 Task: Play online Dominion games in medium mode.
Action: Mouse moved to (671, 526)
Screenshot: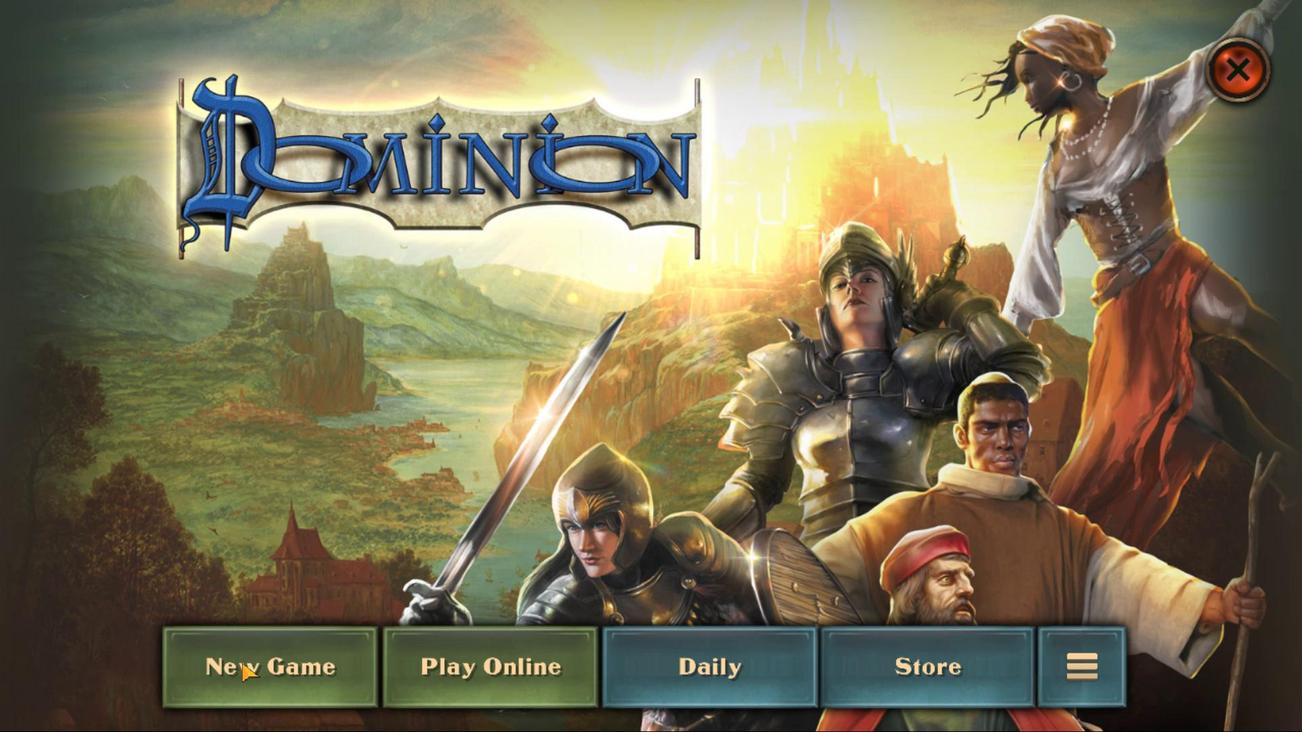 
Action: Mouse pressed left at (671, 526)
Screenshot: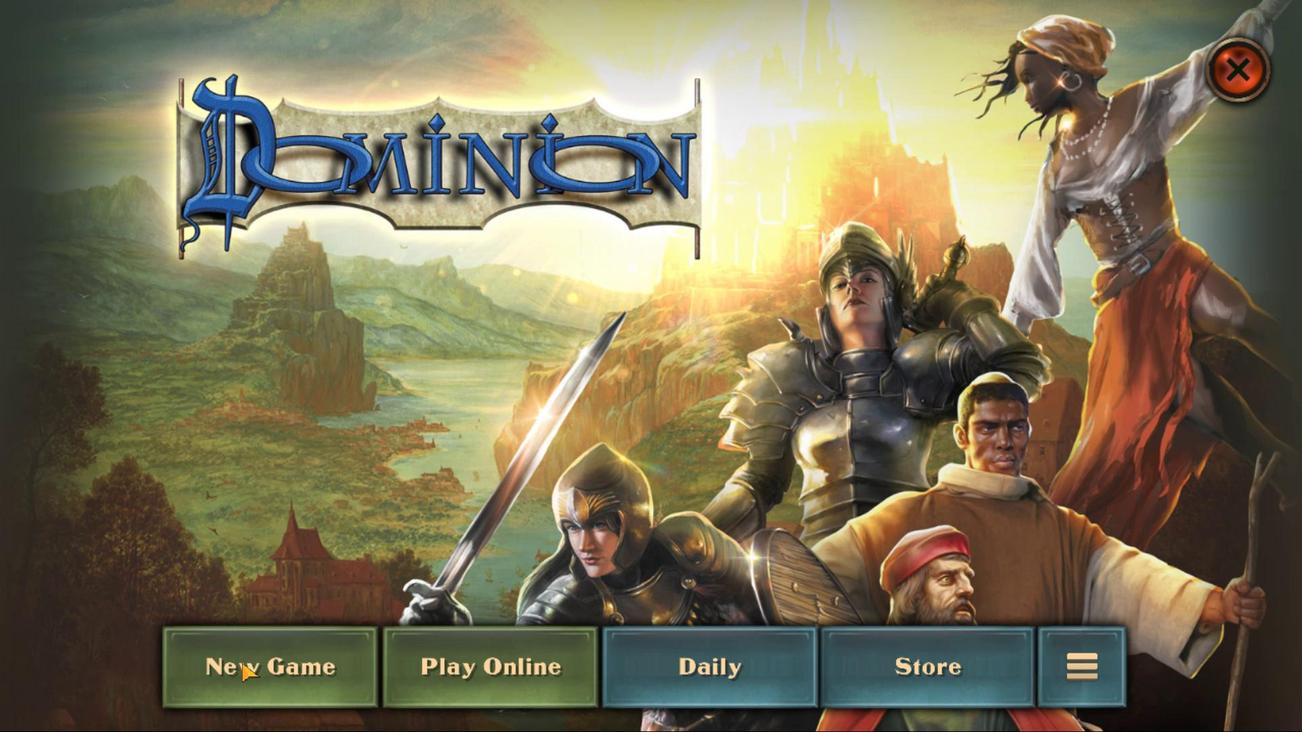 
Action: Mouse moved to (908, 504)
Screenshot: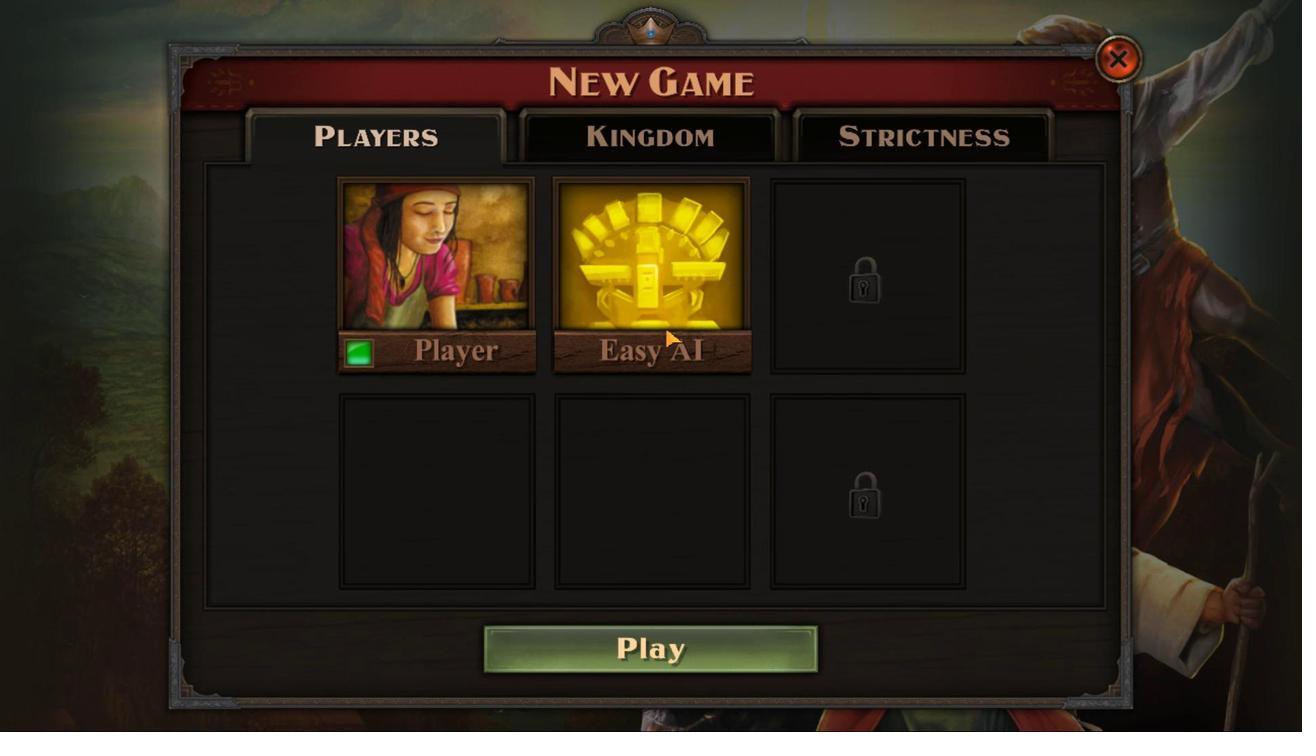 
Action: Mouse pressed left at (908, 504)
Screenshot: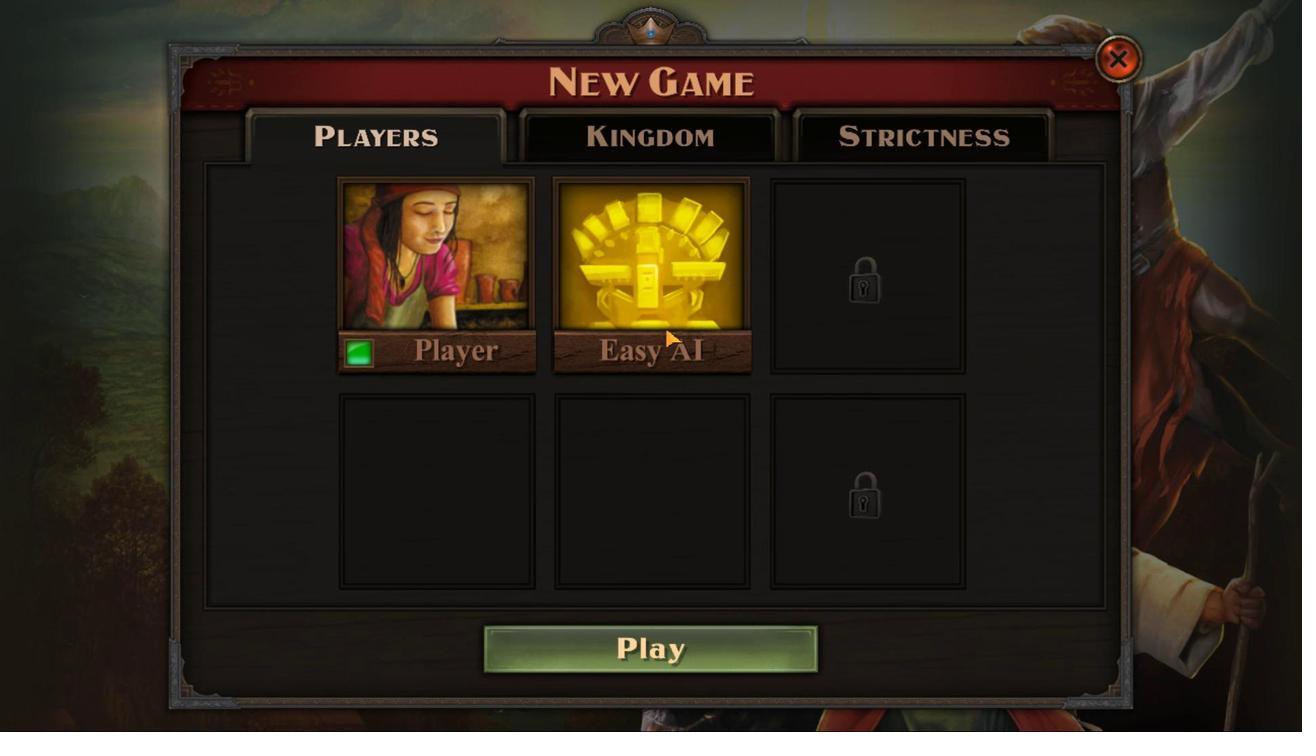
Action: Mouse moved to (791, 517)
Screenshot: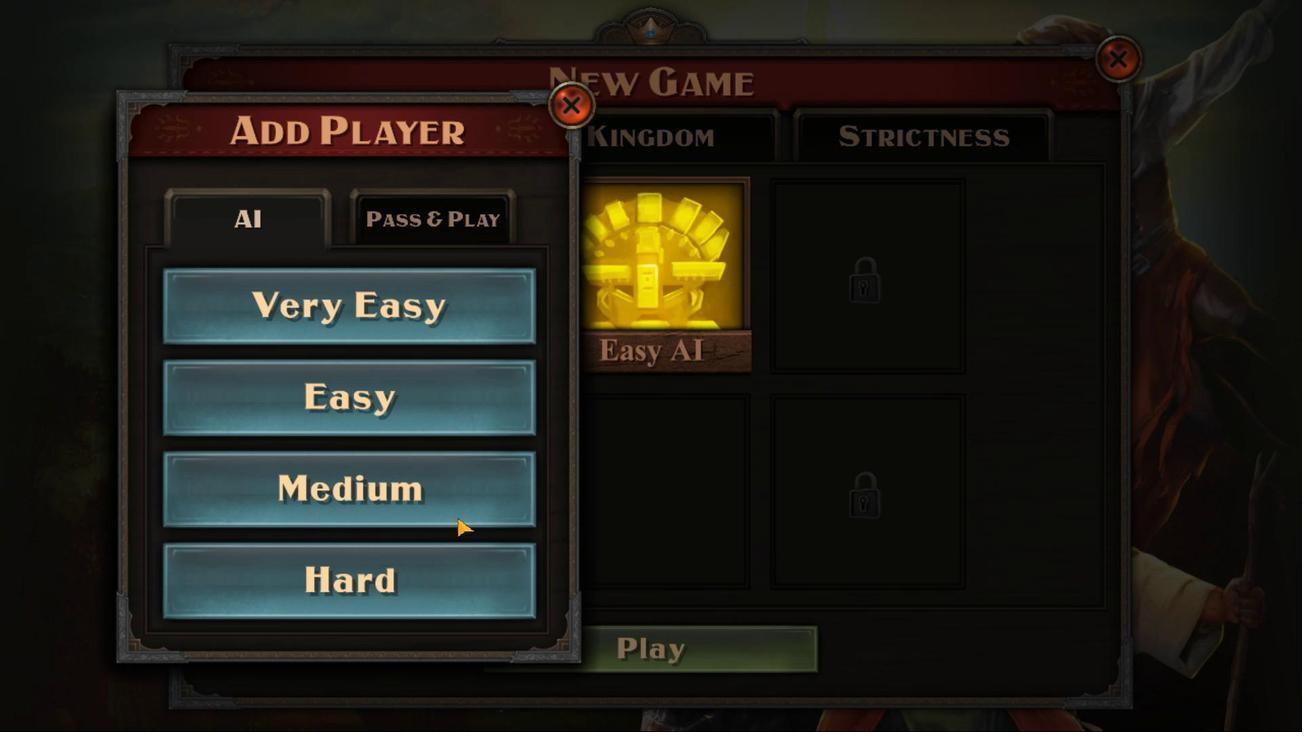 
Action: Mouse pressed left at (791, 517)
Screenshot: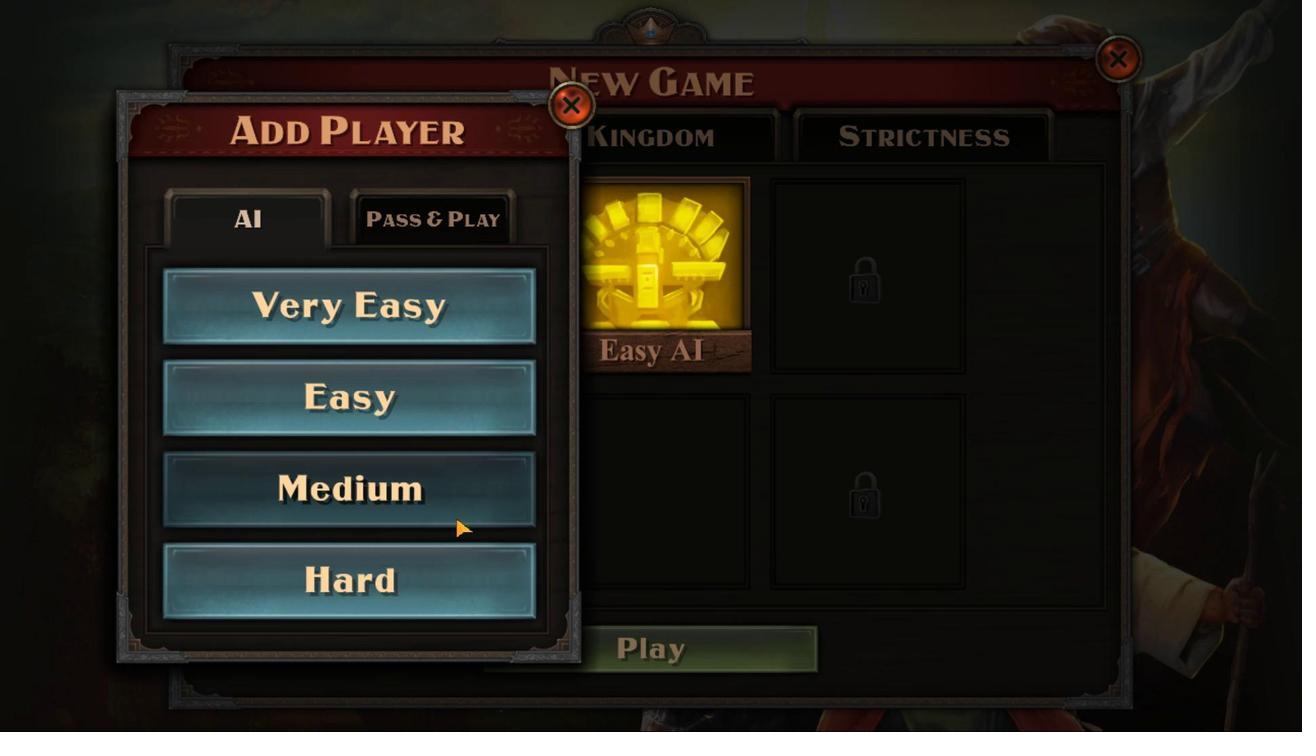 
Action: Mouse moved to (889, 525)
Screenshot: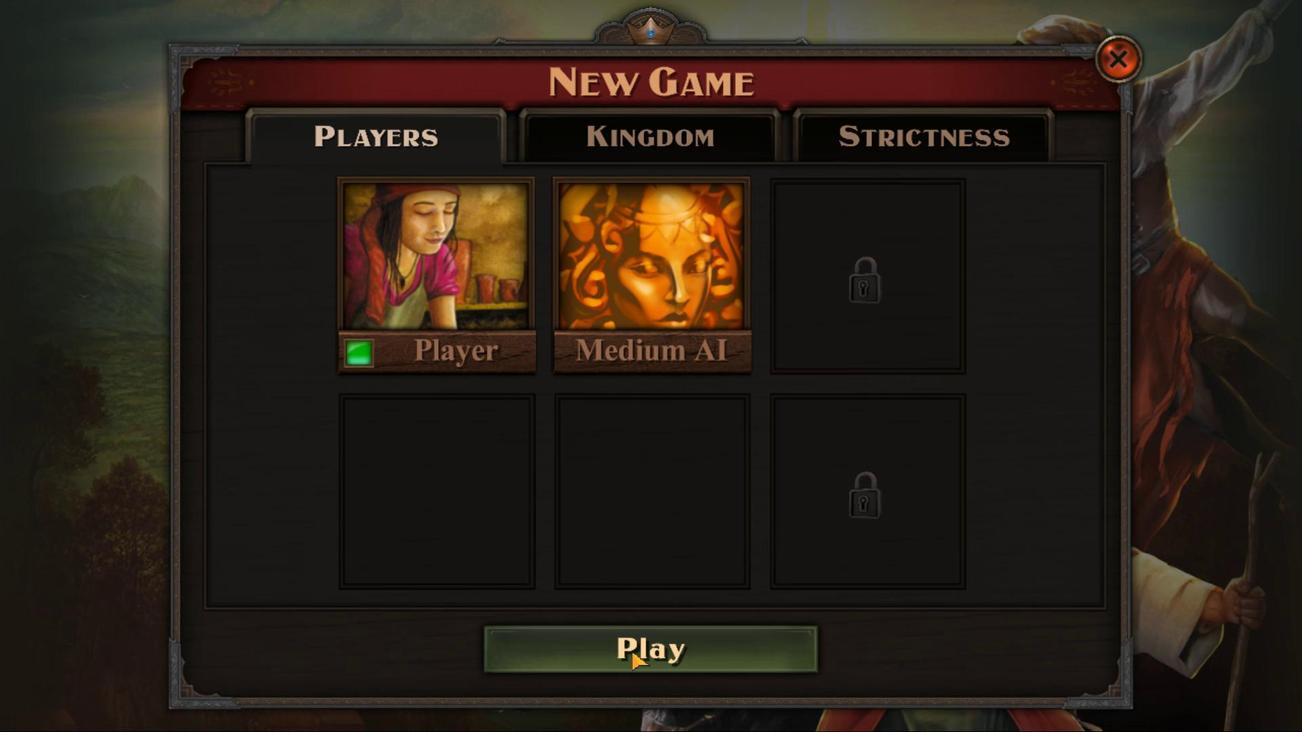 
Action: Mouse pressed left at (889, 525)
Screenshot: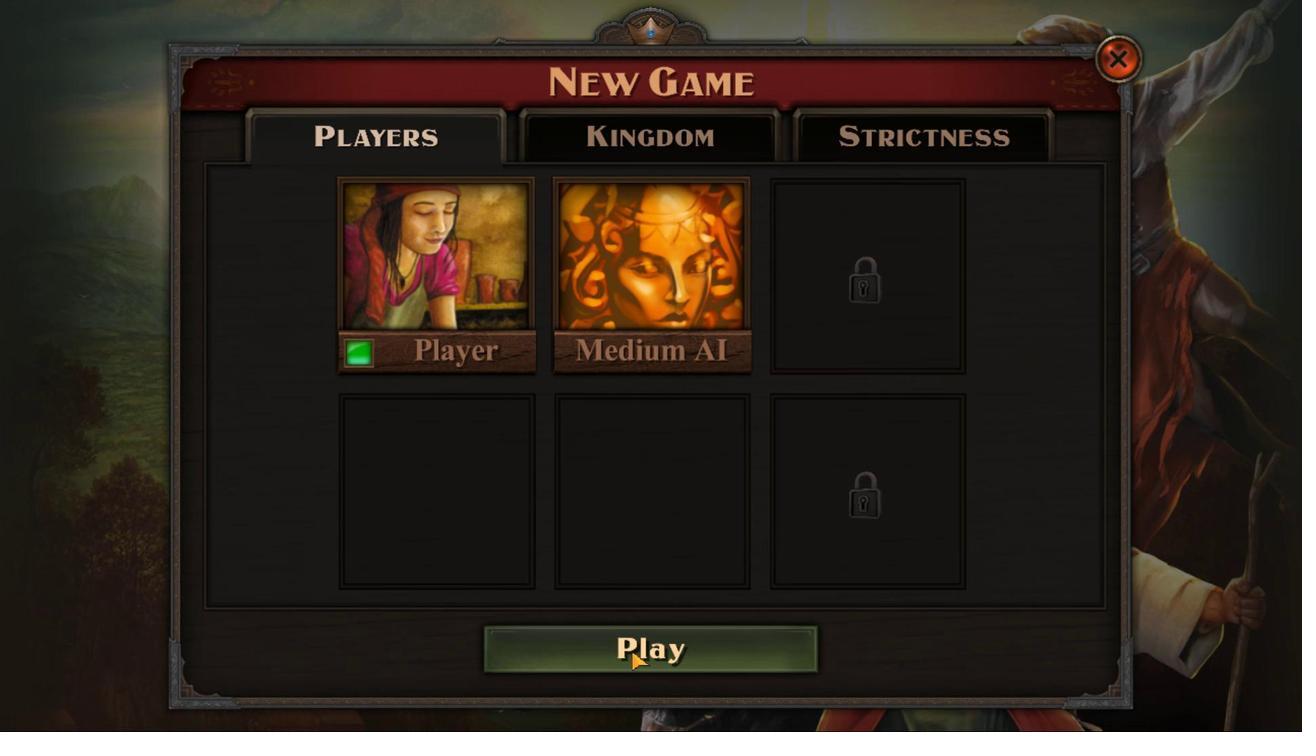 
Action: Mouse moved to (907, 528)
Screenshot: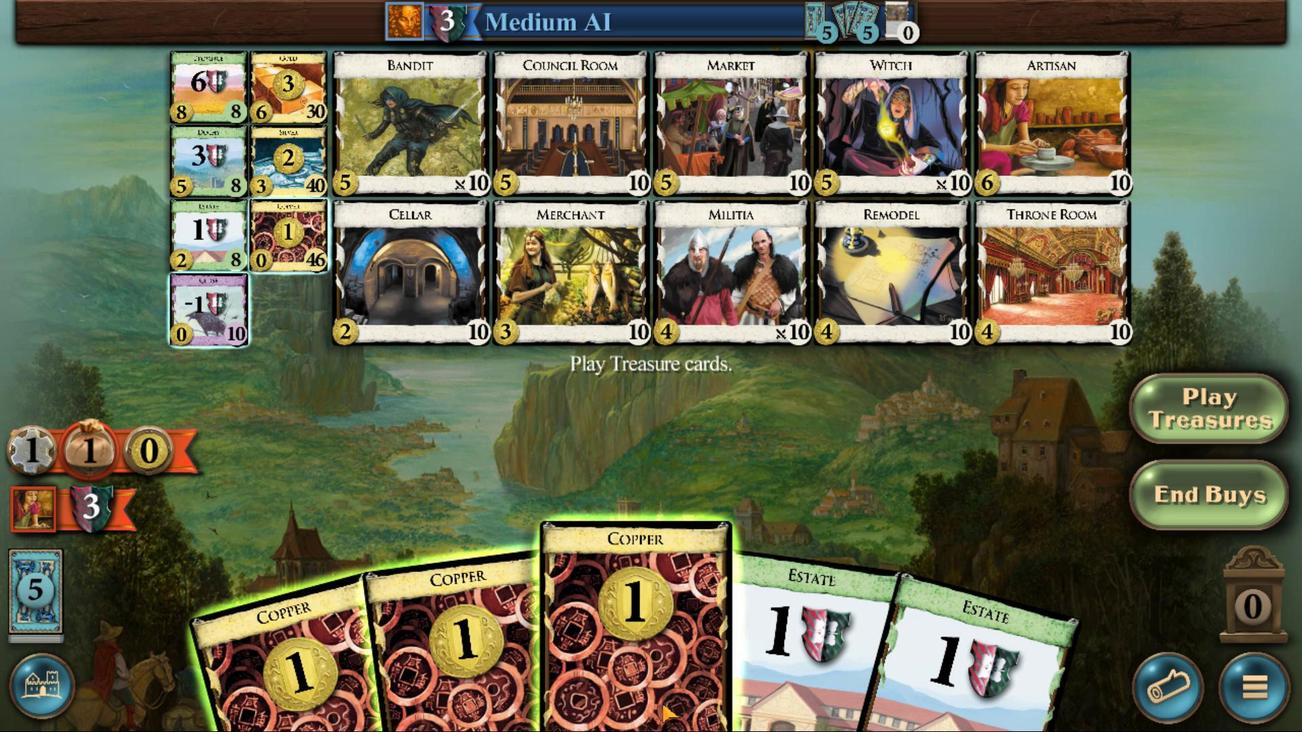 
Action: Mouse scrolled (907, 528) with delta (0, 0)
Screenshot: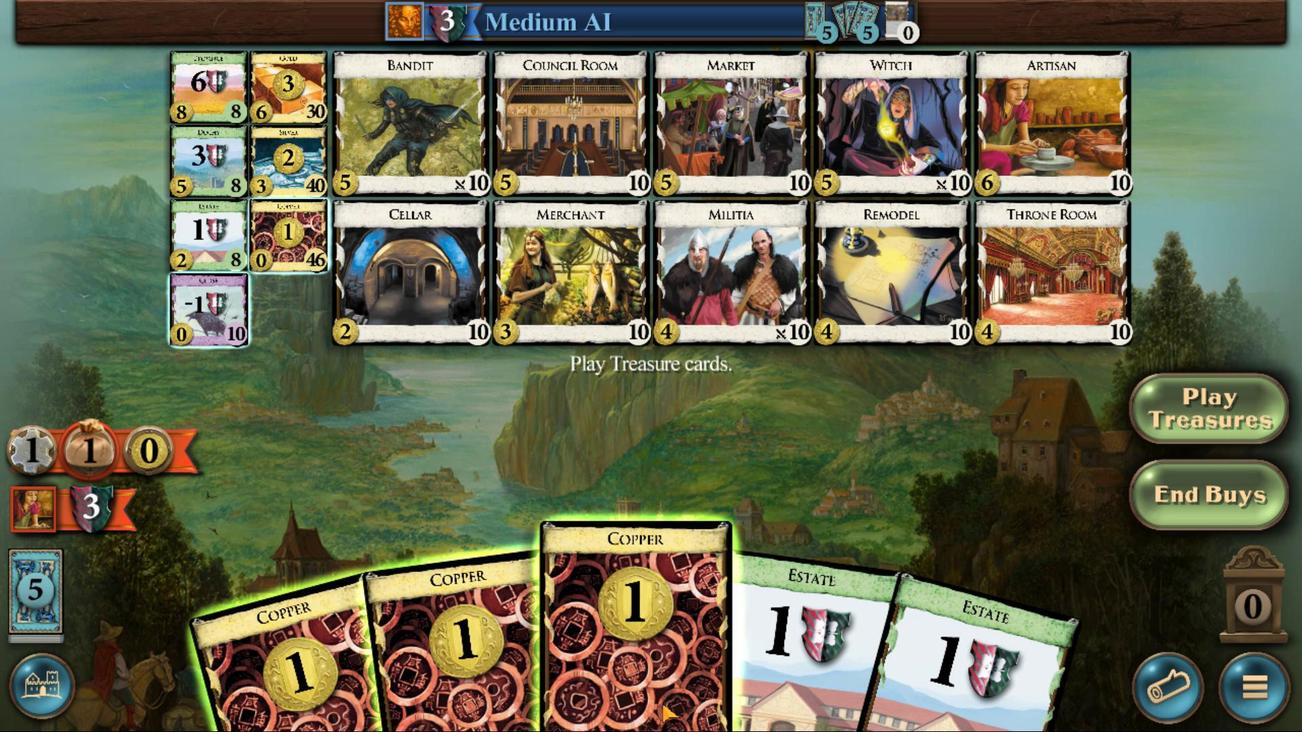 
Action: Mouse scrolled (907, 528) with delta (0, 0)
Screenshot: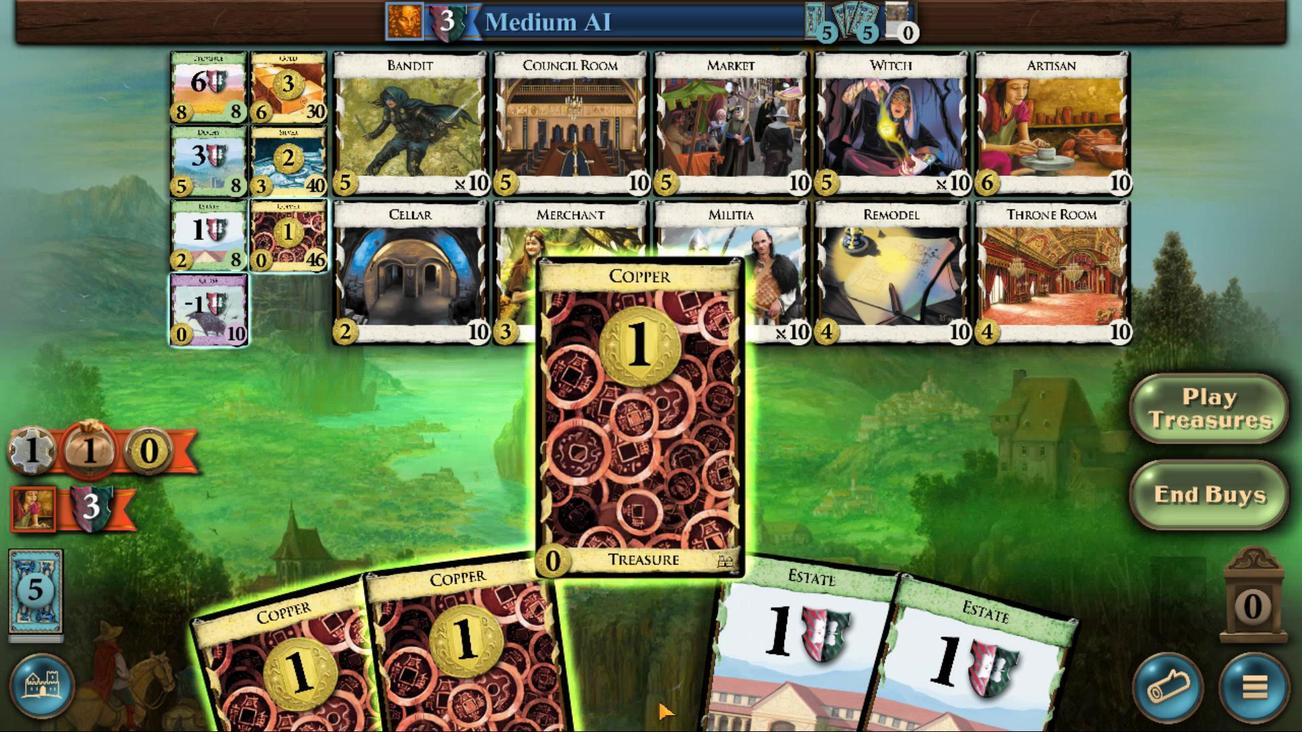 
Action: Mouse scrolled (907, 528) with delta (0, 0)
Screenshot: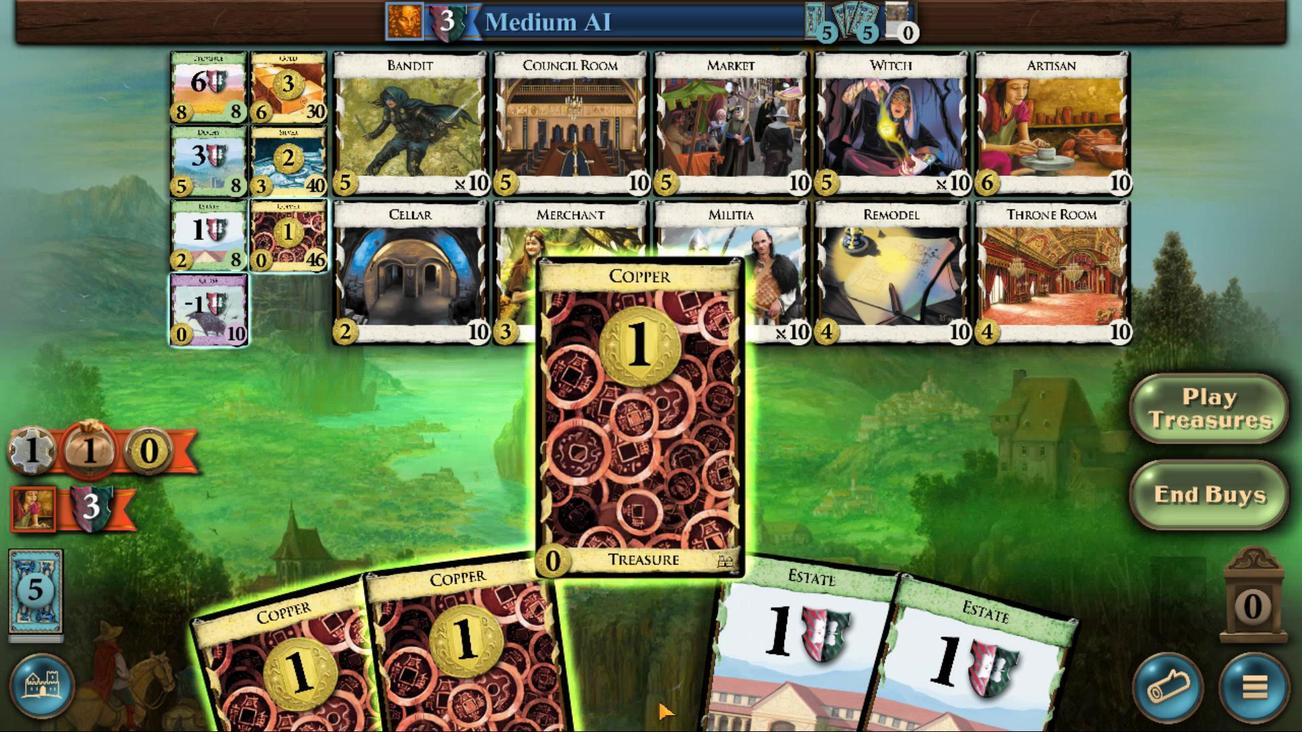 
Action: Mouse scrolled (907, 528) with delta (0, 0)
Screenshot: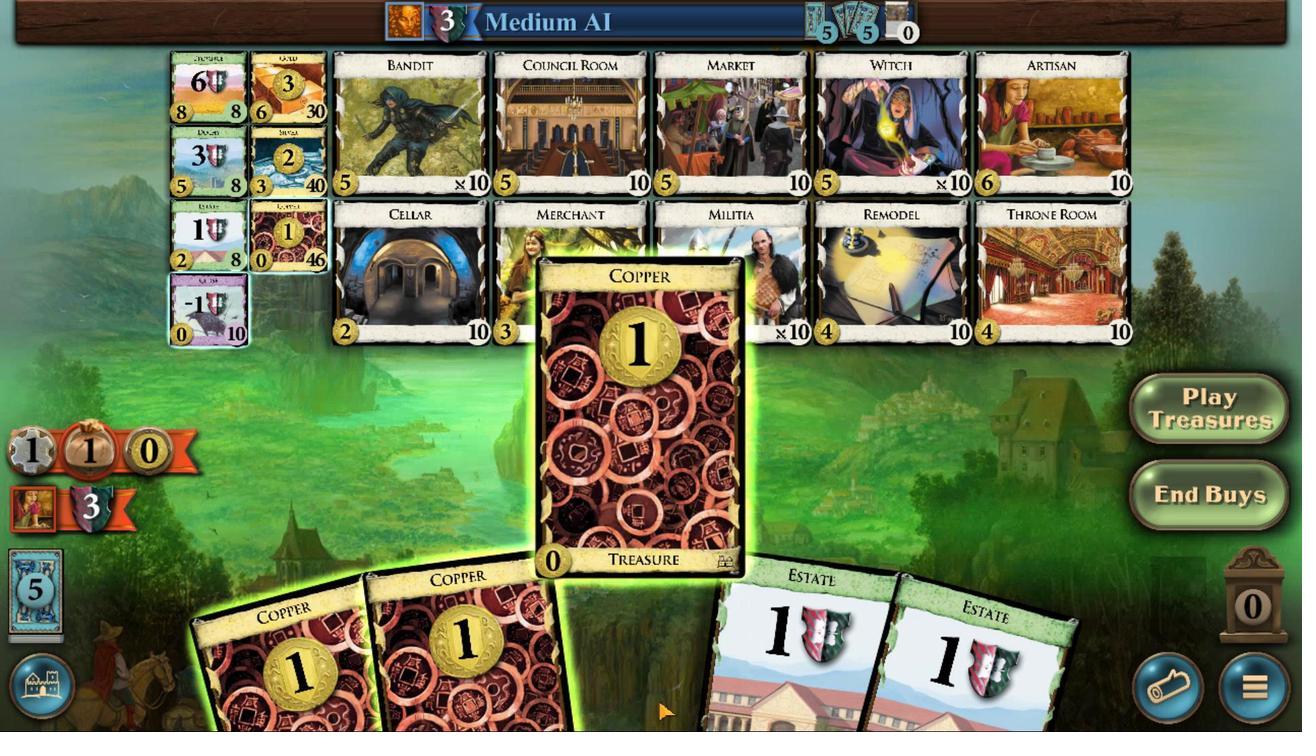 
Action: Mouse moved to (906, 528)
Screenshot: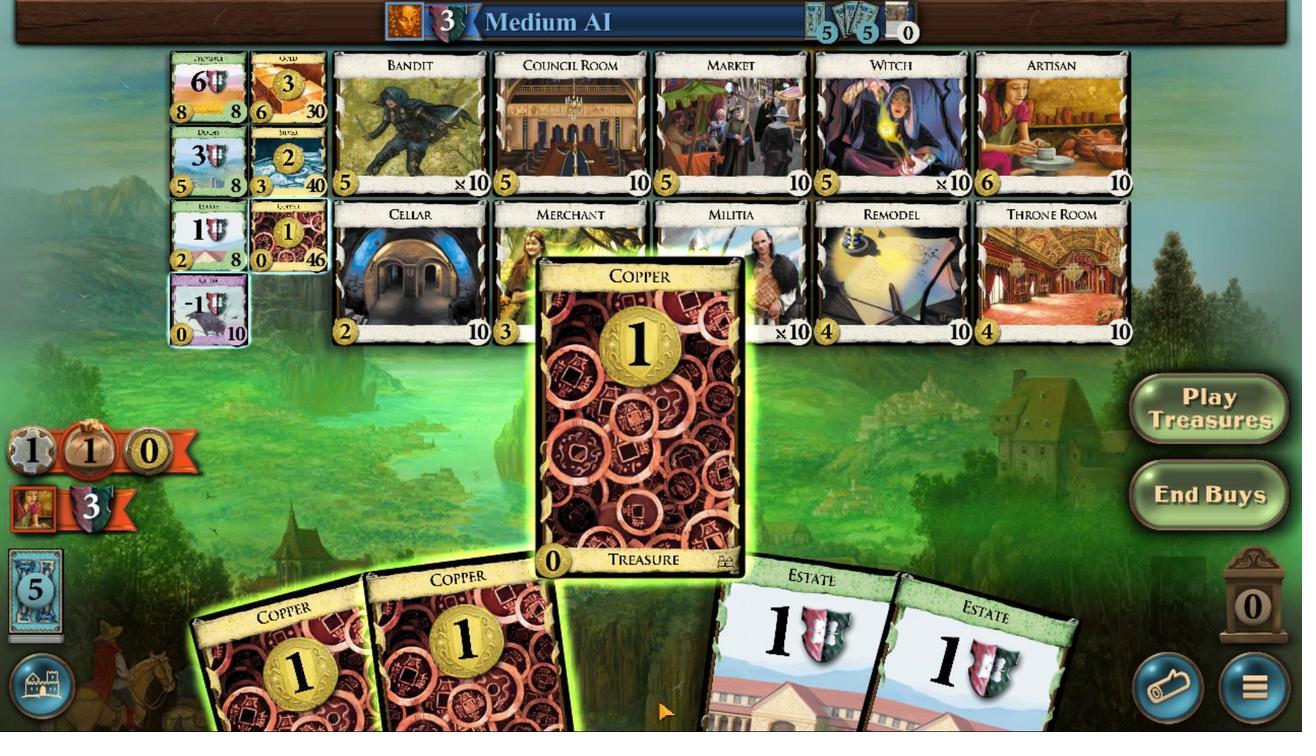 
Action: Mouse scrolled (906, 528) with delta (0, 0)
Screenshot: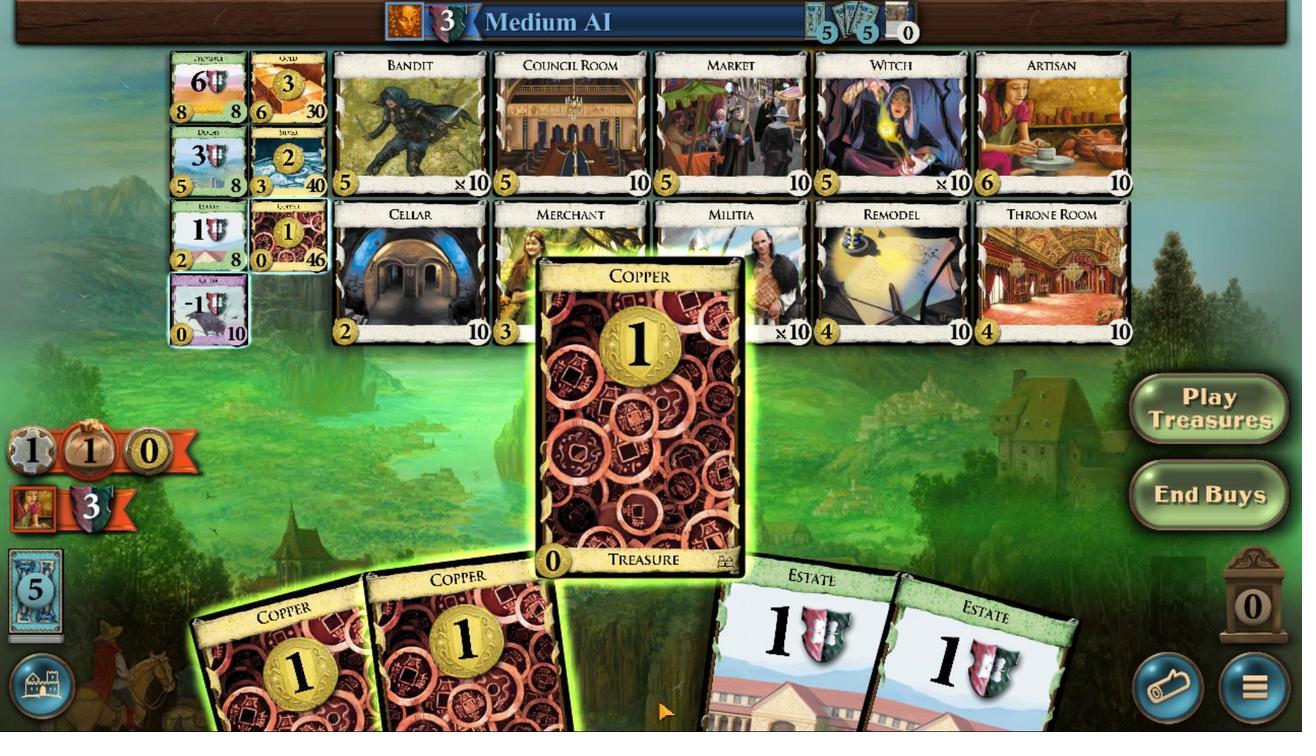 
Action: Mouse scrolled (906, 528) with delta (0, 0)
Screenshot: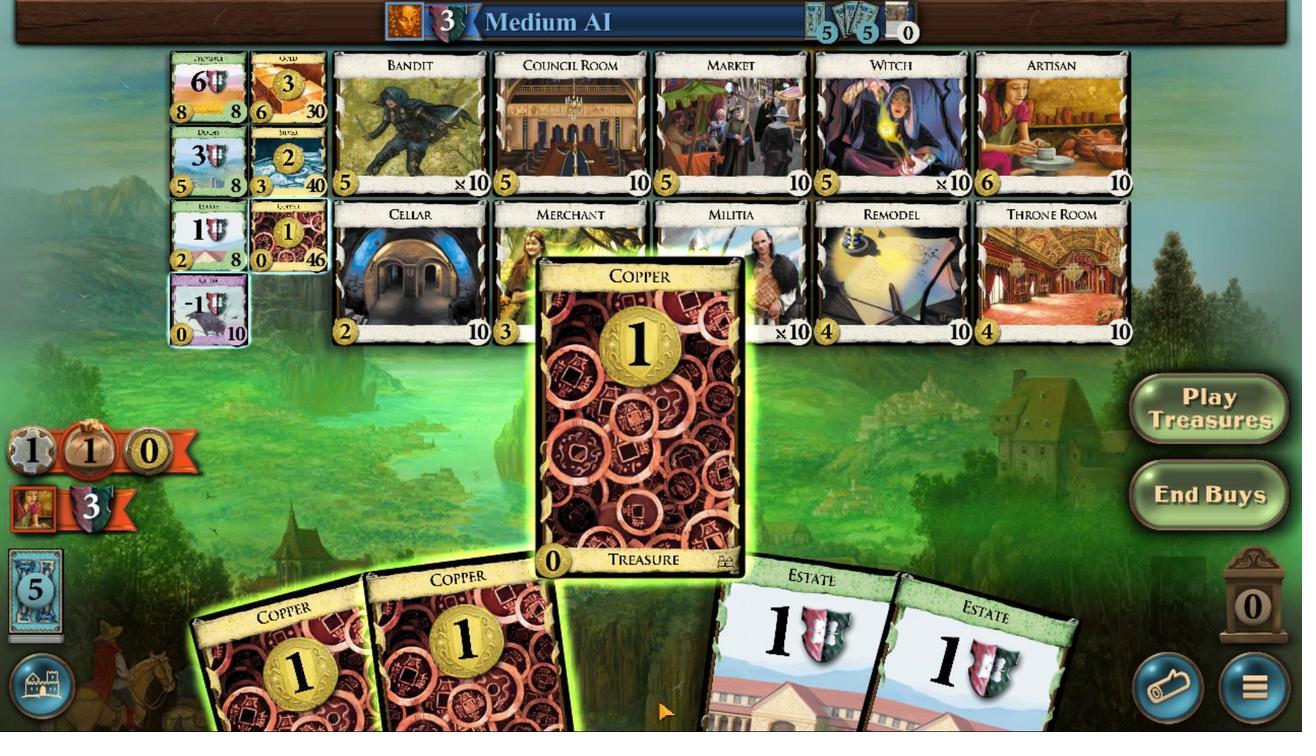 
Action: Mouse moved to (853, 525)
Screenshot: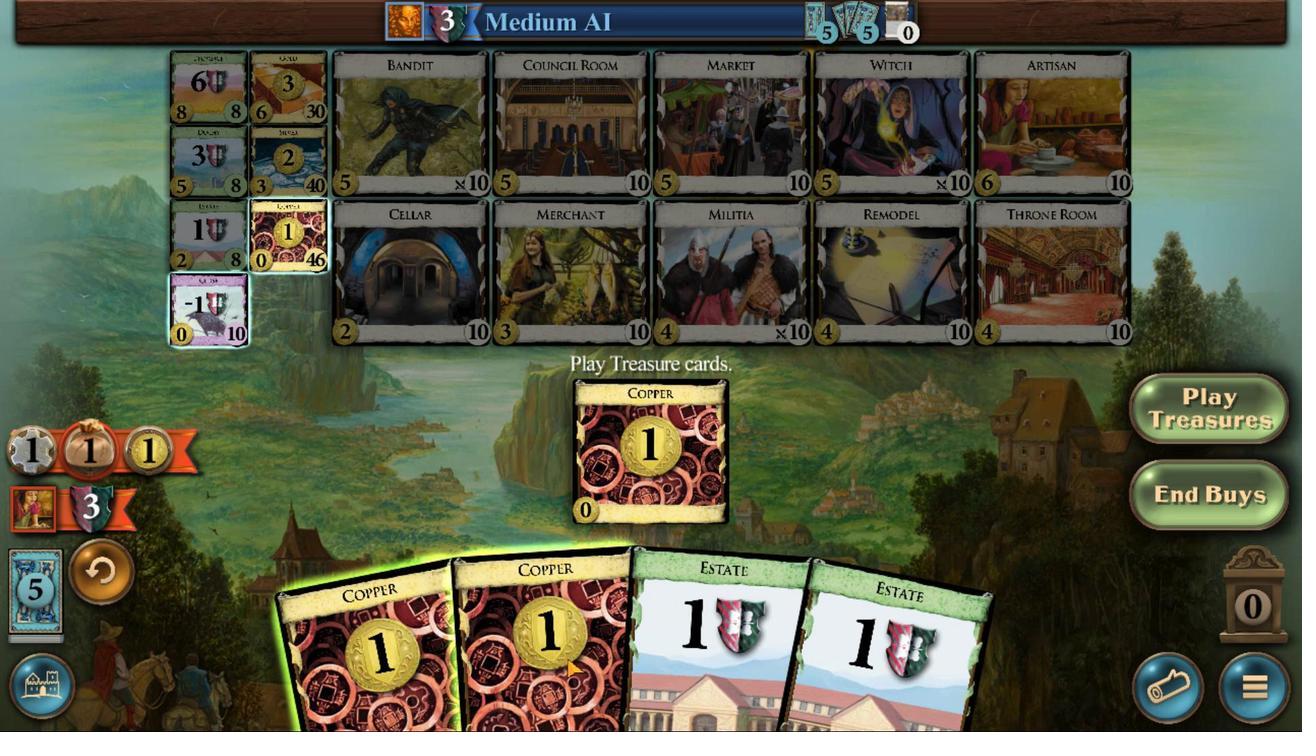 
Action: Mouse scrolled (853, 525) with delta (0, 0)
Screenshot: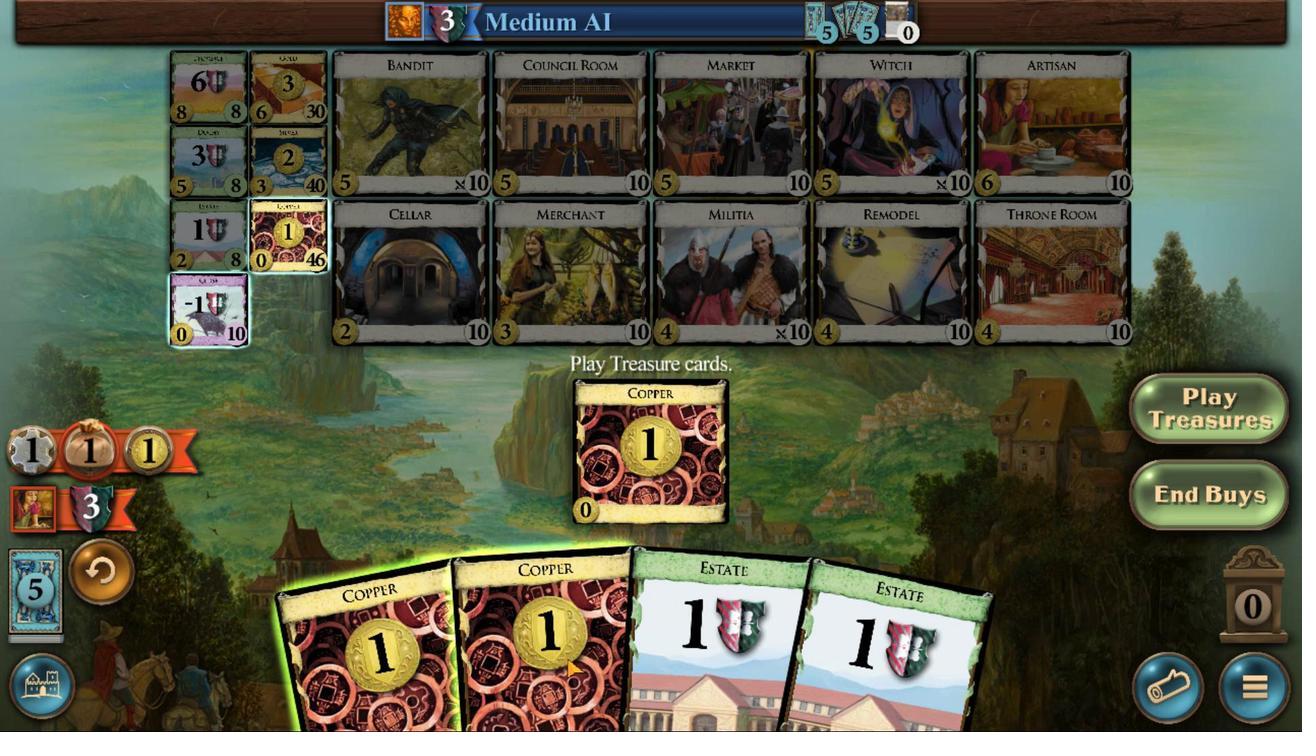 
Action: Mouse scrolled (853, 525) with delta (0, 0)
Screenshot: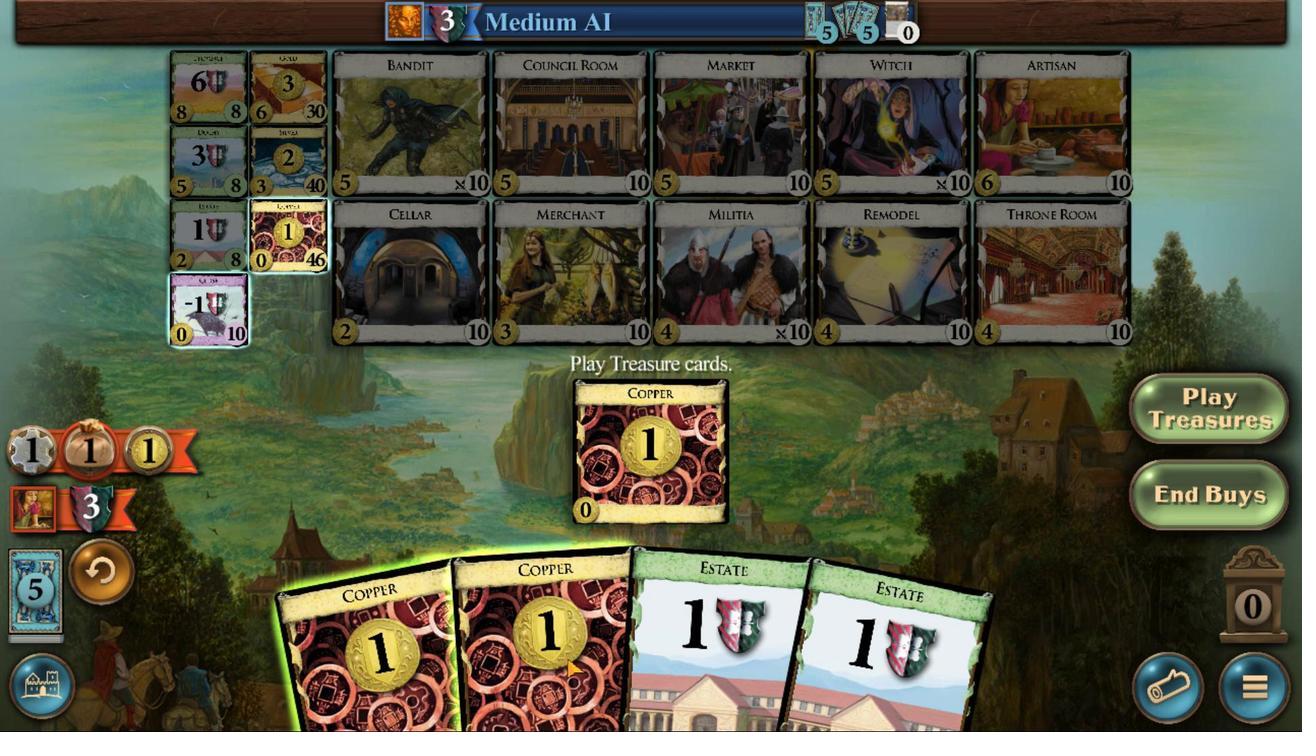 
Action: Mouse scrolled (853, 525) with delta (0, 0)
Screenshot: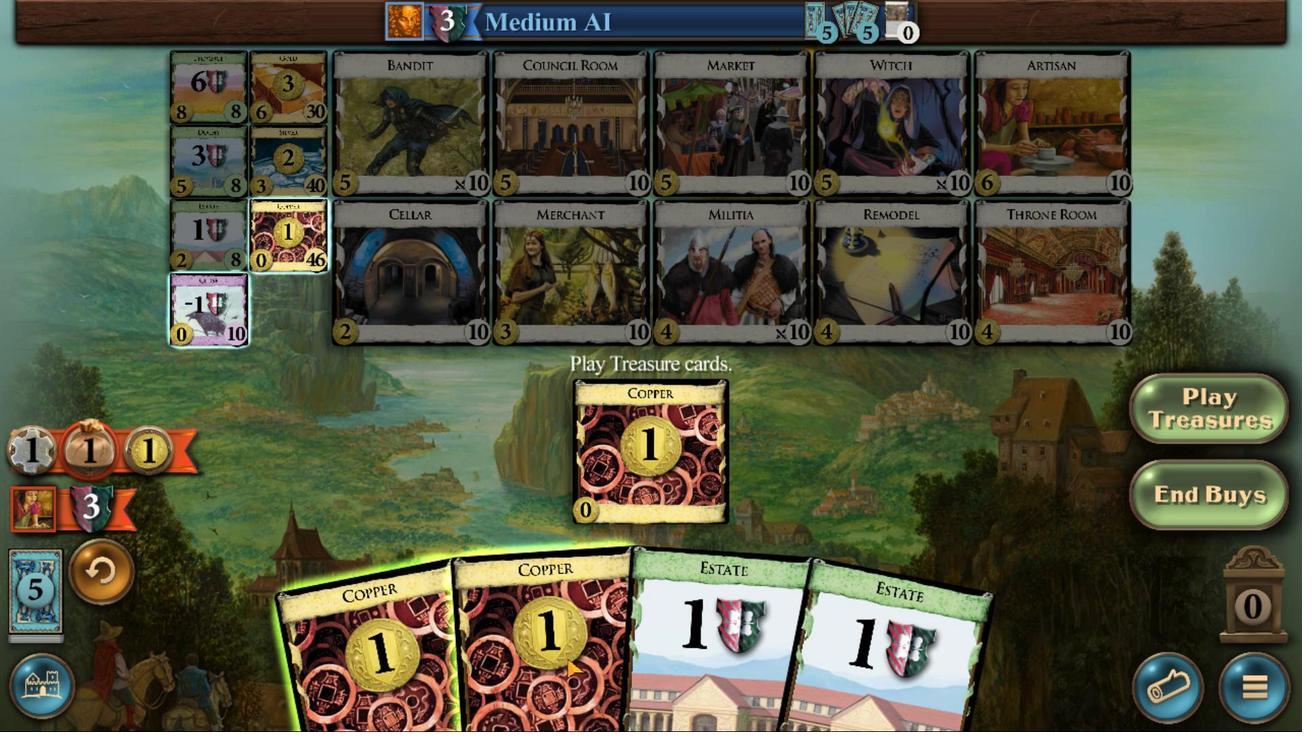 
Action: Mouse scrolled (853, 525) with delta (0, 0)
Screenshot: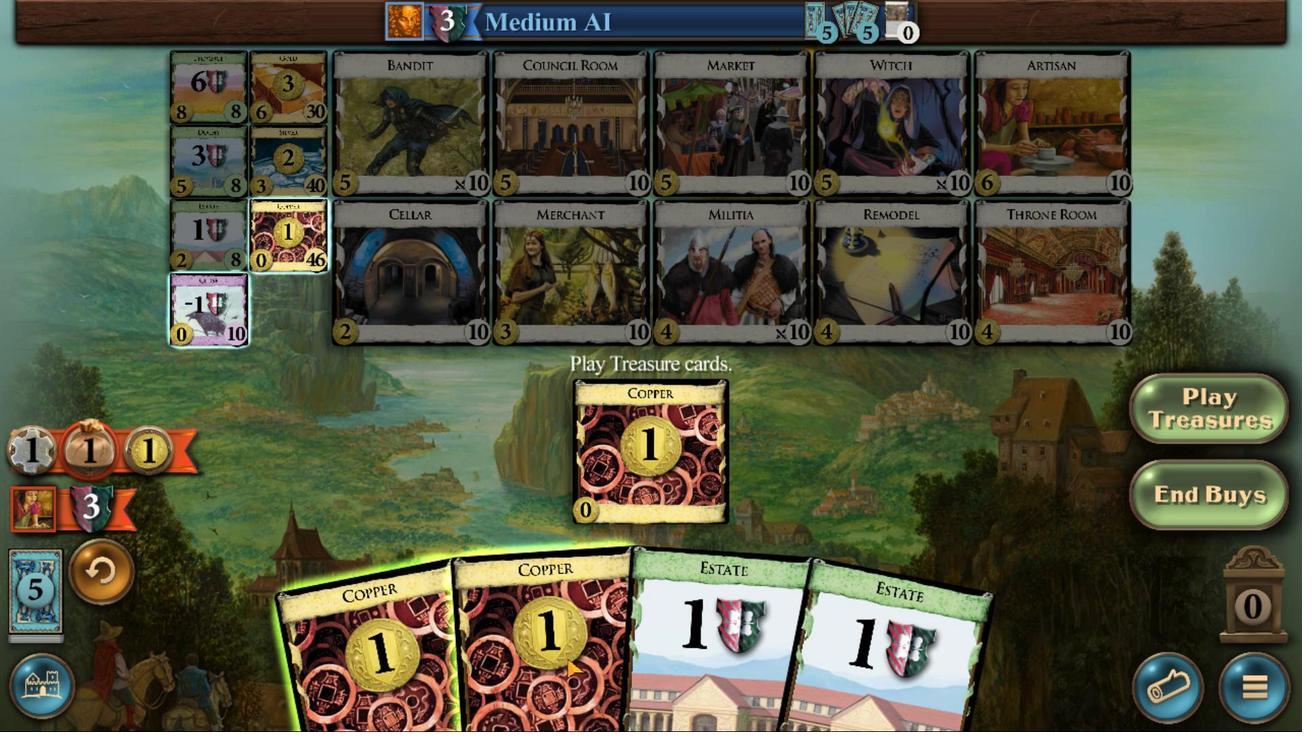 
Action: Mouse scrolled (853, 525) with delta (0, 0)
Screenshot: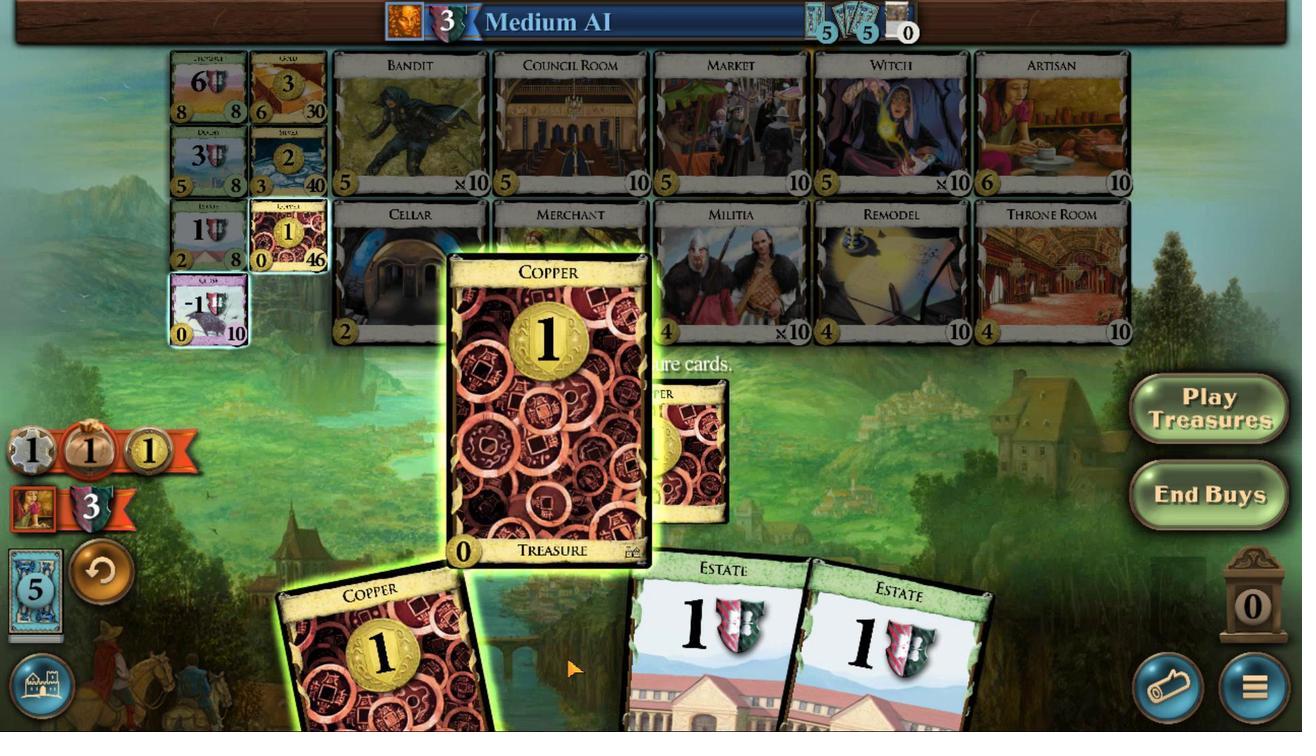 
Action: Mouse scrolled (853, 525) with delta (0, 0)
Screenshot: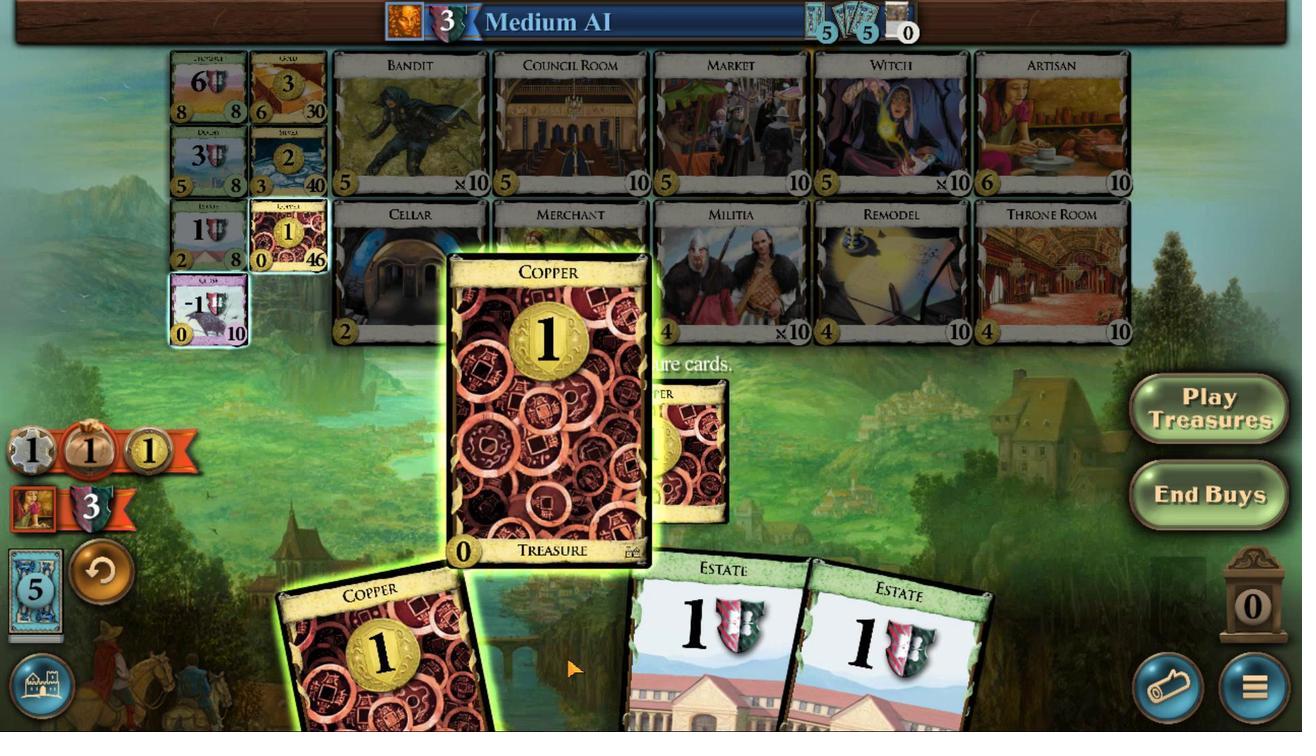 
Action: Mouse moved to (820, 526)
Screenshot: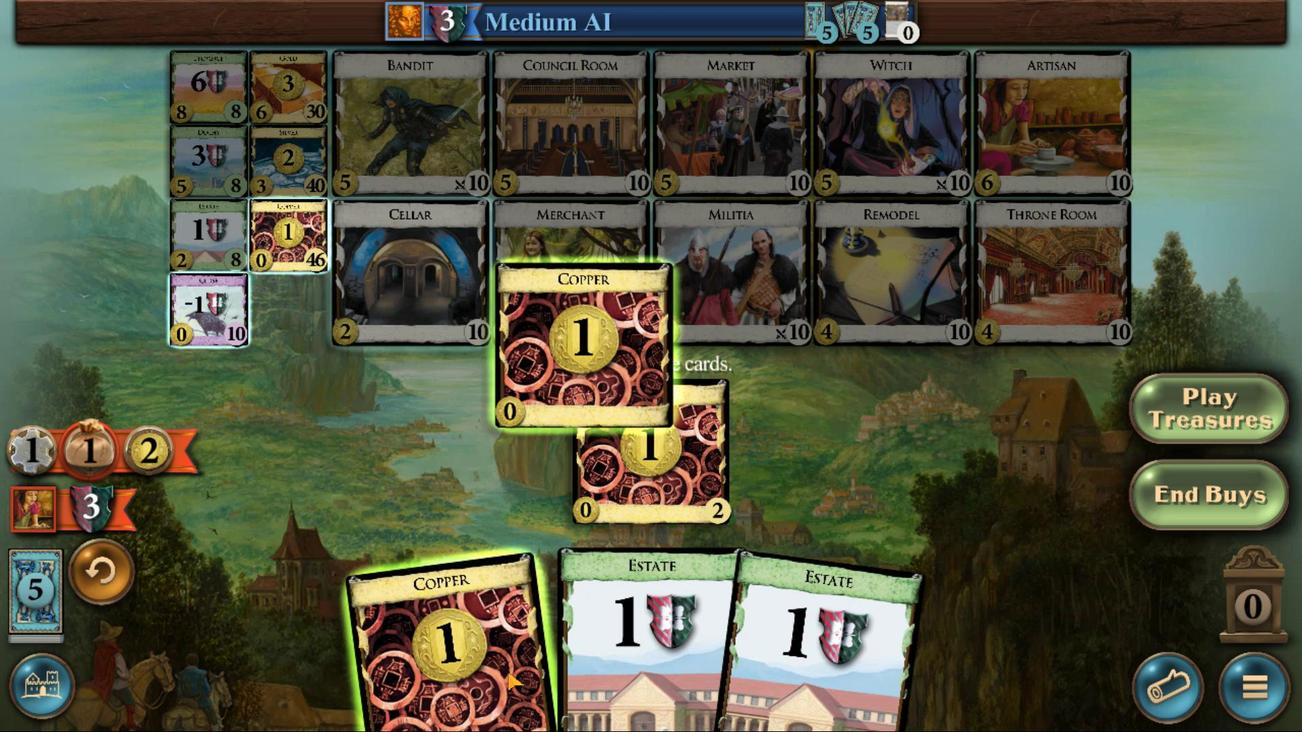 
Action: Mouse scrolled (820, 526) with delta (0, 0)
Screenshot: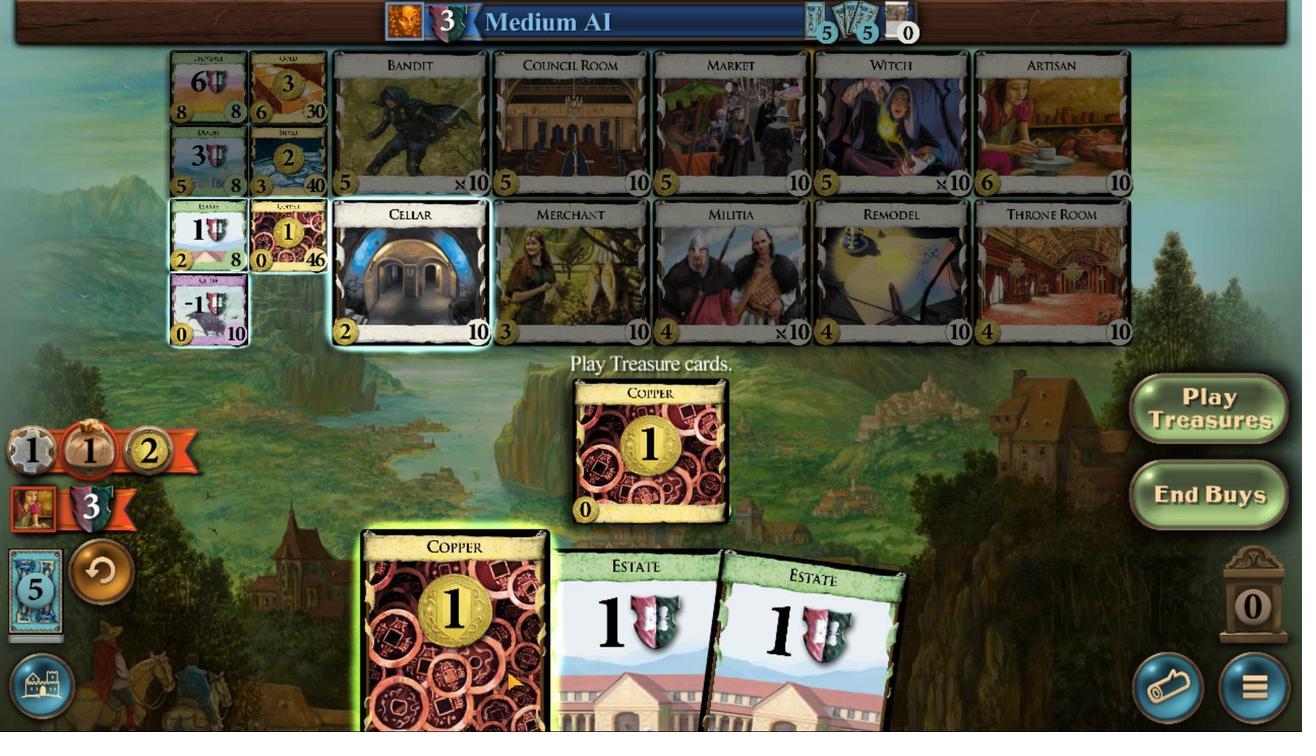 
Action: Mouse scrolled (820, 526) with delta (0, 0)
Screenshot: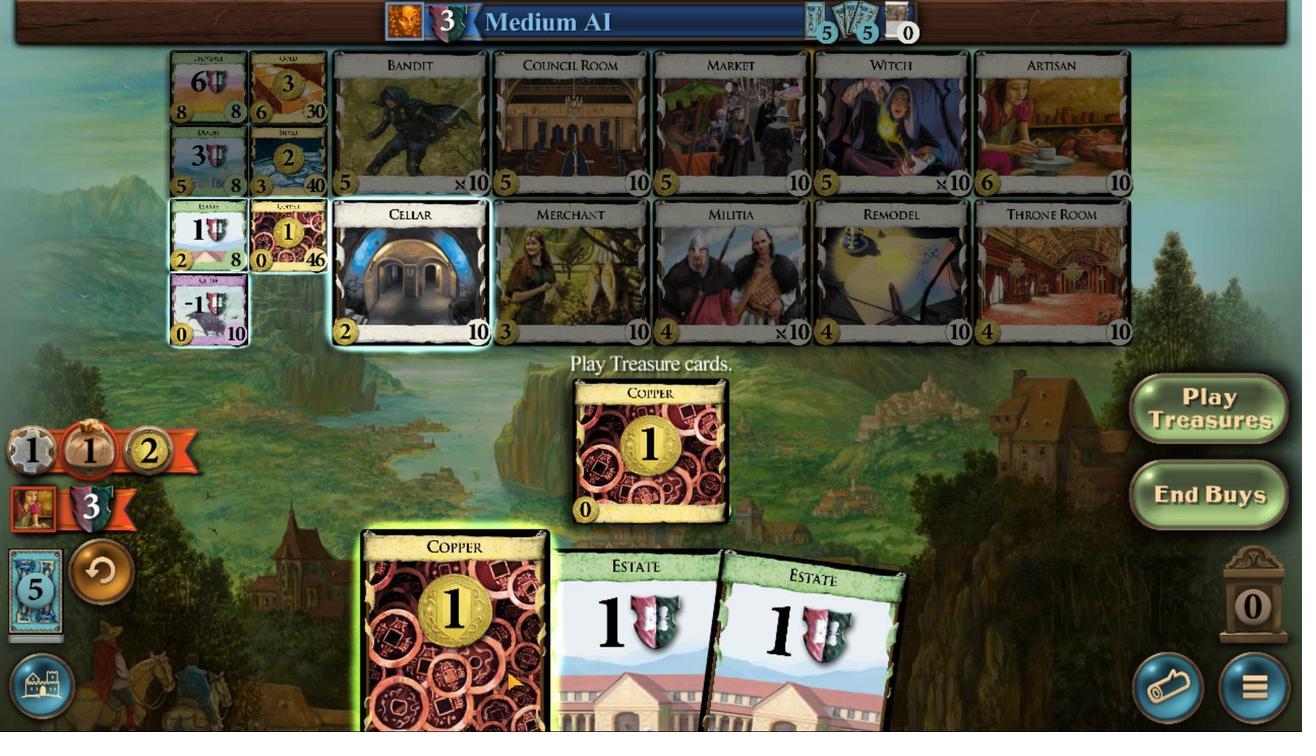 
Action: Mouse scrolled (820, 526) with delta (0, 0)
Screenshot: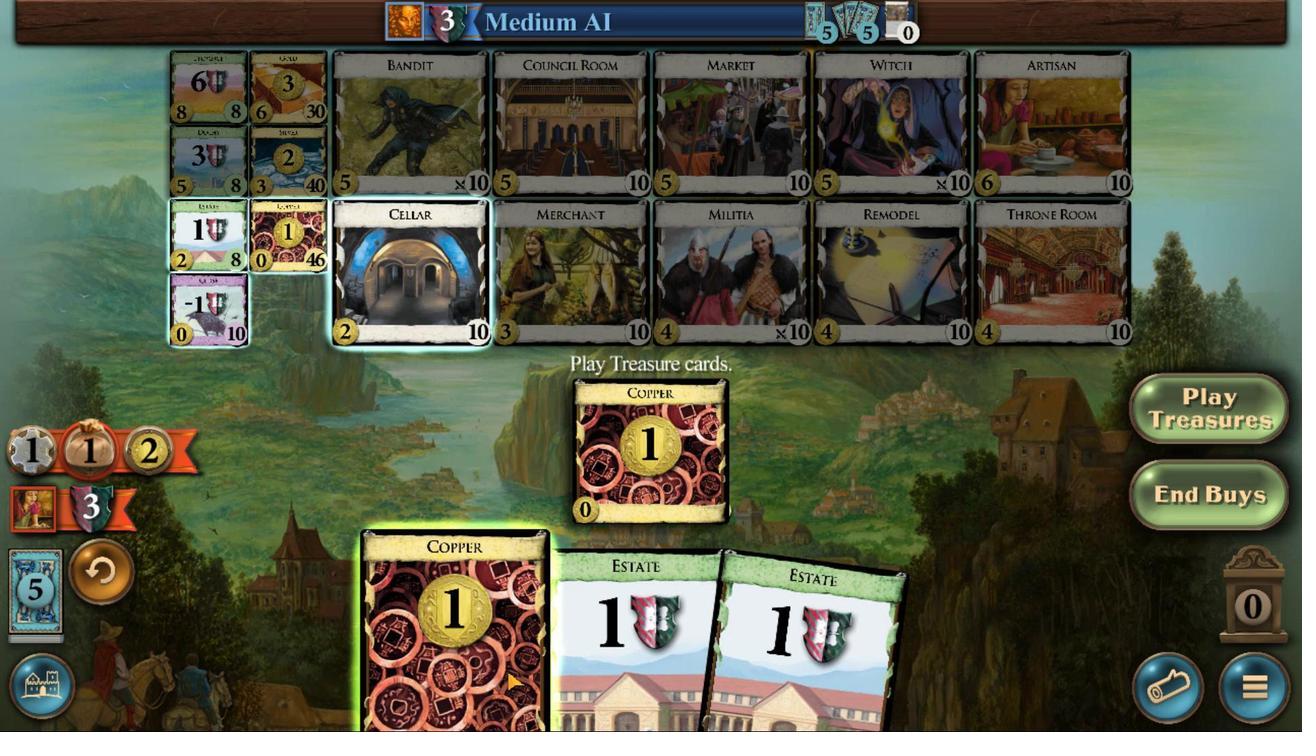 
Action: Mouse scrolled (820, 526) with delta (0, 0)
Screenshot: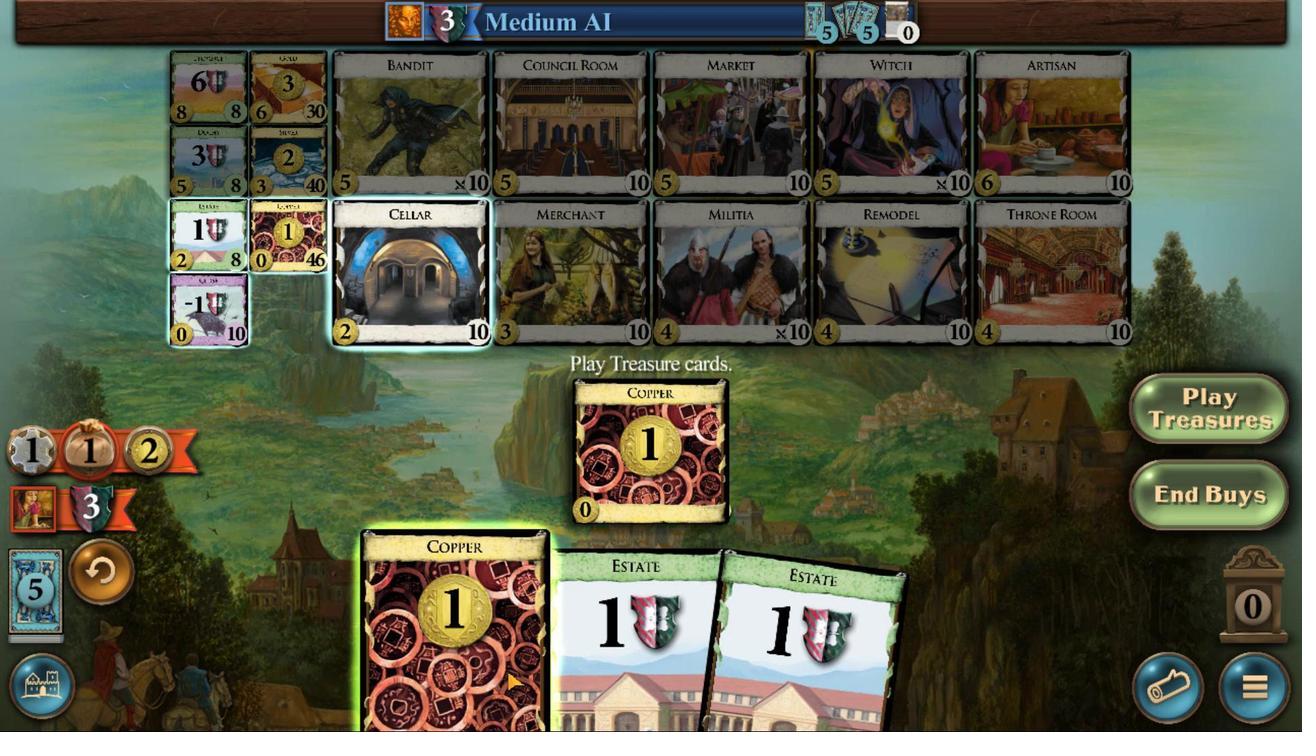 
Action: Mouse scrolled (820, 526) with delta (0, 0)
Screenshot: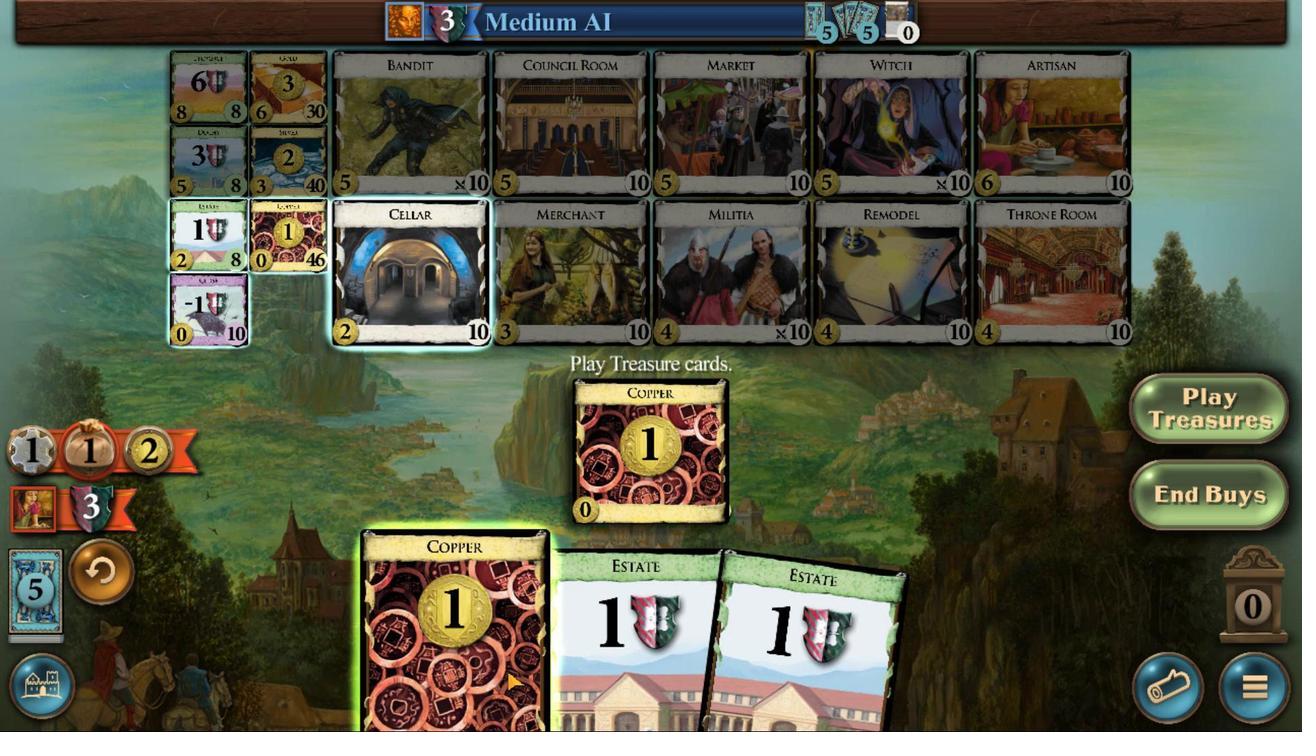 
Action: Mouse scrolled (820, 526) with delta (0, 0)
Screenshot: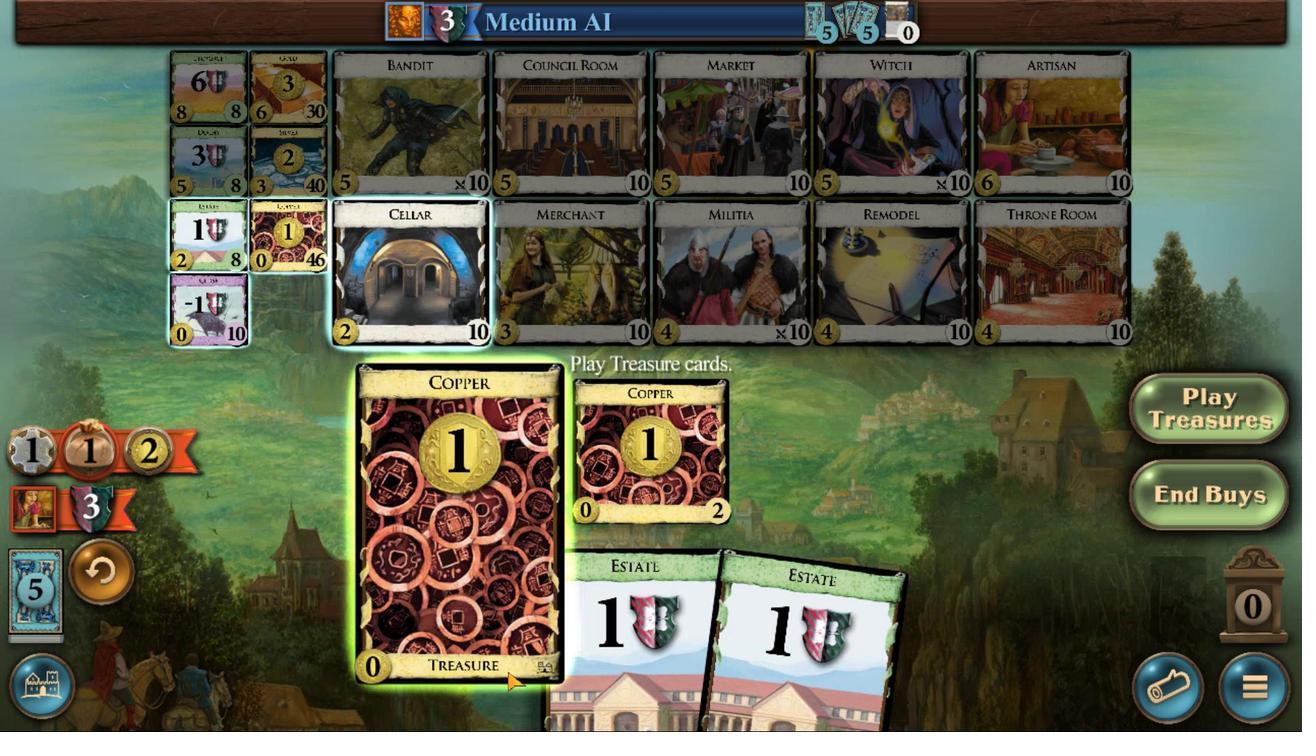 
Action: Mouse moved to (677, 493)
Screenshot: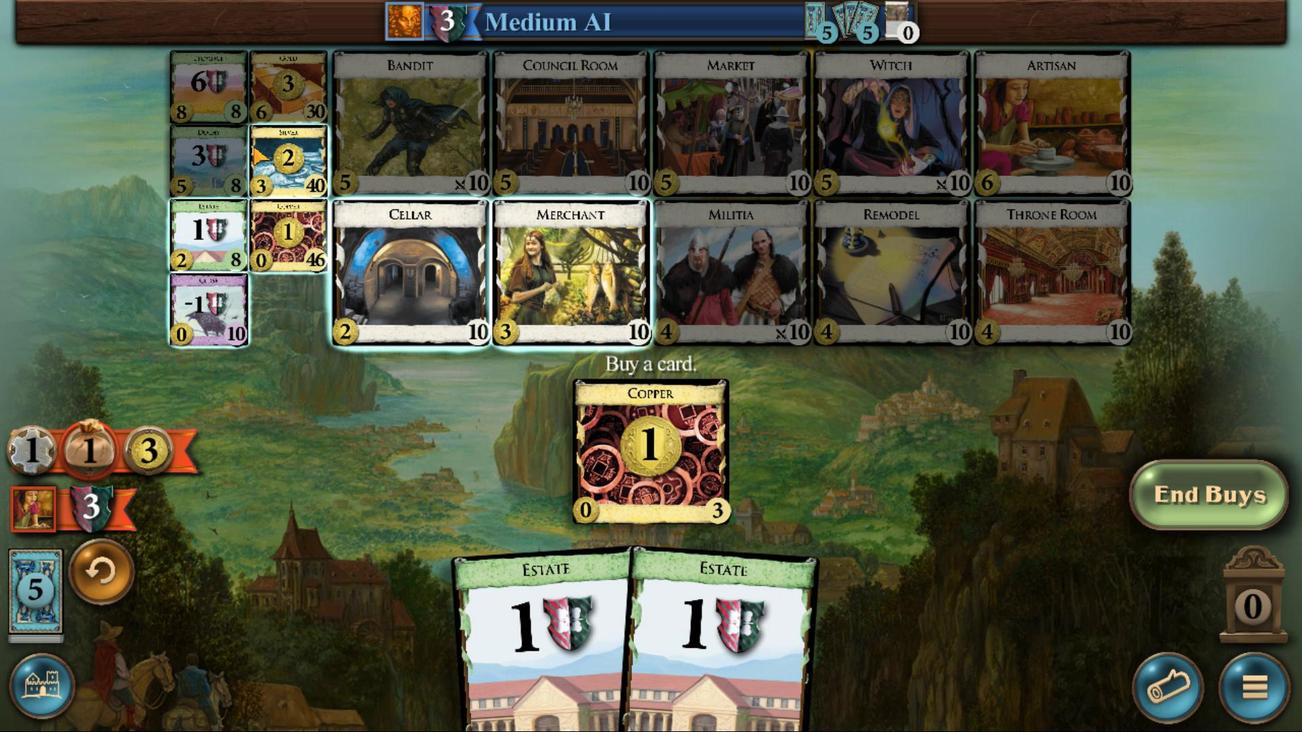 
Action: Mouse pressed left at (677, 493)
Screenshot: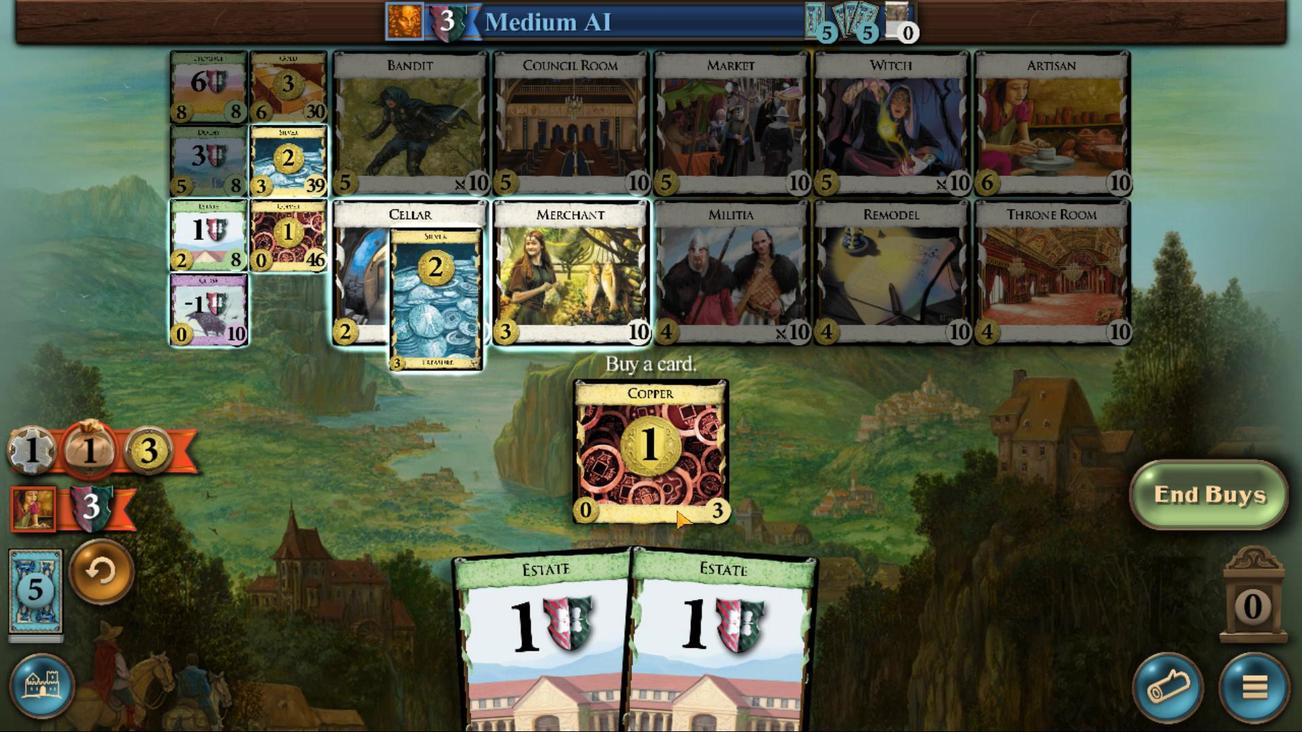 
Action: Mouse moved to (956, 525)
Screenshot: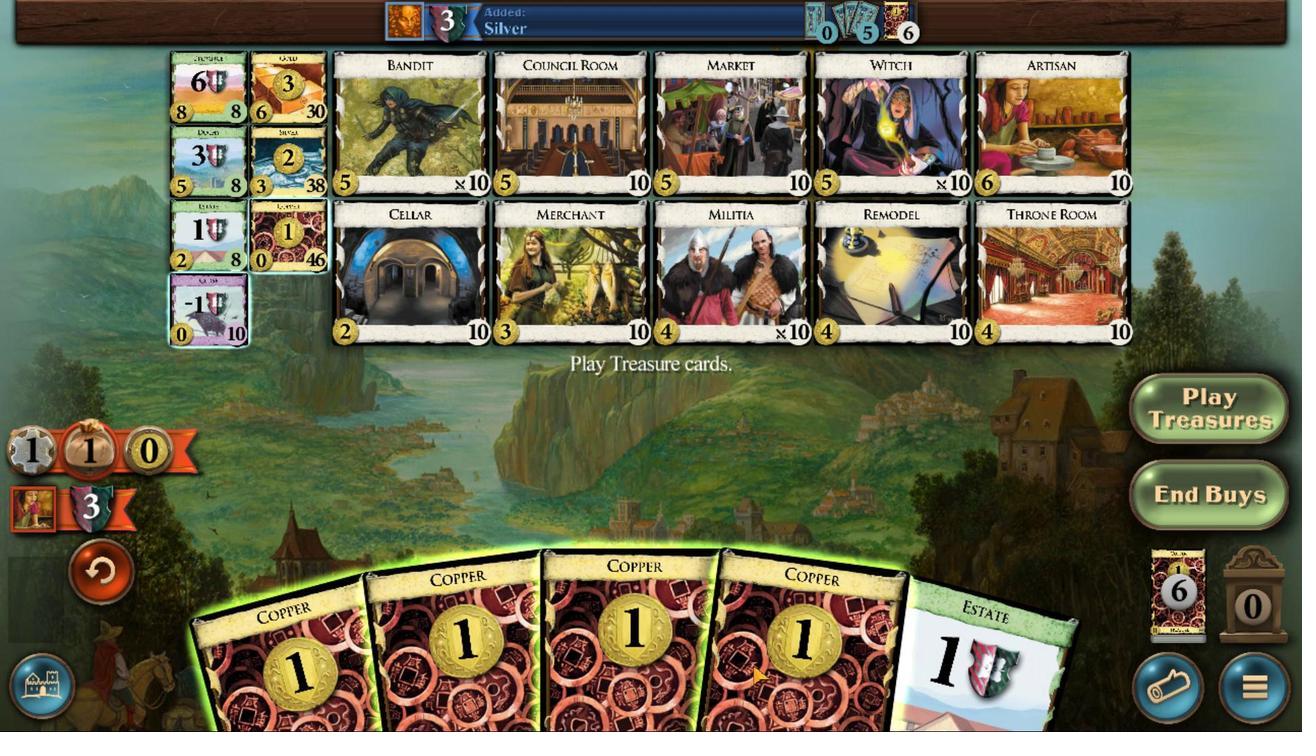 
Action: Mouse scrolled (956, 525) with delta (0, 0)
Screenshot: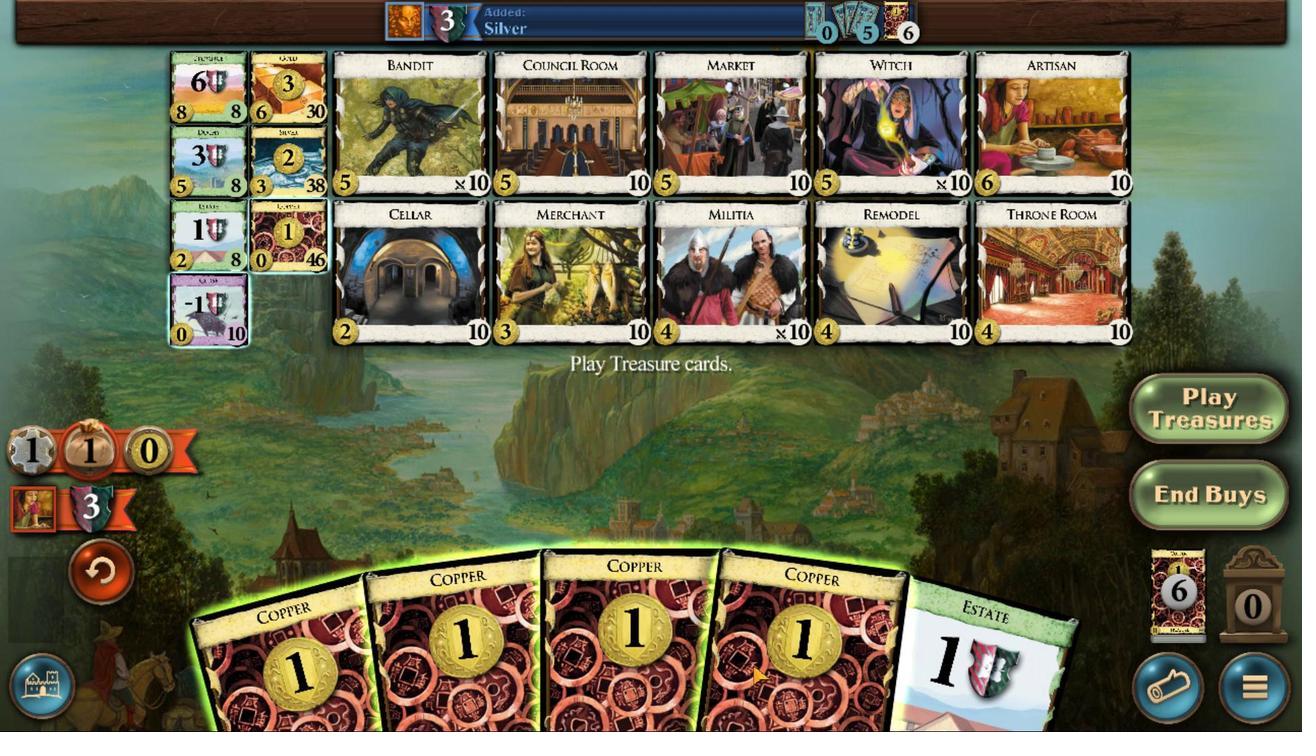 
Action: Mouse moved to (956, 526)
Screenshot: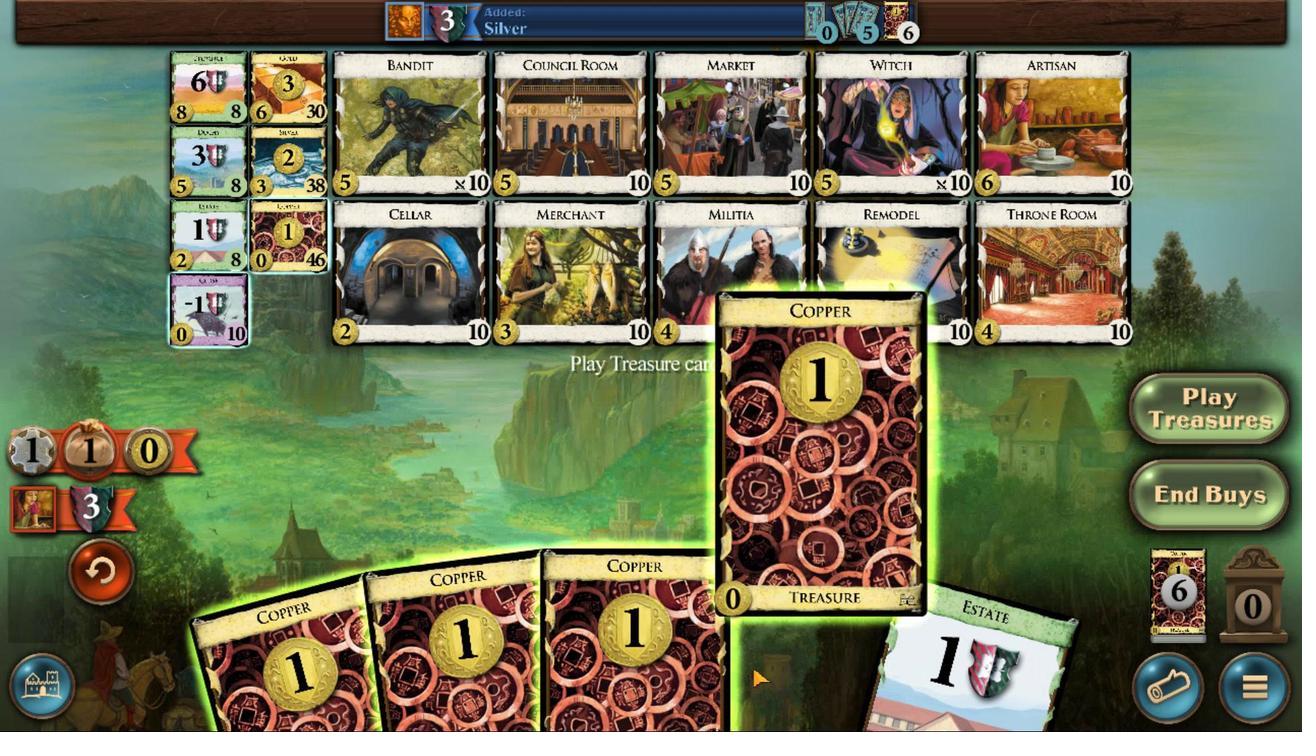 
Action: Mouse scrolled (956, 526) with delta (0, 0)
Screenshot: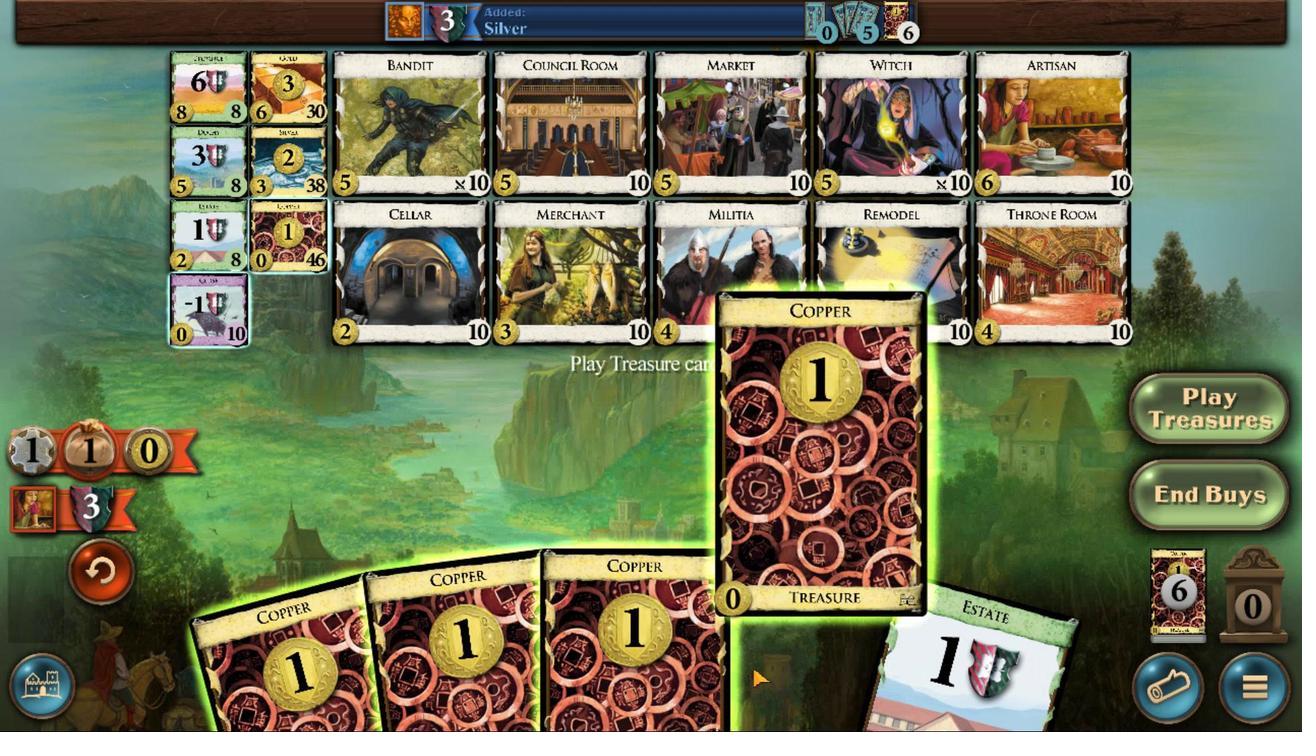 
Action: Mouse moved to (957, 526)
Screenshot: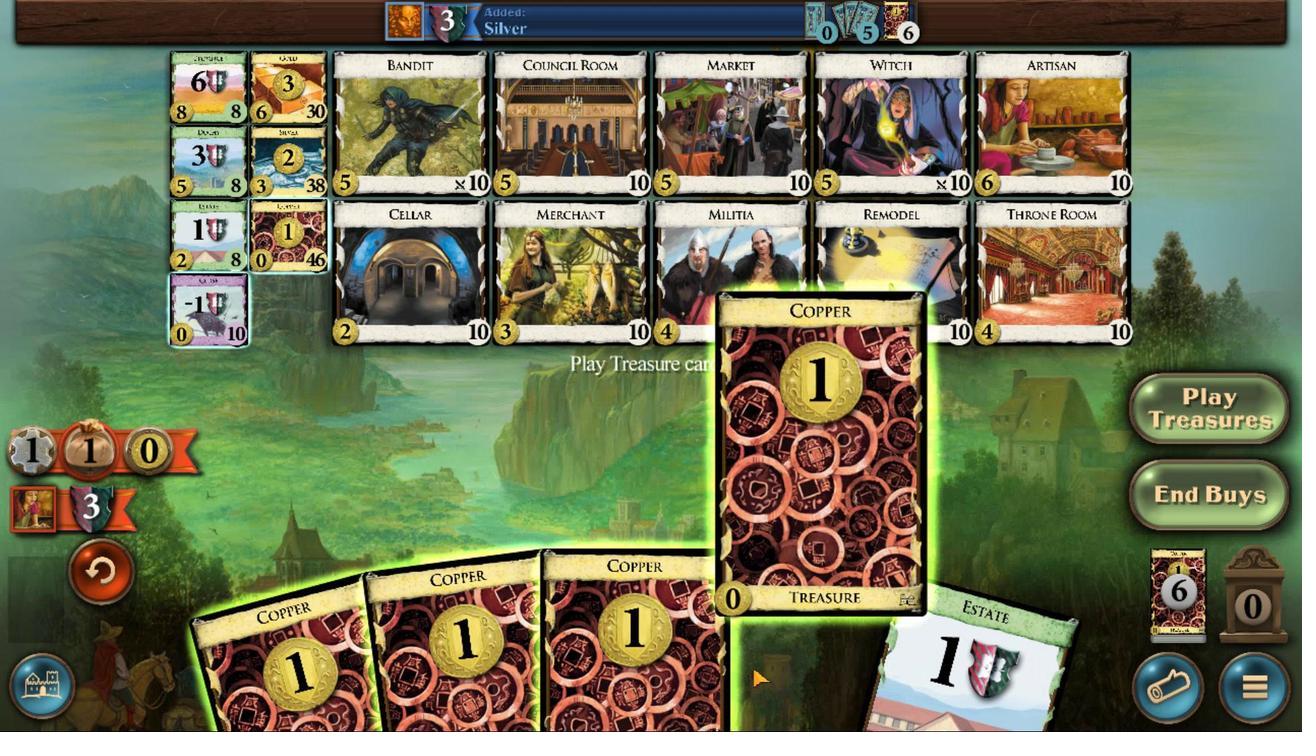 
Action: Mouse scrolled (957, 526) with delta (0, 0)
Screenshot: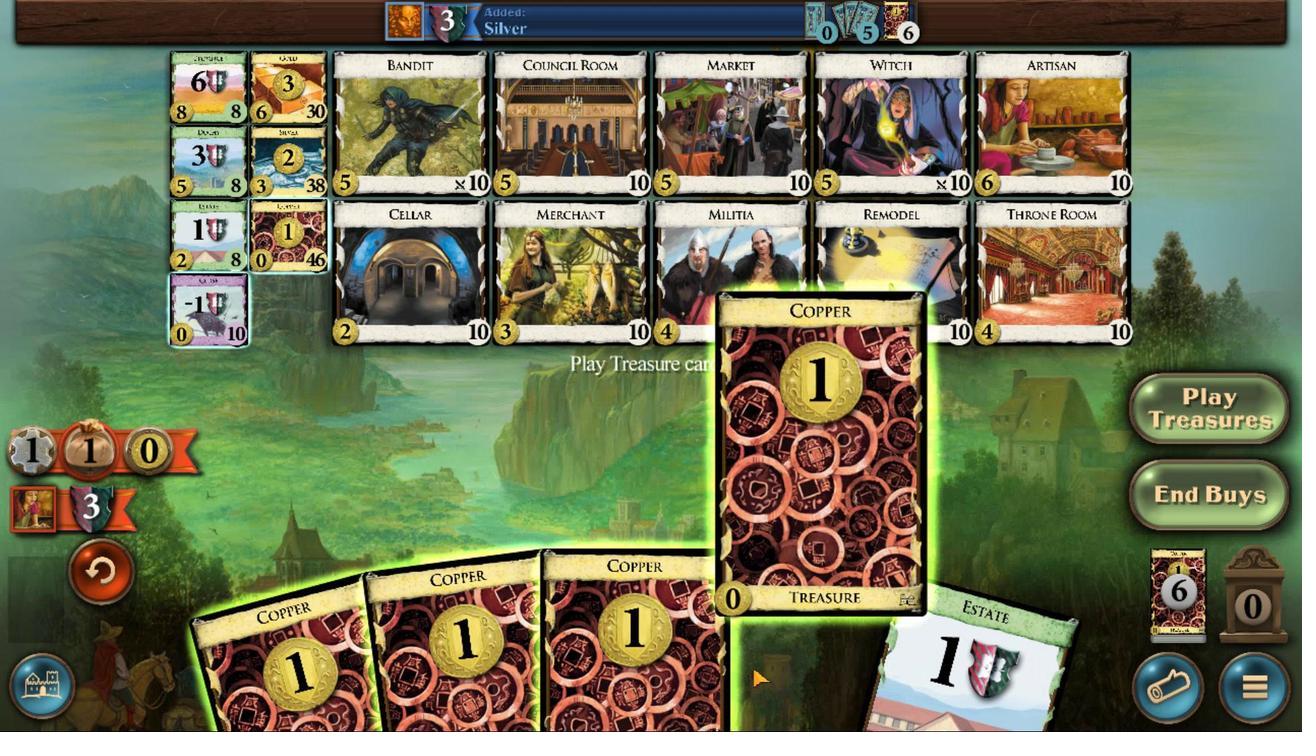 
Action: Mouse scrolled (957, 526) with delta (0, 0)
Screenshot: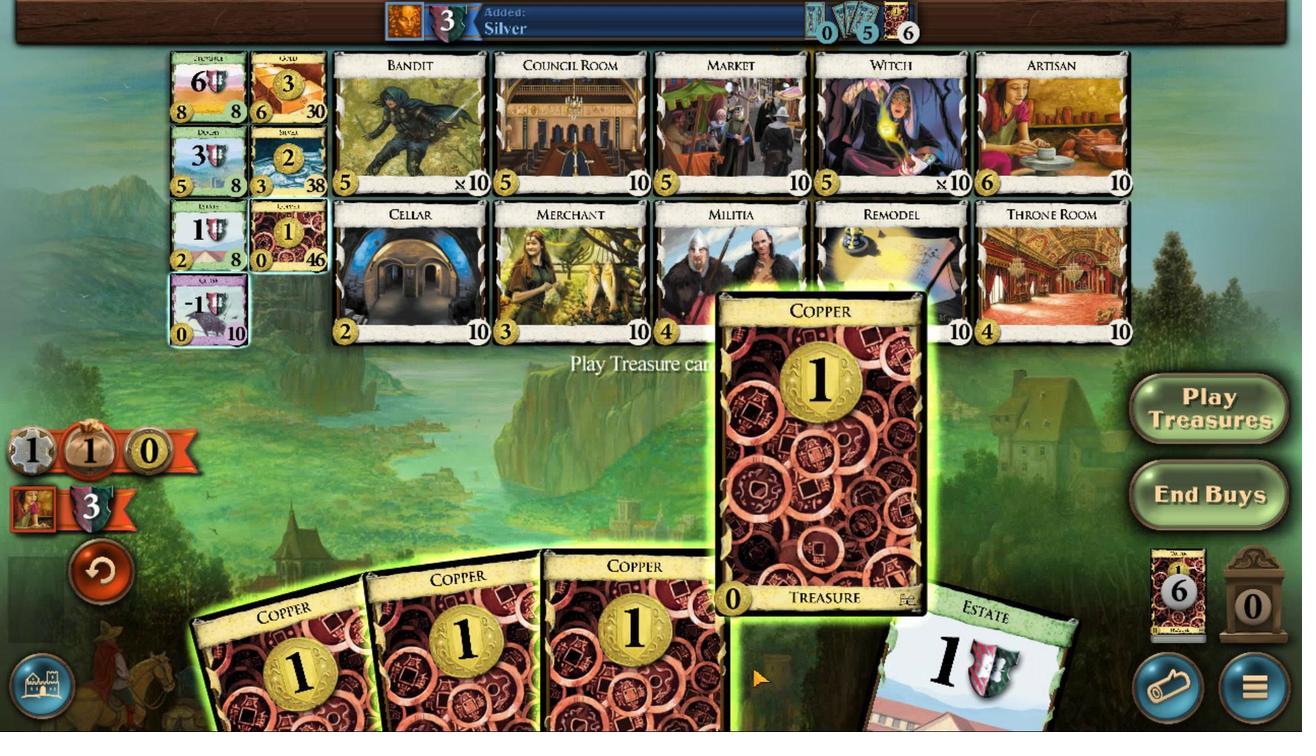 
Action: Mouse scrolled (957, 526) with delta (0, 0)
Screenshot: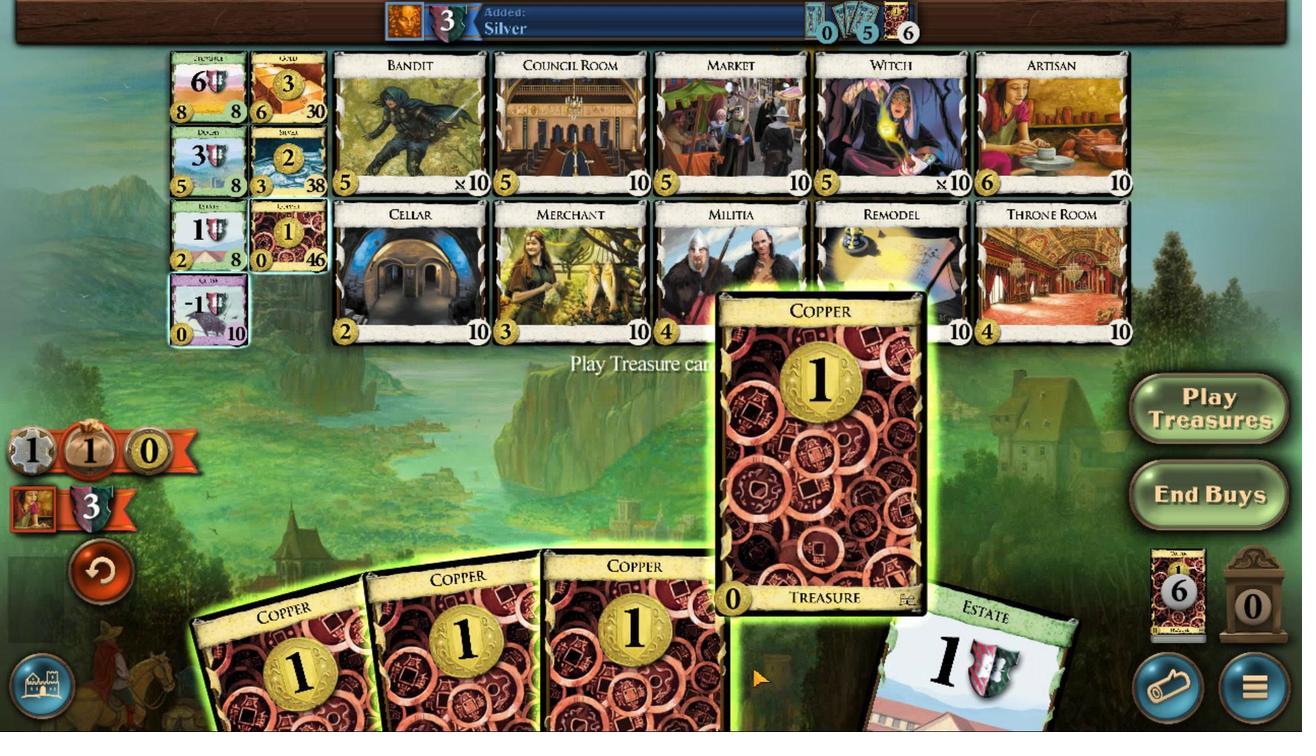 
Action: Mouse moved to (926, 526)
Screenshot: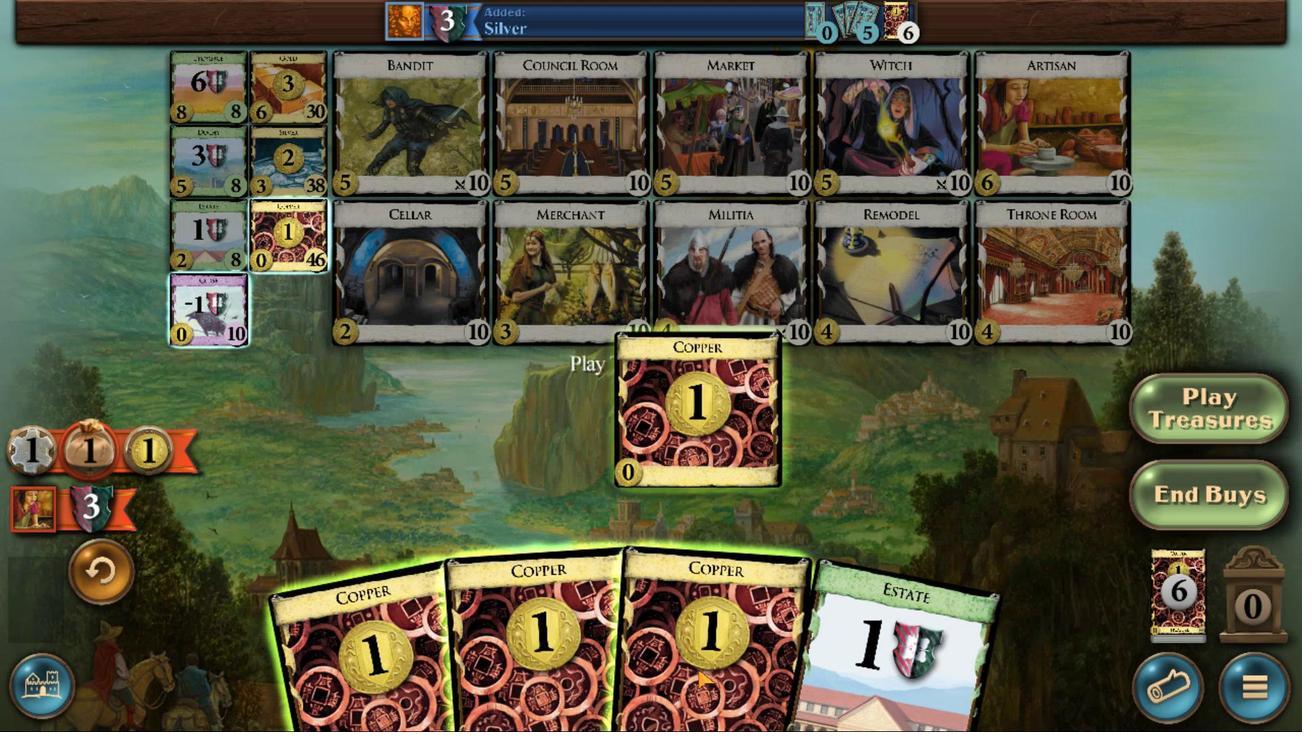 
Action: Mouse scrolled (926, 526) with delta (0, 0)
Screenshot: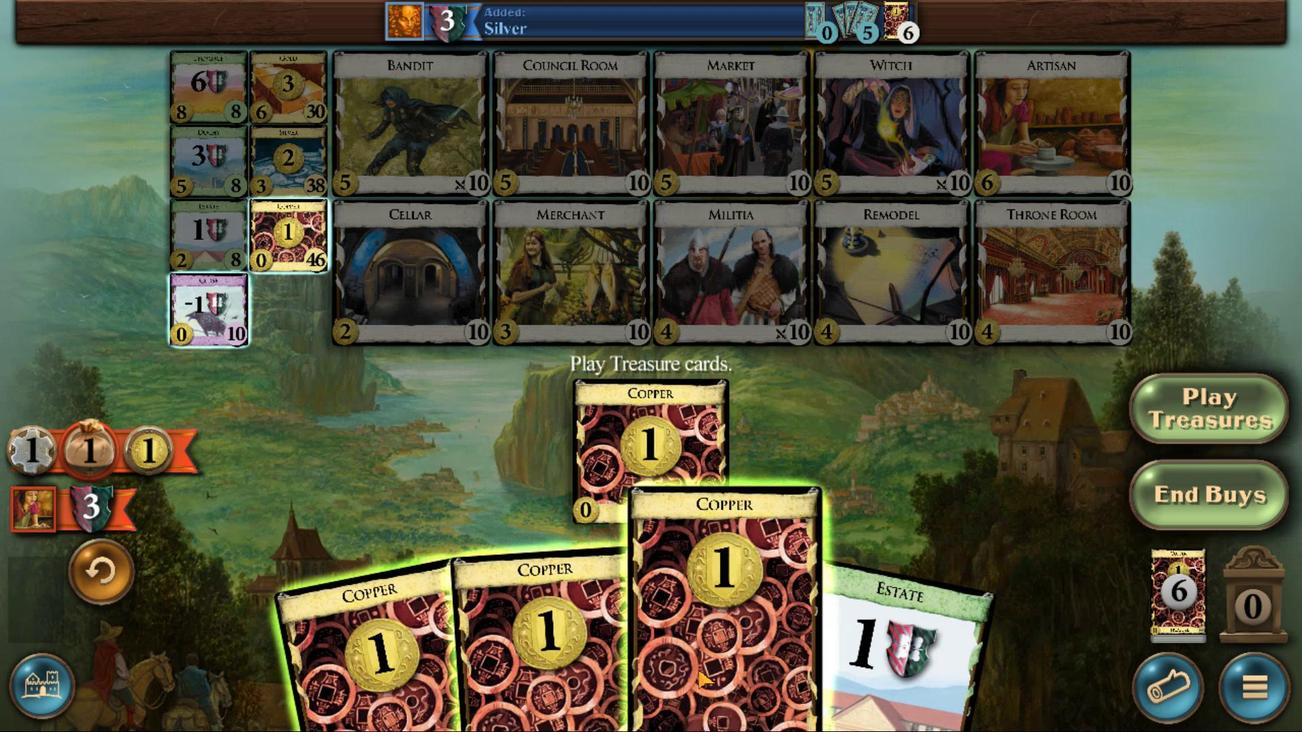 
Action: Mouse scrolled (926, 526) with delta (0, 0)
Screenshot: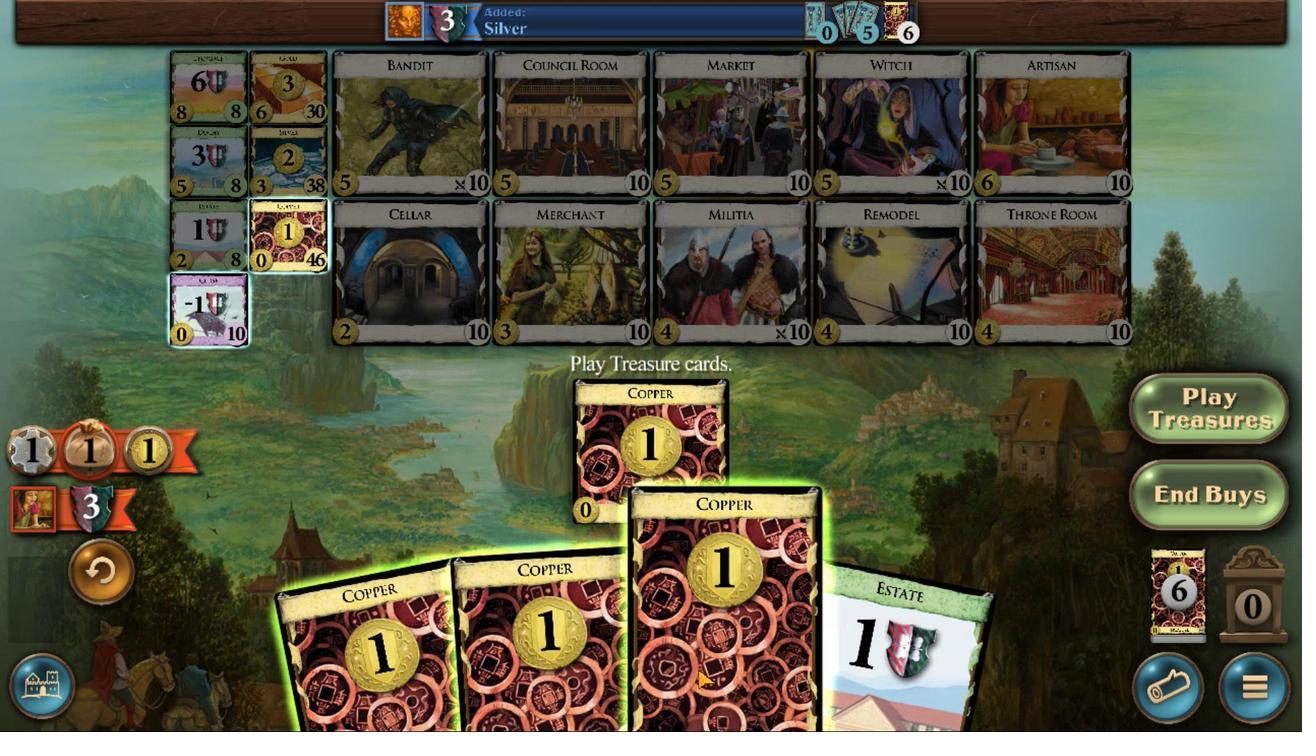 
Action: Mouse scrolled (926, 526) with delta (0, 0)
Screenshot: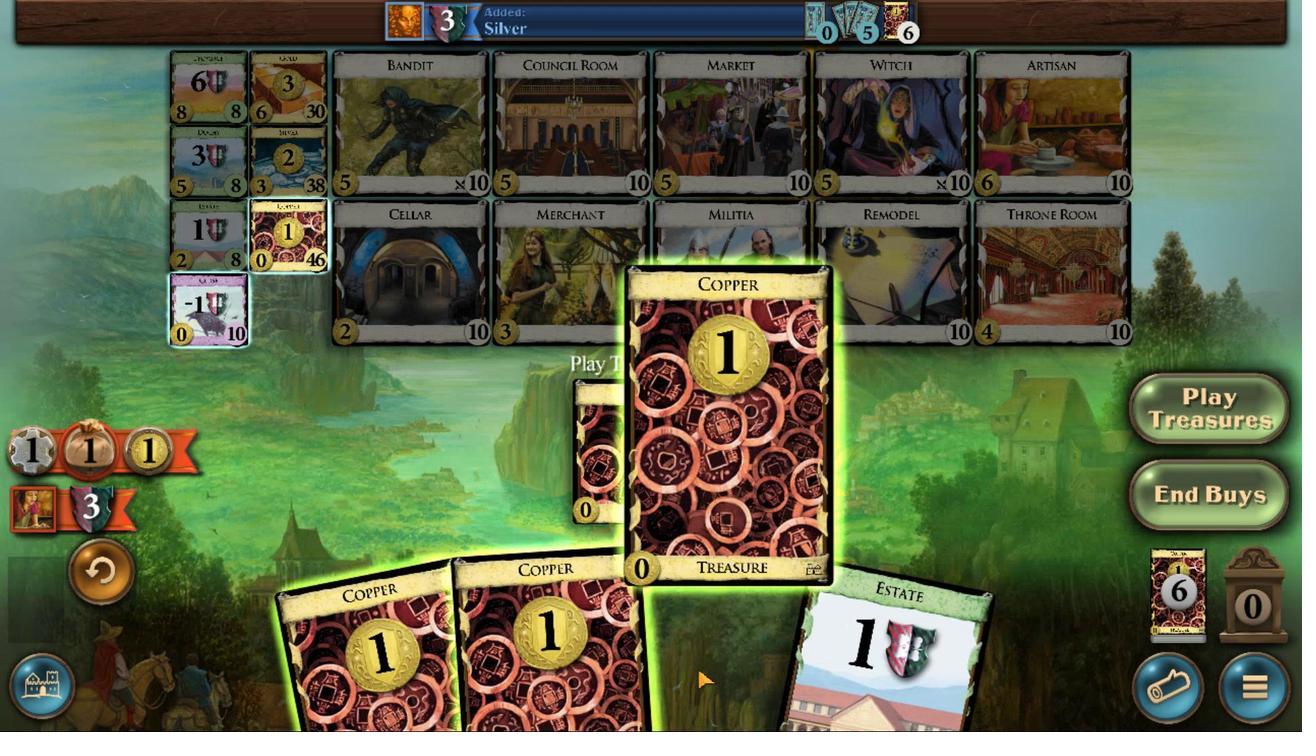 
Action: Mouse scrolled (926, 526) with delta (0, 0)
Screenshot: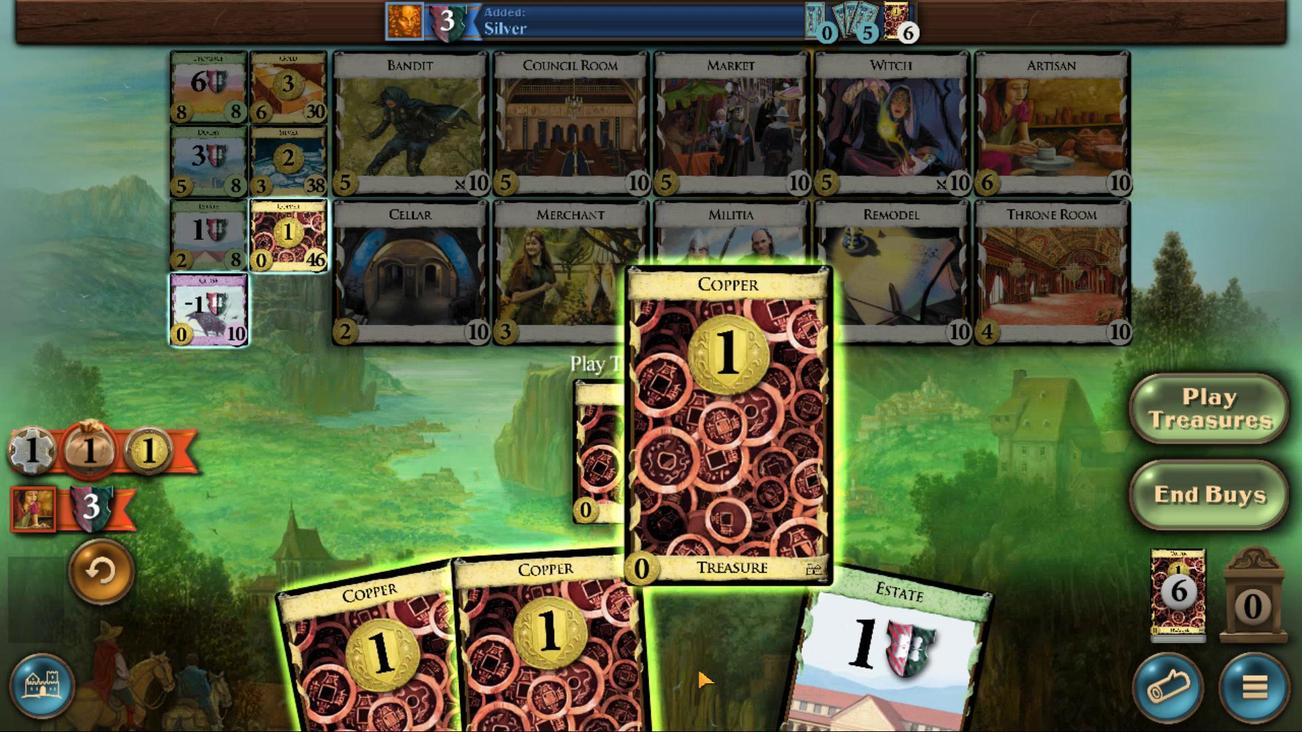 
Action: Mouse scrolled (926, 526) with delta (0, 0)
Screenshot: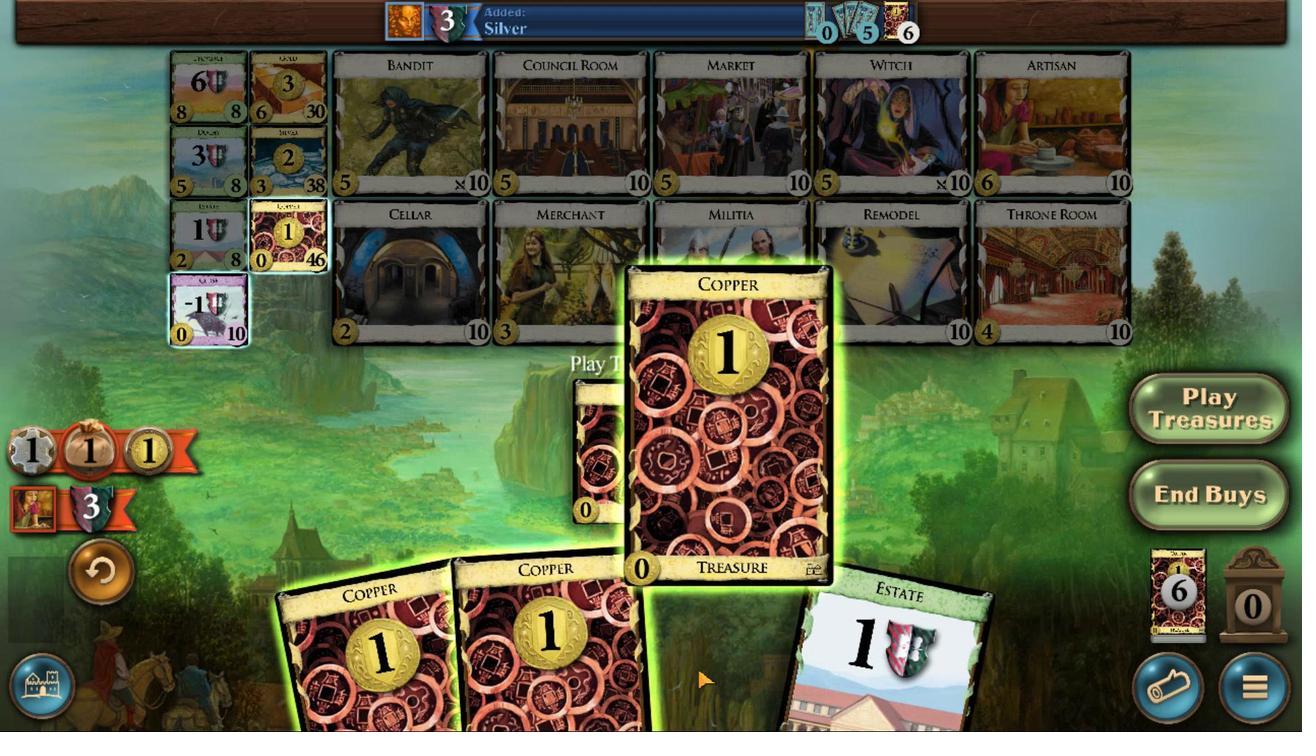 
Action: Mouse scrolled (926, 526) with delta (0, 0)
Screenshot: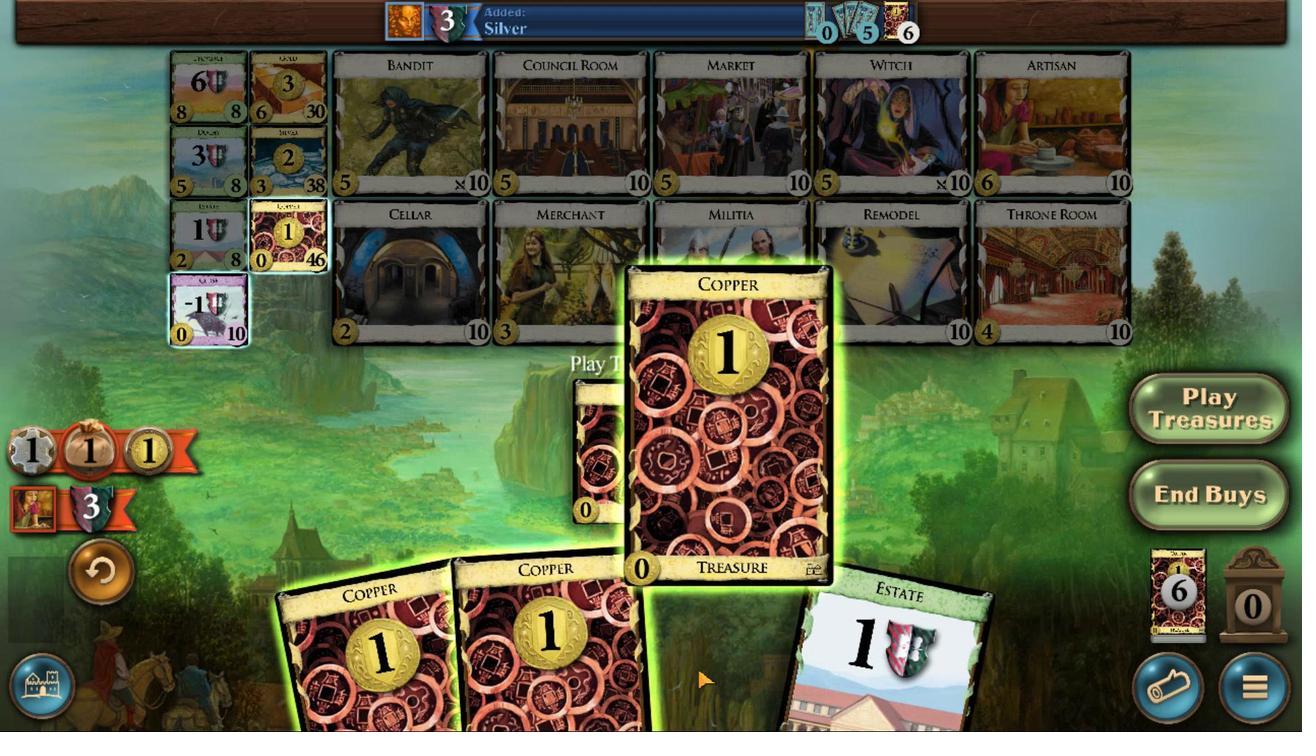 
Action: Mouse scrolled (926, 526) with delta (0, 0)
Screenshot: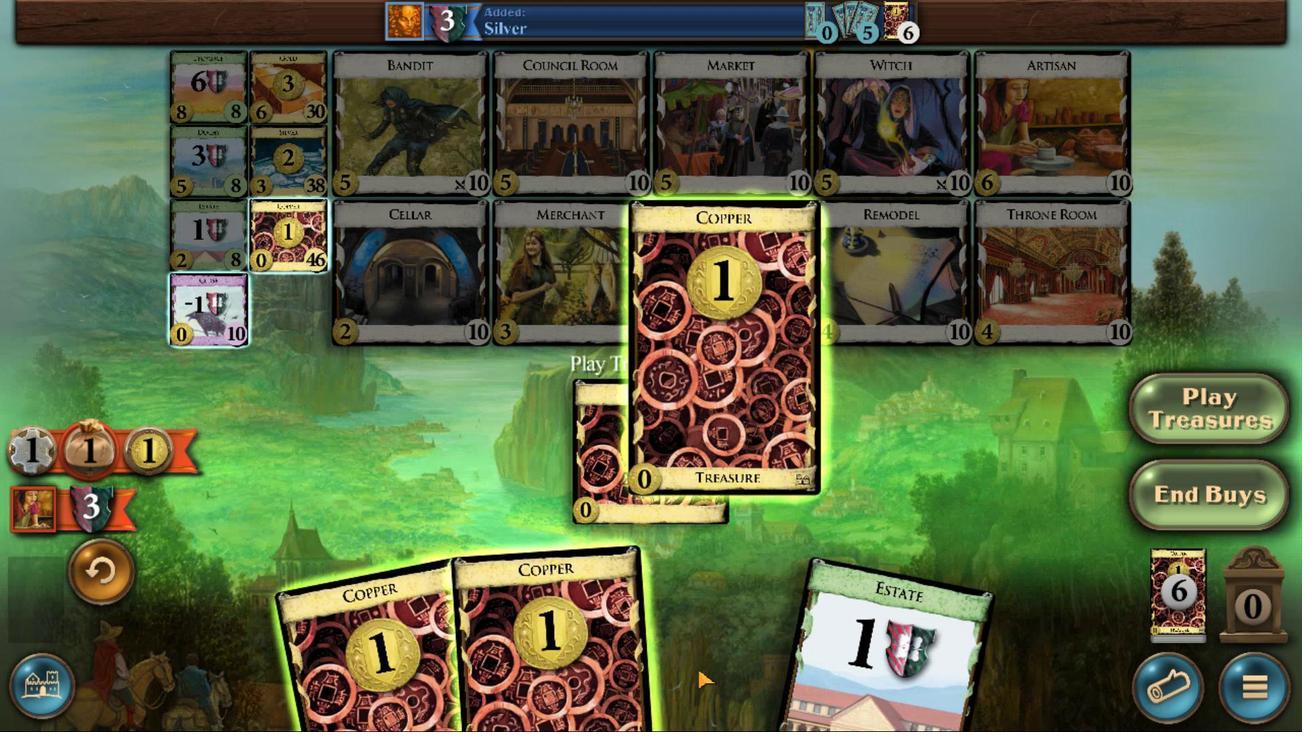 
Action: Mouse moved to (871, 527)
Screenshot: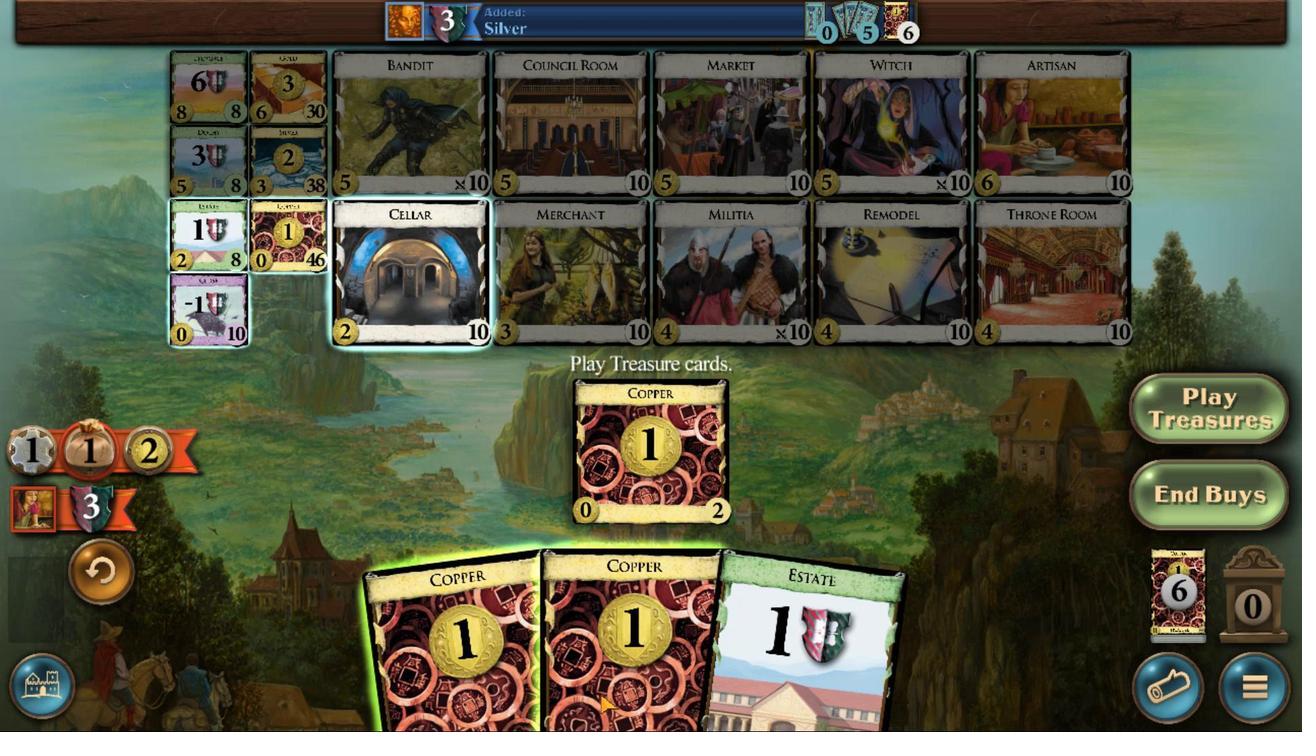 
Action: Mouse scrolled (871, 527) with delta (0, 0)
Screenshot: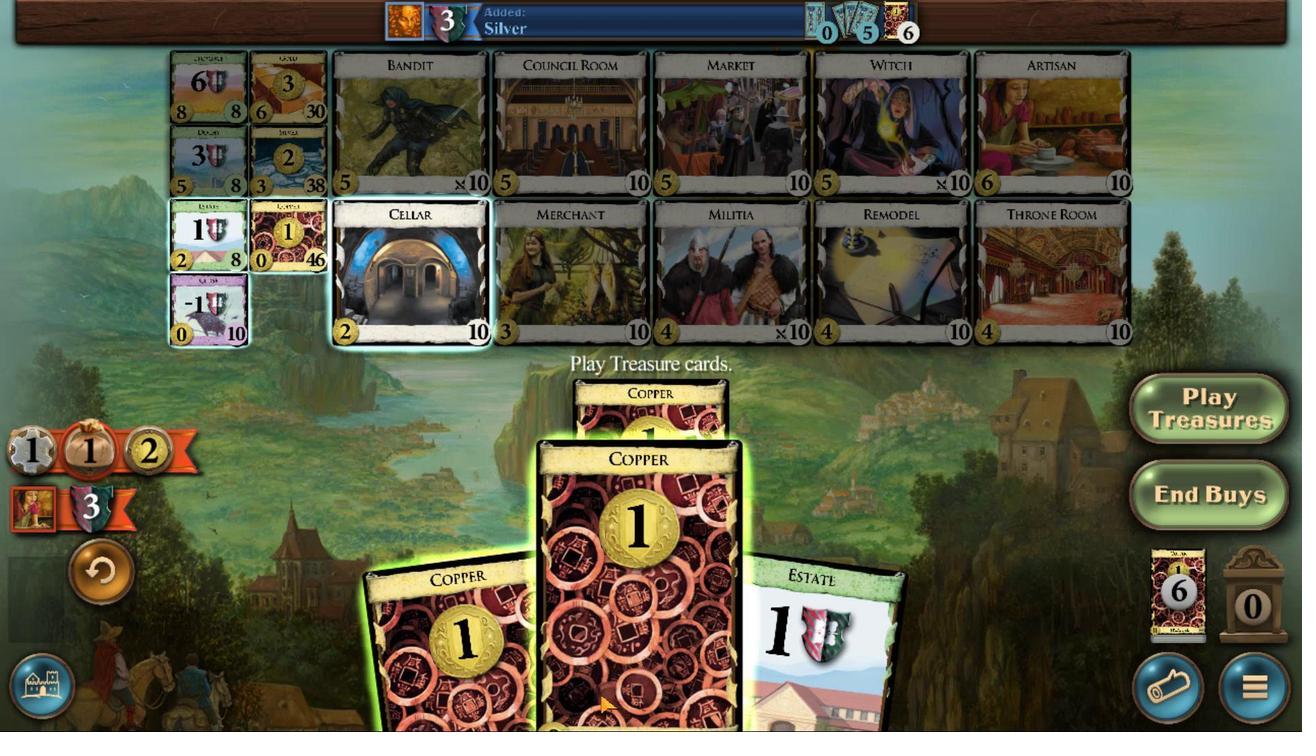 
Action: Mouse scrolled (871, 527) with delta (0, 0)
Screenshot: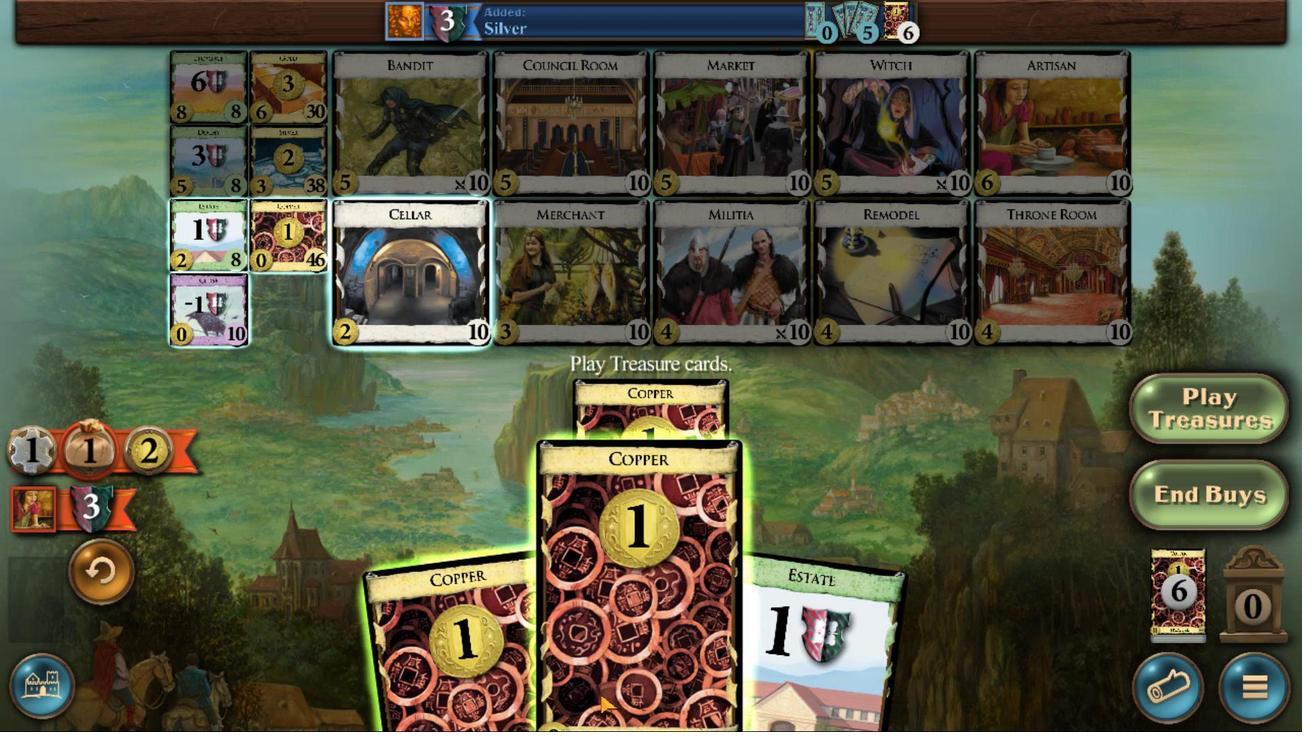 
Action: Mouse scrolled (871, 527) with delta (0, 0)
Screenshot: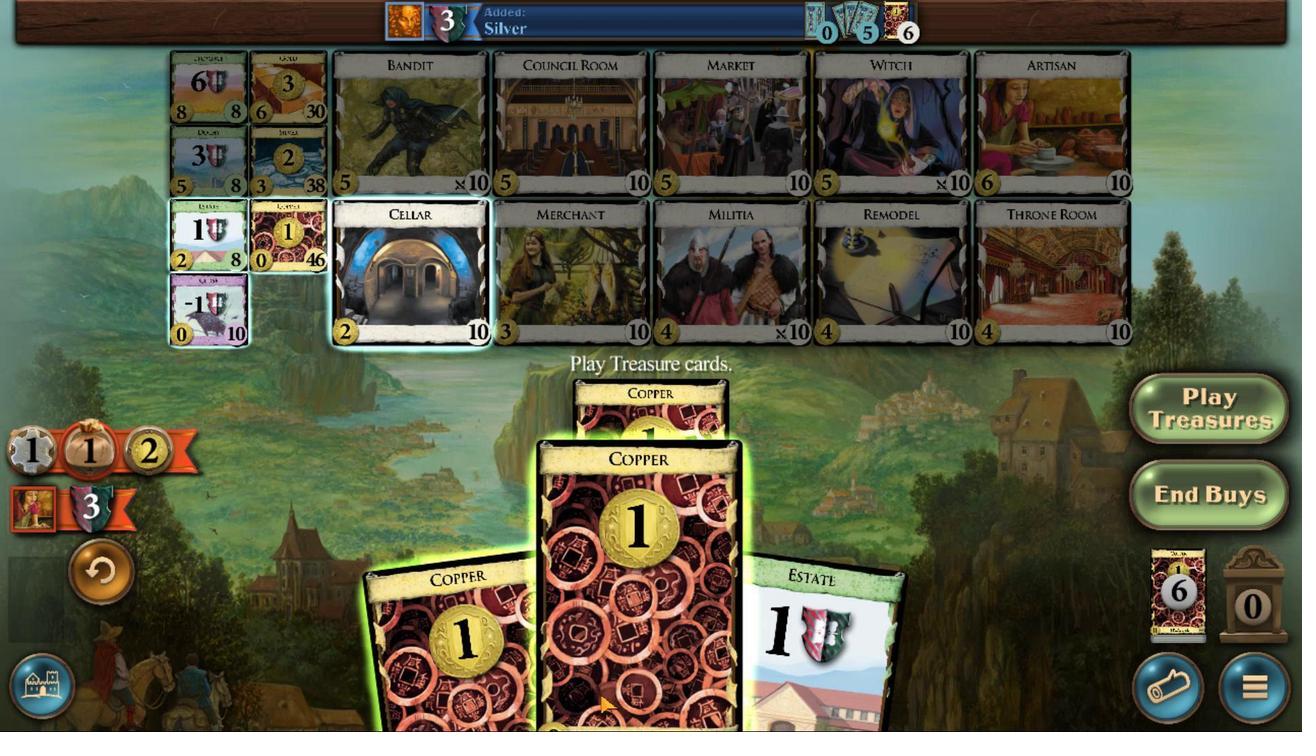 
Action: Mouse scrolled (871, 528) with delta (0, 0)
Screenshot: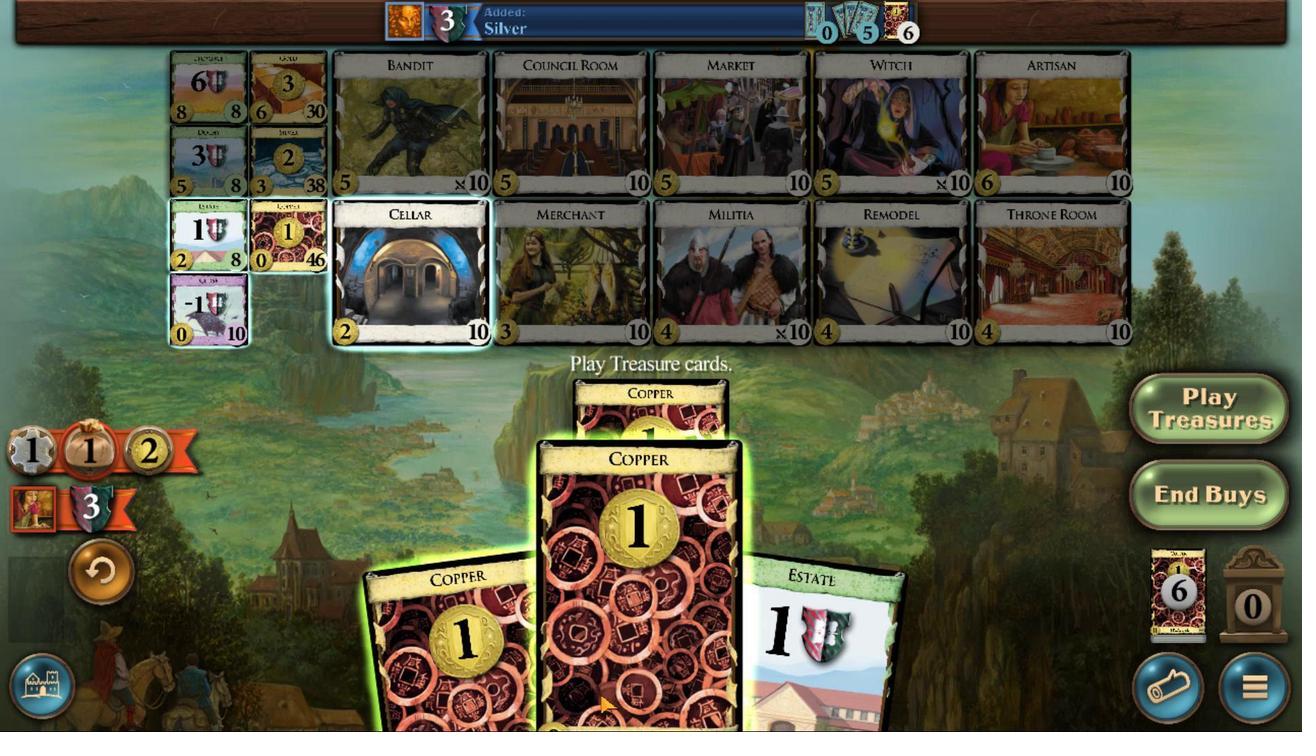 
Action: Mouse scrolled (871, 527) with delta (0, 0)
Screenshot: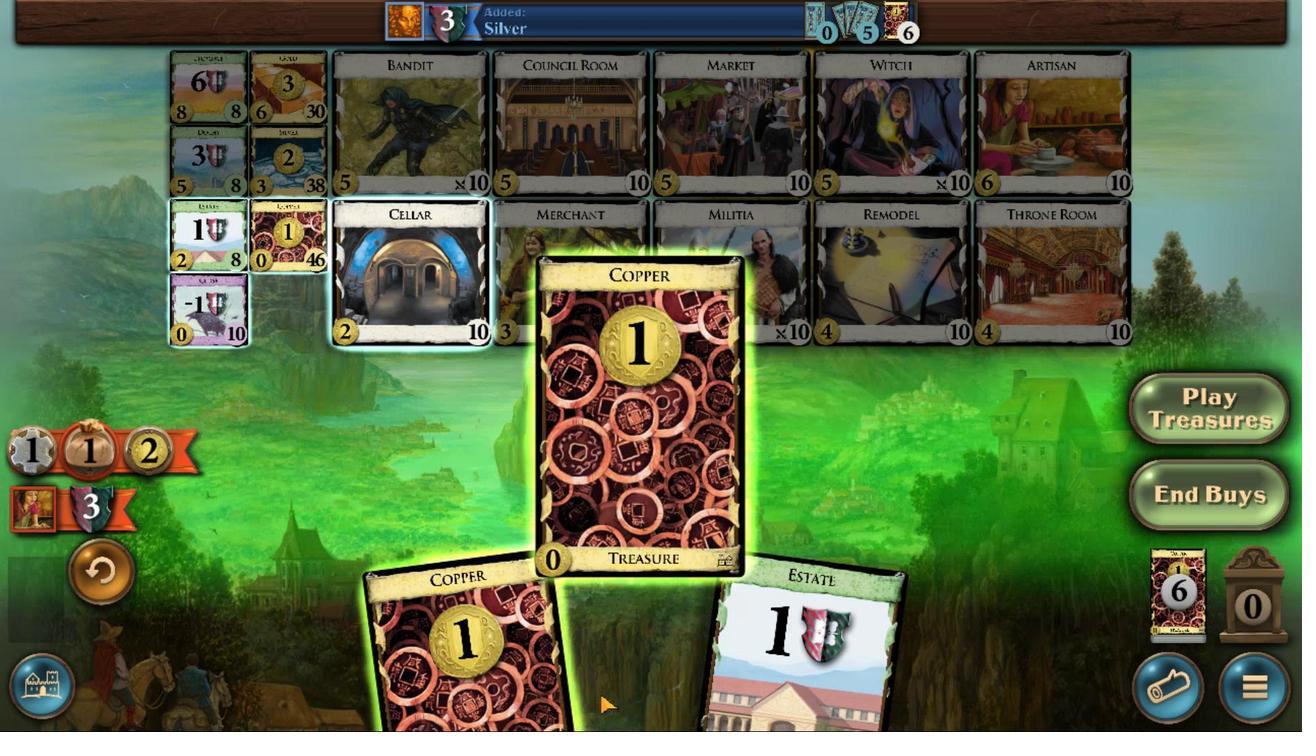 
Action: Mouse scrolled (871, 527) with delta (0, 0)
Screenshot: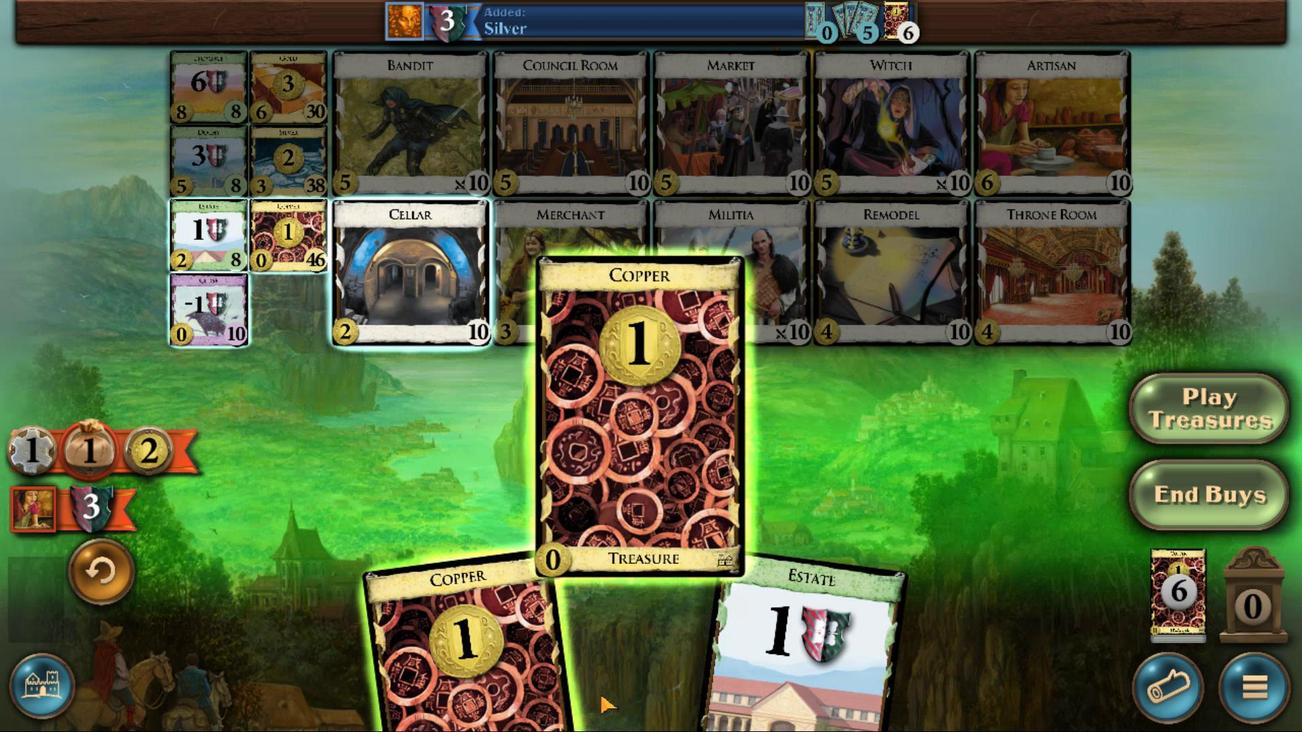 
Action: Mouse scrolled (871, 527) with delta (0, 0)
Screenshot: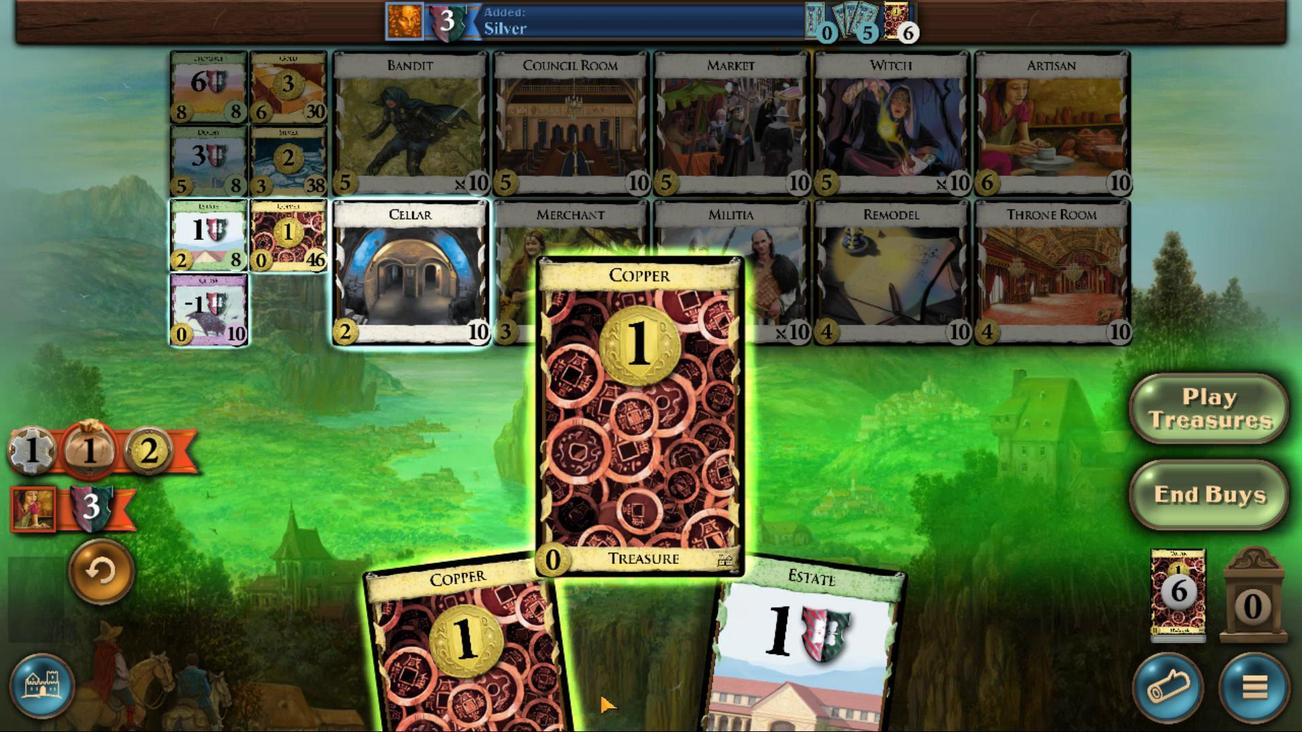 
Action: Mouse moved to (695, 493)
Screenshot: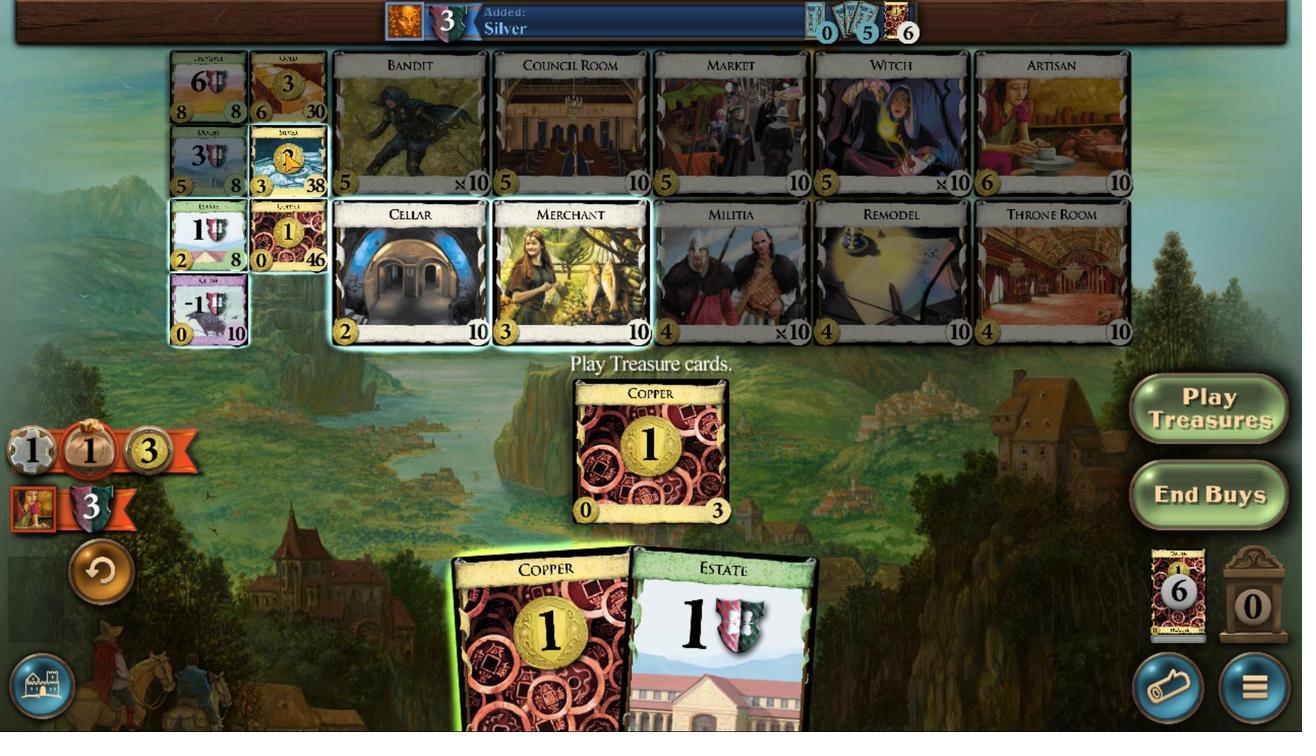 
Action: Mouse pressed left at (695, 493)
Screenshot: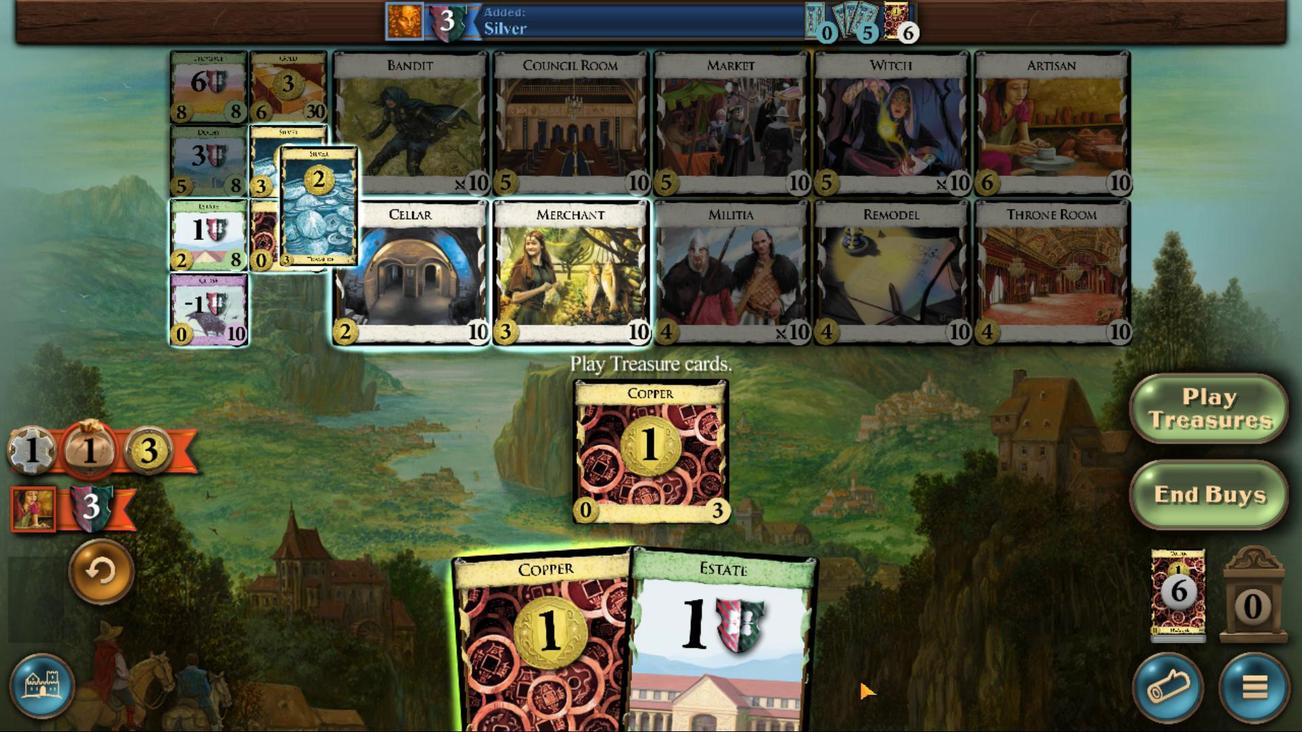 
Action: Mouse moved to (1028, 526)
Screenshot: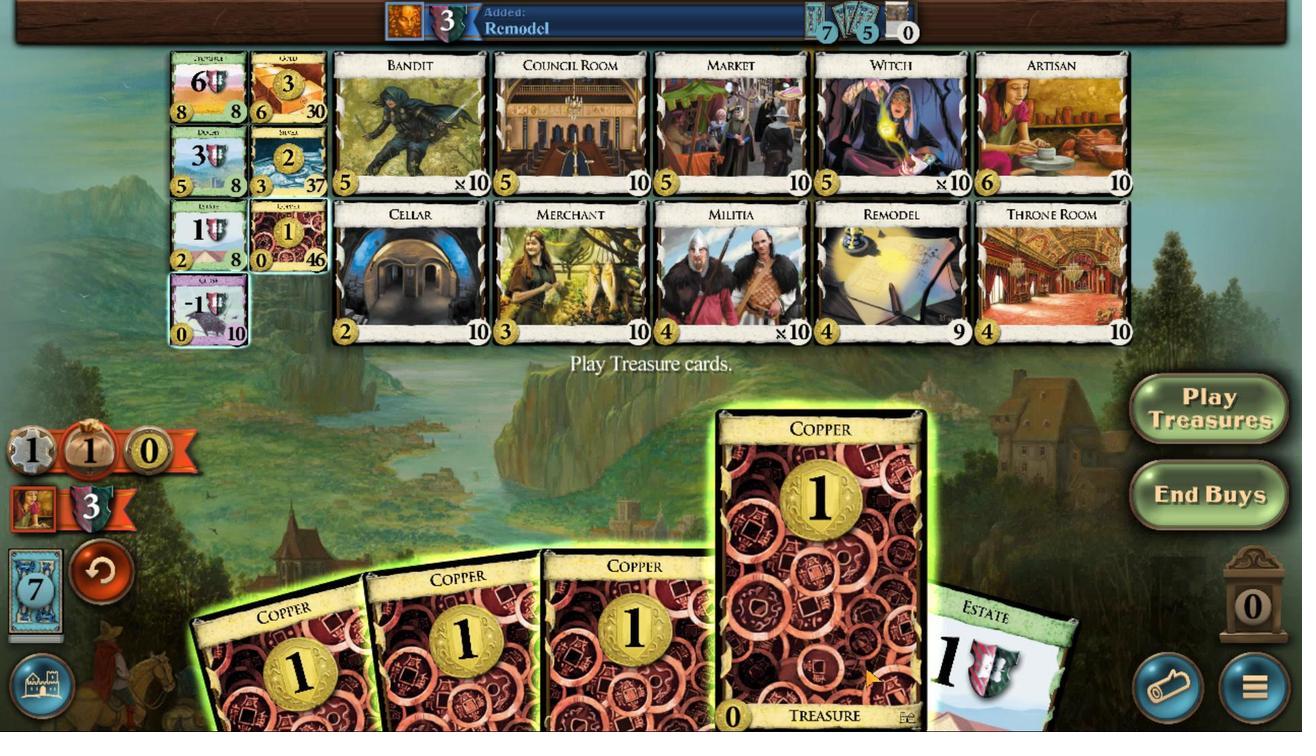 
Action: Mouse scrolled (1028, 526) with delta (0, 0)
Screenshot: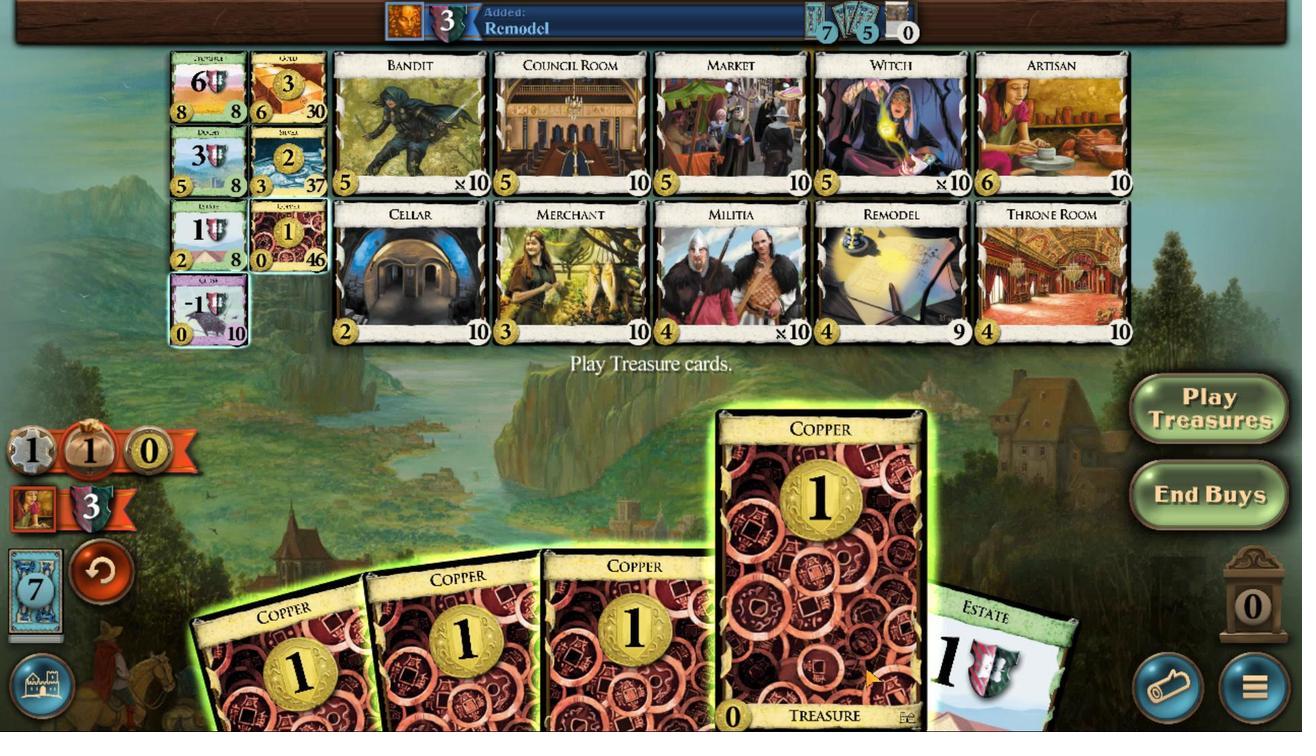 
Action: Mouse moved to (1028, 526)
Screenshot: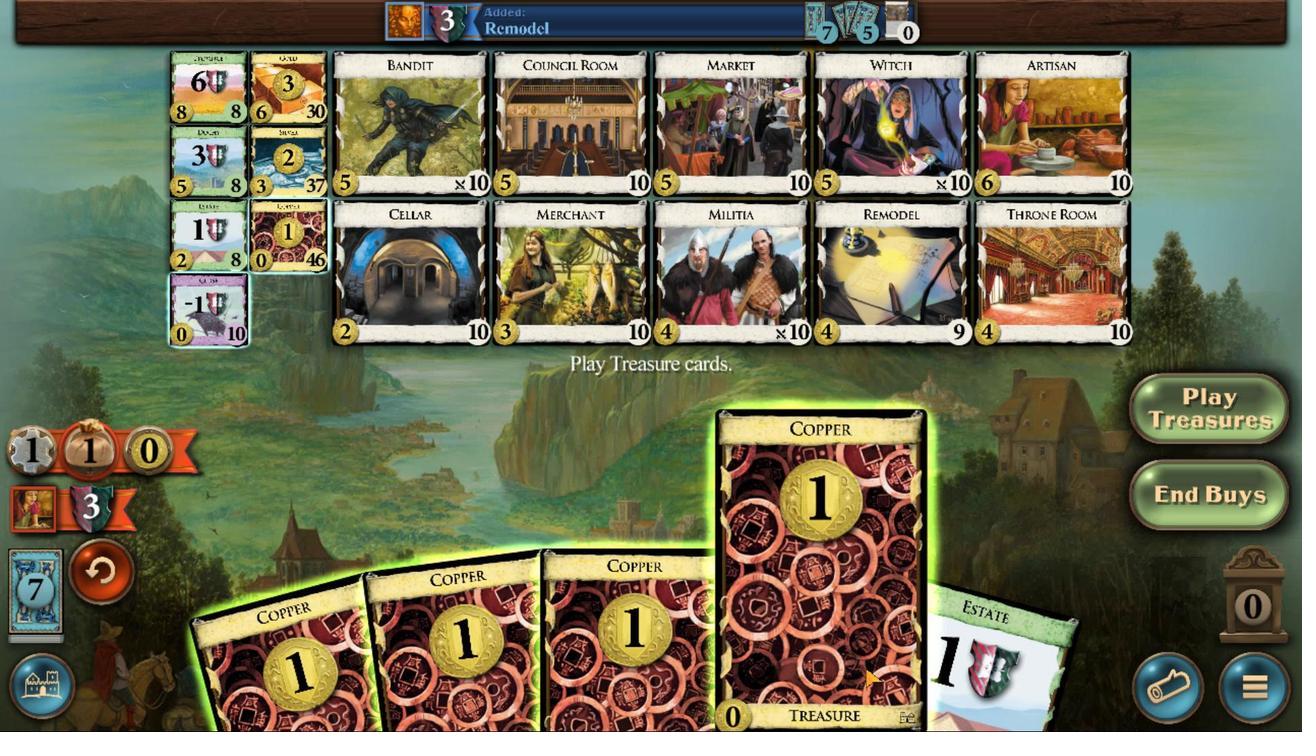 
Action: Mouse scrolled (1028, 526) with delta (0, 0)
Screenshot: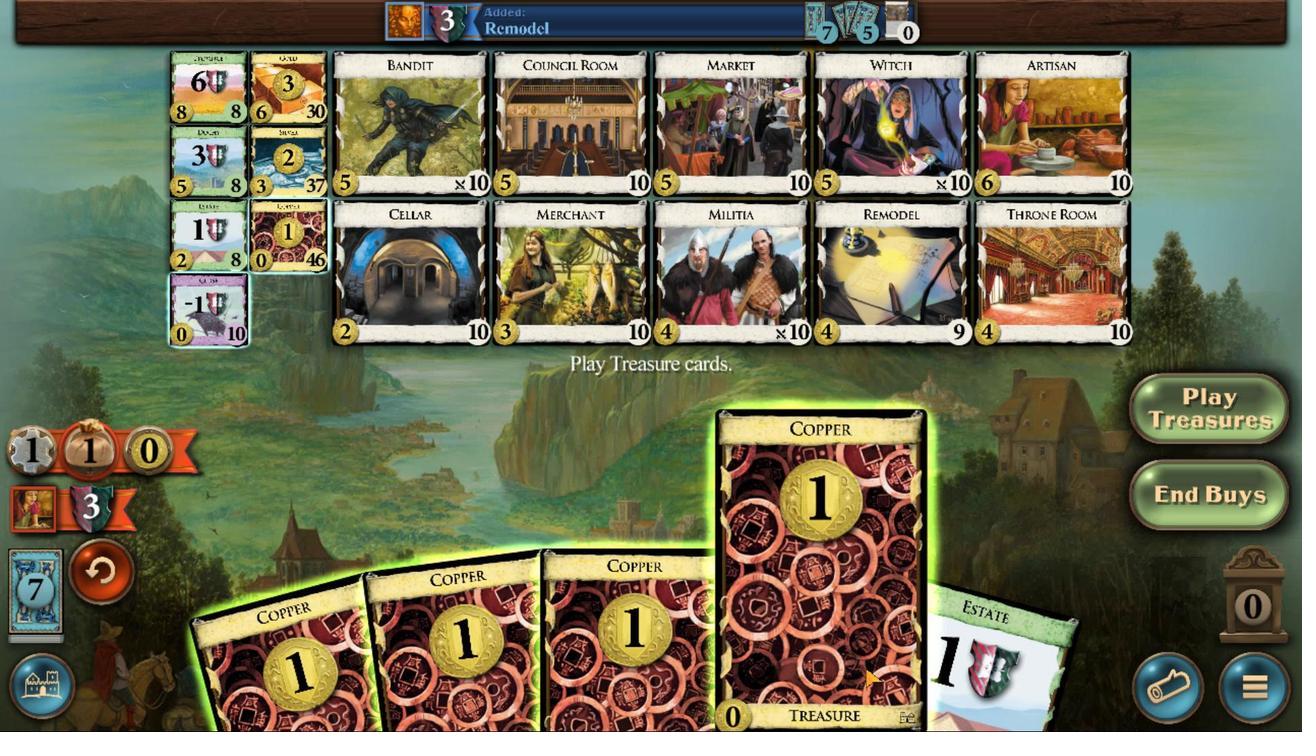 
Action: Mouse moved to (1028, 526)
Screenshot: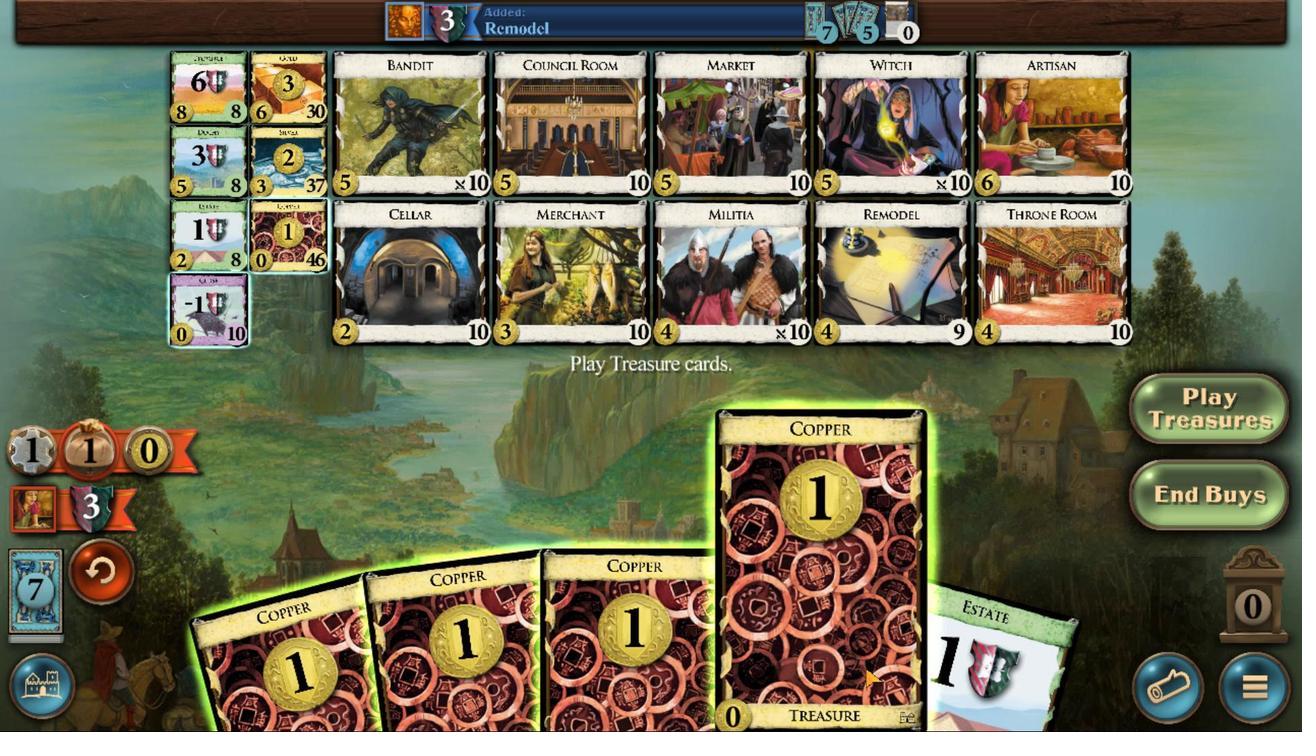 
Action: Mouse scrolled (1028, 526) with delta (0, 0)
Screenshot: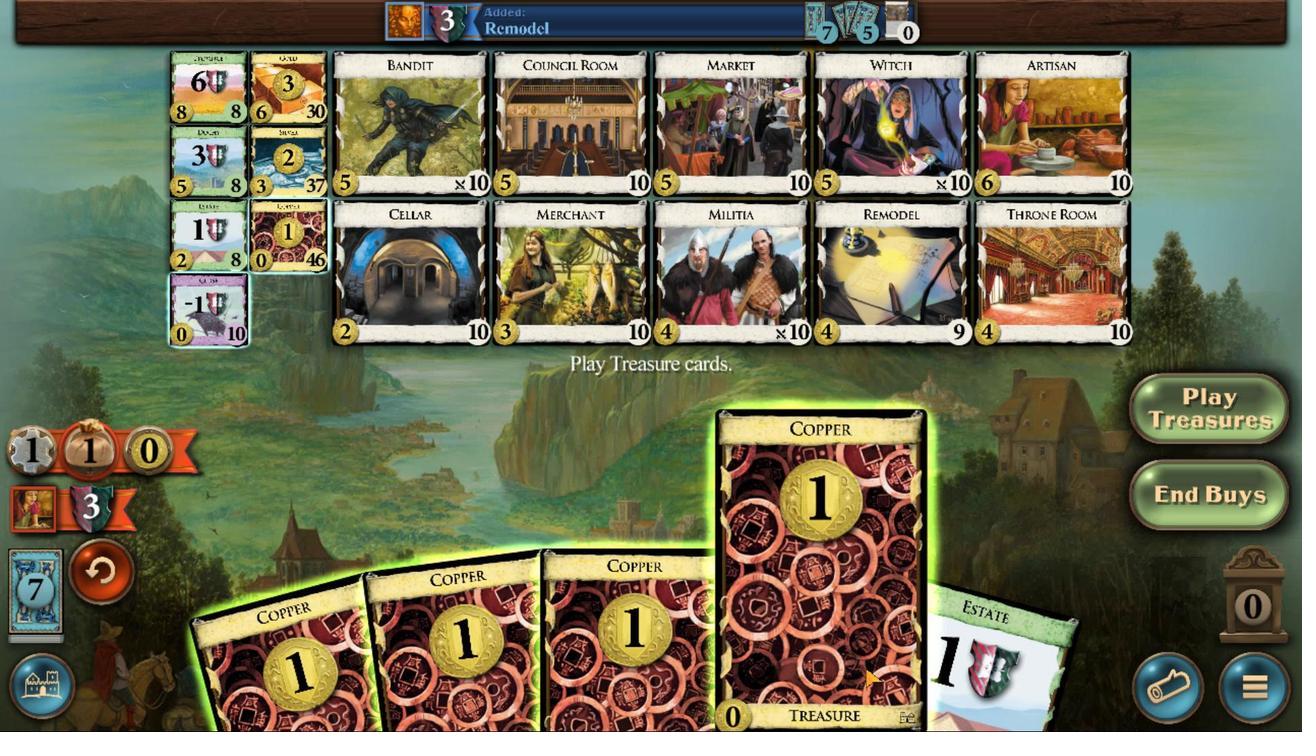 
Action: Mouse scrolled (1028, 526) with delta (0, 0)
Screenshot: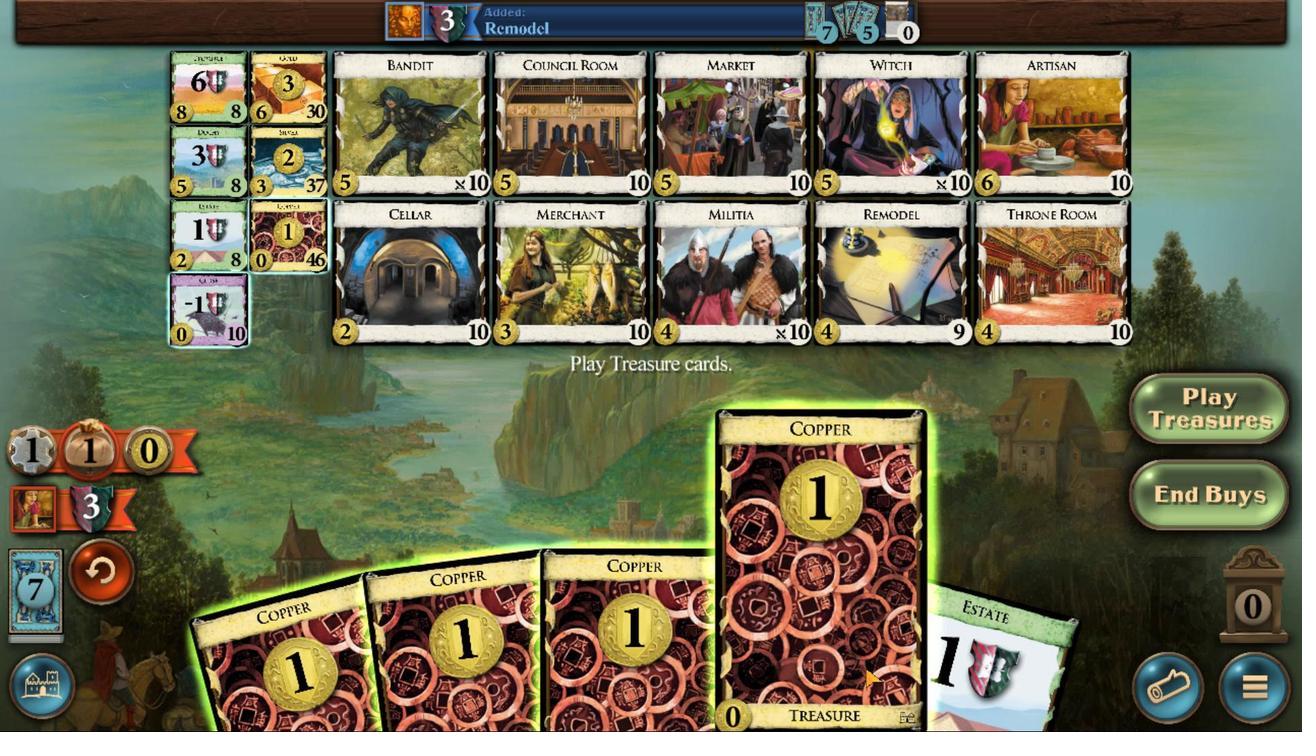 
Action: Mouse moved to (1028, 526)
Screenshot: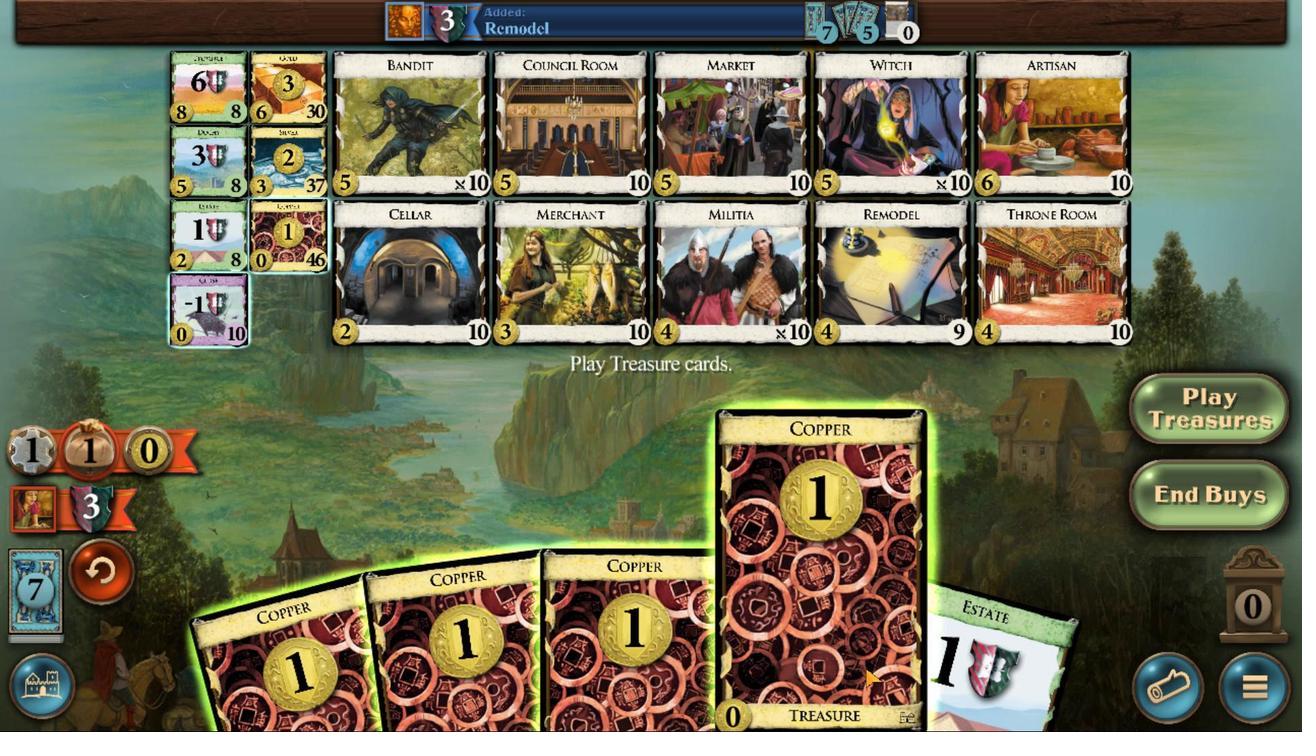 
Action: Mouse scrolled (1028, 526) with delta (0, 0)
Screenshot: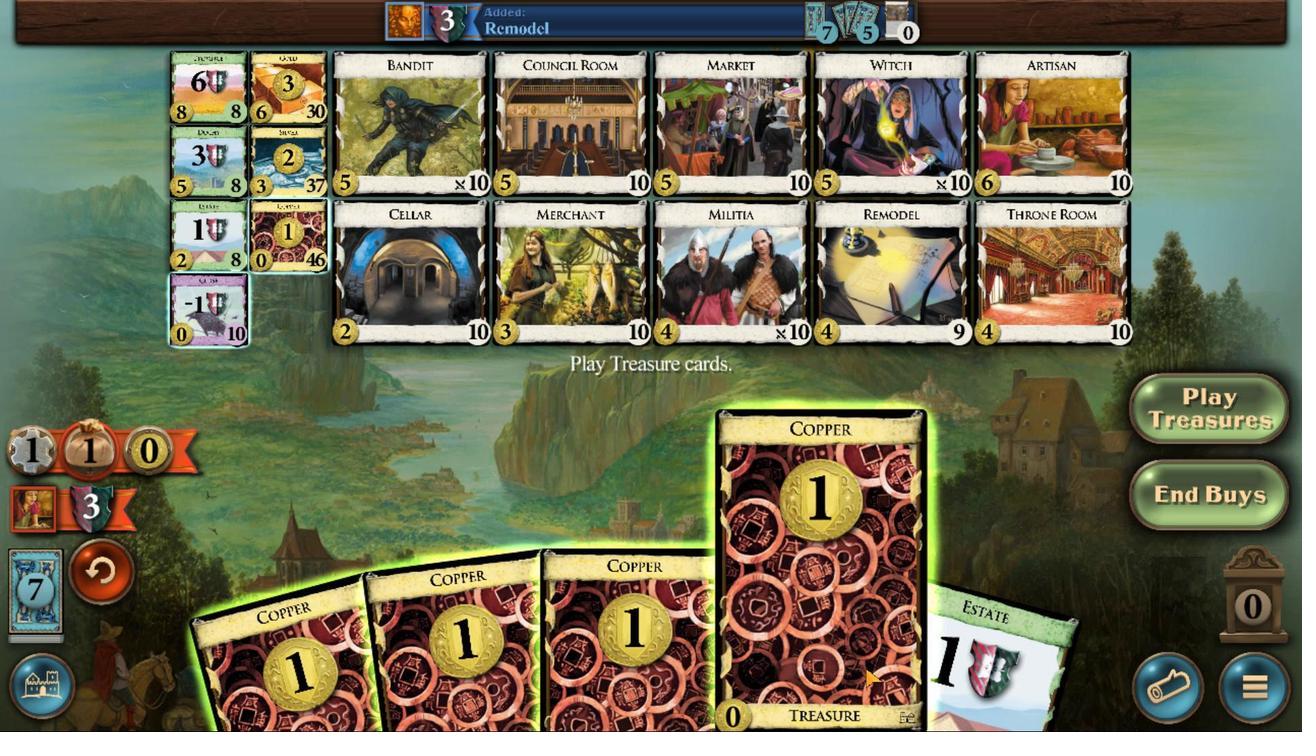 
Action: Mouse scrolled (1028, 526) with delta (0, 0)
Screenshot: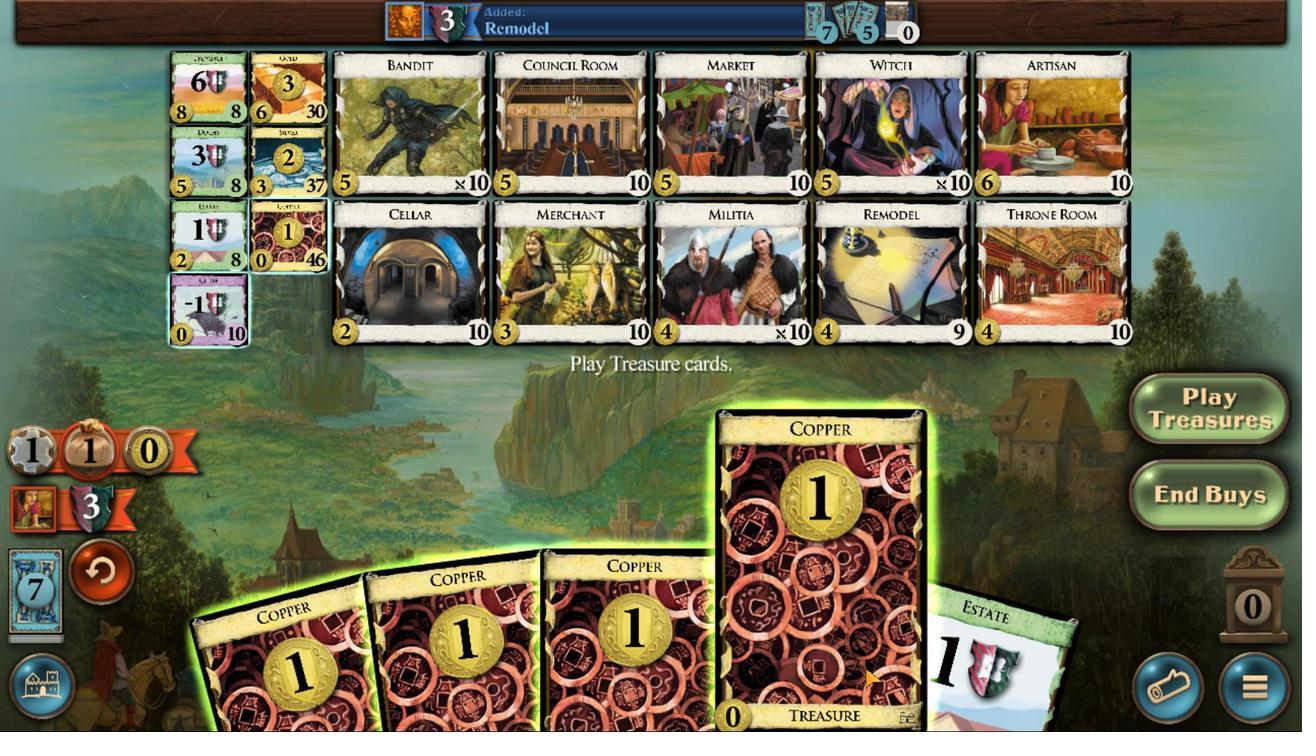 
Action: Mouse moved to (1027, 526)
Screenshot: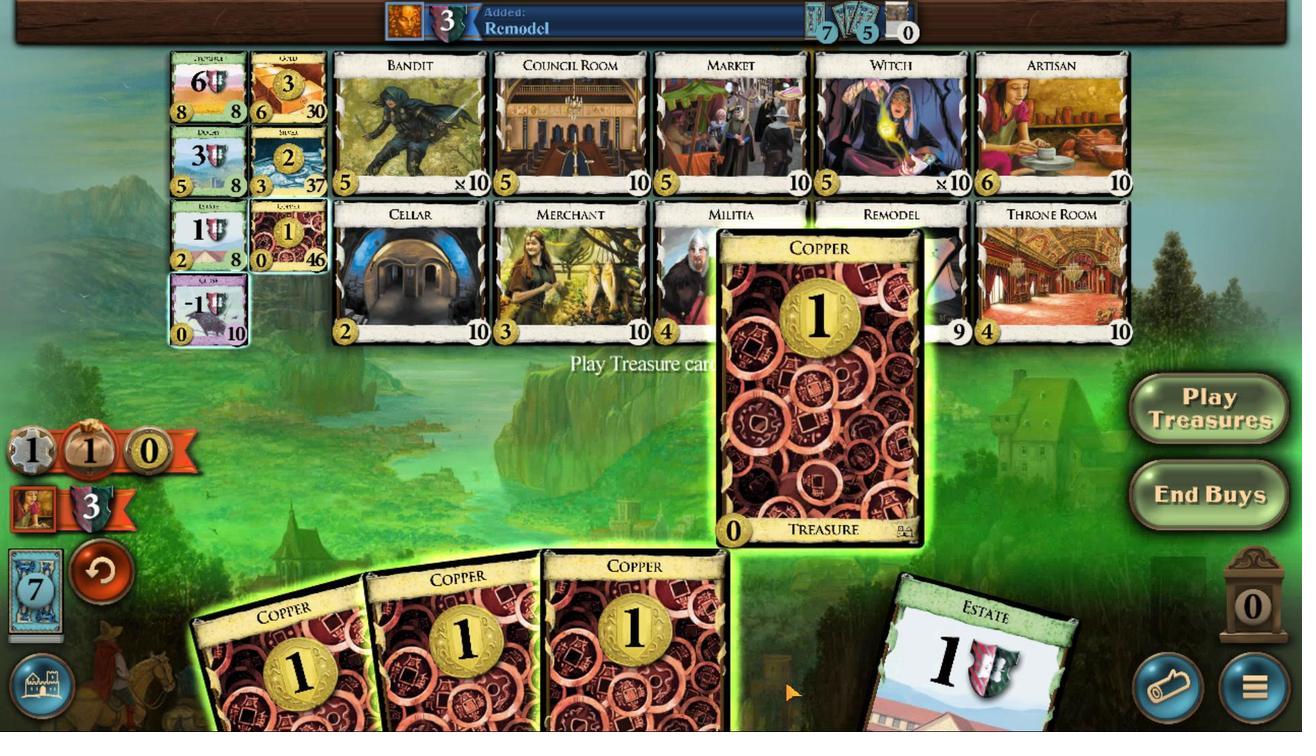 
Action: Mouse scrolled (1027, 526) with delta (0, 0)
Screenshot: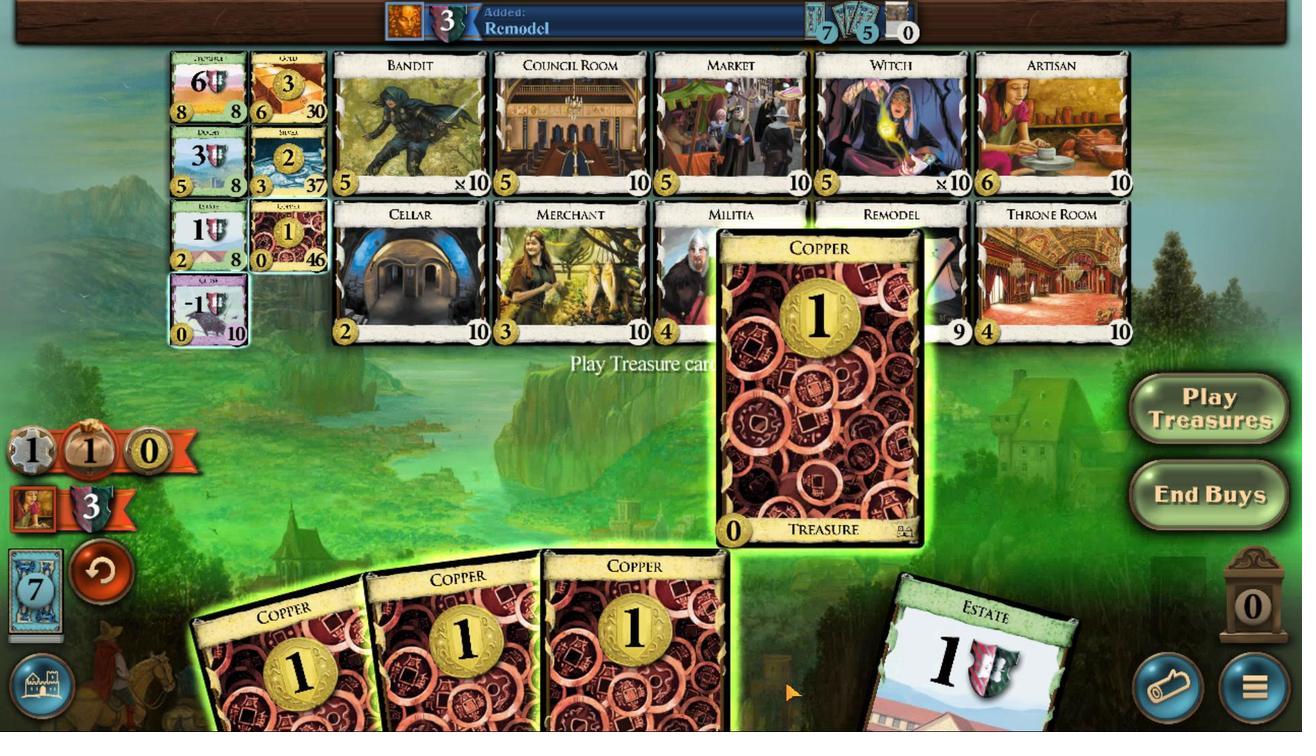 
Action: Mouse moved to (948, 527)
Screenshot: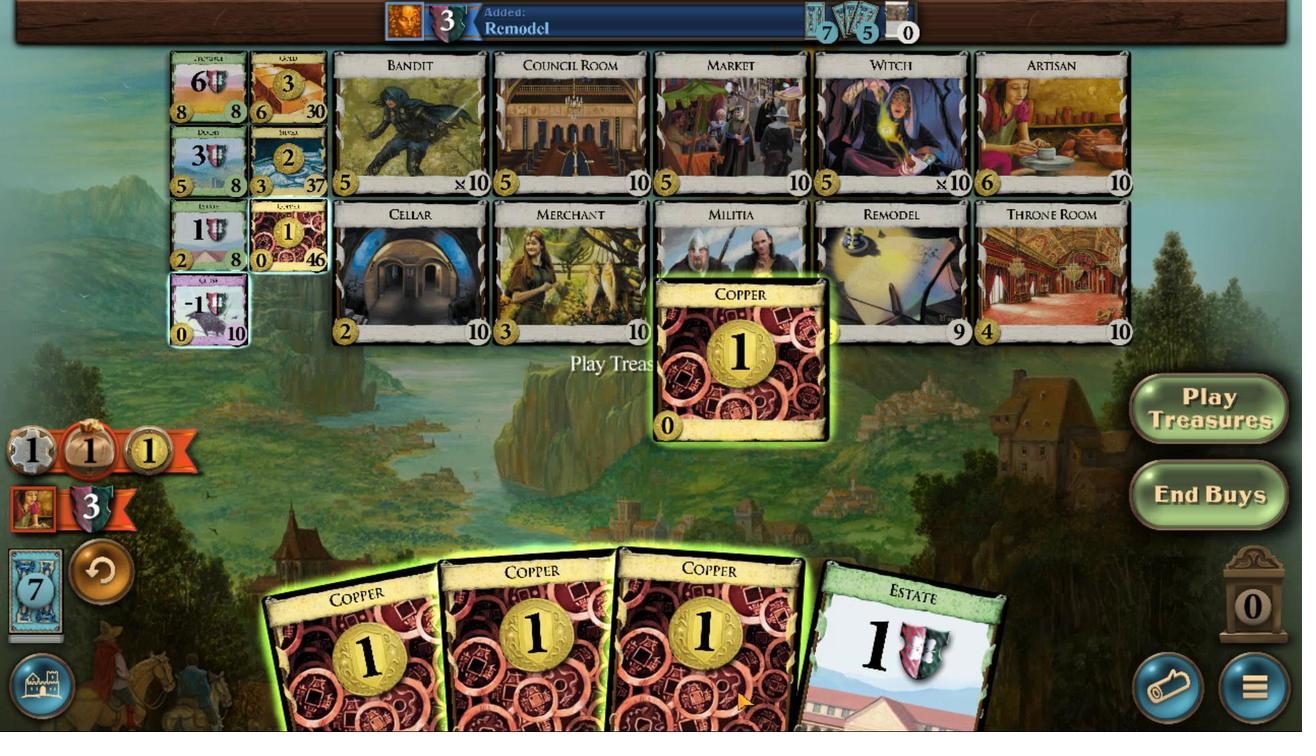 
Action: Mouse scrolled (948, 527) with delta (0, 0)
Screenshot: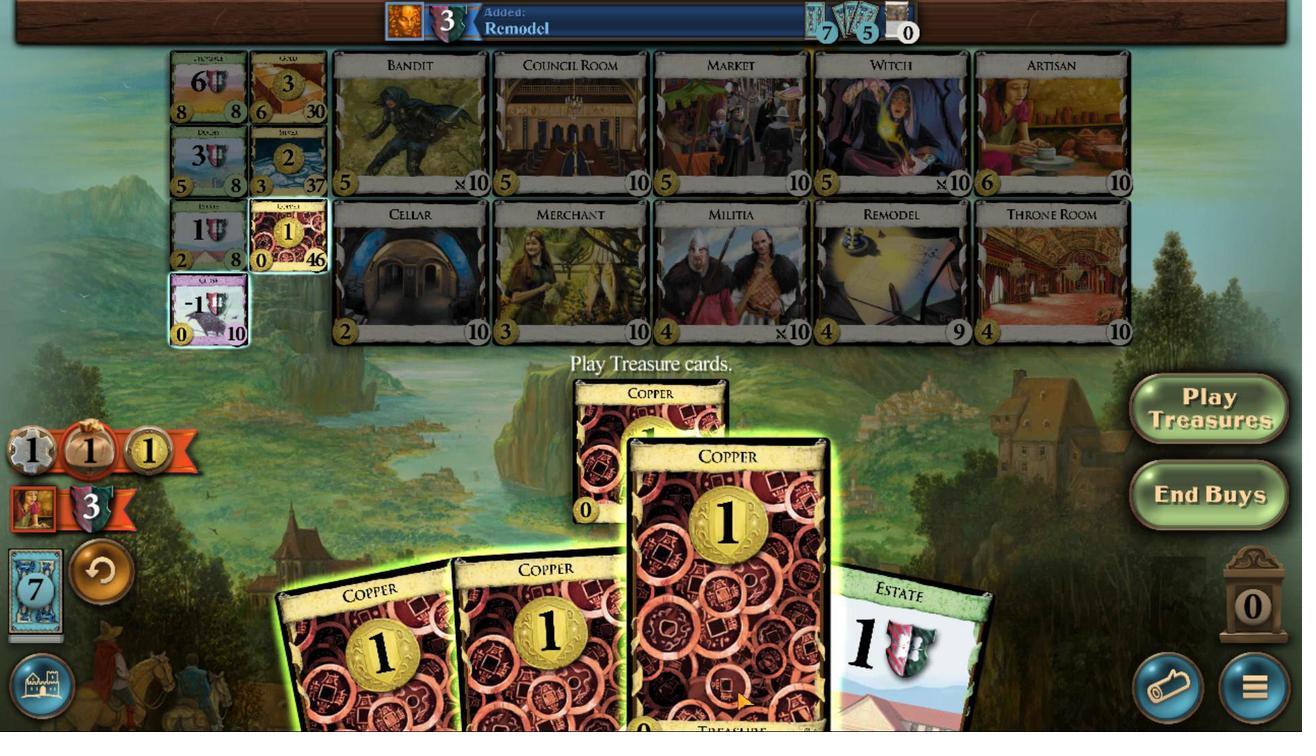 
Action: Mouse scrolled (948, 527) with delta (0, 0)
Screenshot: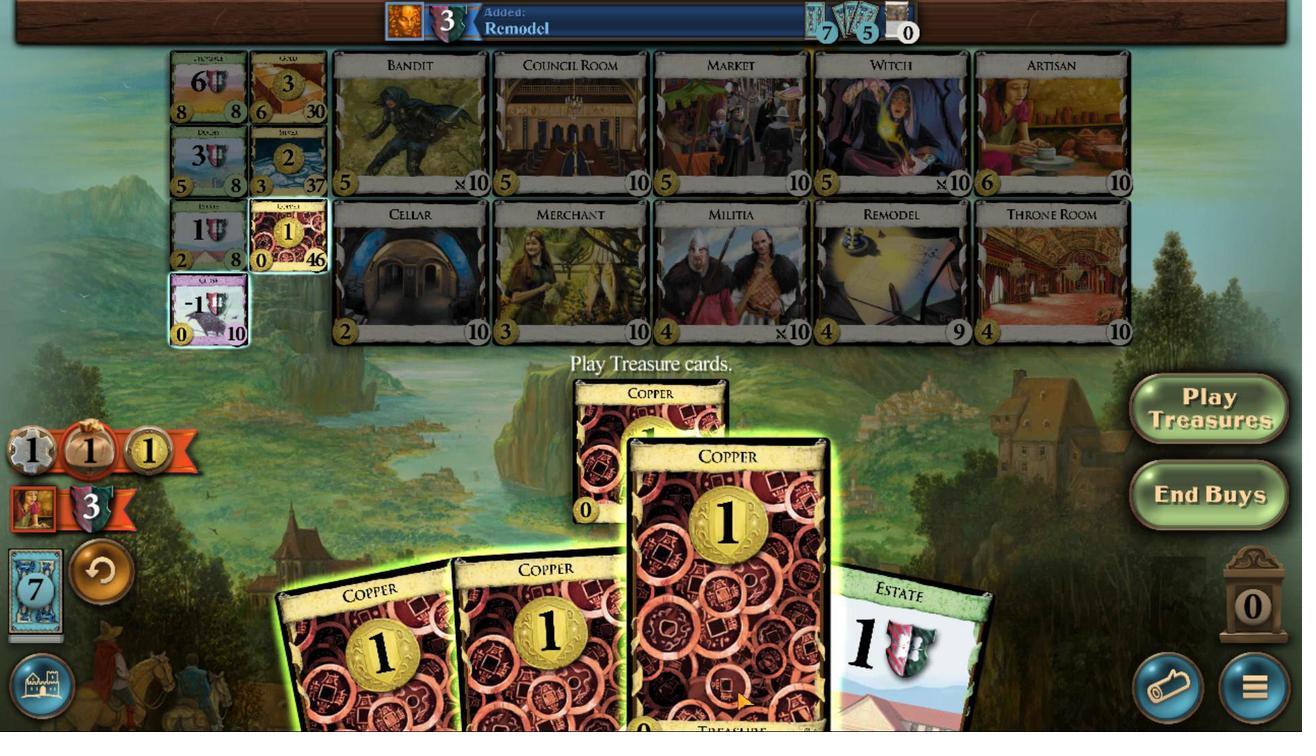 
Action: Mouse scrolled (948, 527) with delta (0, 0)
Screenshot: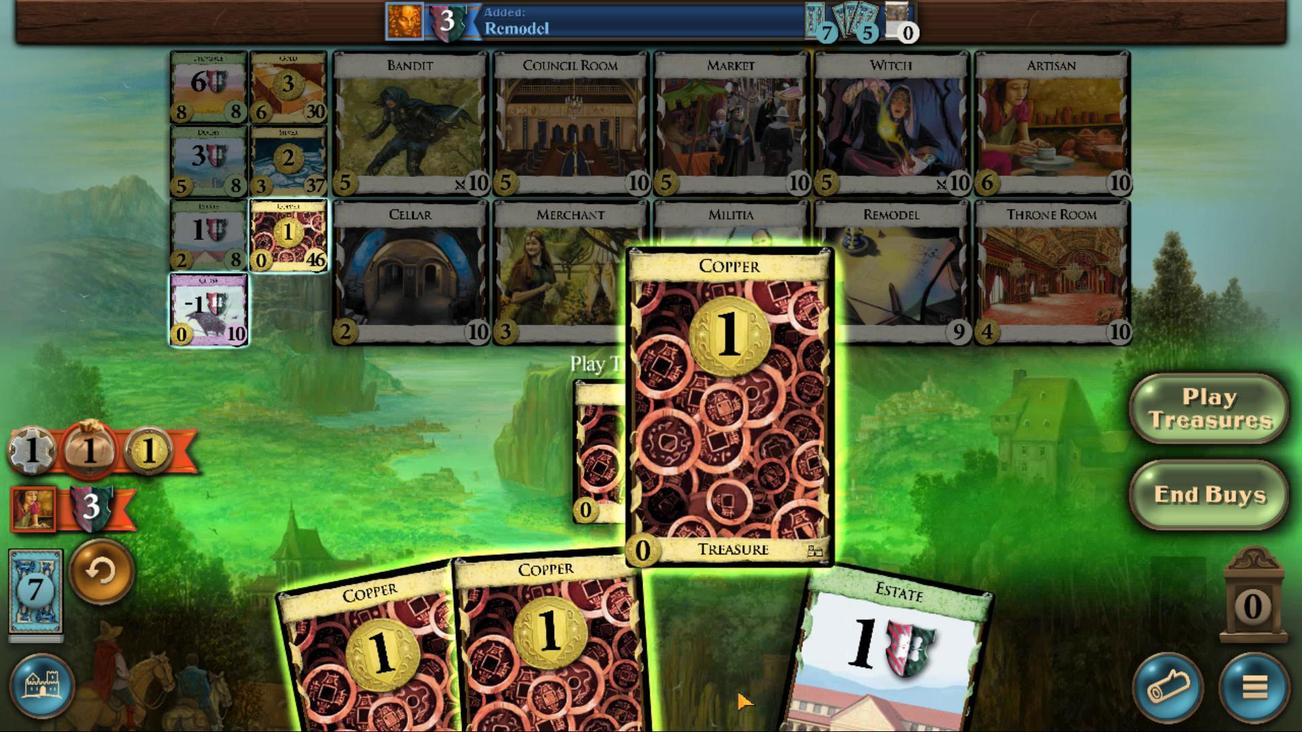 
Action: Mouse scrolled (948, 527) with delta (0, 0)
Screenshot: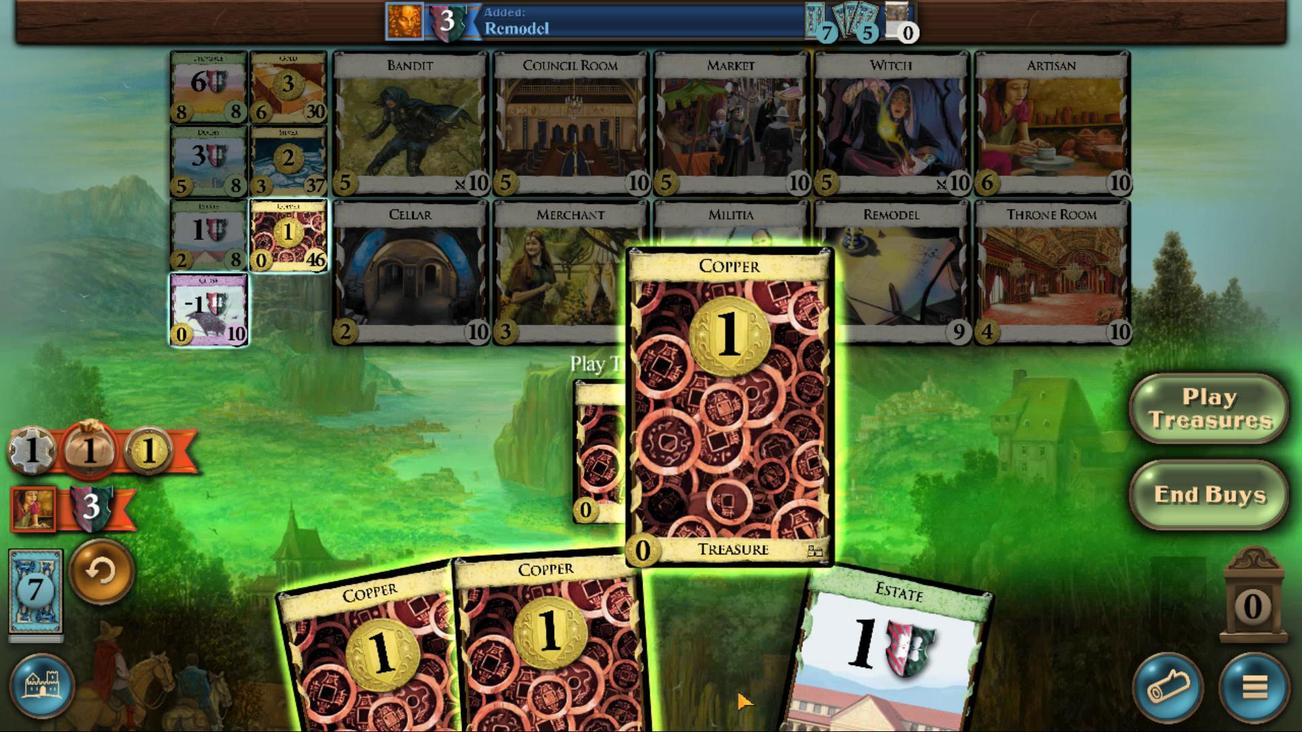 
Action: Mouse scrolled (948, 527) with delta (0, 0)
Screenshot: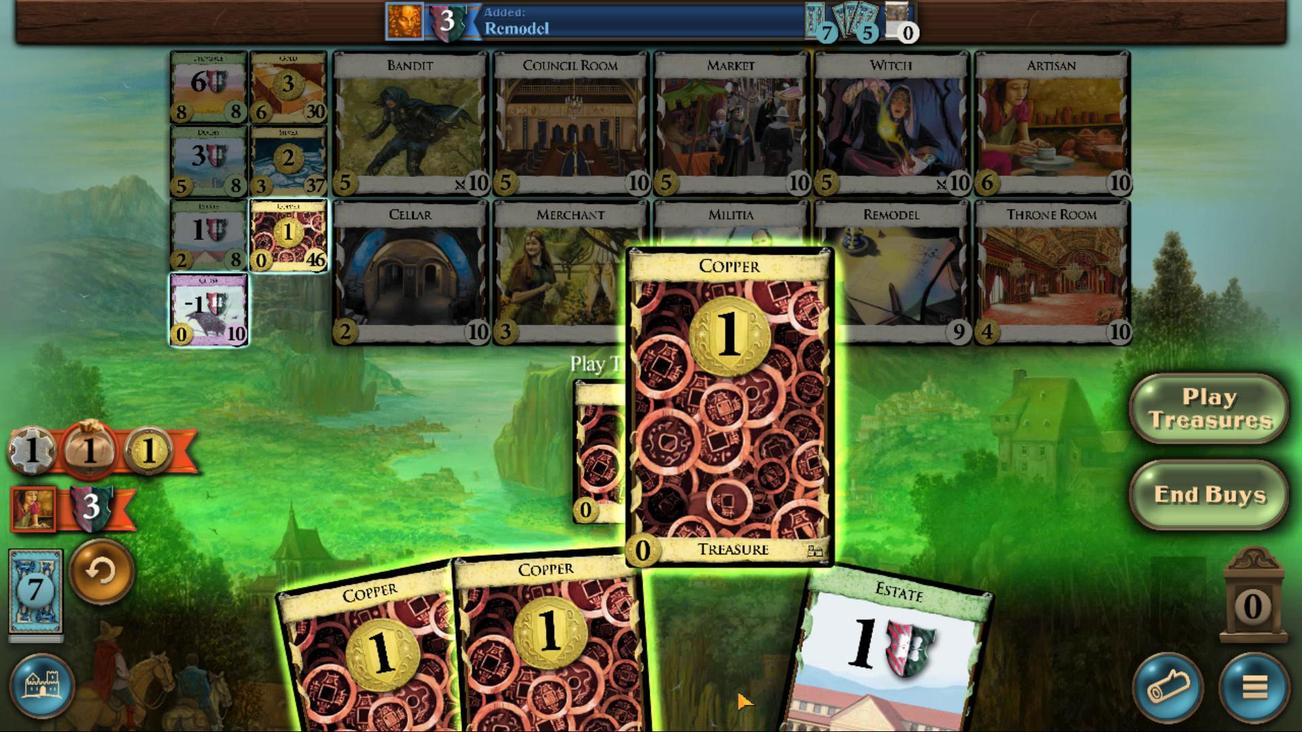 
Action: Mouse scrolled (948, 527) with delta (0, 0)
Screenshot: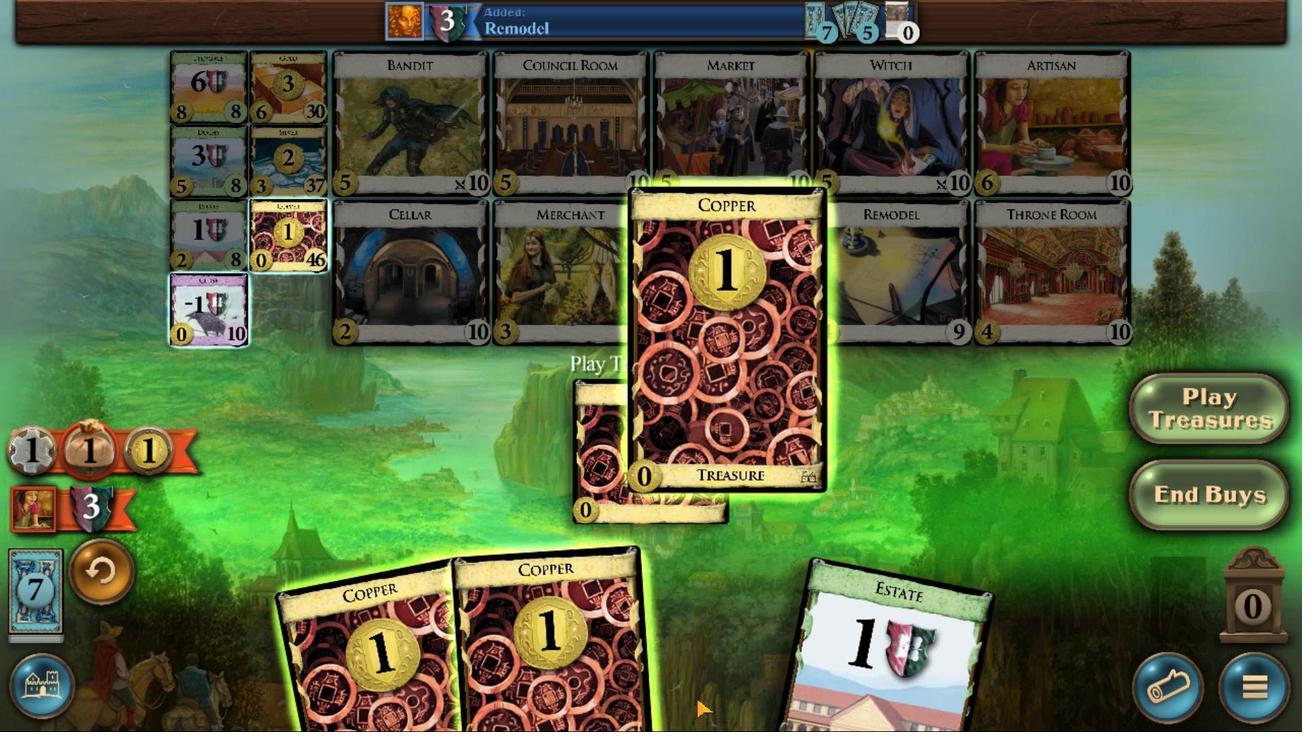 
Action: Mouse moved to (907, 528)
Screenshot: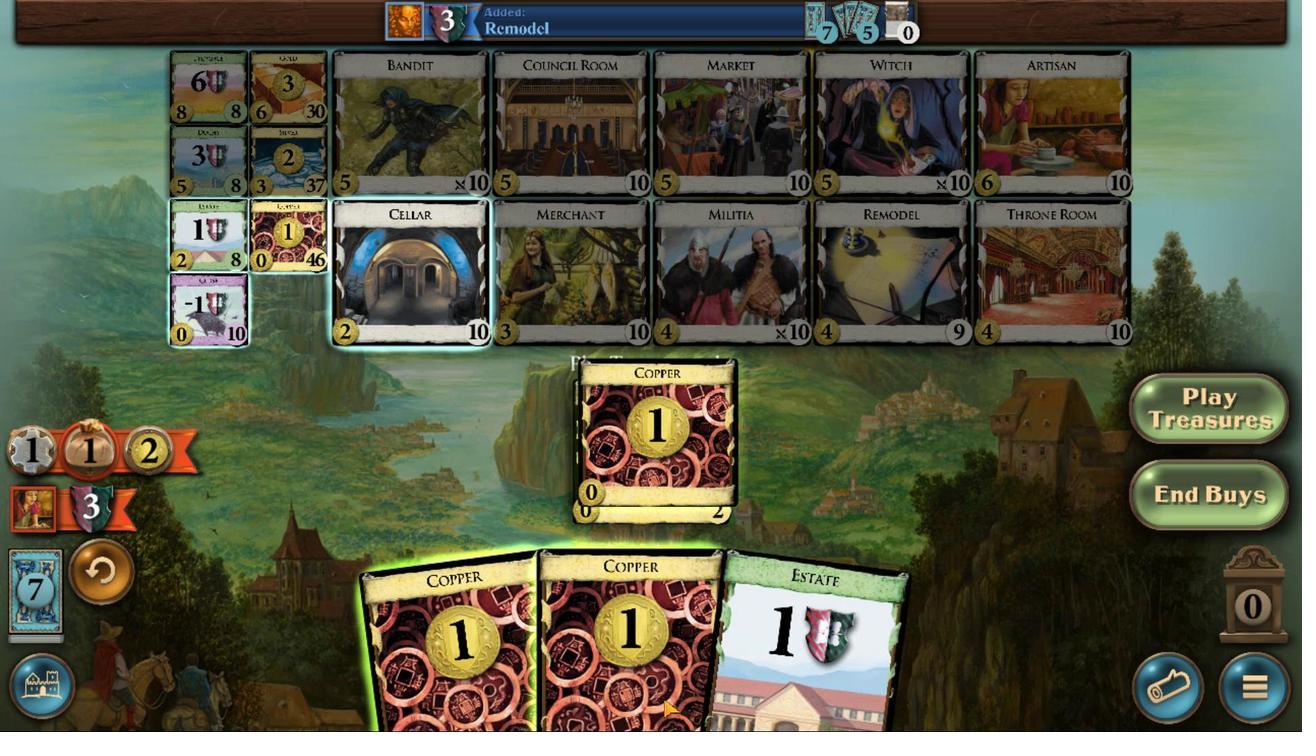 
Action: Mouse scrolled (907, 528) with delta (0, 0)
Screenshot: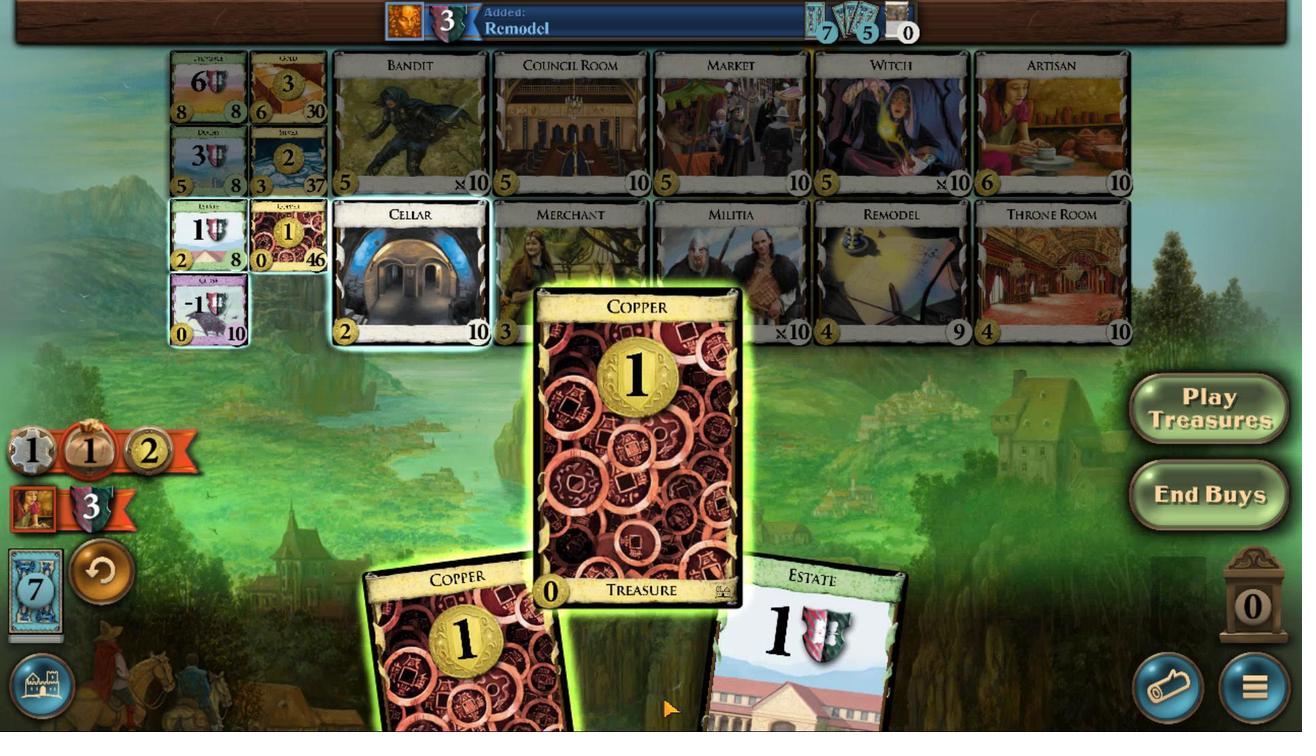 
Action: Mouse scrolled (907, 528) with delta (0, 0)
Screenshot: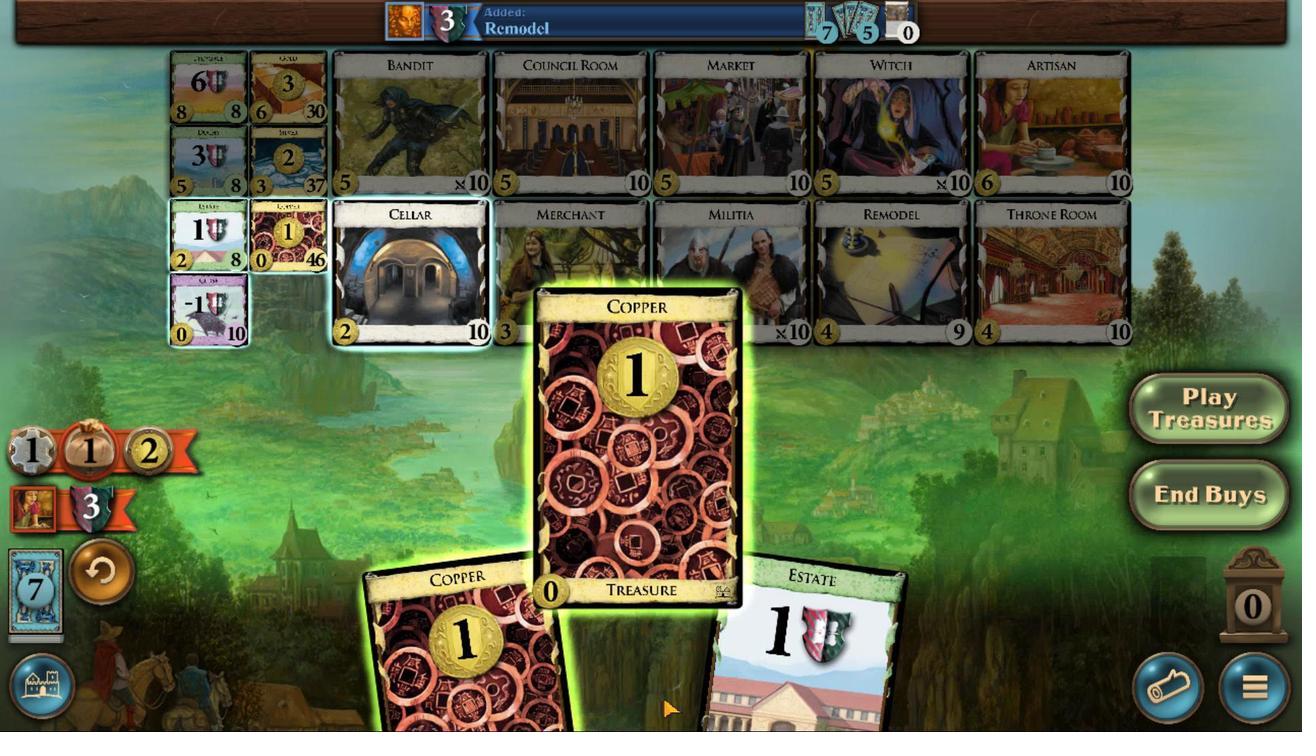 
Action: Mouse scrolled (907, 528) with delta (0, 0)
Screenshot: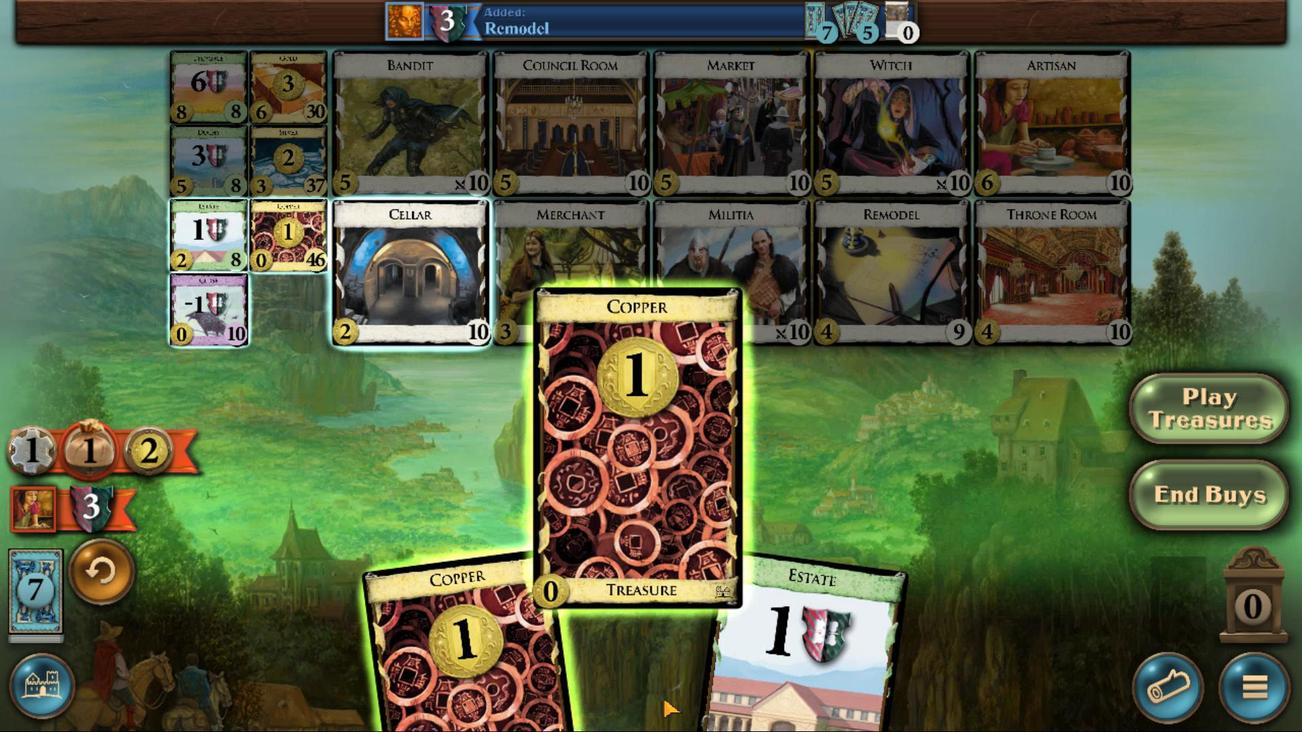 
Action: Mouse scrolled (907, 528) with delta (0, 0)
Screenshot: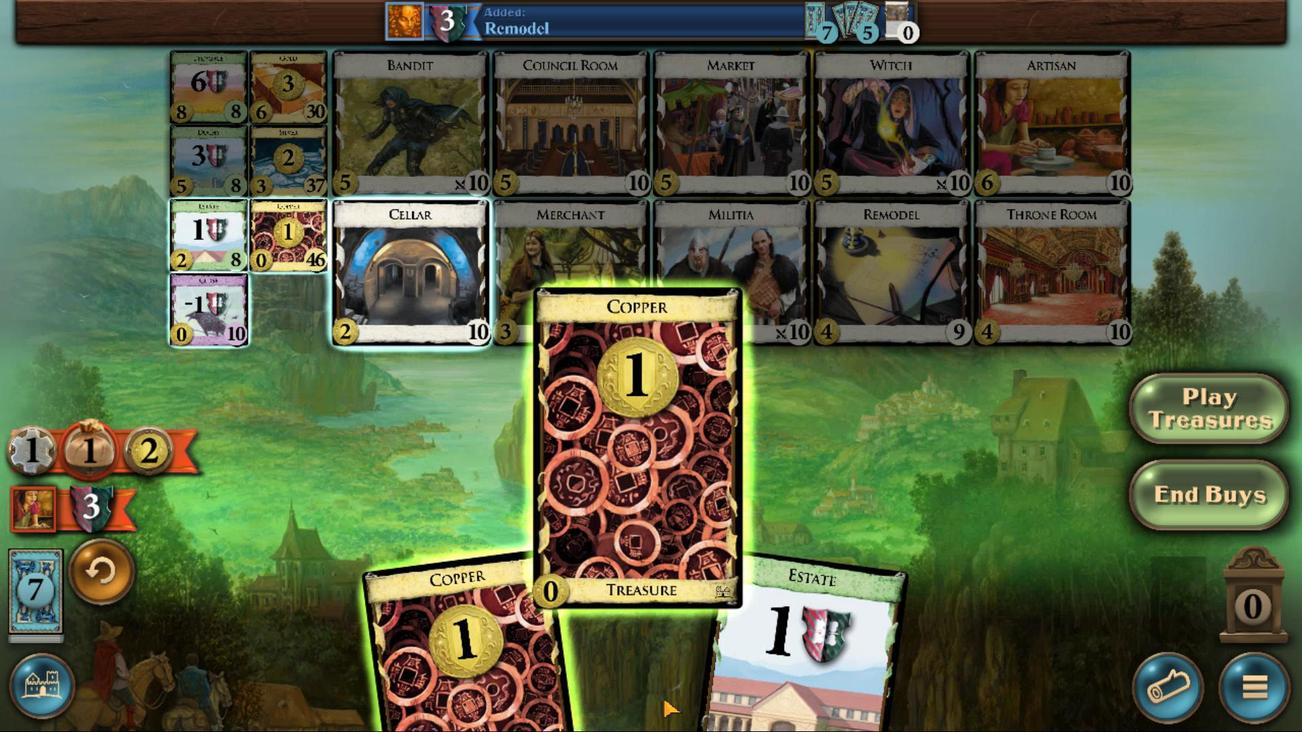 
Action: Mouse scrolled (907, 528) with delta (0, 0)
Screenshot: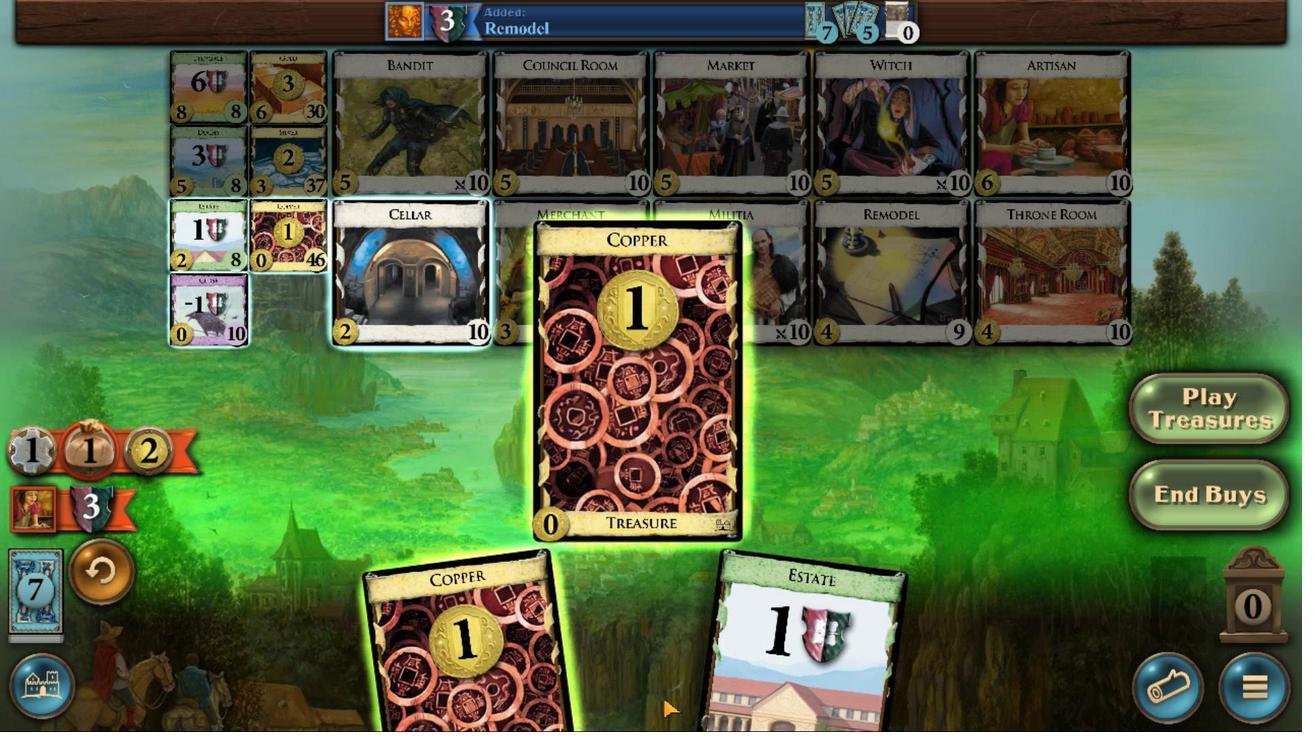 
Action: Mouse scrolled (907, 528) with delta (0, 0)
Screenshot: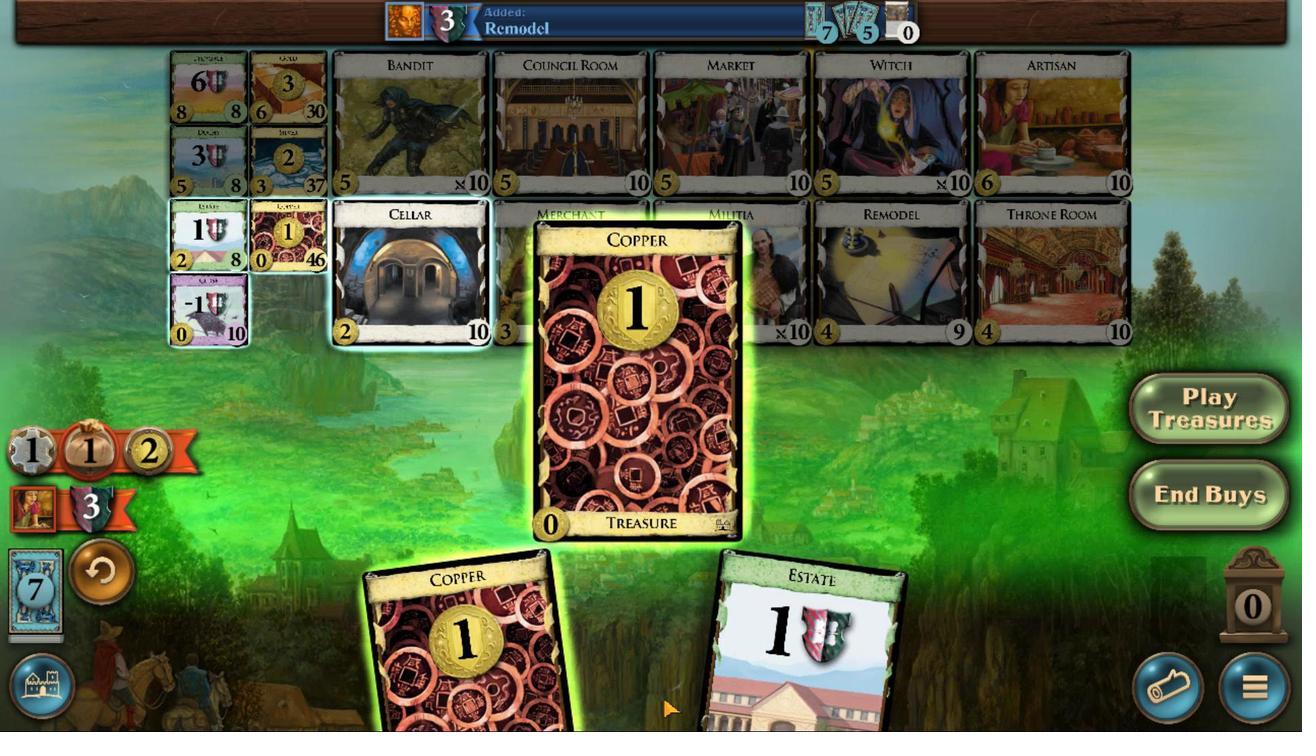 
Action: Mouse scrolled (907, 528) with delta (0, 0)
Screenshot: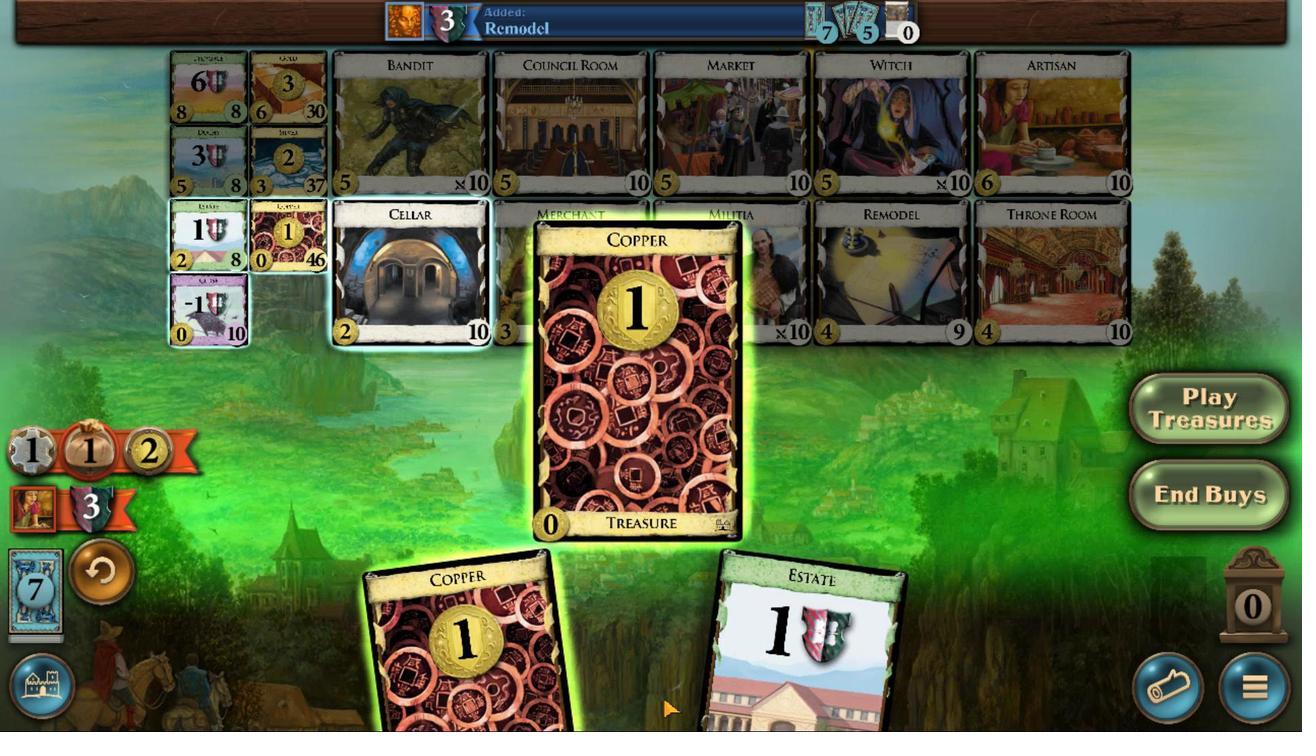 
Action: Mouse moved to (879, 527)
Screenshot: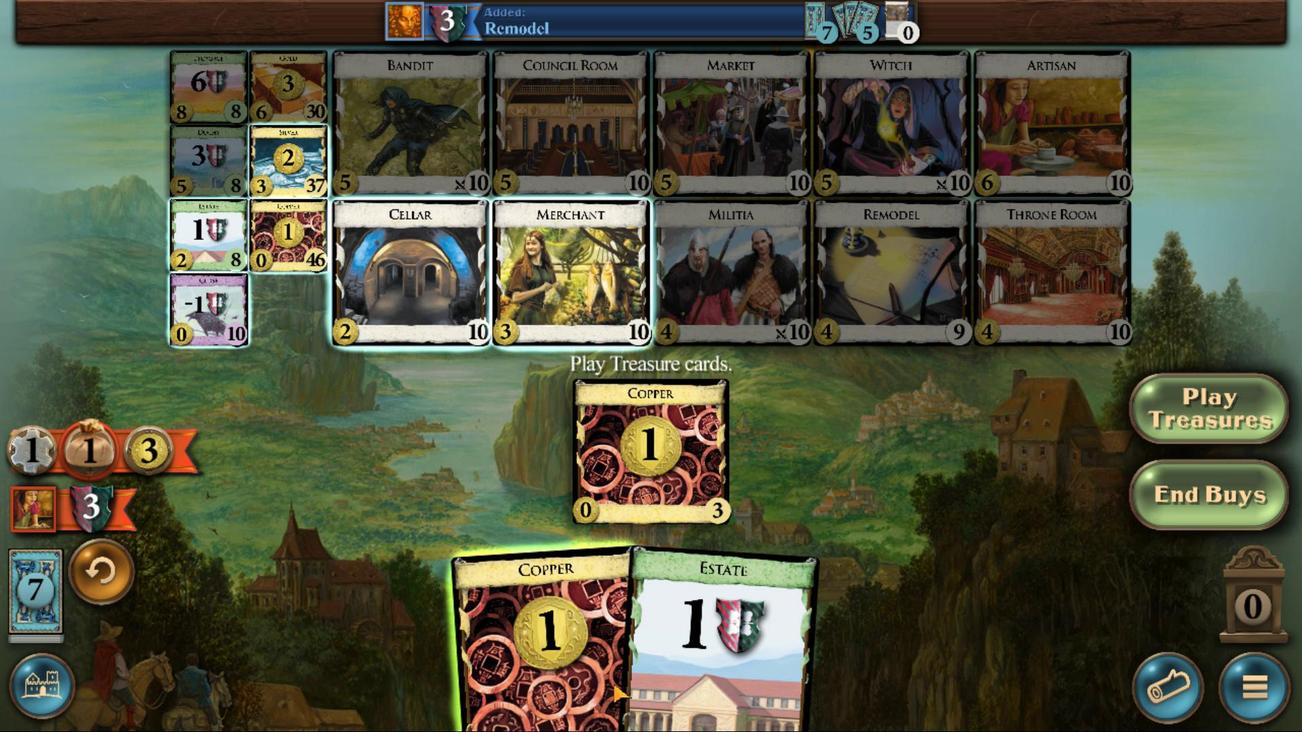 
Action: Mouse scrolled (879, 527) with delta (0, 0)
Screenshot: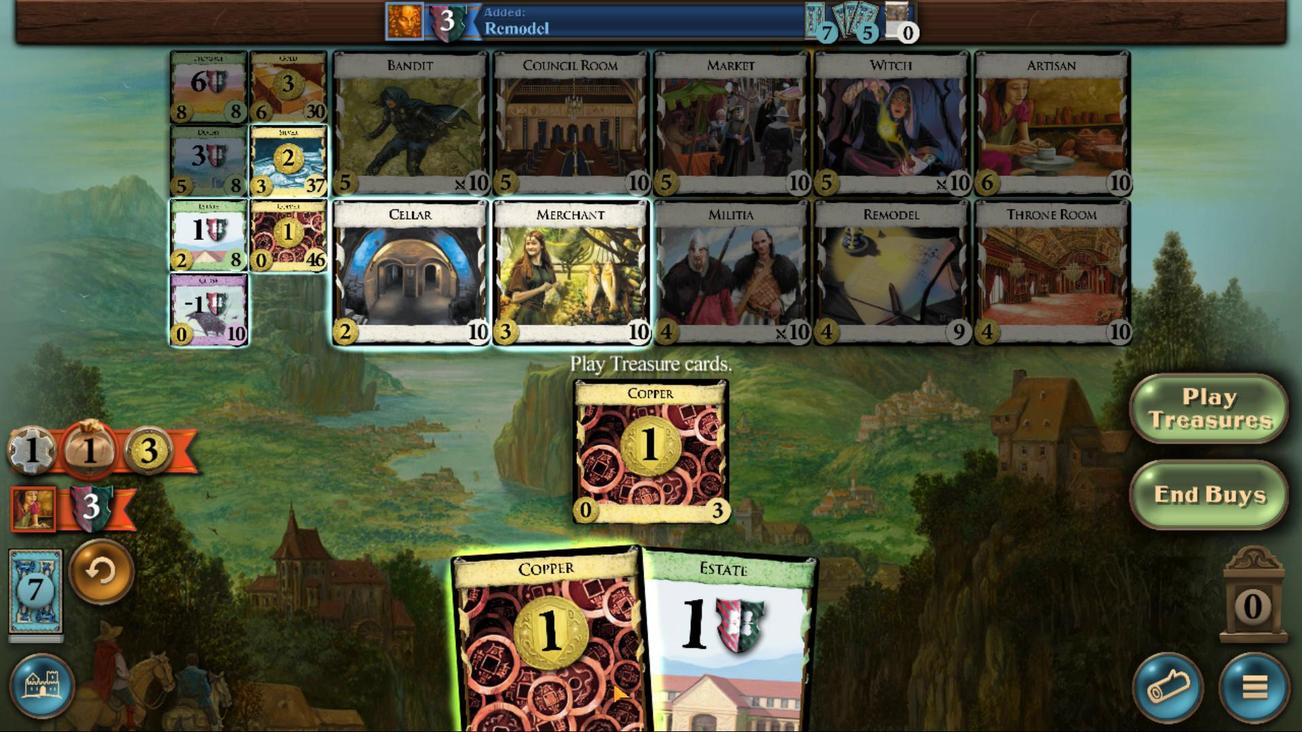 
Action: Mouse scrolled (879, 527) with delta (0, 0)
Screenshot: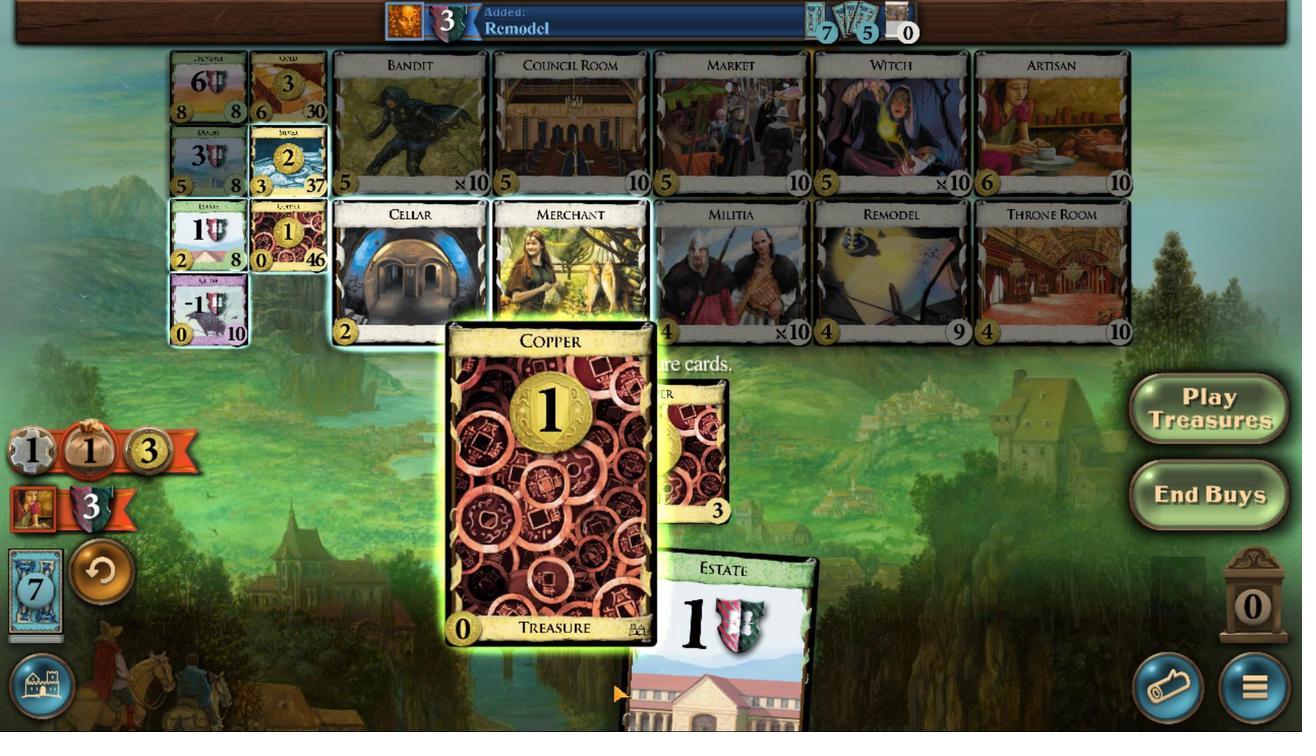 
Action: Mouse scrolled (879, 527) with delta (0, 0)
Screenshot: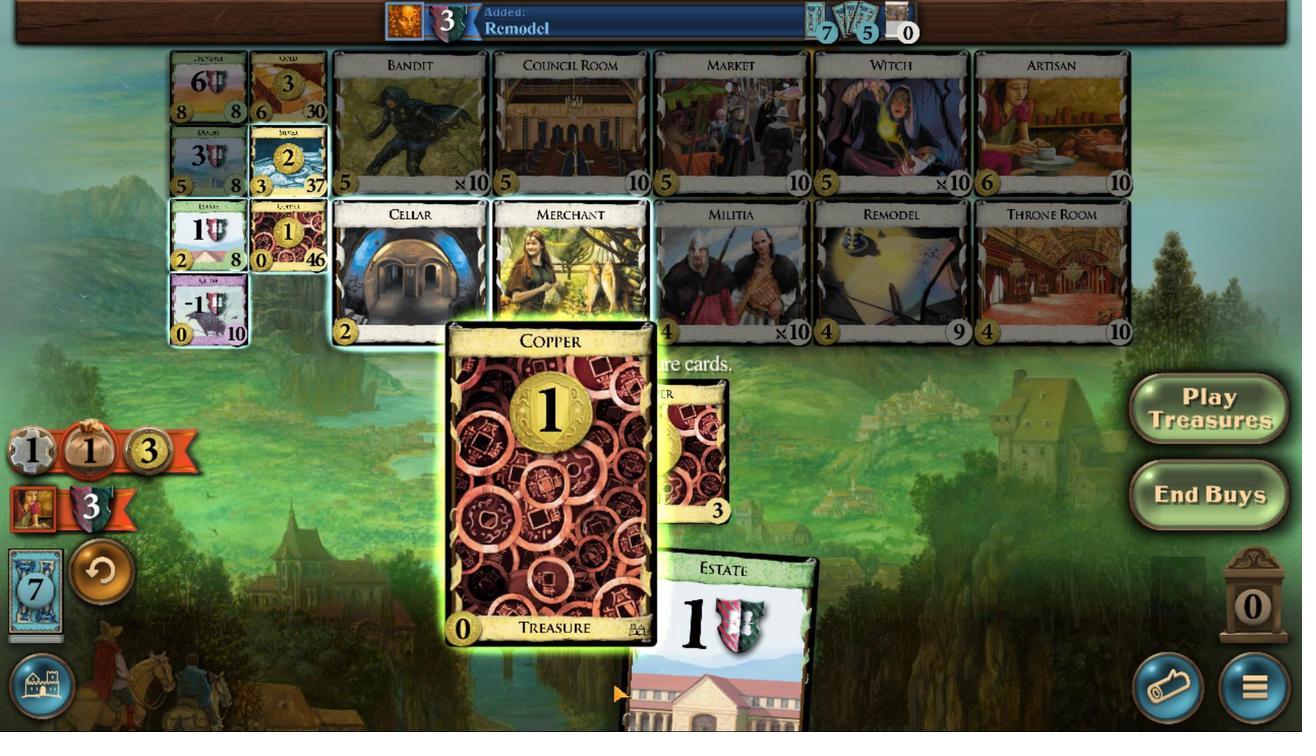 
Action: Mouse scrolled (879, 527) with delta (0, 0)
Screenshot: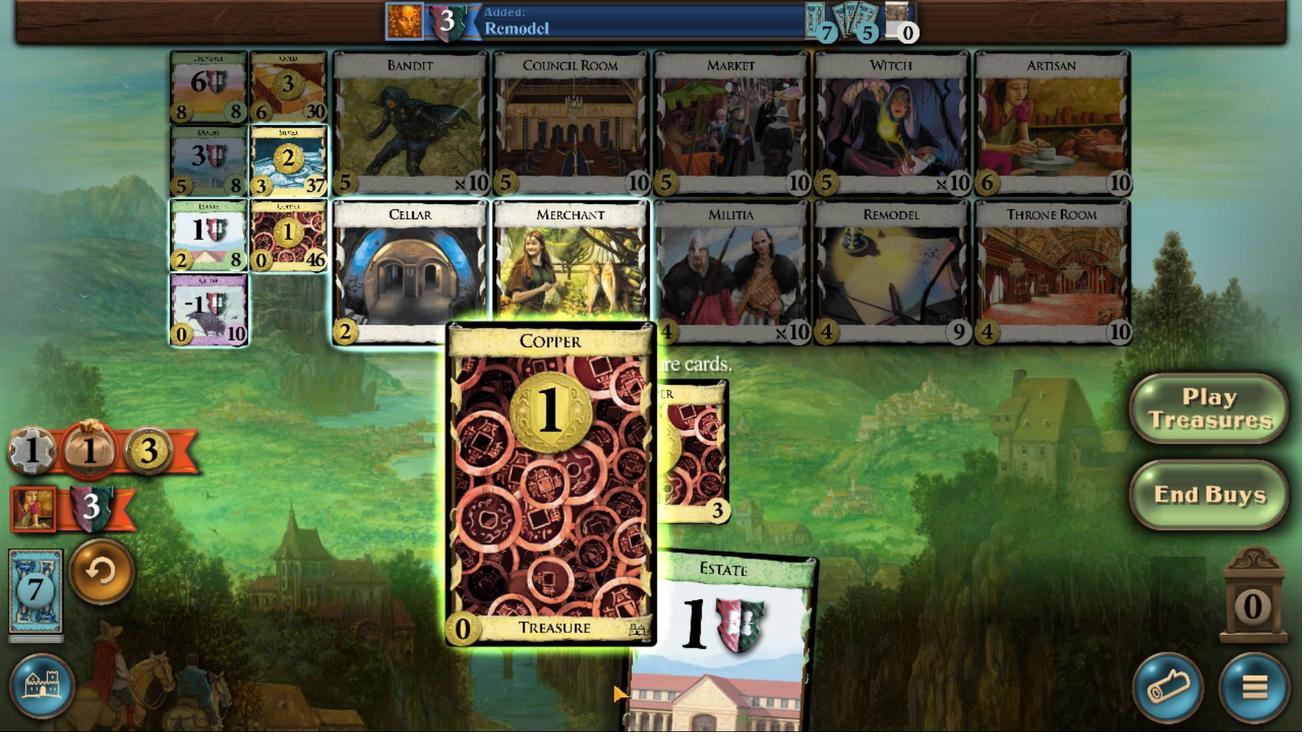 
Action: Mouse scrolled (879, 527) with delta (0, 0)
Screenshot: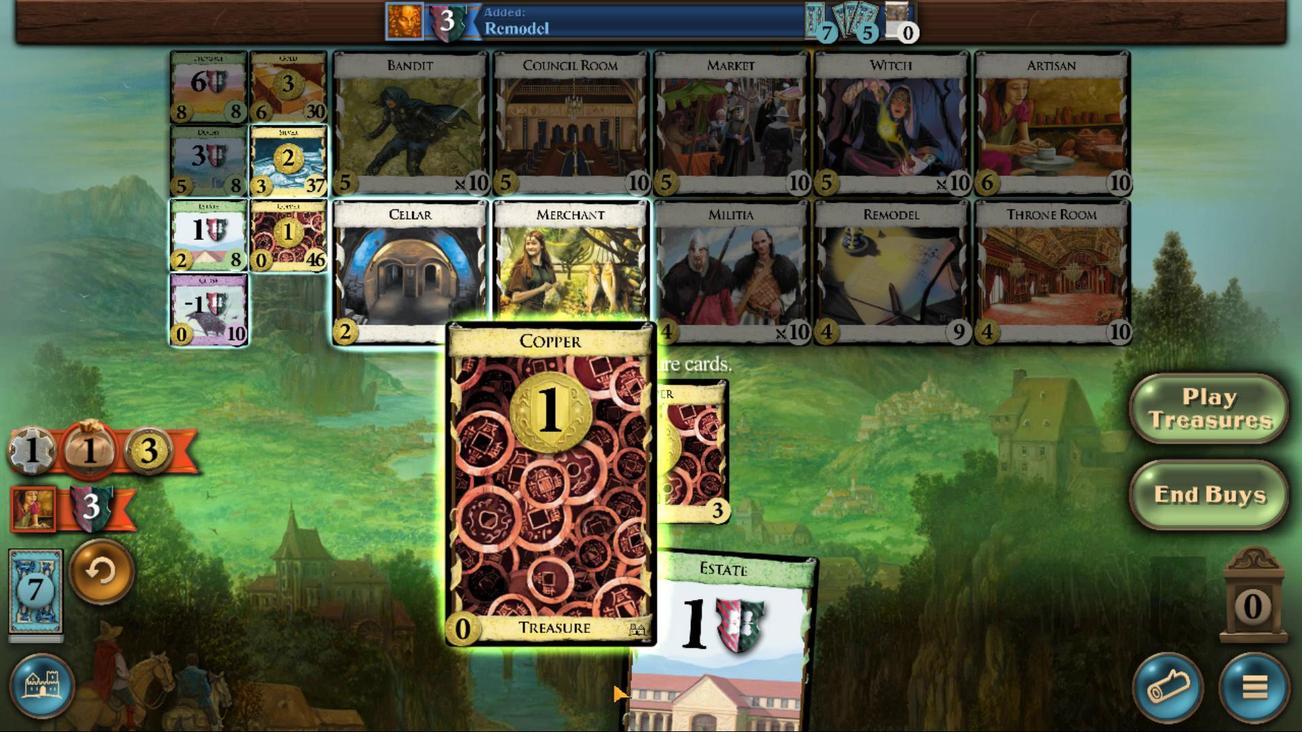 
Action: Mouse scrolled (879, 527) with delta (0, 0)
Screenshot: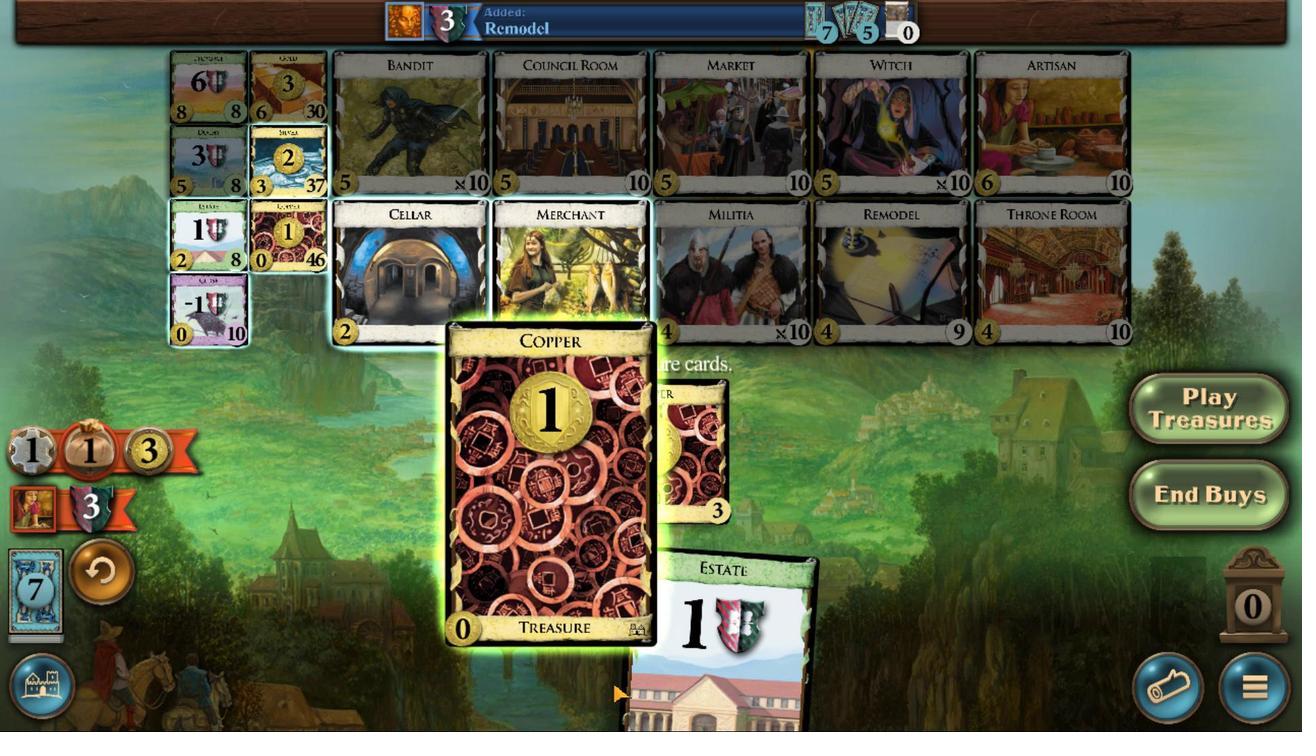 
Action: Mouse moved to (693, 495)
Screenshot: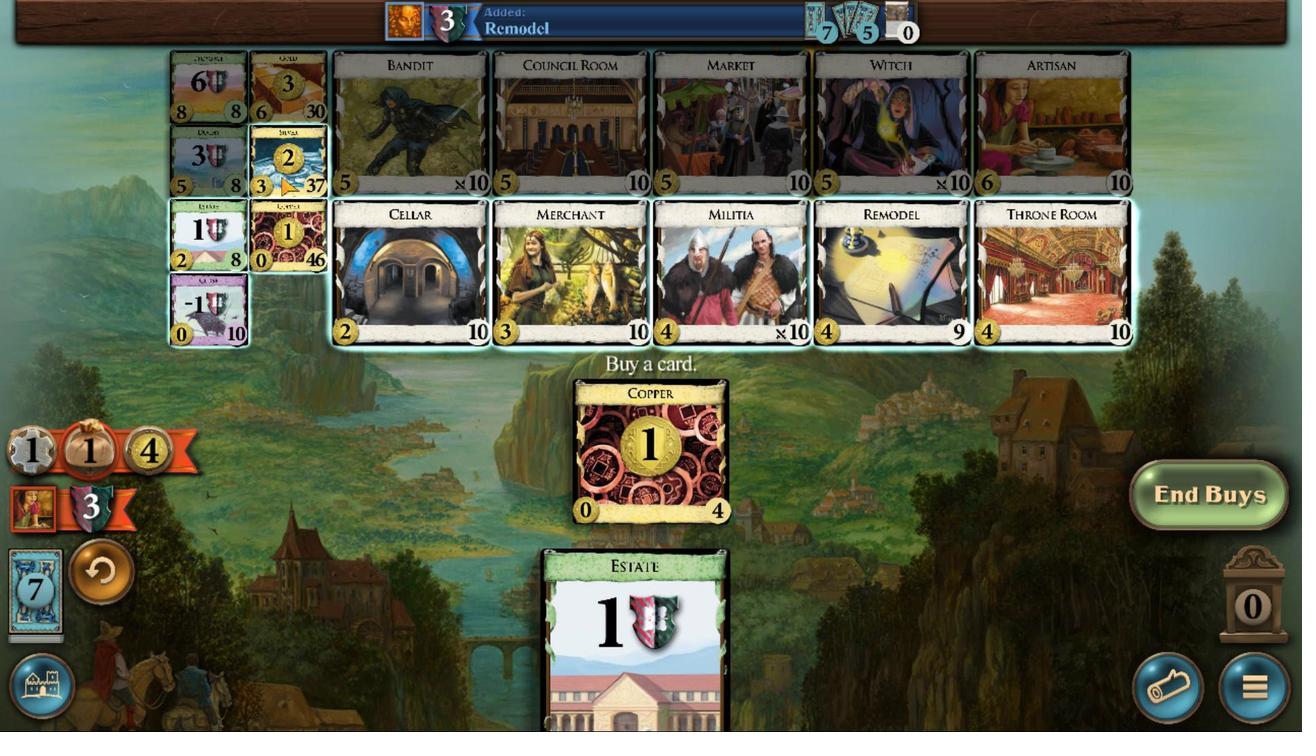 
Action: Mouse pressed left at (693, 495)
Screenshot: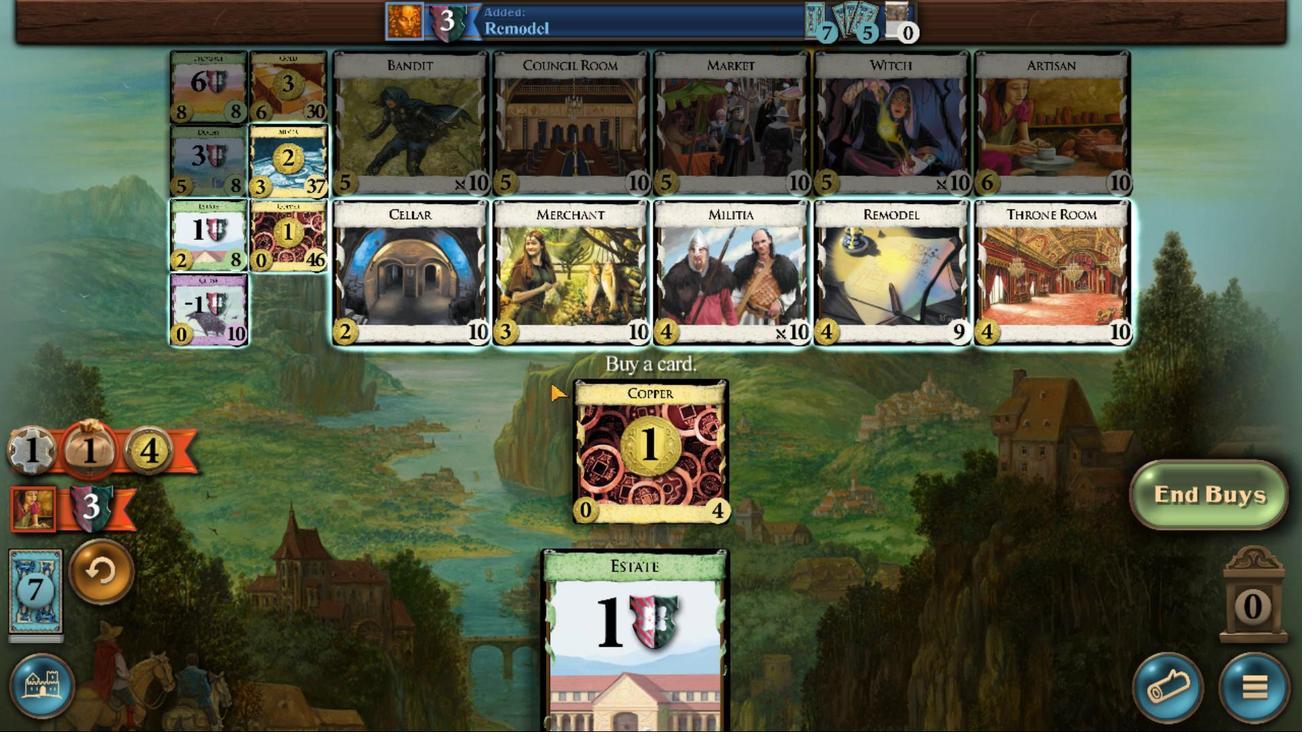 
Action: Mouse moved to (922, 529)
Screenshot: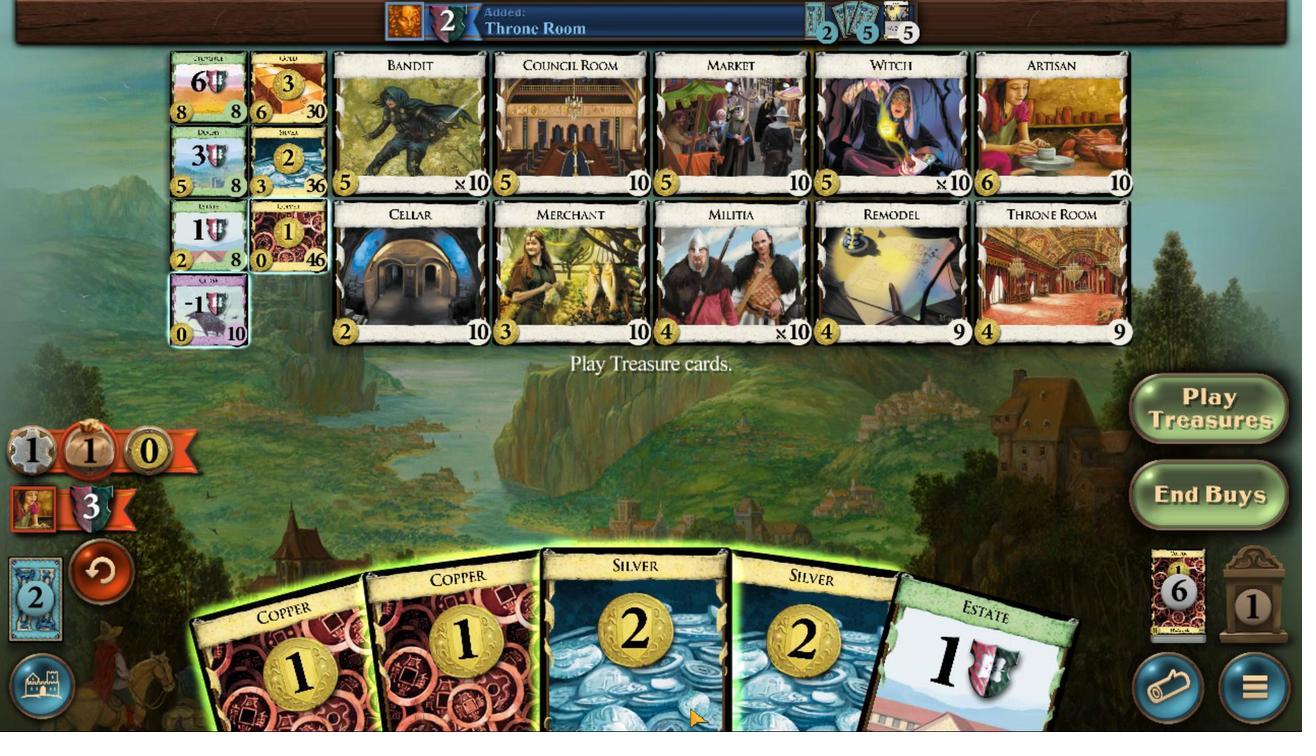 
Action: Mouse scrolled (922, 529) with delta (0, 0)
Screenshot: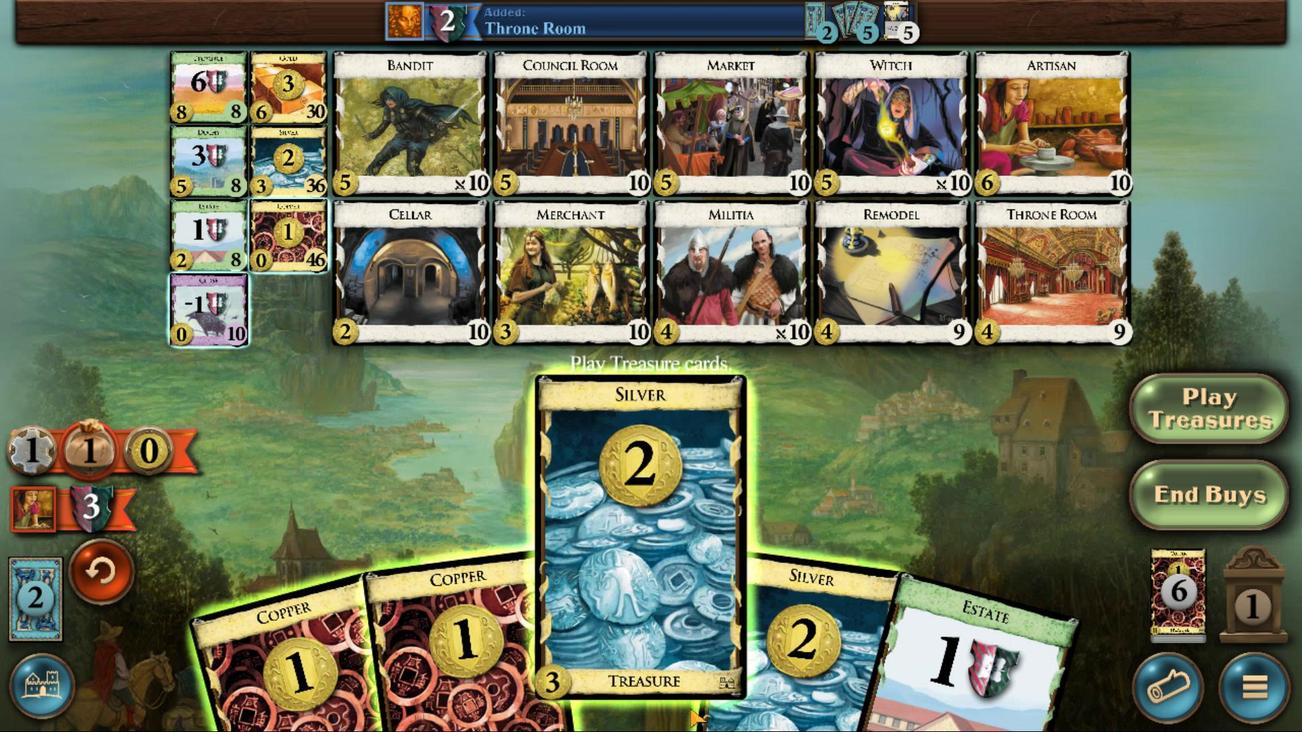 
Action: Mouse scrolled (922, 529) with delta (0, 0)
Screenshot: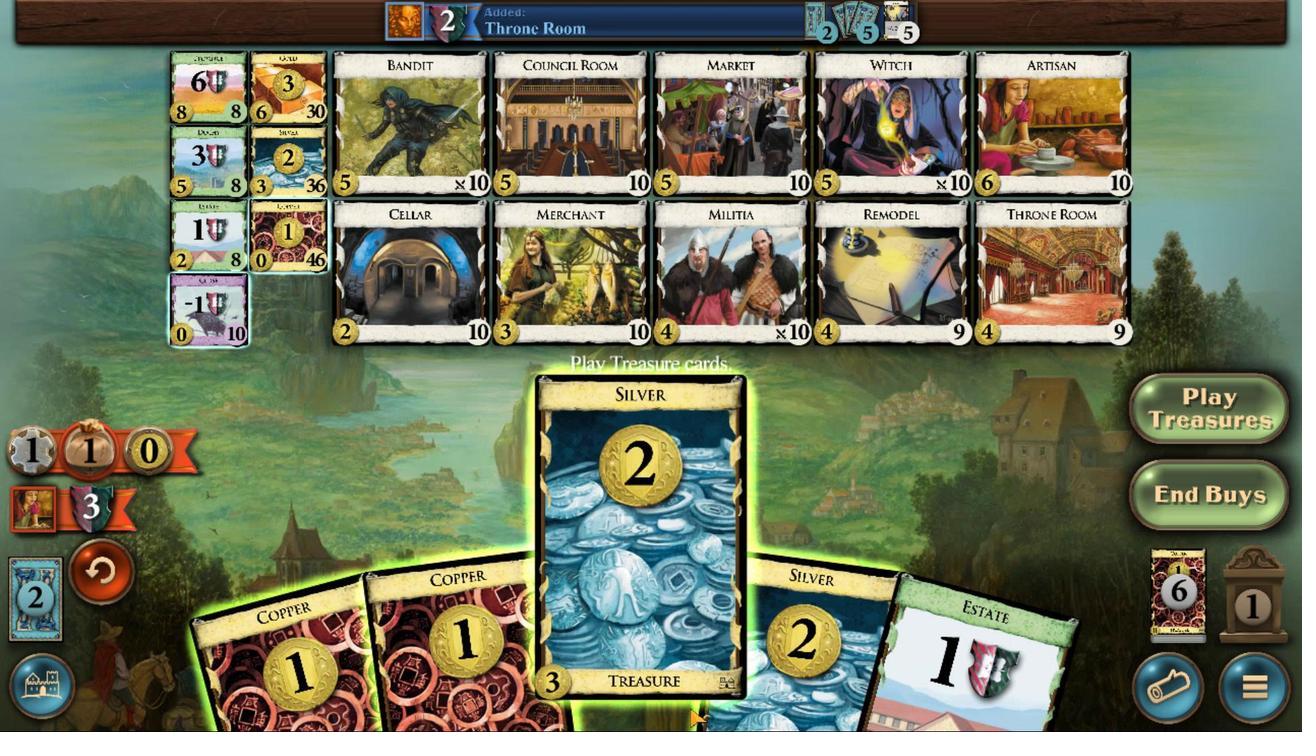 
Action: Mouse scrolled (922, 529) with delta (0, 0)
Screenshot: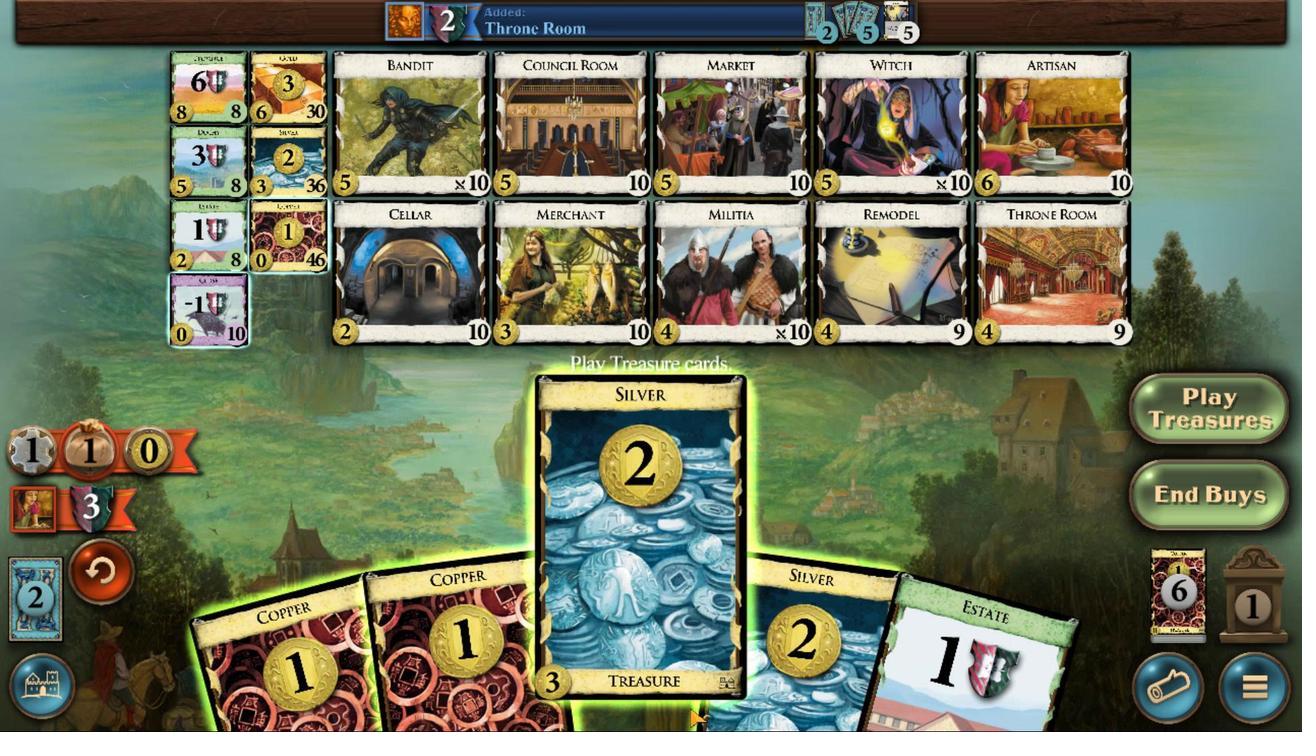 
Action: Mouse scrolled (922, 529) with delta (0, 0)
Screenshot: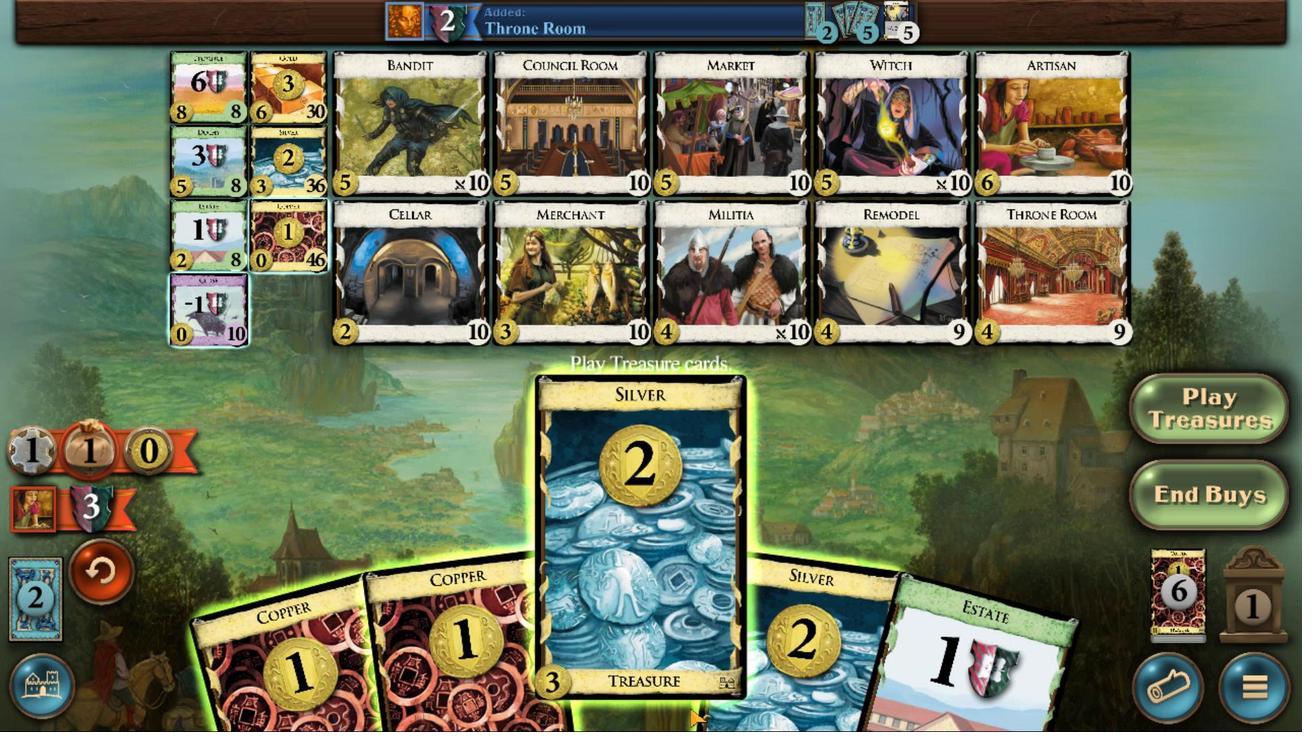 
Action: Mouse scrolled (922, 529) with delta (0, 0)
Screenshot: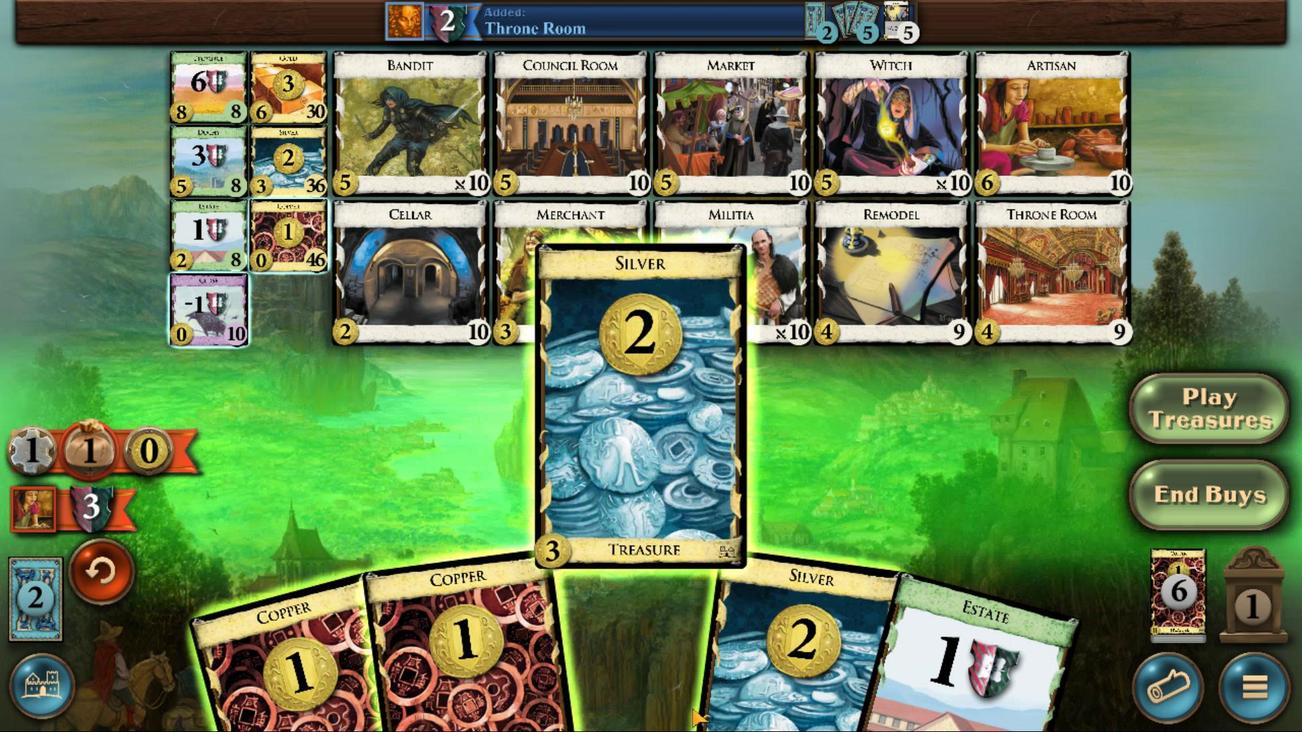 
Action: Mouse moved to (960, 526)
Screenshot: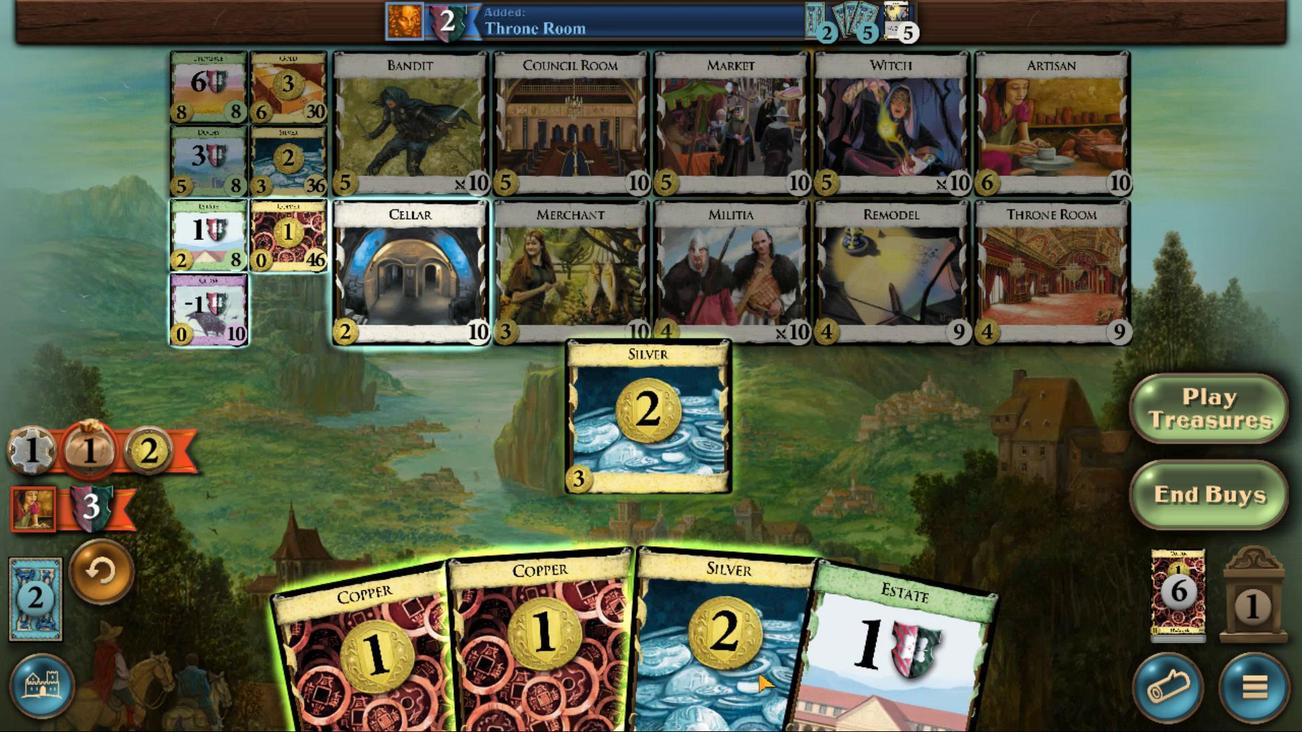 
Action: Mouse scrolled (960, 526) with delta (0, 0)
Screenshot: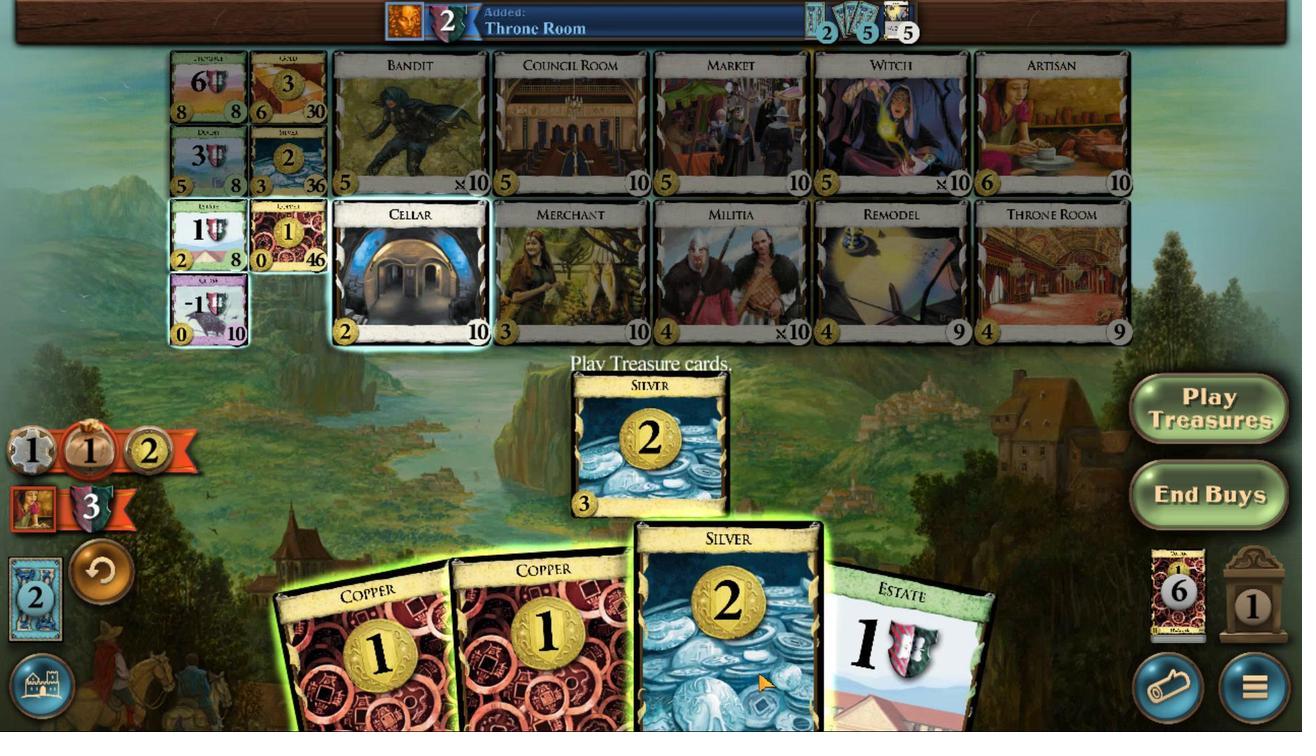 
Action: Mouse scrolled (960, 526) with delta (0, 0)
Screenshot: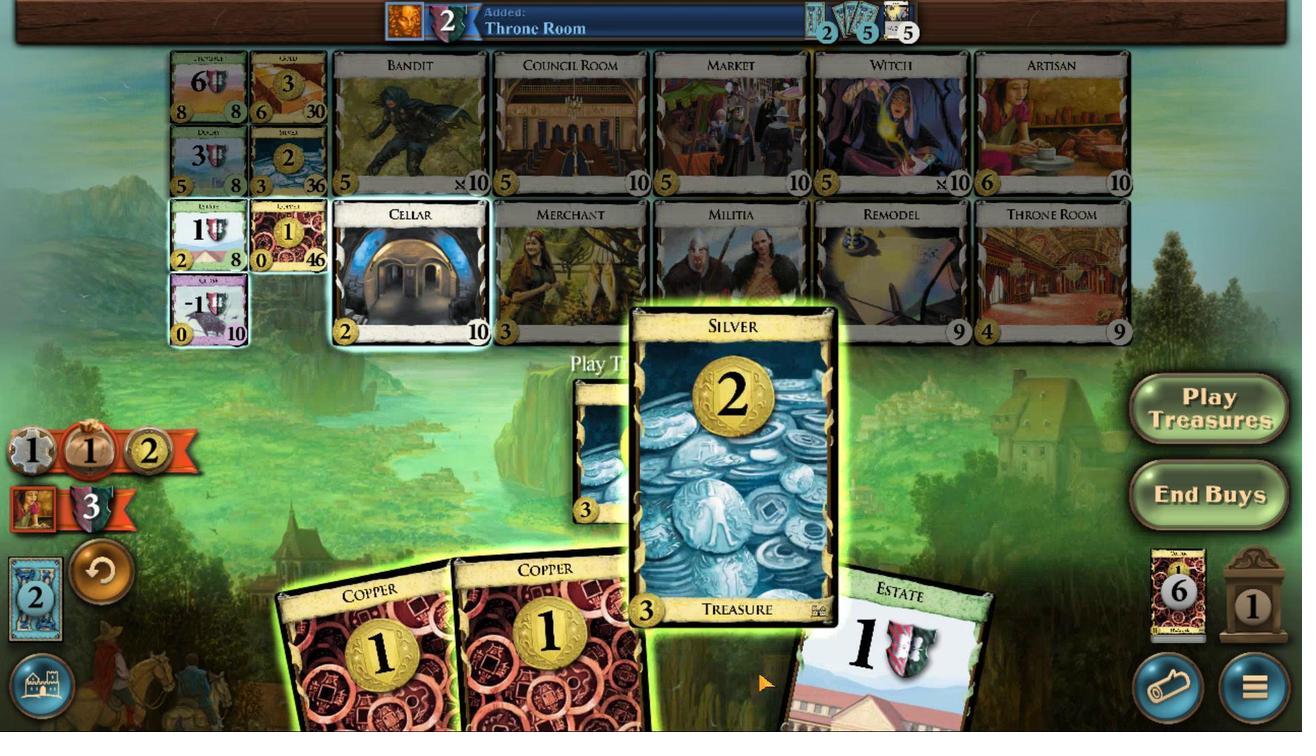
Action: Mouse moved to (873, 523)
Screenshot: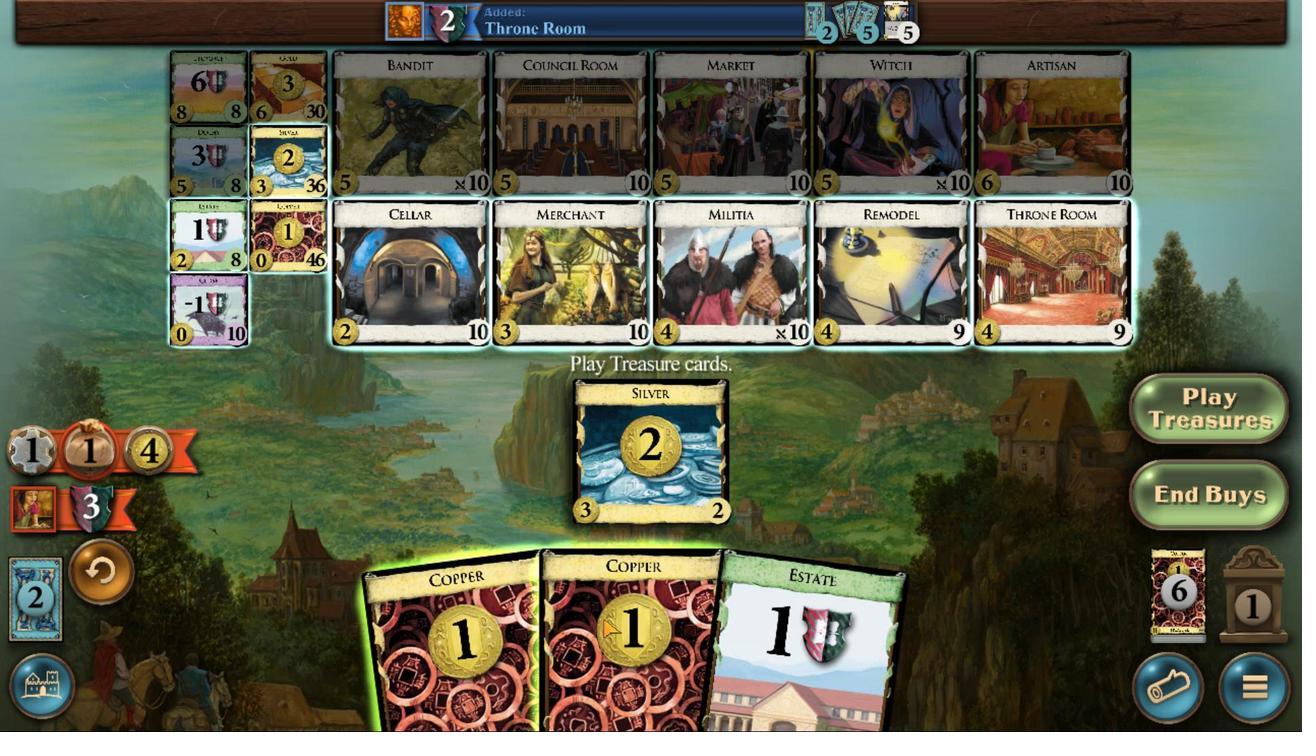 
Action: Mouse scrolled (873, 523) with delta (0, 0)
Screenshot: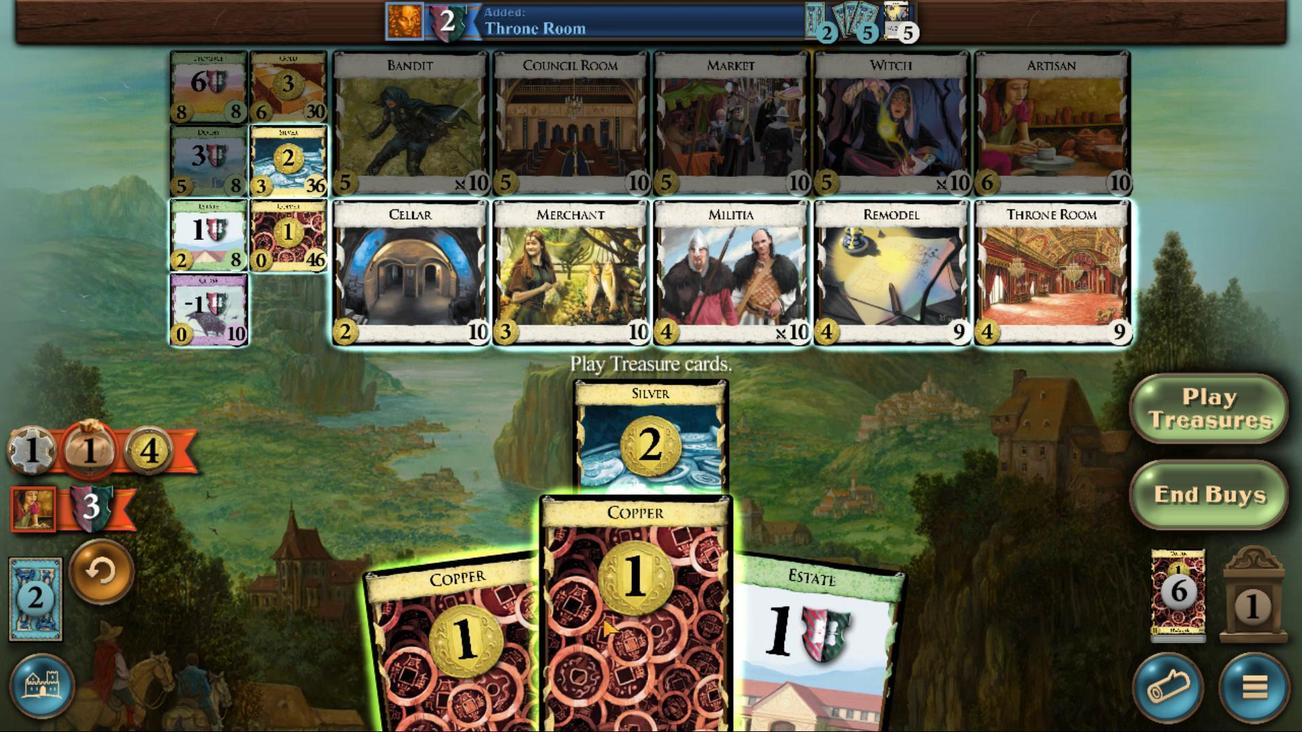 
Action: Mouse scrolled (873, 523) with delta (0, 0)
Screenshot: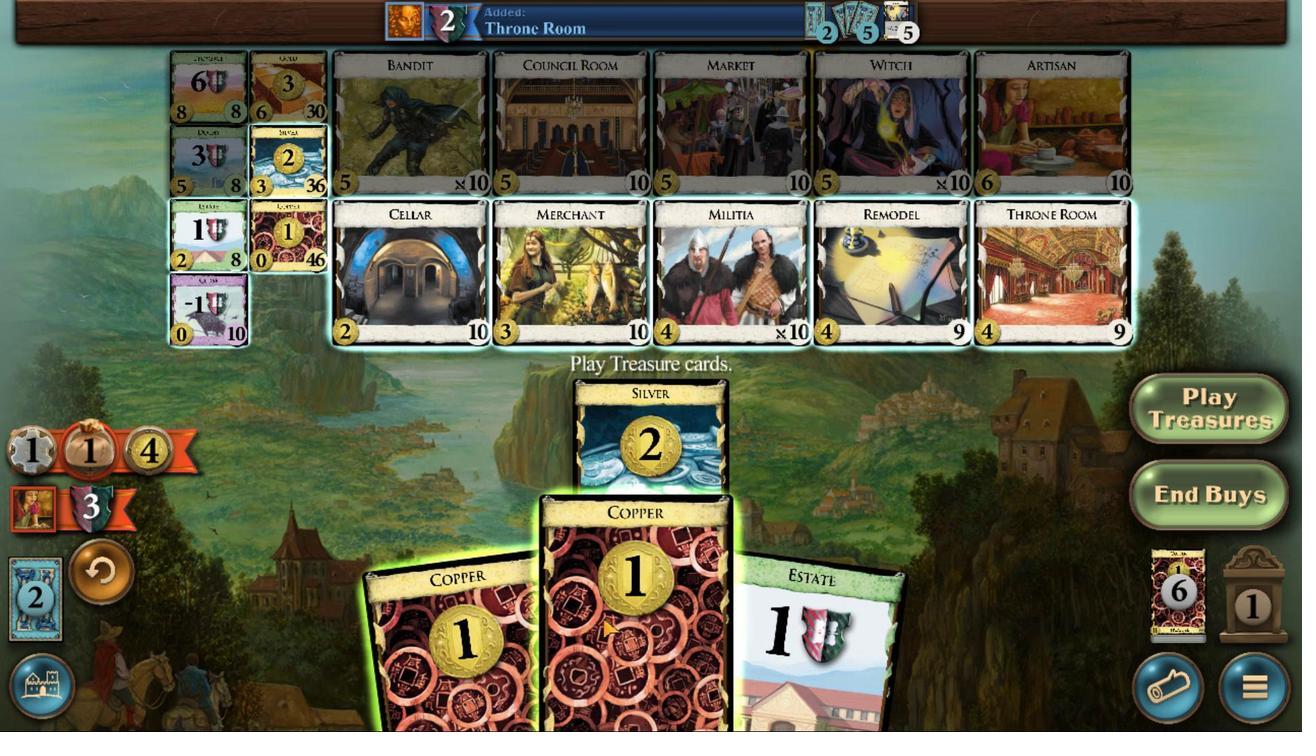 
Action: Mouse scrolled (873, 523) with delta (0, 0)
Screenshot: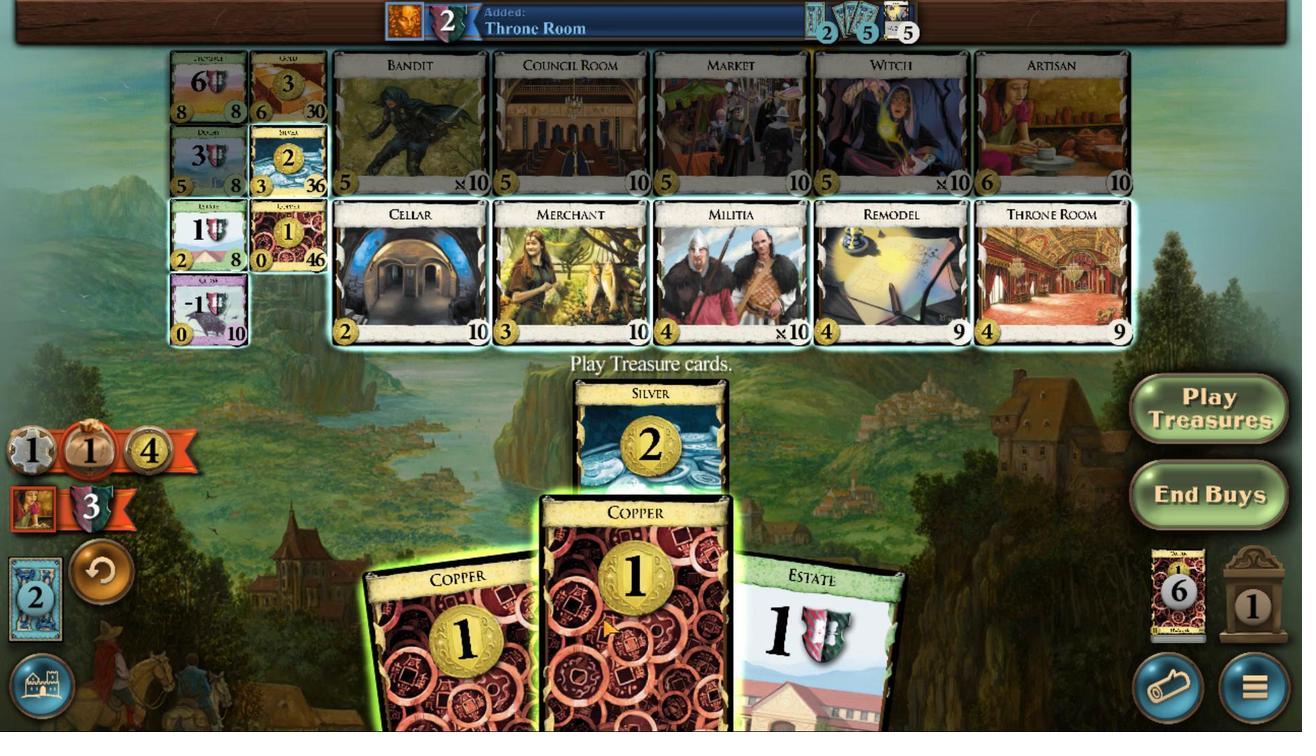 
Action: Mouse scrolled (873, 523) with delta (0, 0)
Screenshot: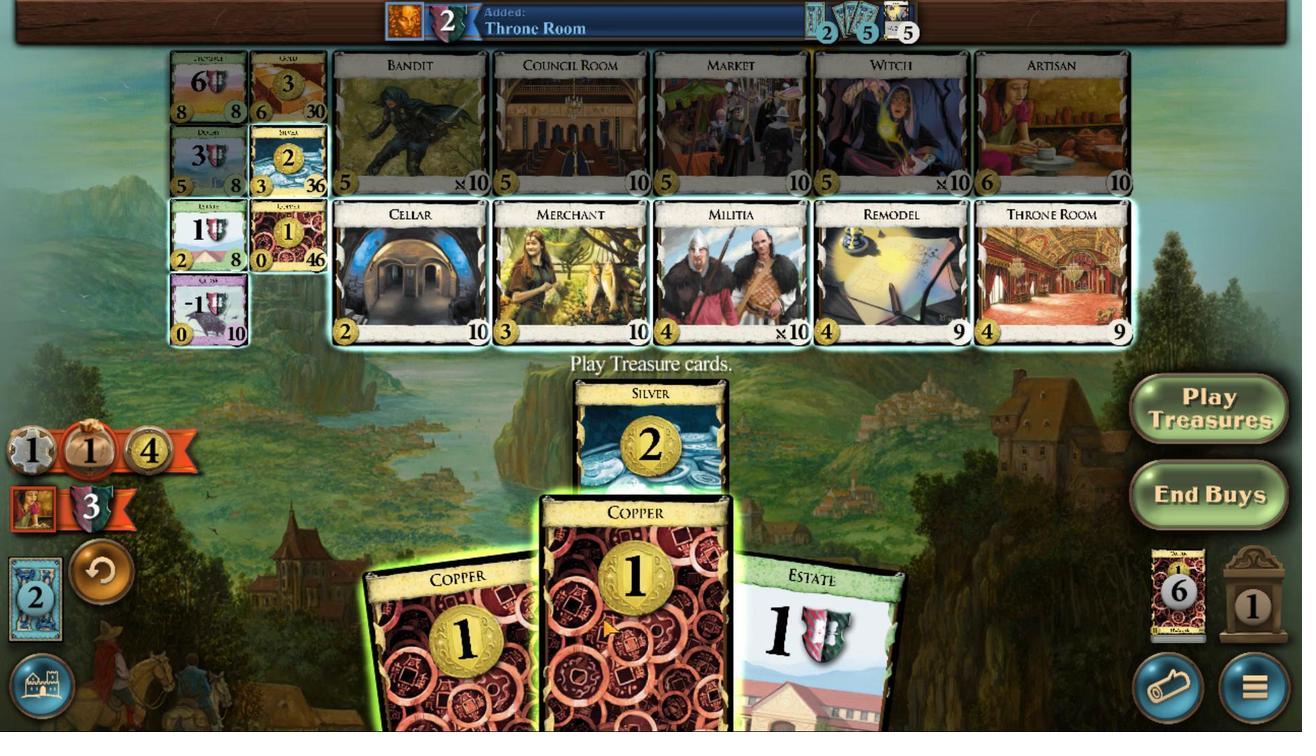 
Action: Mouse moved to (662, 496)
Screenshot: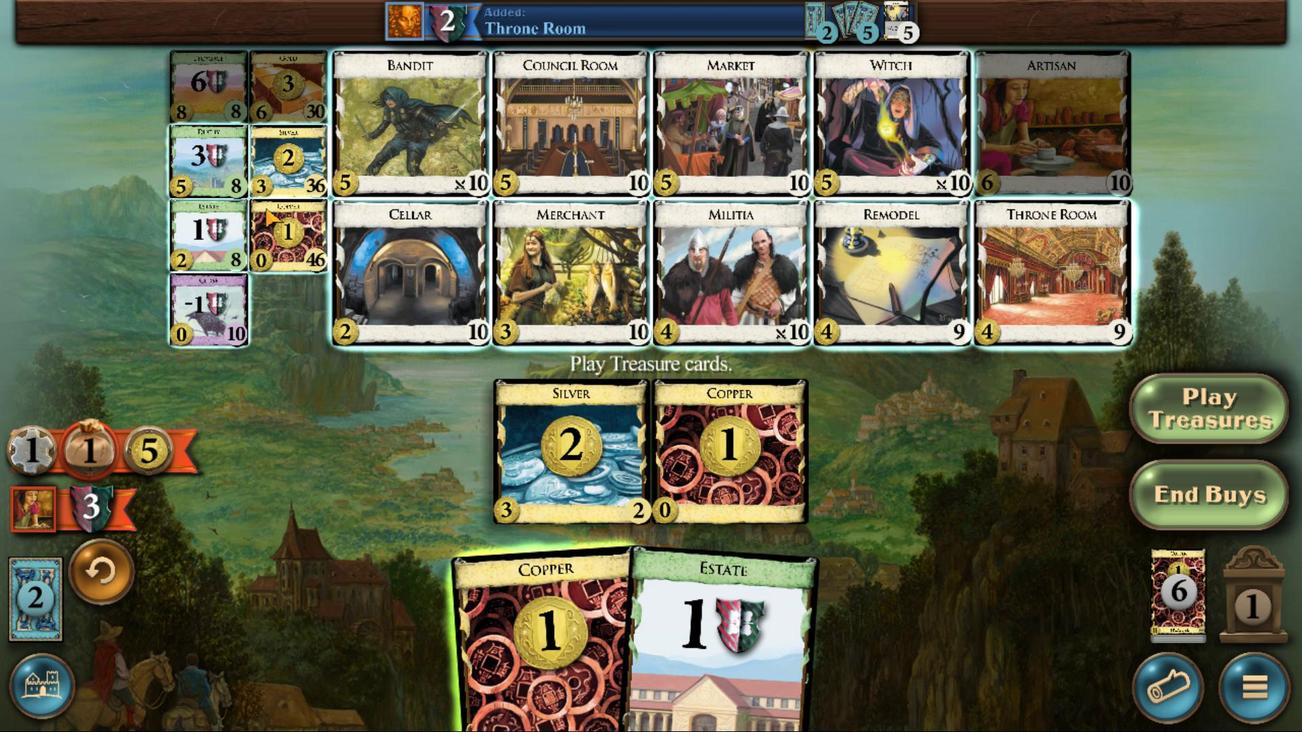 
Action: Mouse pressed left at (662, 496)
Screenshot: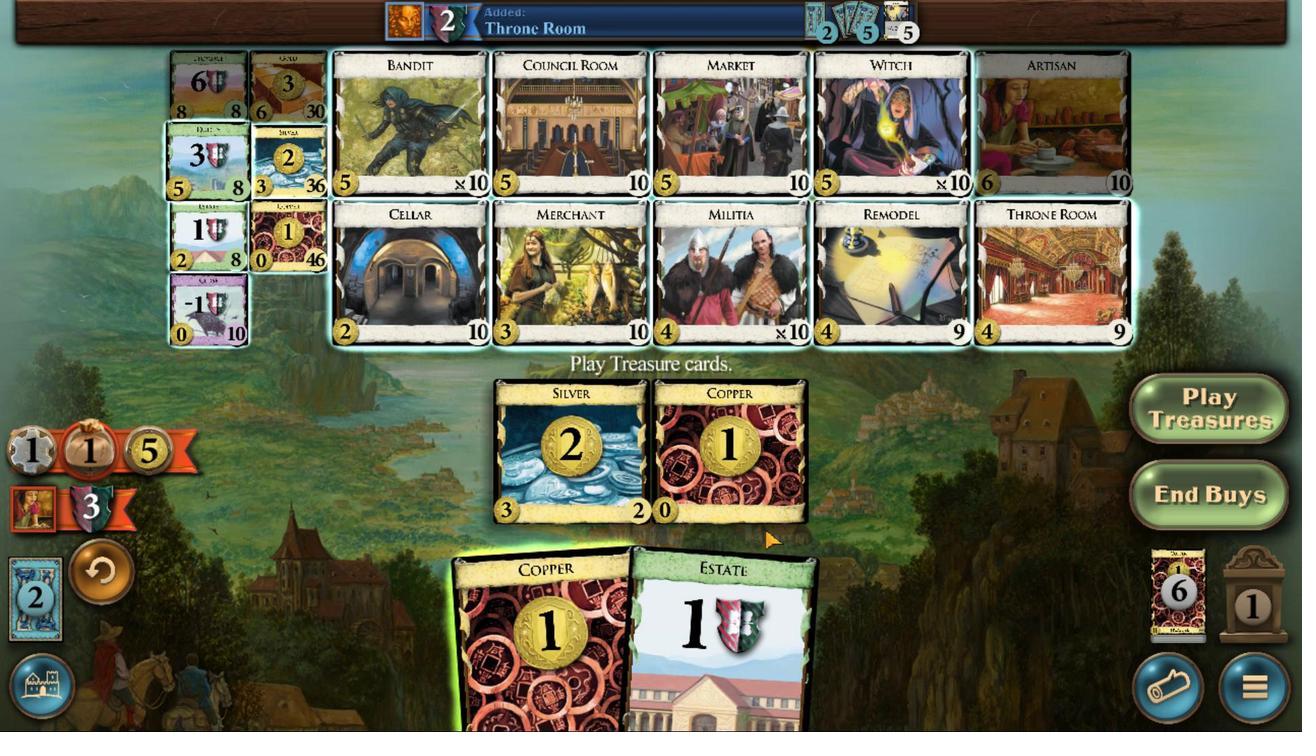 
Action: Mouse moved to (878, 527)
Screenshot: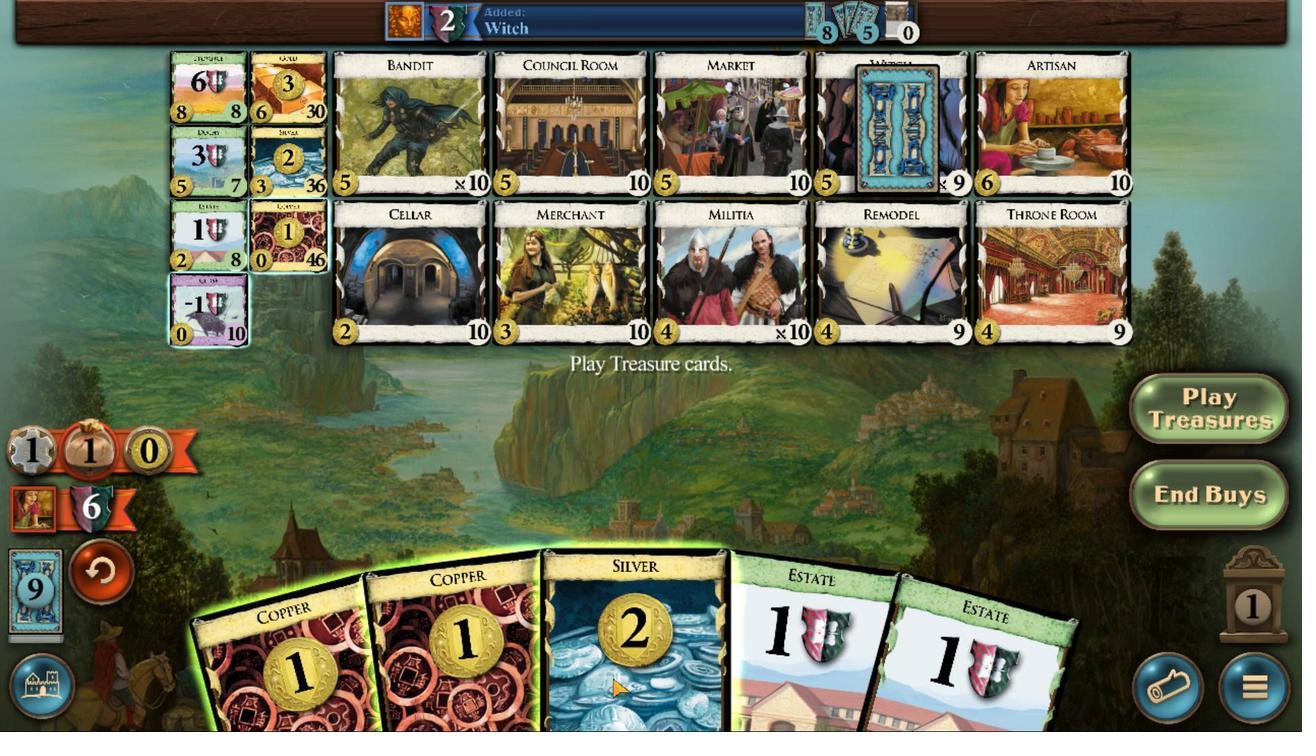 
Action: Mouse scrolled (878, 527) with delta (0, 0)
Screenshot: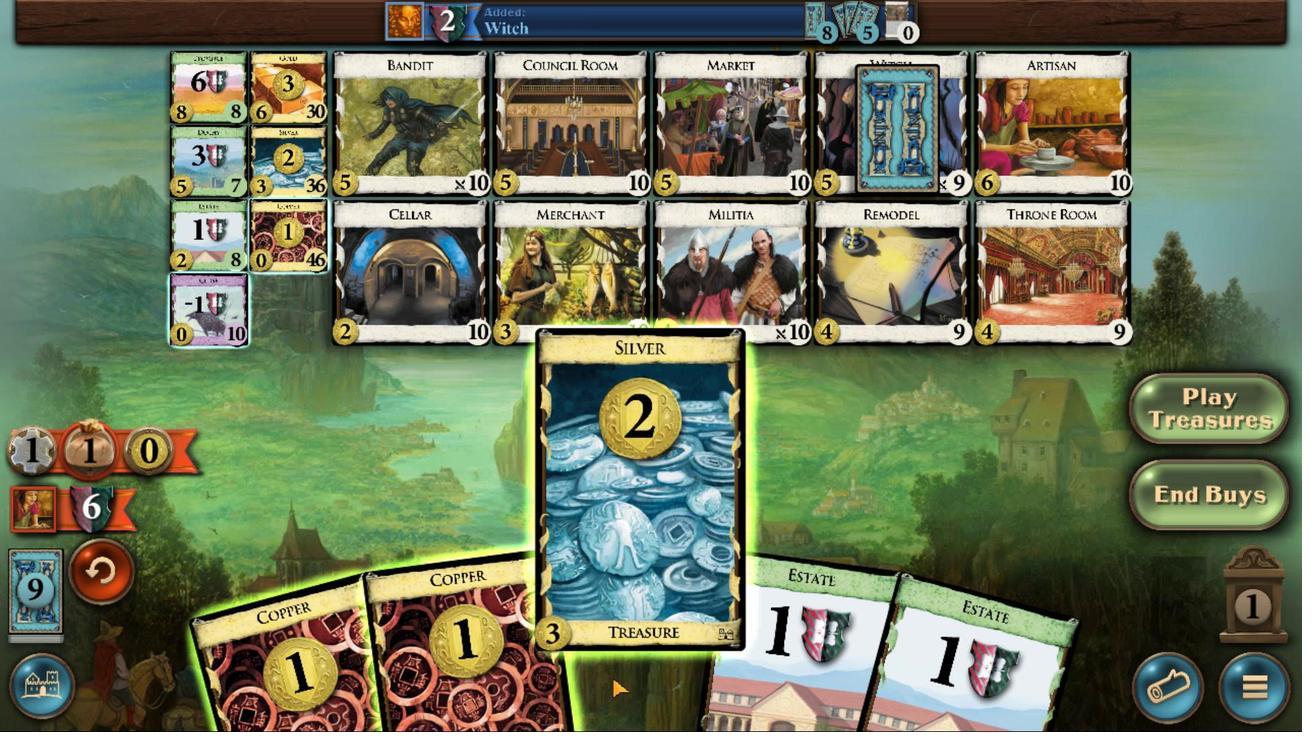 
Action: Mouse scrolled (878, 527) with delta (0, 0)
Screenshot: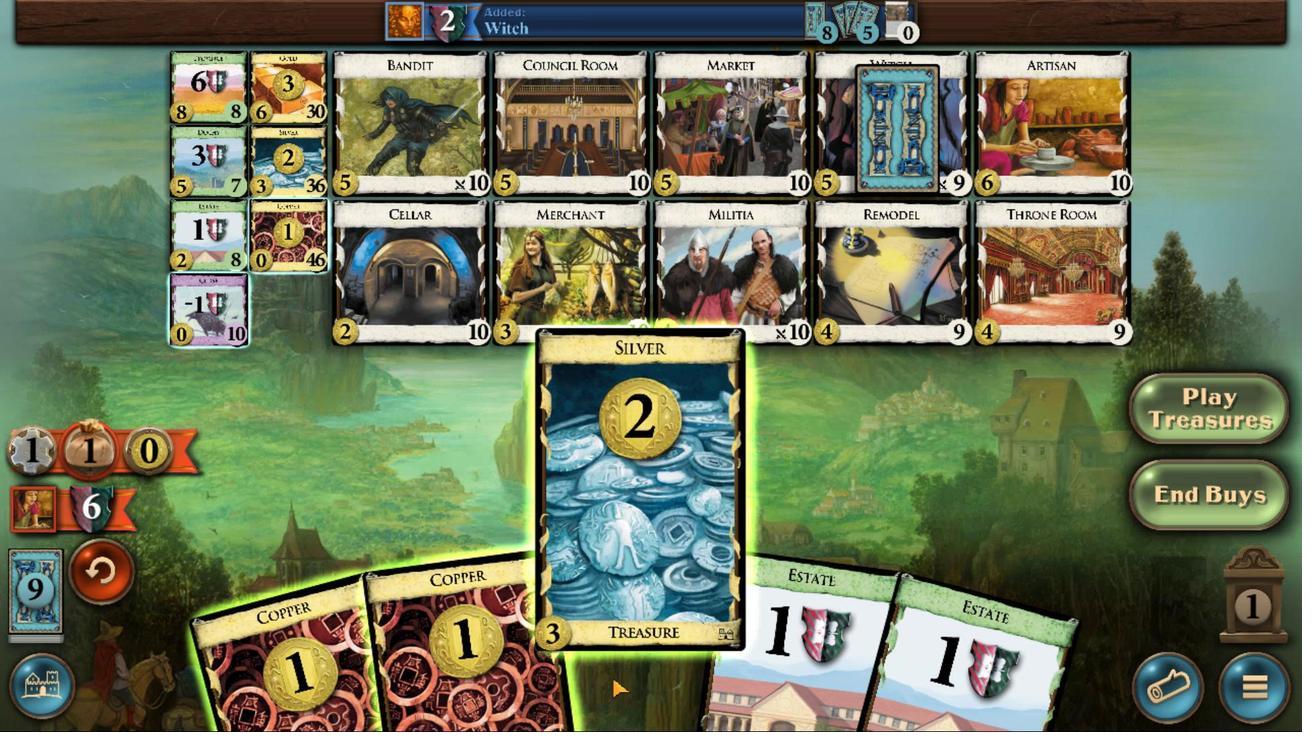 
Action: Mouse scrolled (878, 527) with delta (0, 0)
Screenshot: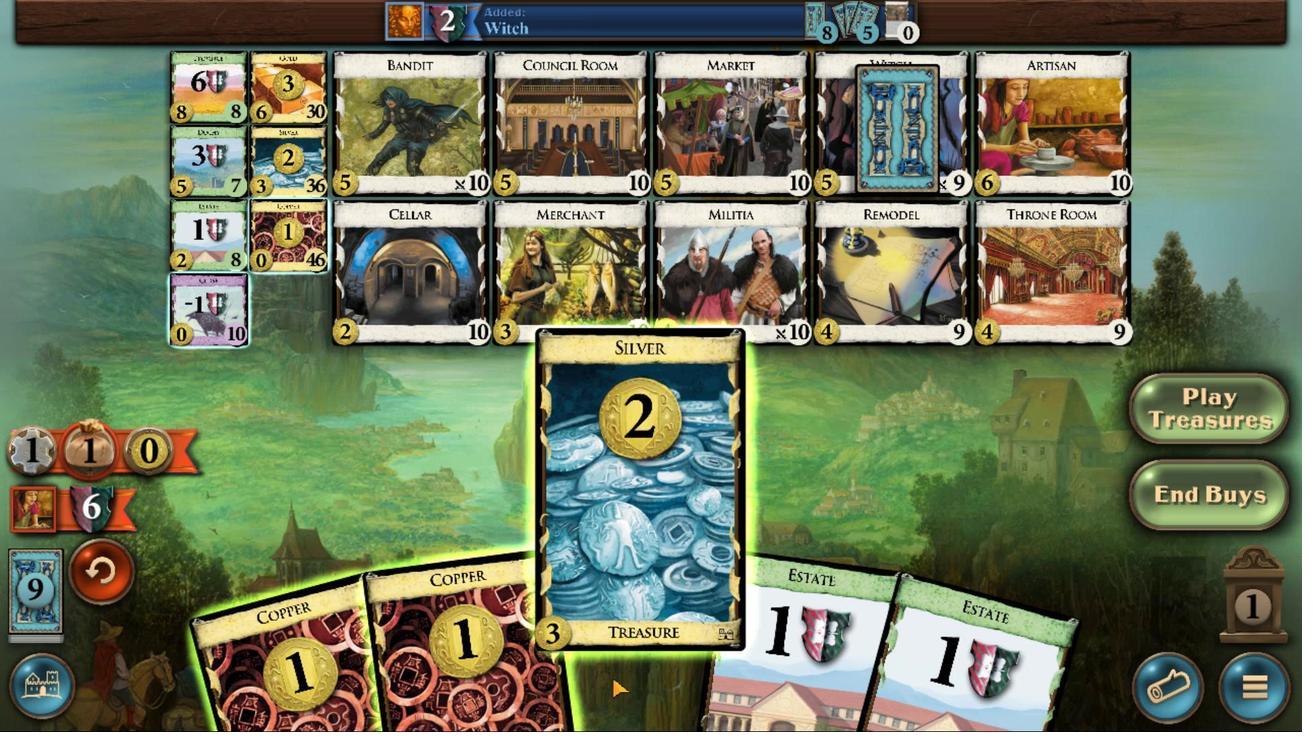 
Action: Mouse scrolled (878, 527) with delta (0, 0)
Screenshot: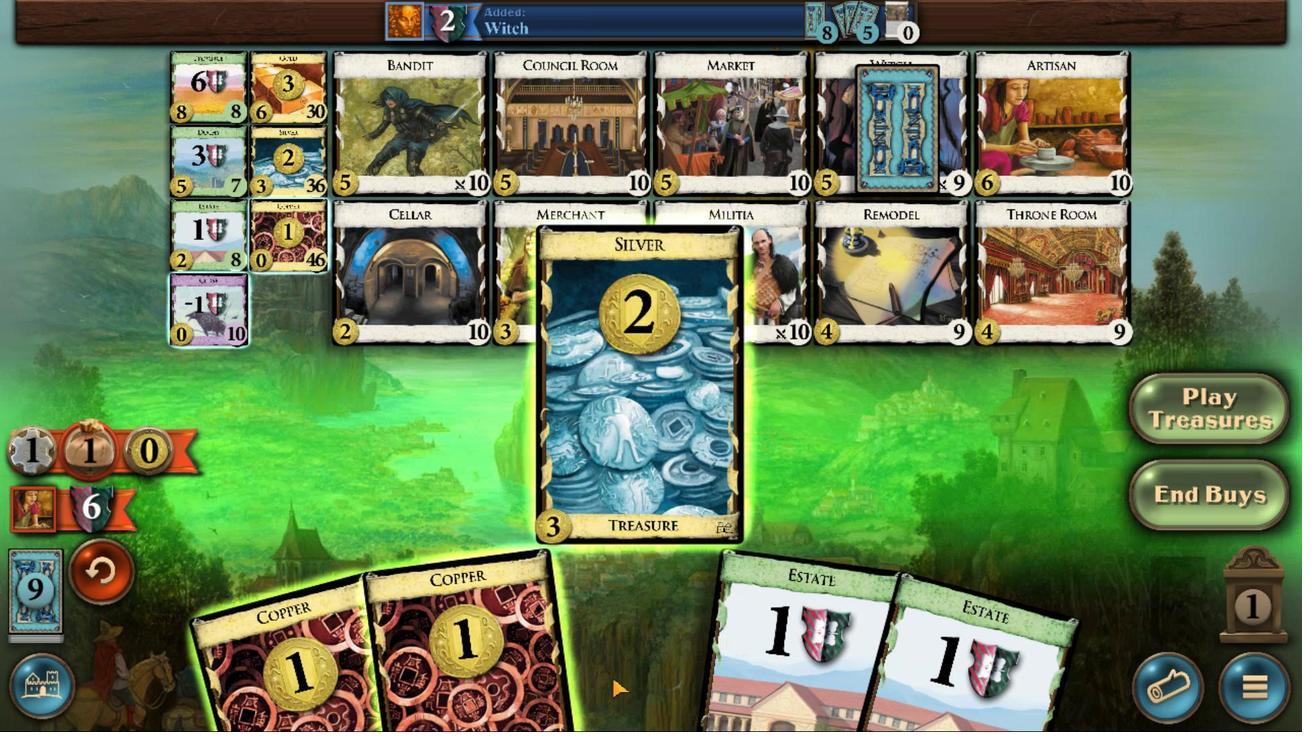 
Action: Mouse scrolled (878, 527) with delta (0, 0)
Screenshot: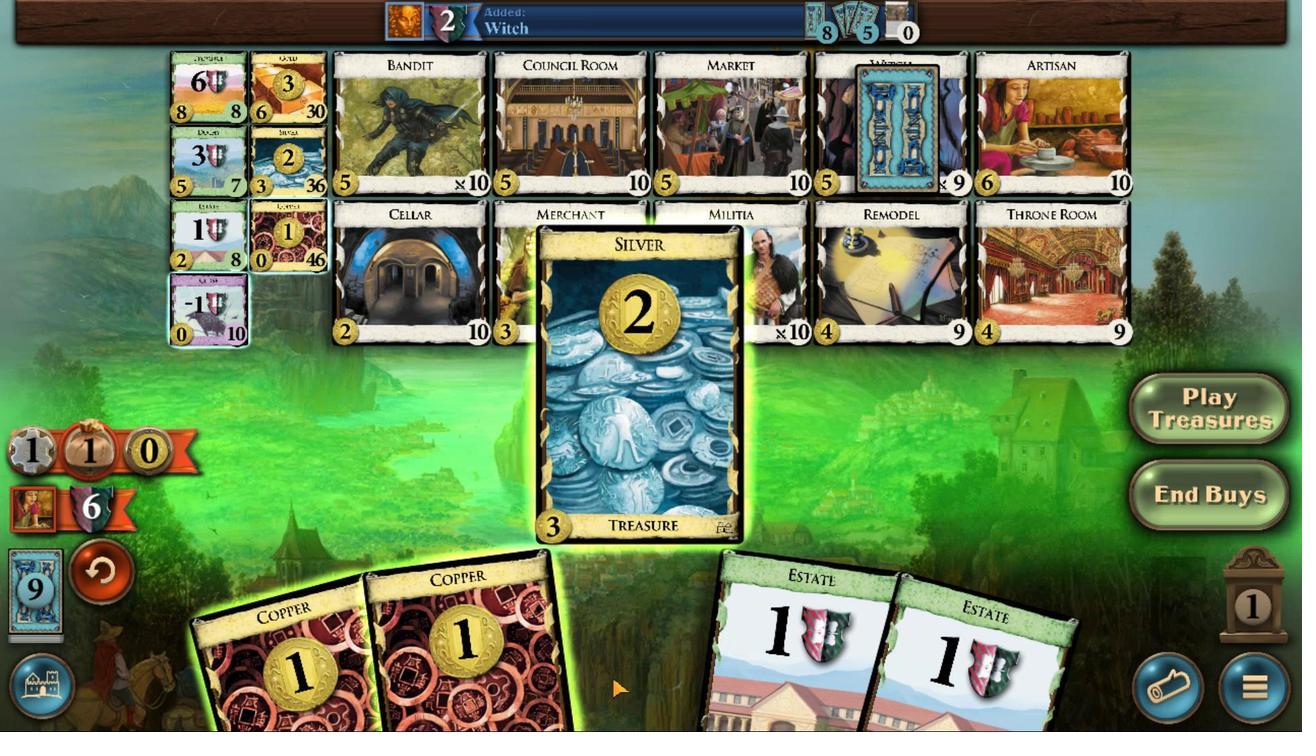 
Action: Mouse scrolled (878, 527) with delta (0, 0)
Screenshot: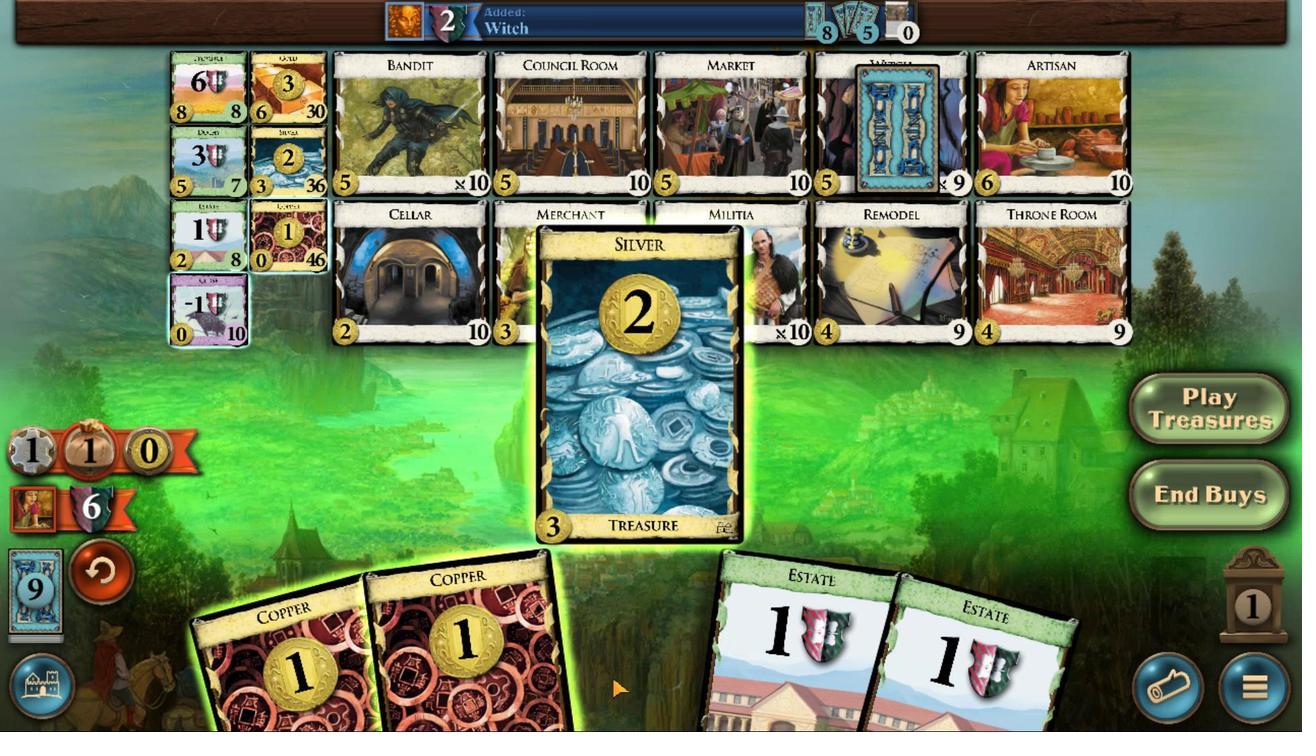 
Action: Mouse scrolled (878, 527) with delta (0, 0)
Screenshot: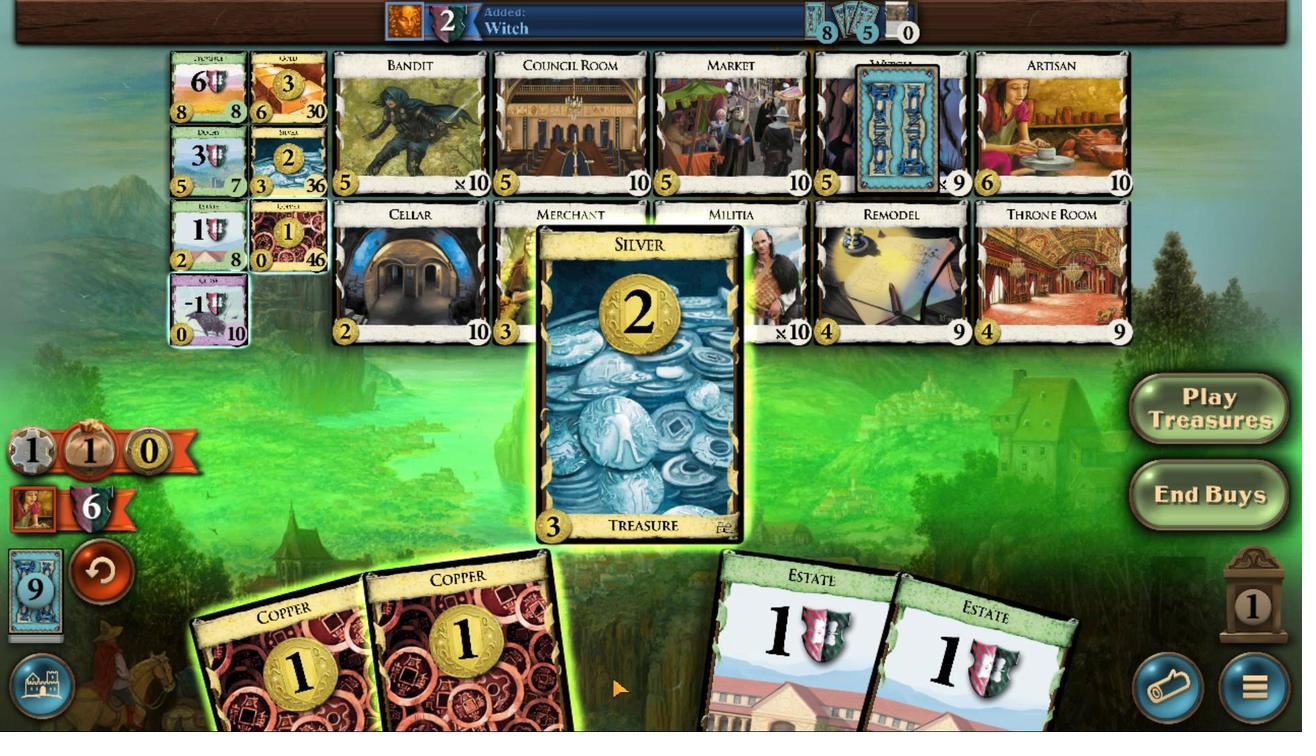 
Action: Mouse moved to (821, 527)
Screenshot: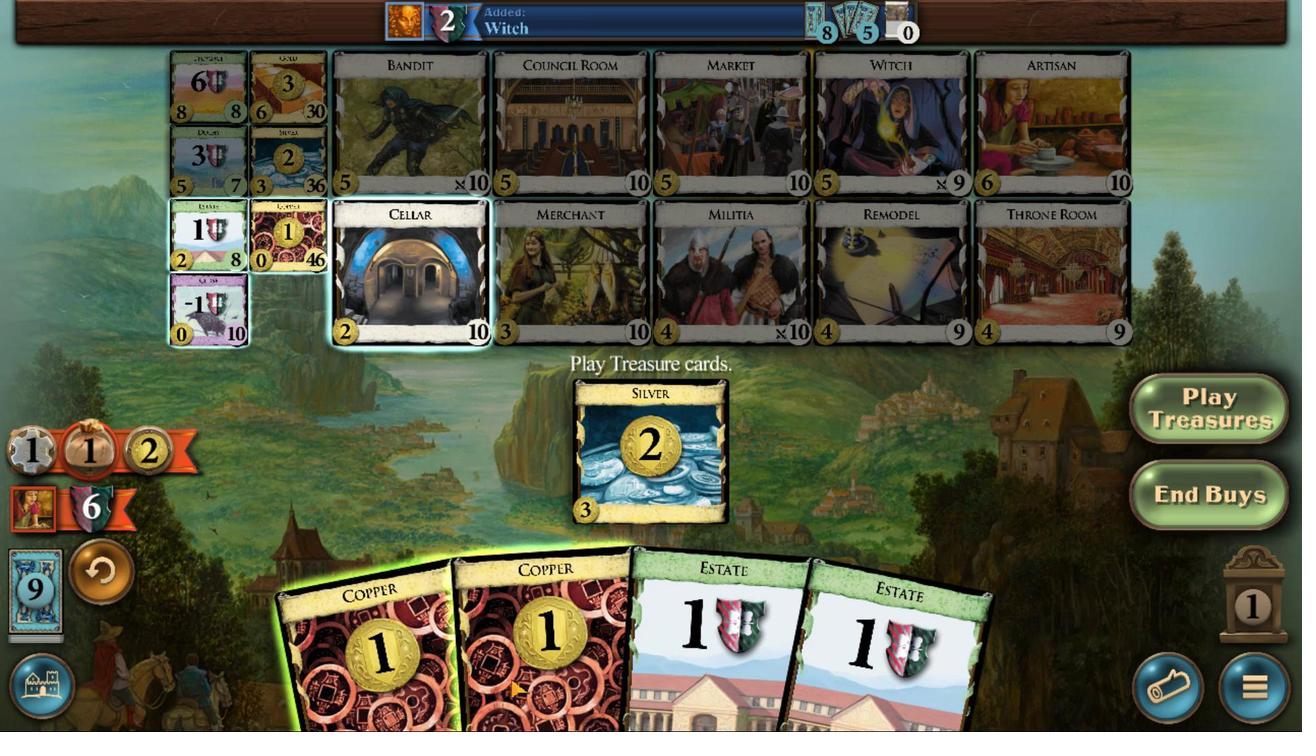 
Action: Mouse scrolled (821, 527) with delta (0, 0)
Screenshot: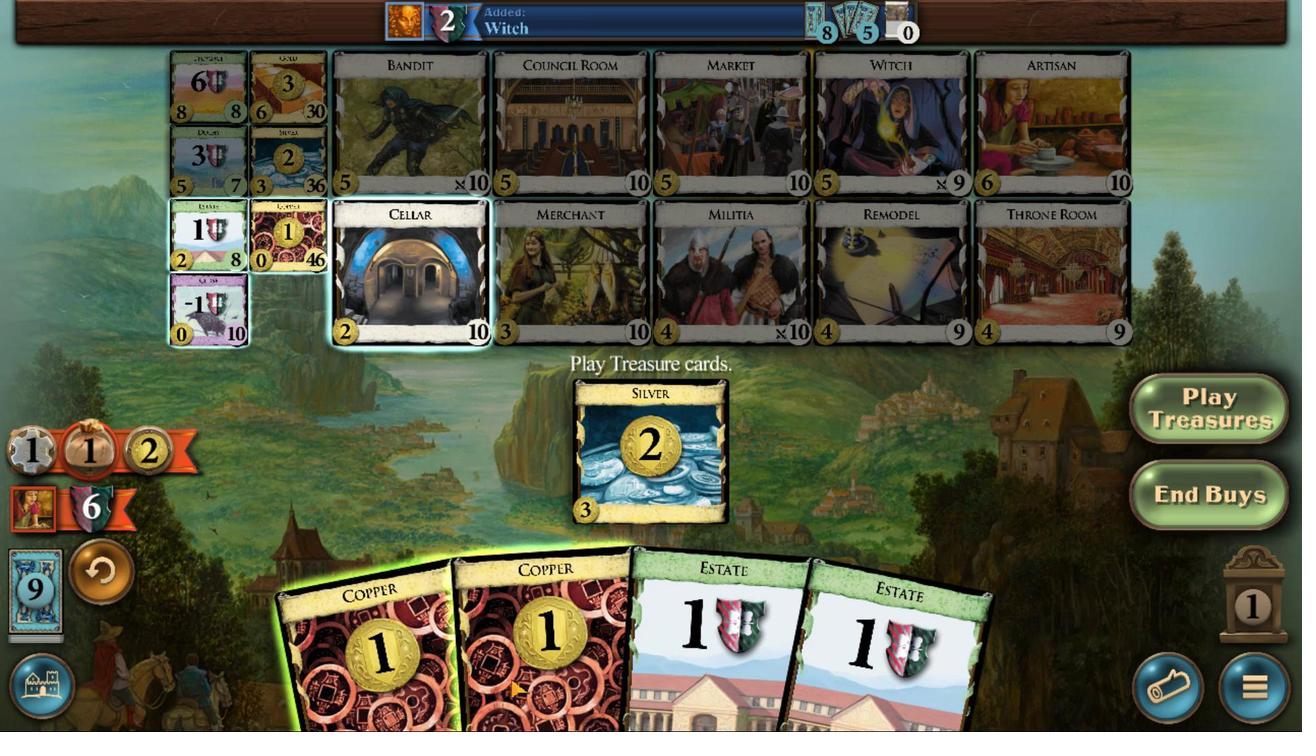 
Action: Mouse moved to (822, 527)
Screenshot: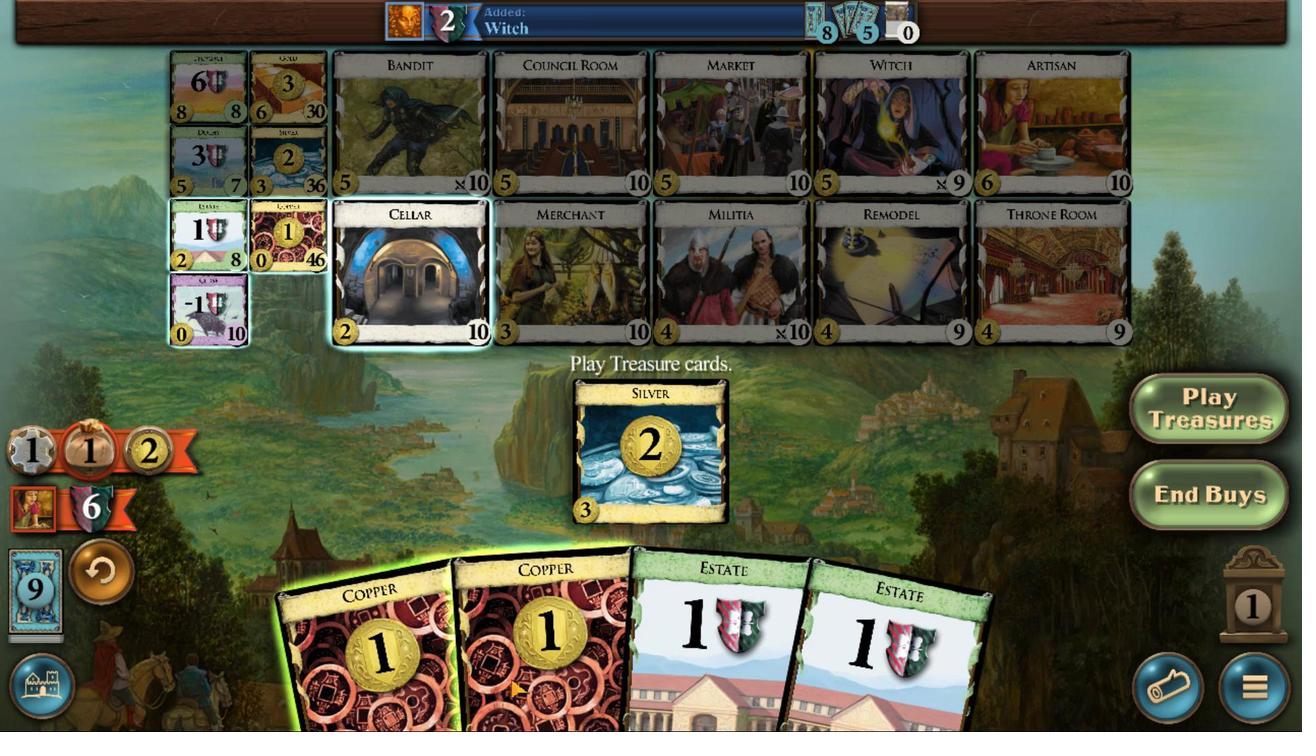 
Action: Mouse scrolled (822, 527) with delta (0, 0)
Screenshot: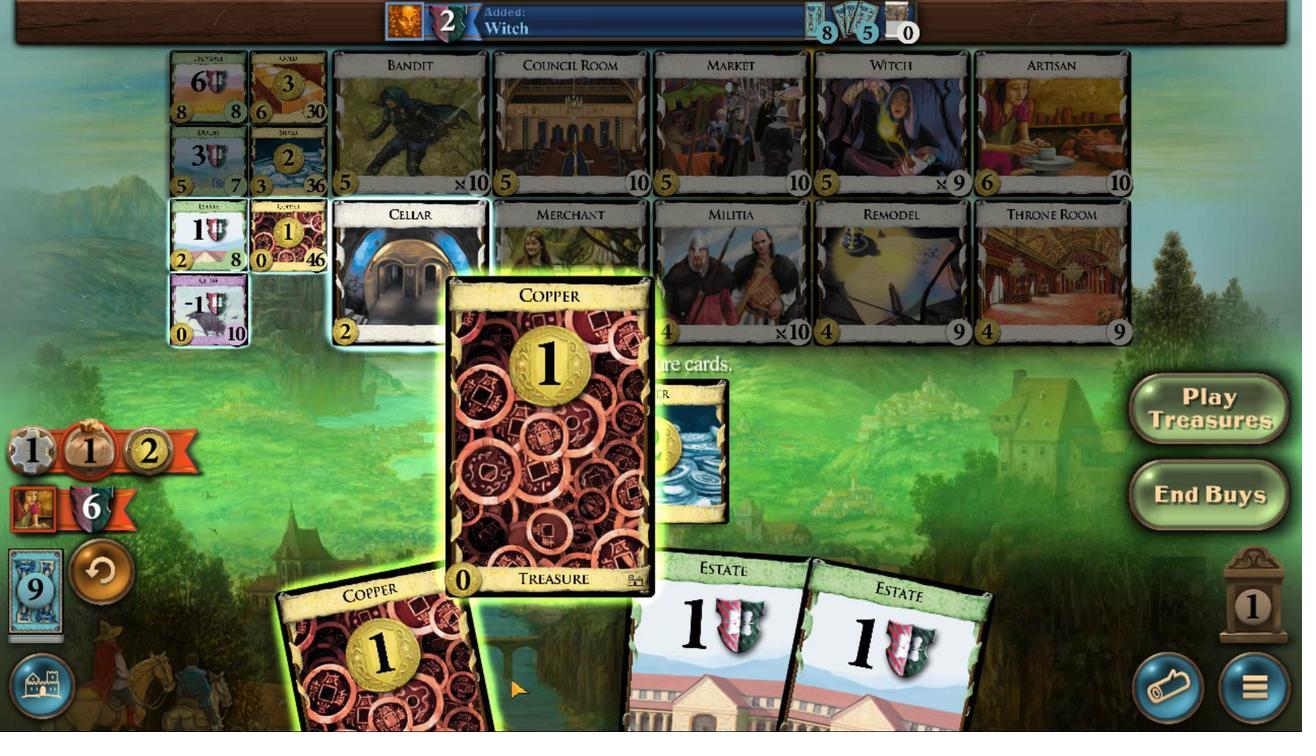 
Action: Mouse scrolled (822, 527) with delta (0, 0)
Screenshot: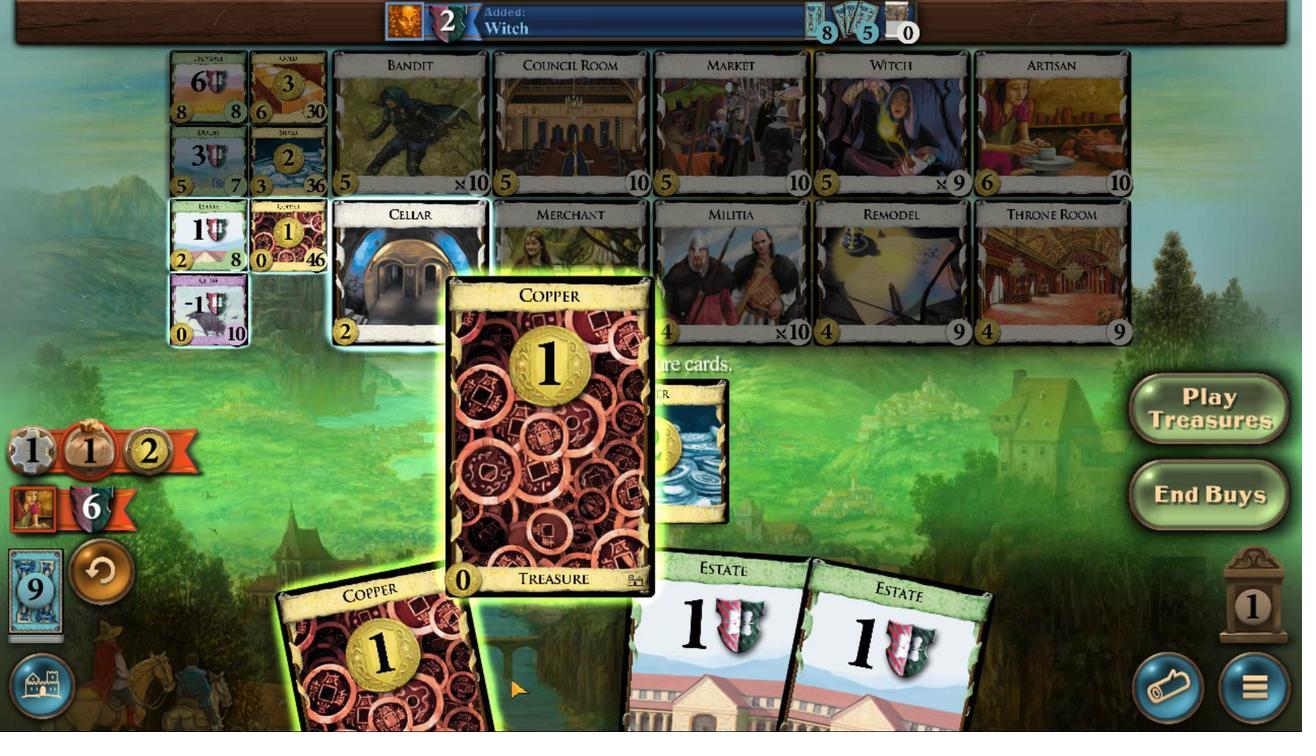 
Action: Mouse scrolled (822, 527) with delta (0, 0)
Screenshot: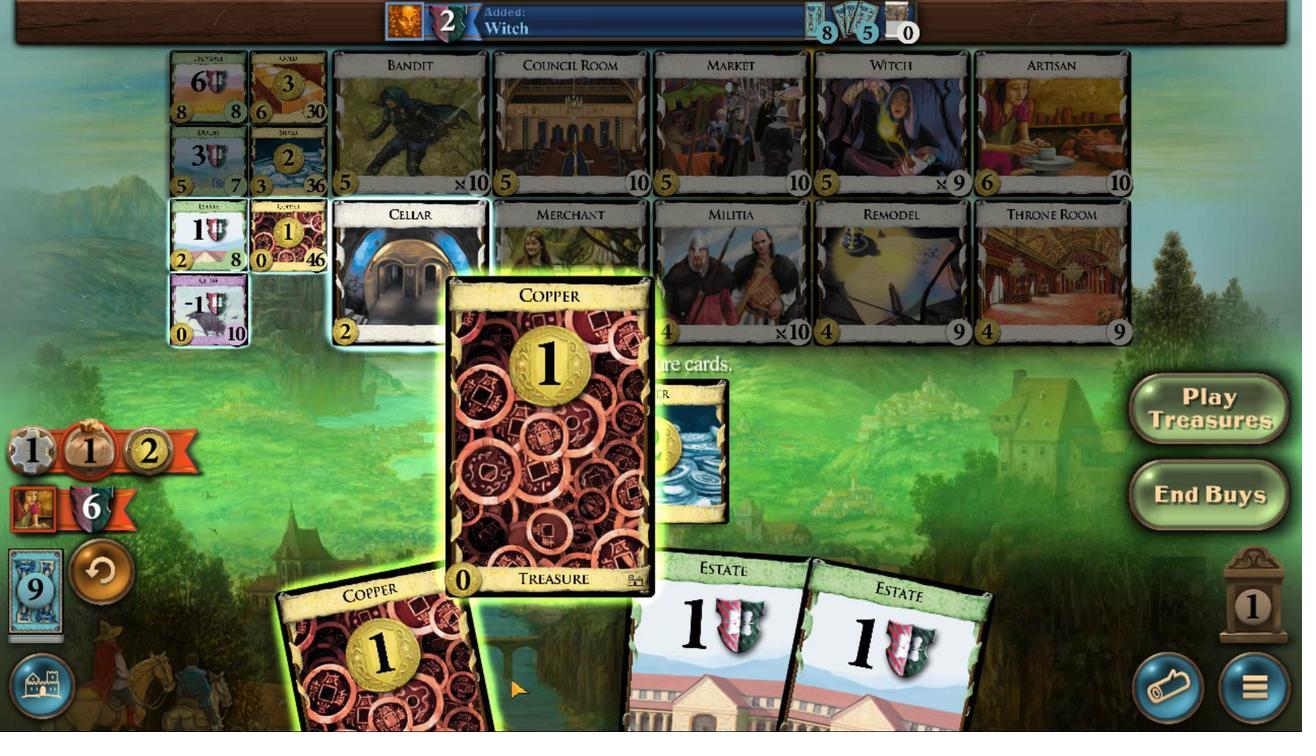 
Action: Mouse scrolled (822, 527) with delta (0, 0)
Screenshot: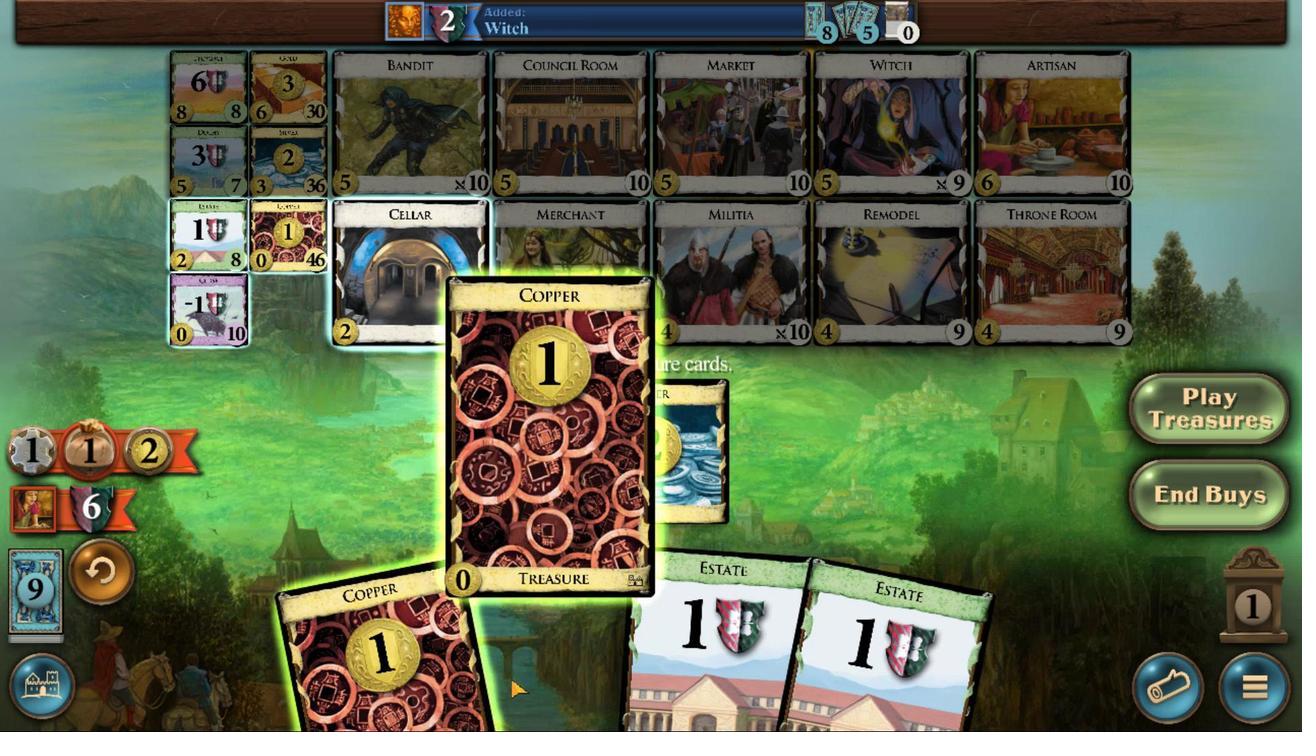
Action: Mouse moved to (700, 495)
Screenshot: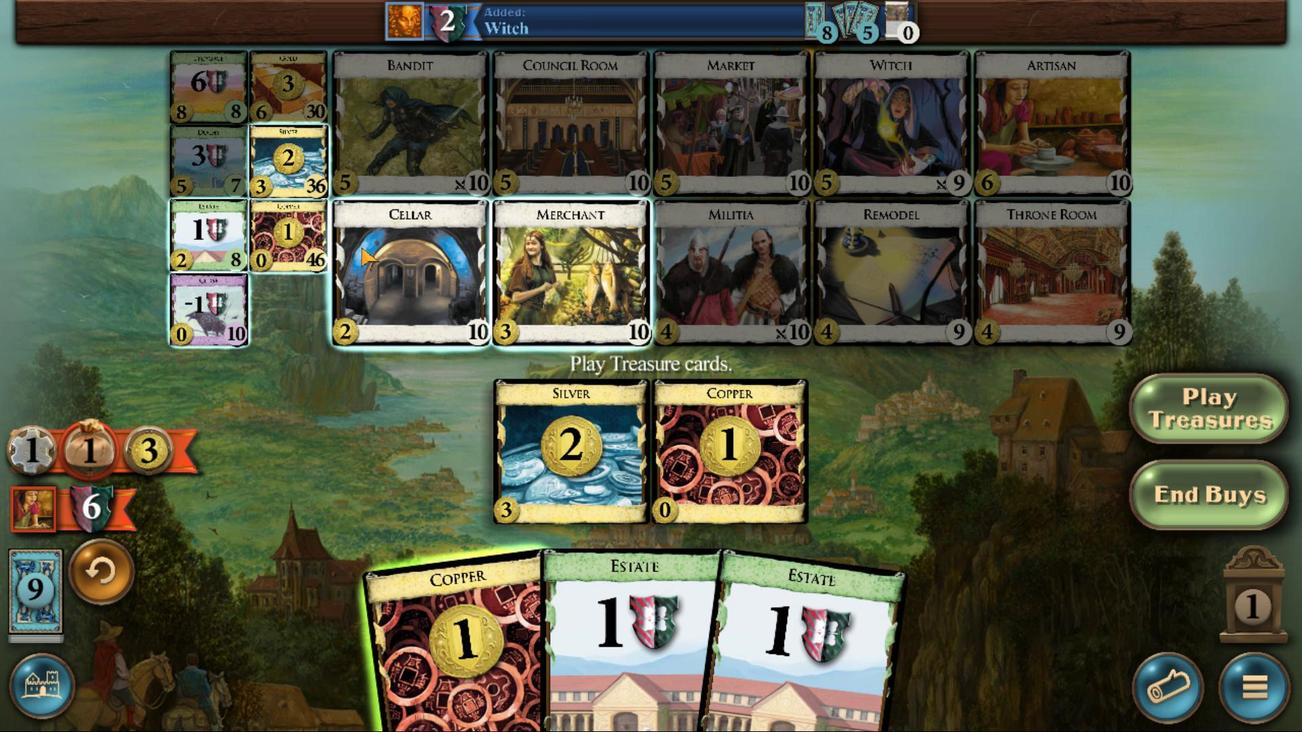 
Action: Mouse pressed left at (700, 495)
Screenshot: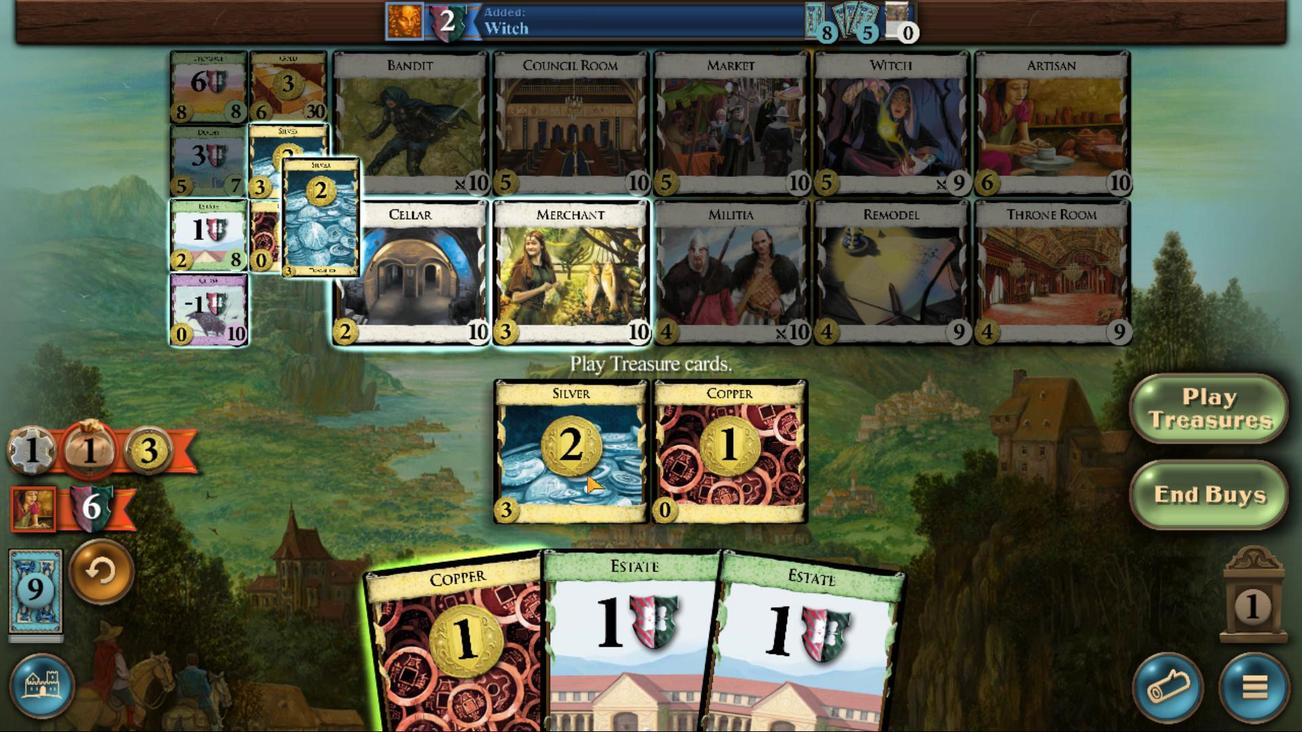 
Action: Mouse moved to (975, 523)
Screenshot: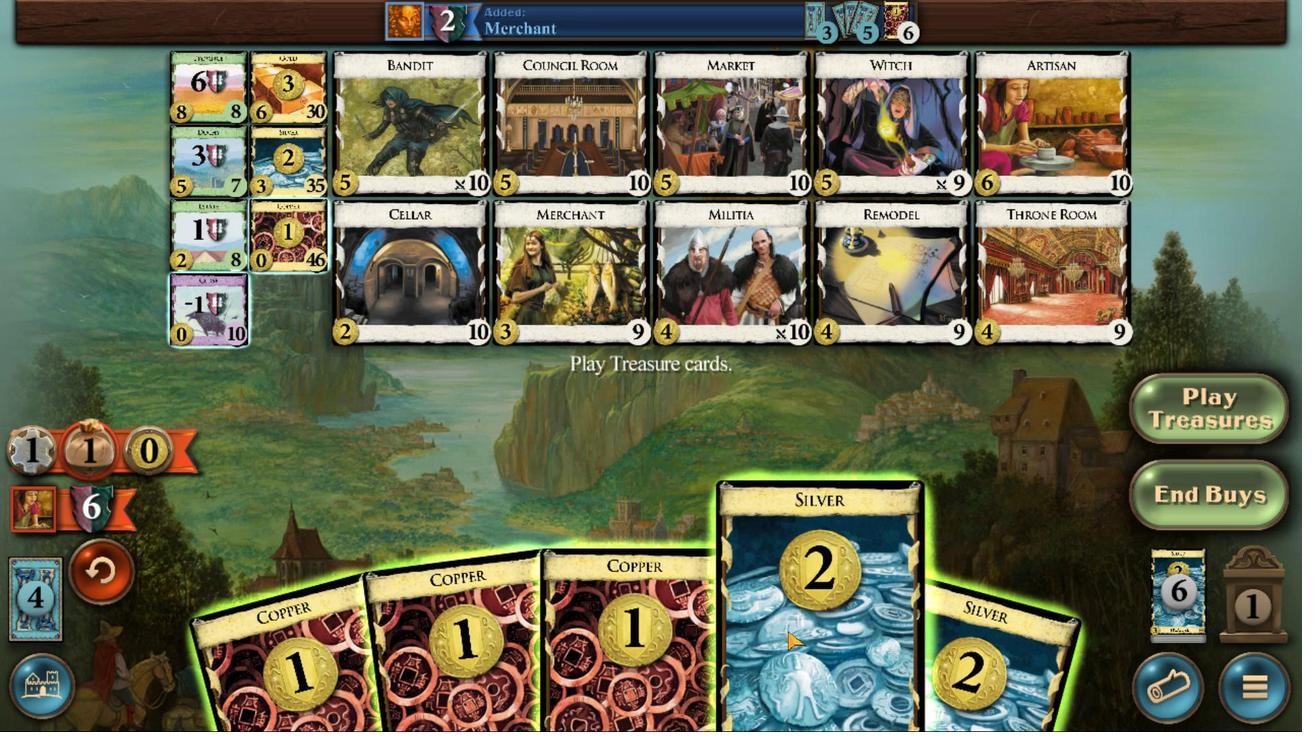
Action: Mouse scrolled (975, 523) with delta (0, 0)
Screenshot: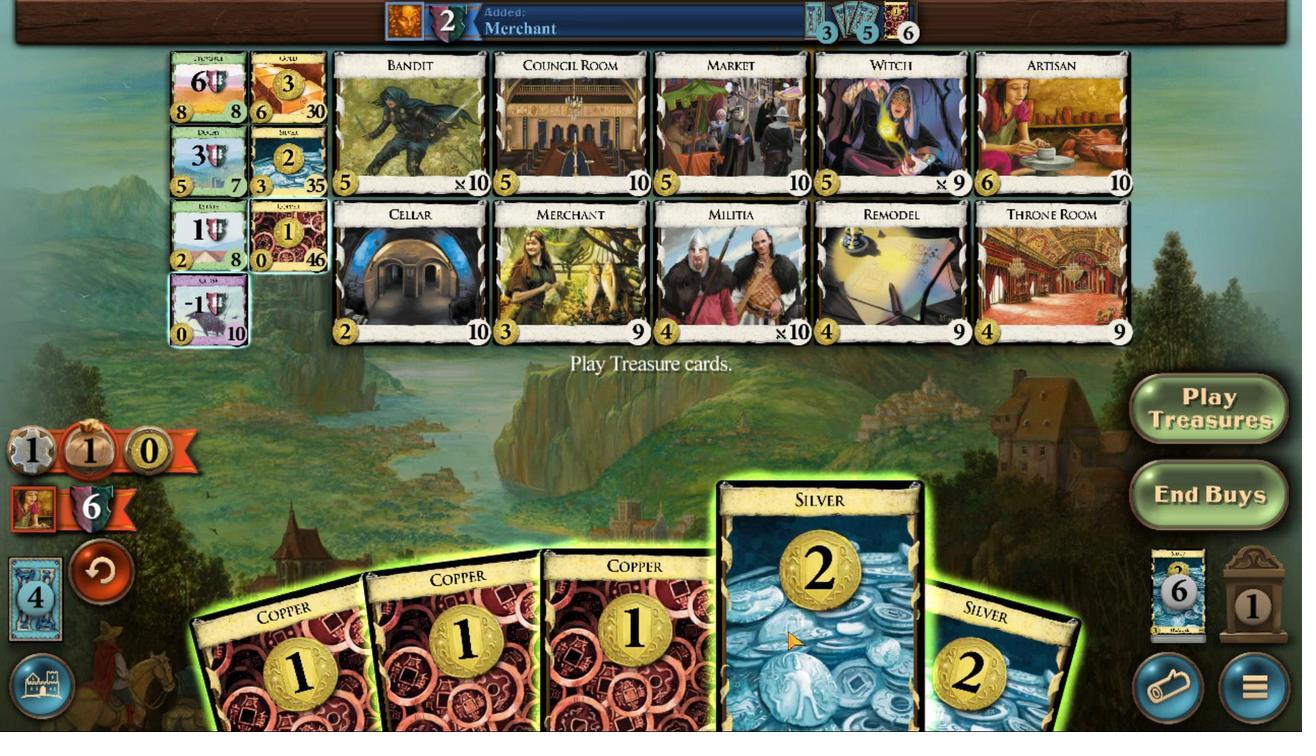 
Action: Mouse moved to (977, 523)
Screenshot: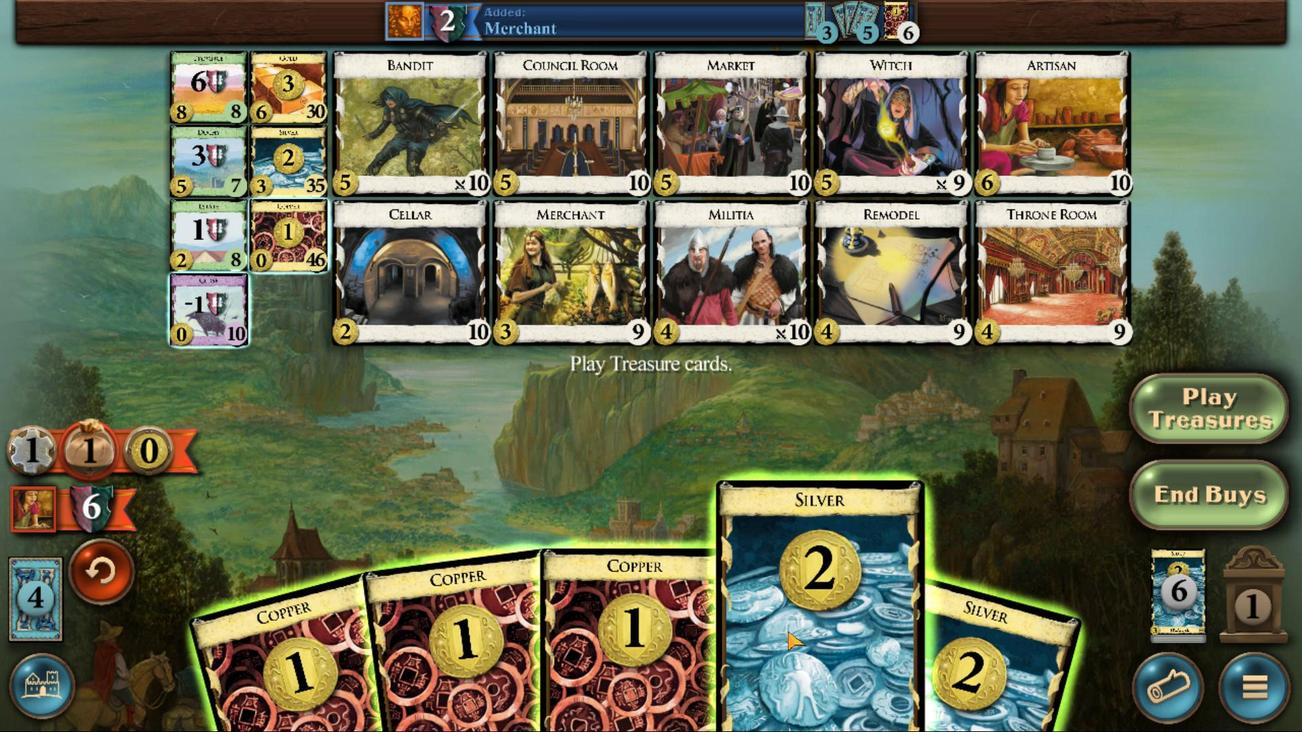 
Action: Mouse scrolled (977, 523) with delta (0, 0)
Screenshot: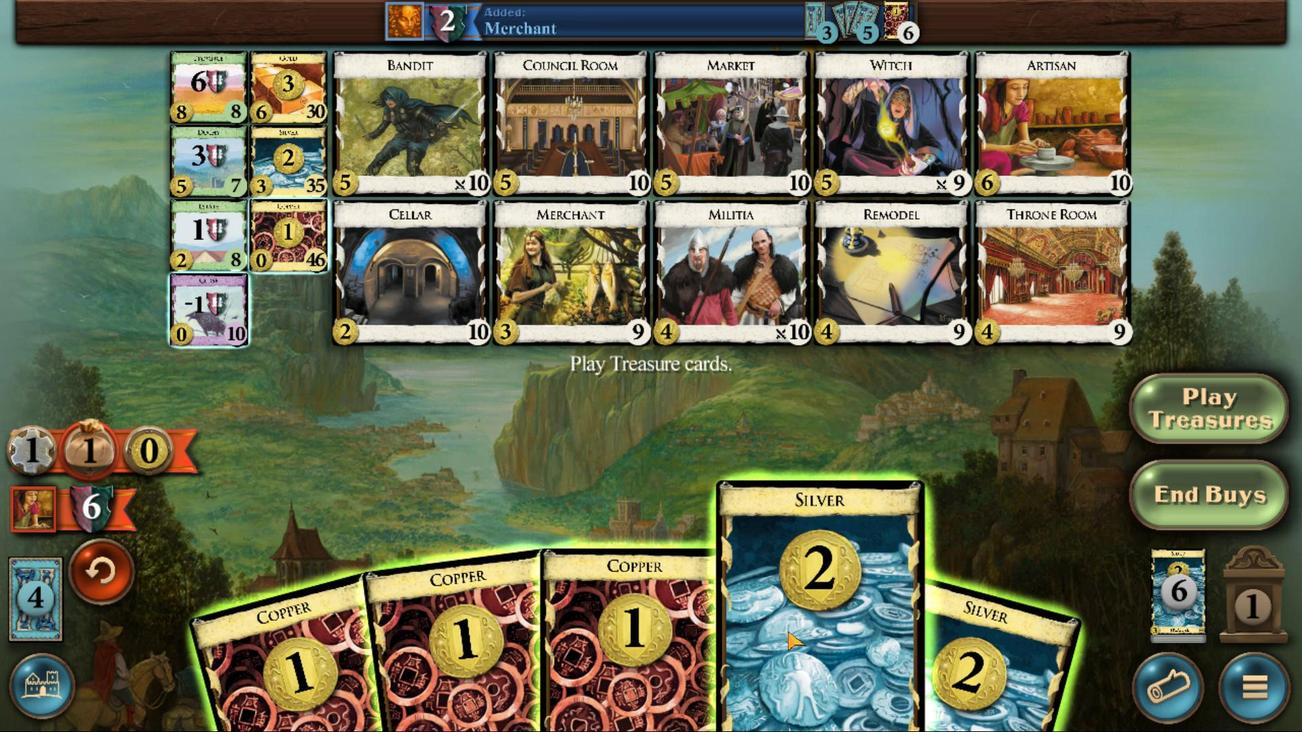 
Action: Mouse moved to (977, 524)
Screenshot: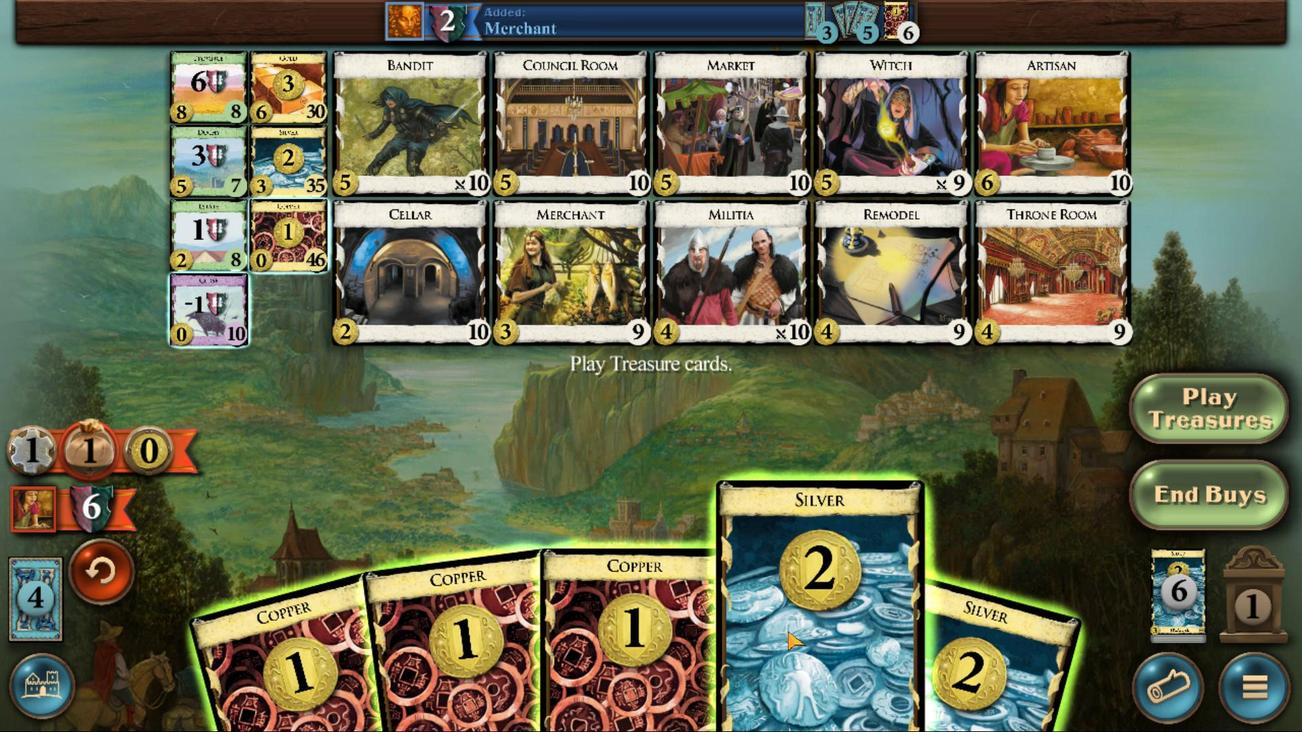 
Action: Mouse scrolled (977, 524) with delta (0, 0)
Screenshot: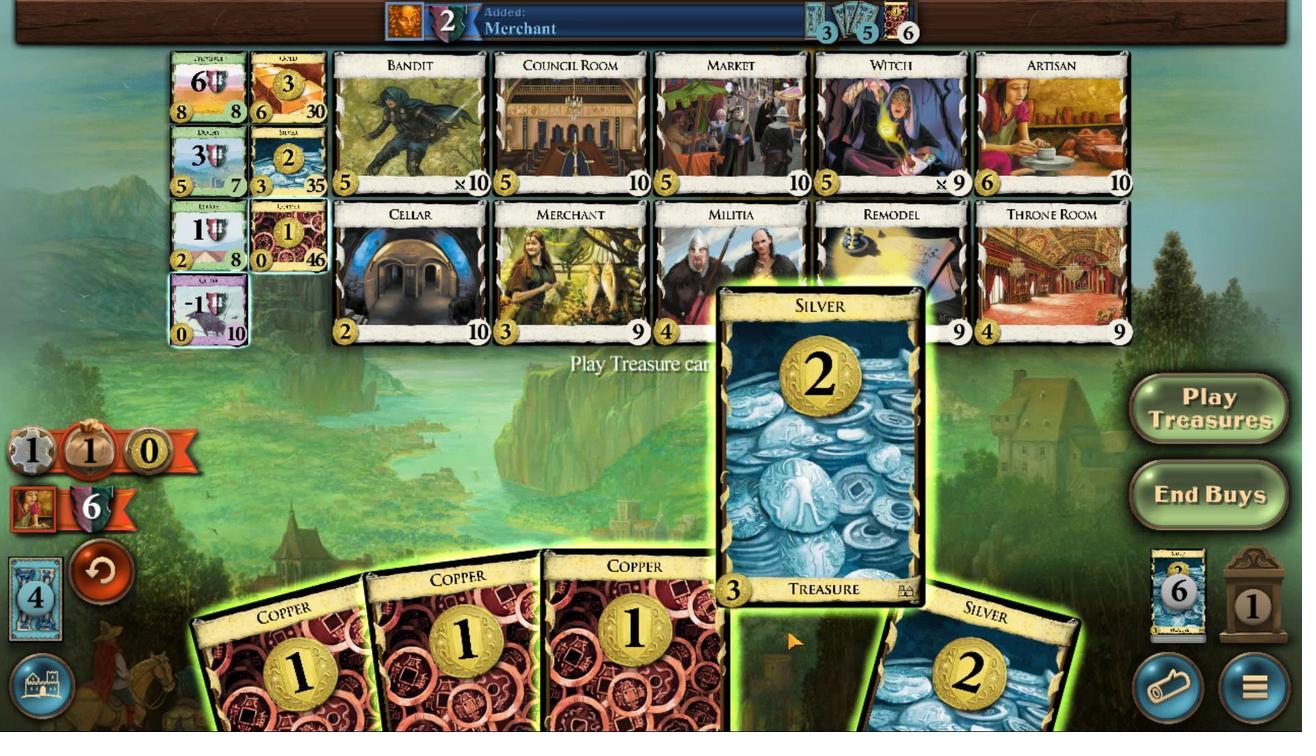 
Action: Mouse scrolled (977, 523) with delta (0, 0)
Screenshot: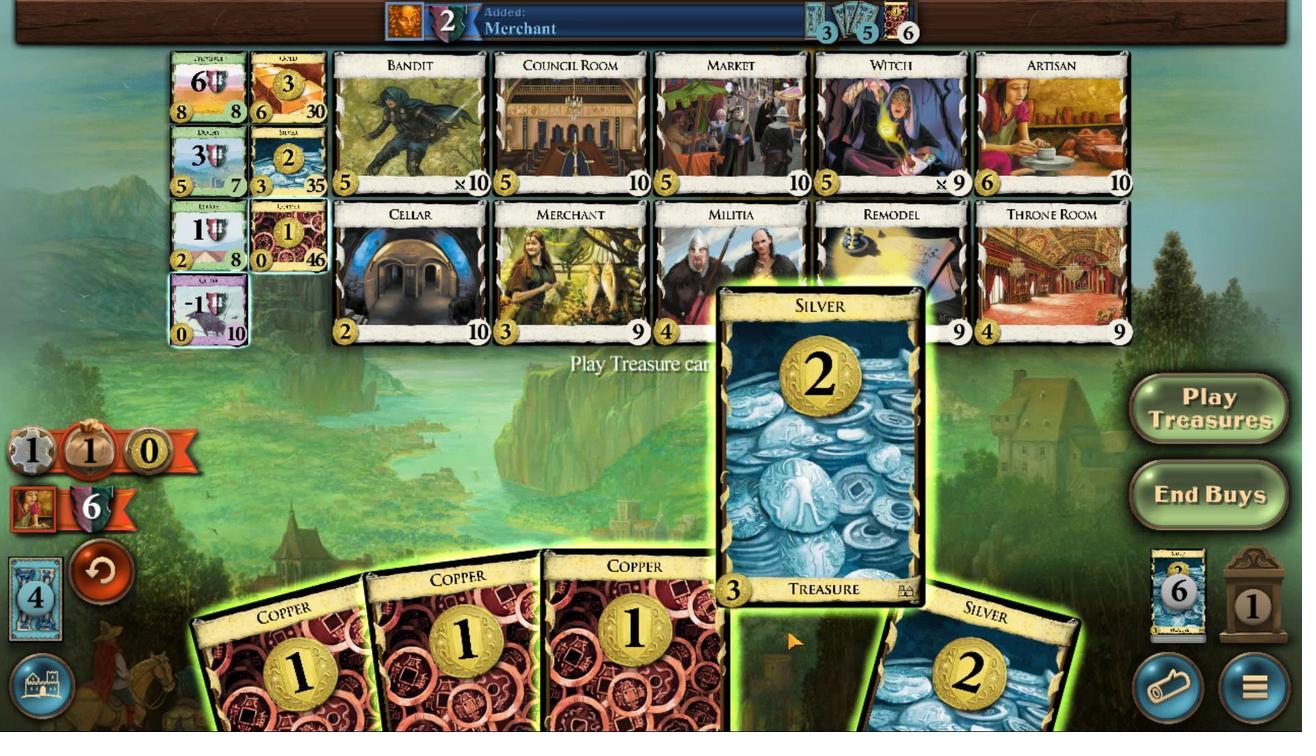 
Action: Mouse scrolled (977, 523) with delta (0, 0)
Screenshot: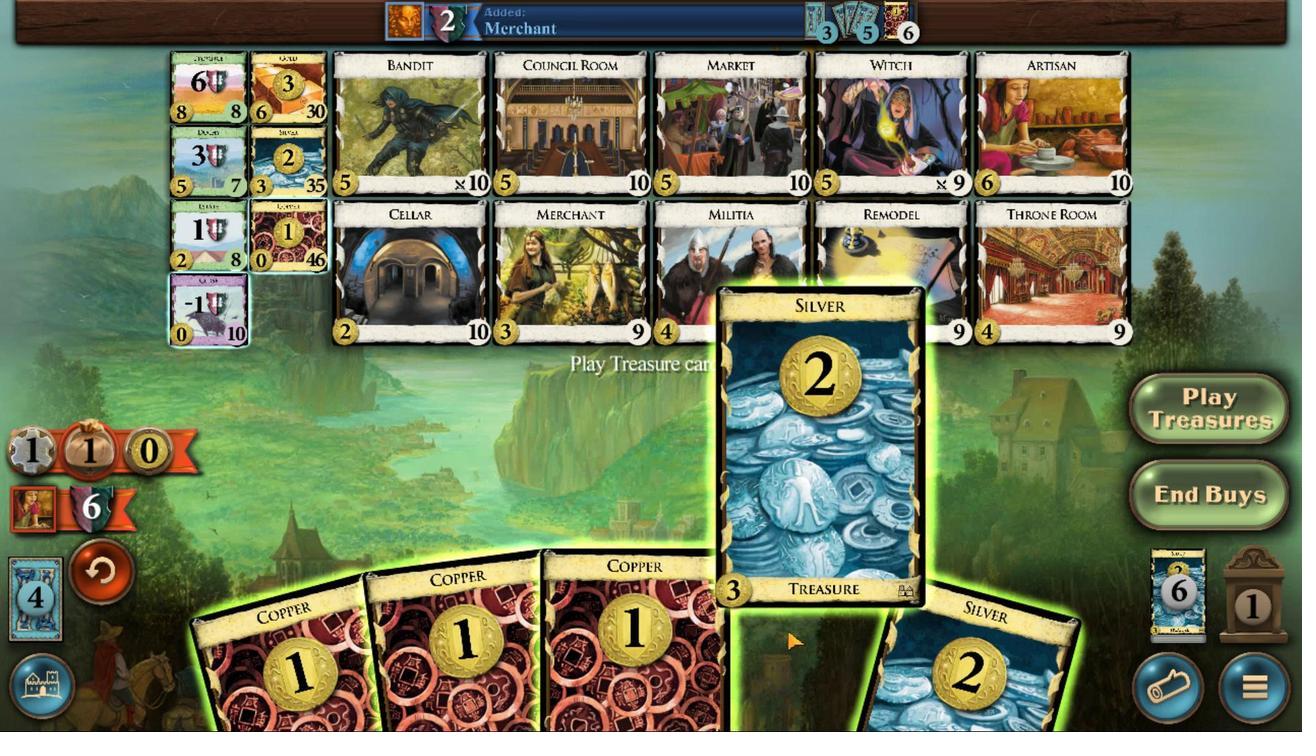 
Action: Mouse scrolled (977, 523) with delta (0, 0)
Screenshot: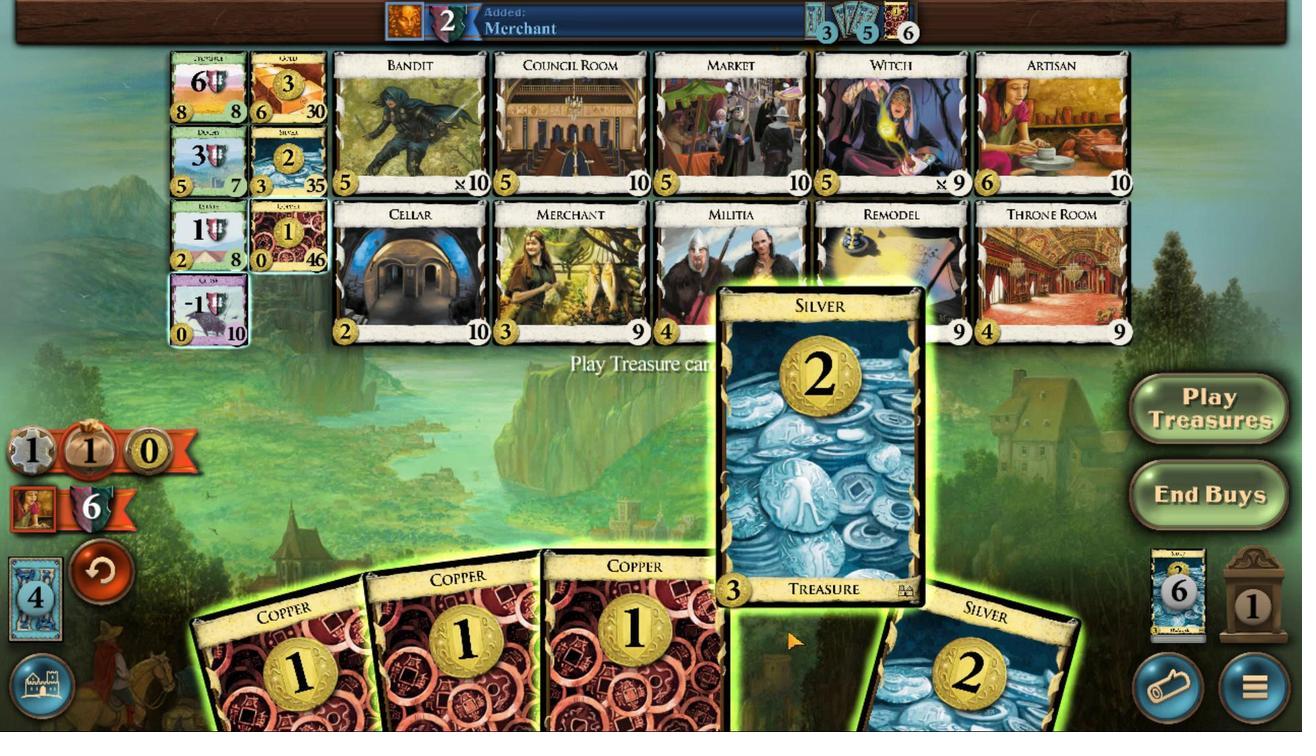 
Action: Mouse moved to (1013, 525)
Screenshot: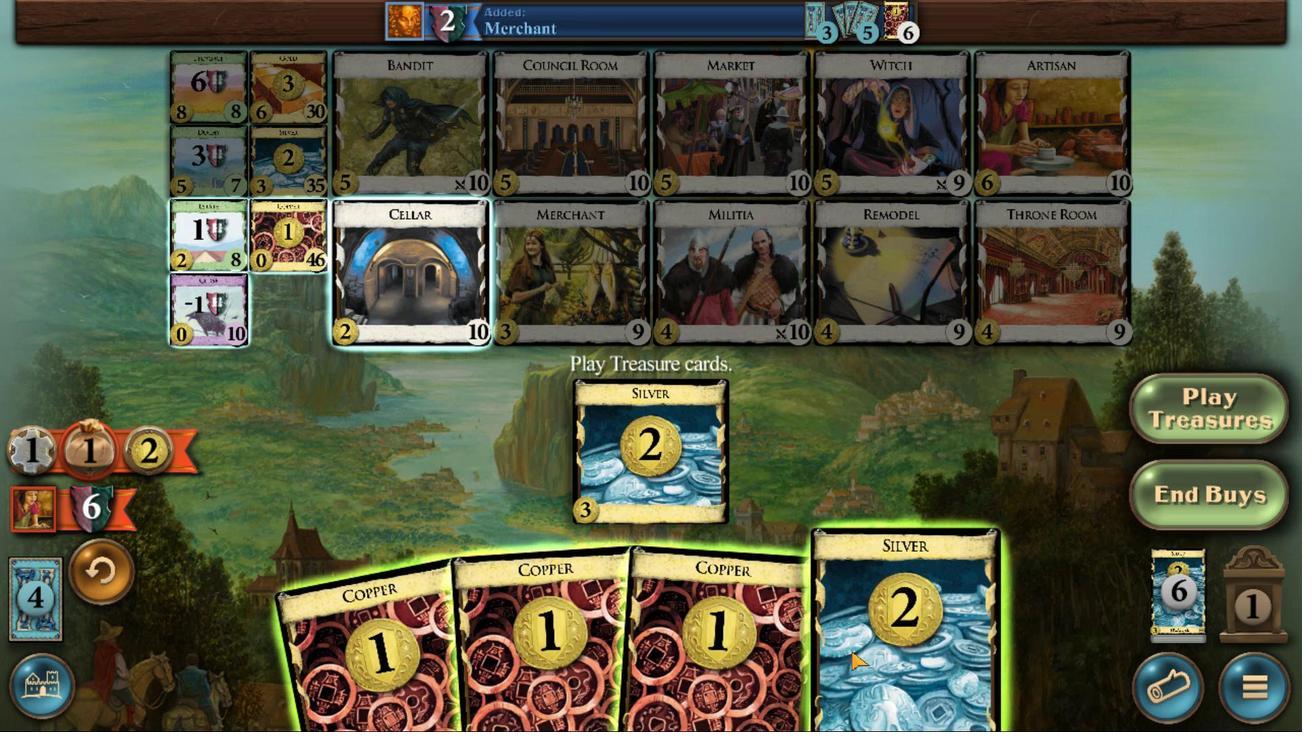 
Action: Mouse scrolled (1013, 525) with delta (0, 0)
Screenshot: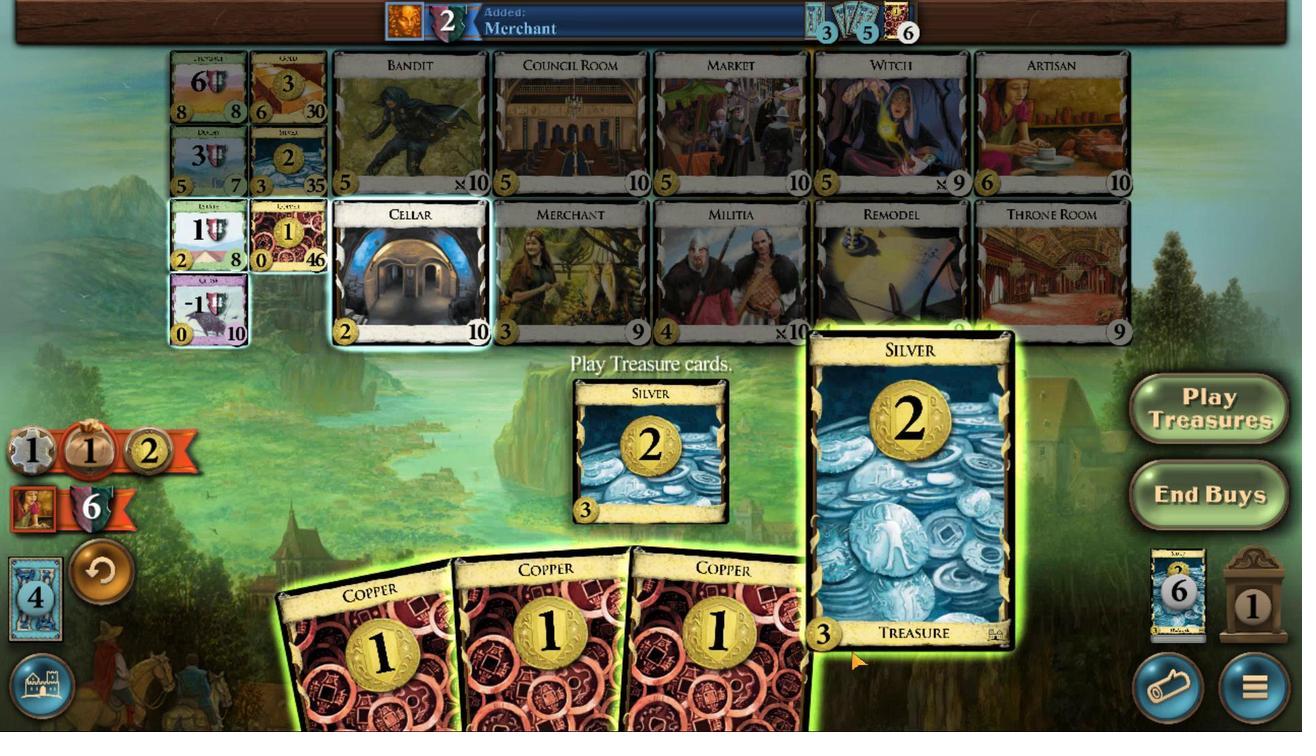 
Action: Mouse moved to (1013, 525)
Screenshot: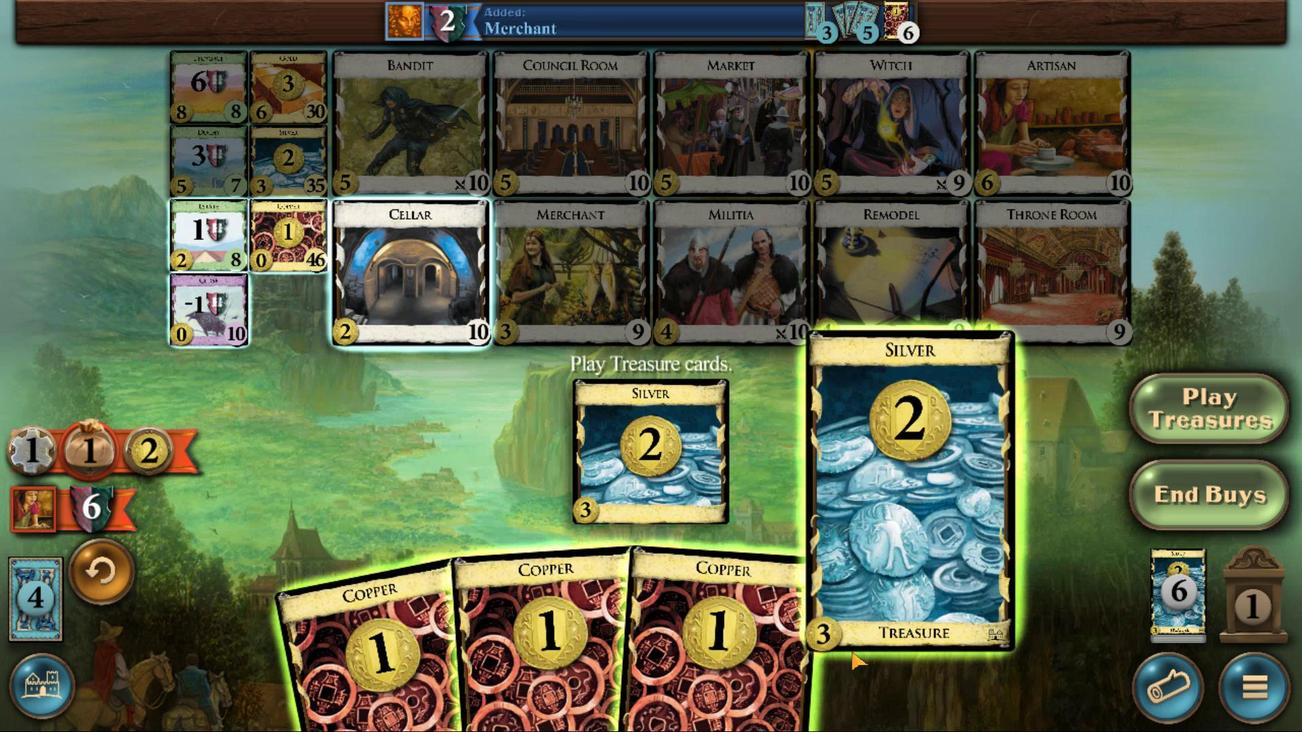 
Action: Mouse scrolled (1013, 525) with delta (0, 0)
Screenshot: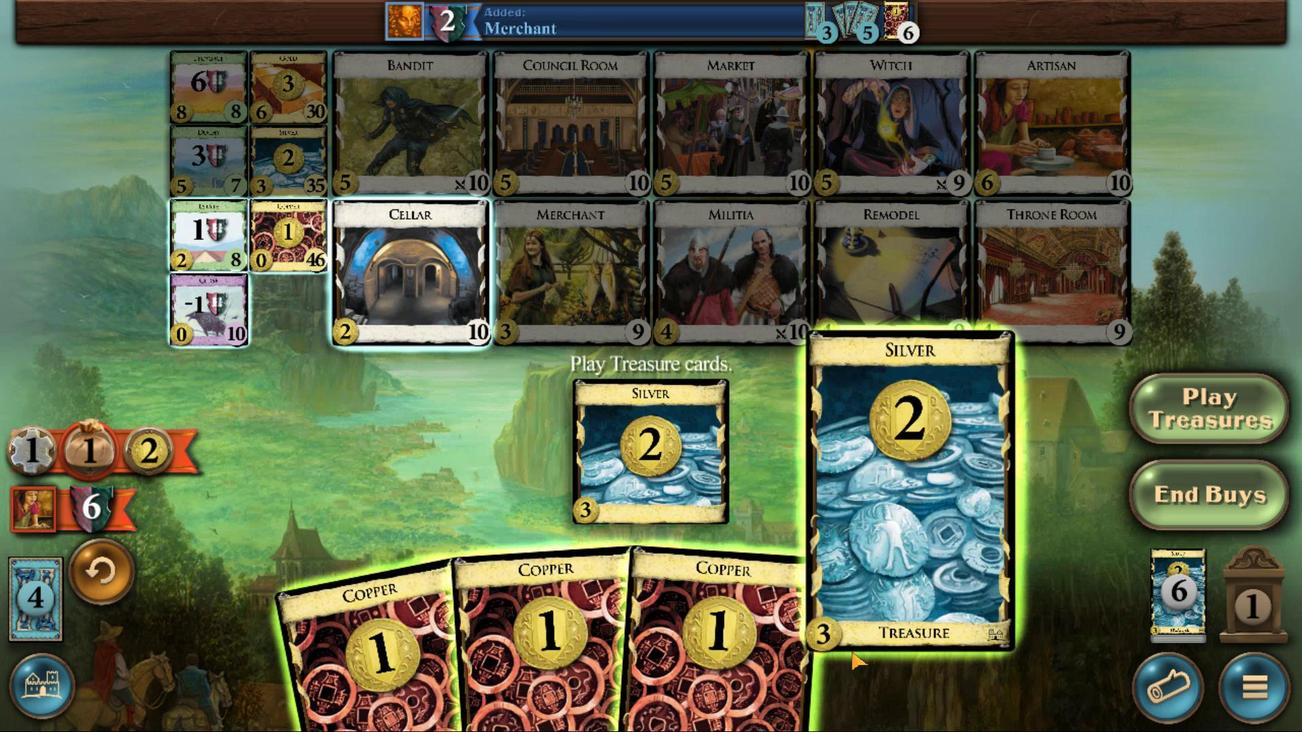 
Action: Mouse scrolled (1013, 525) with delta (0, 0)
Screenshot: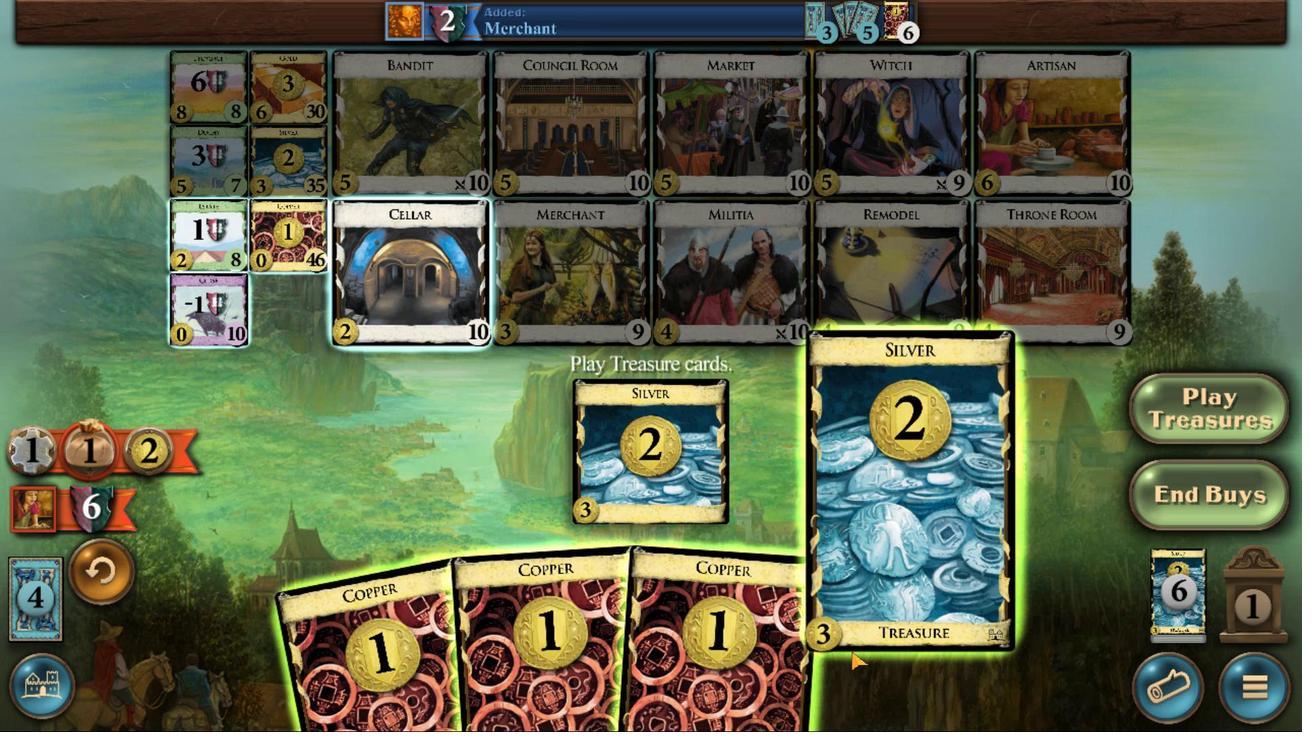 
Action: Mouse moved to (1013, 525)
Screenshot: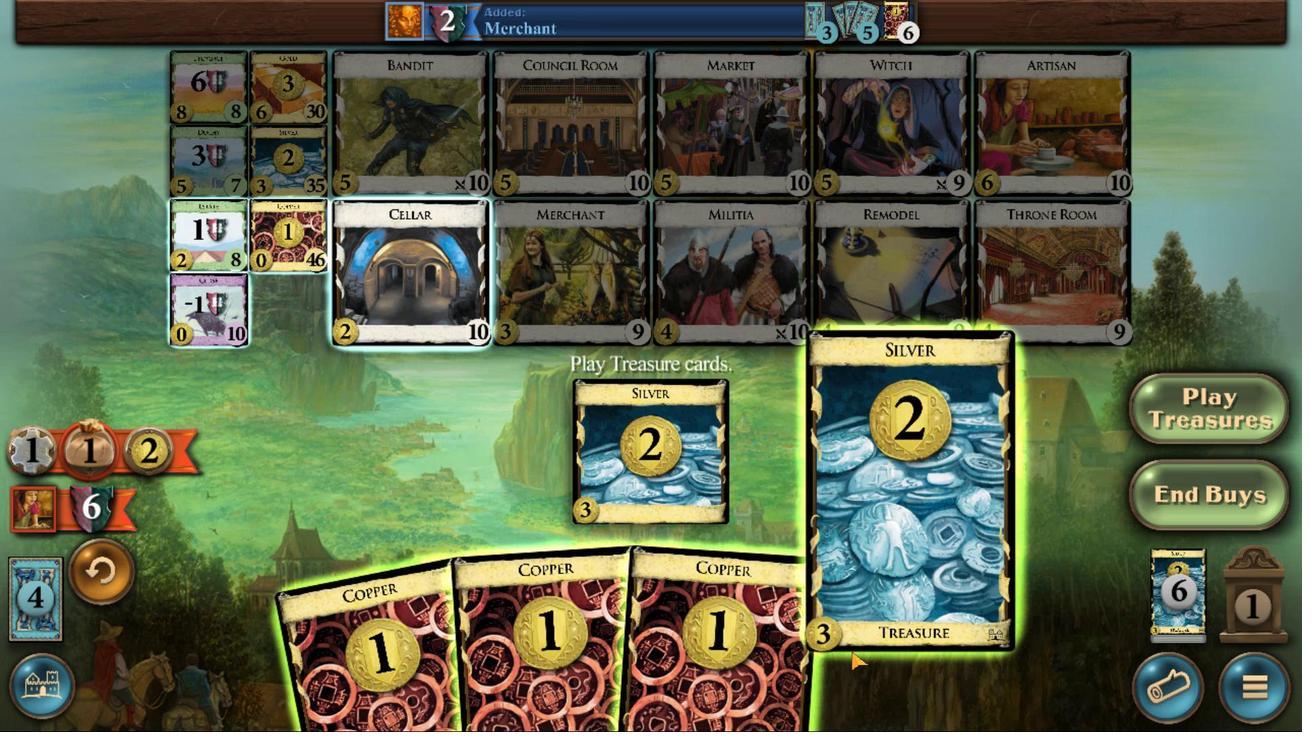 
Action: Mouse scrolled (1013, 525) with delta (0, 0)
Screenshot: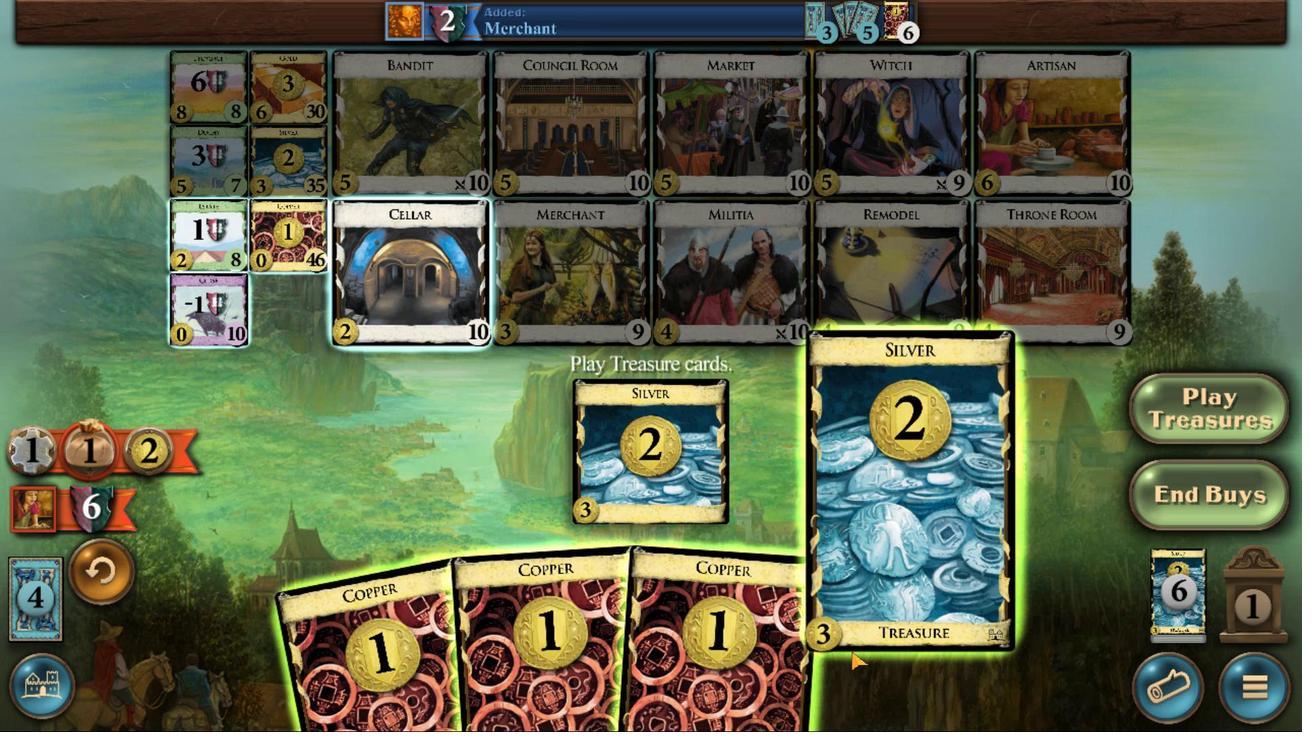 
Action: Mouse moved to (1012, 525)
Screenshot: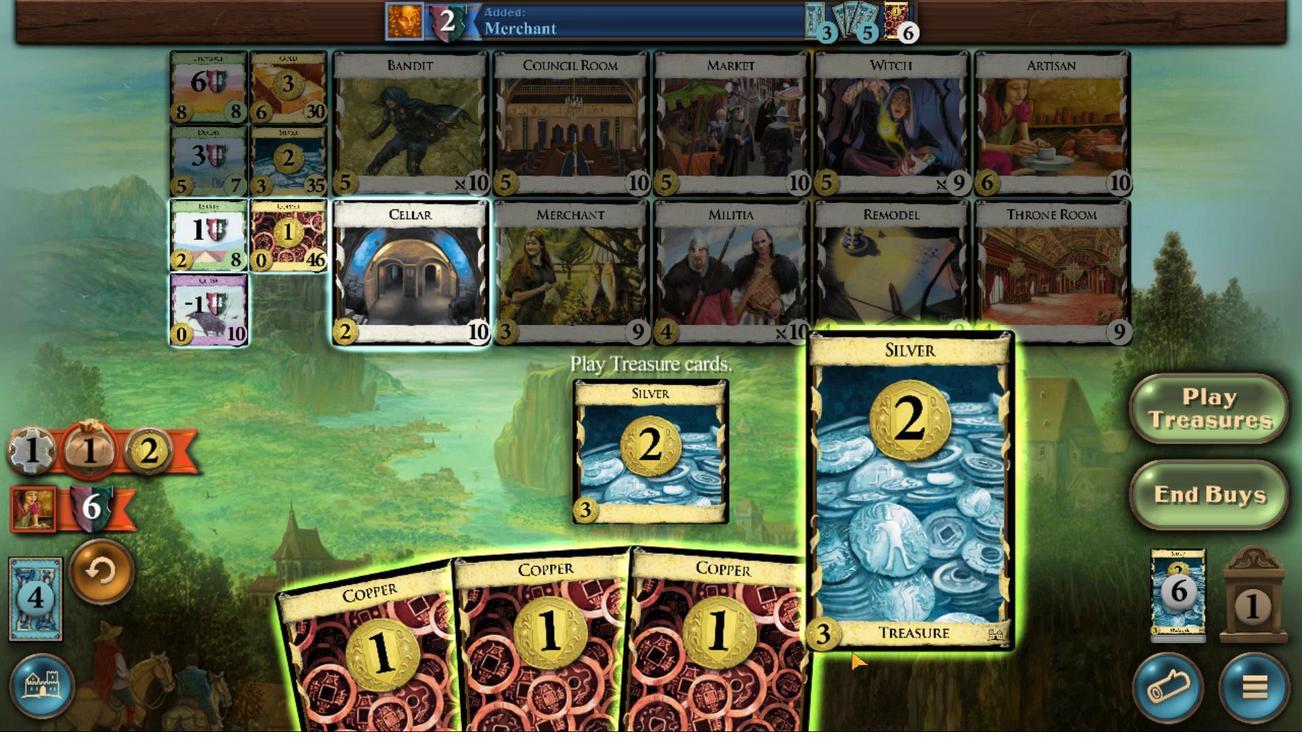 
Action: Mouse scrolled (1012, 525) with delta (0, 0)
Screenshot: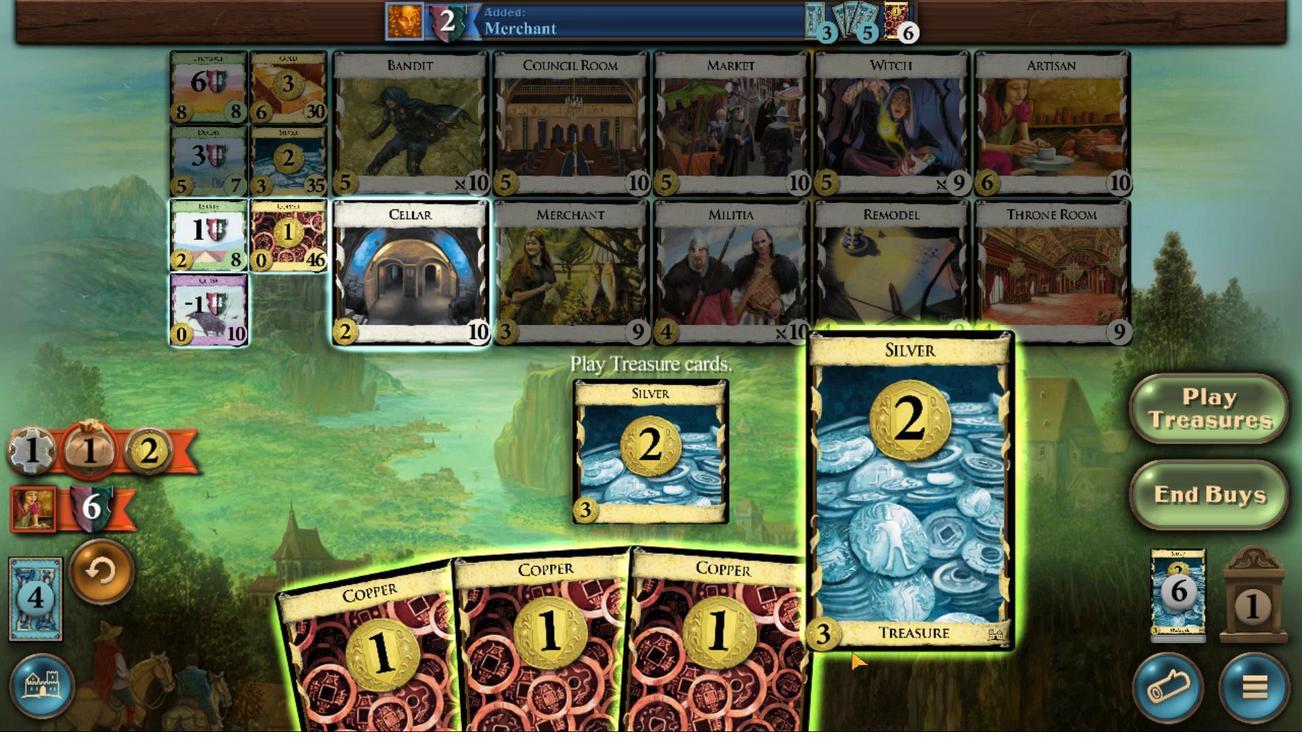
Action: Mouse scrolled (1012, 525) with delta (0, 0)
Screenshot: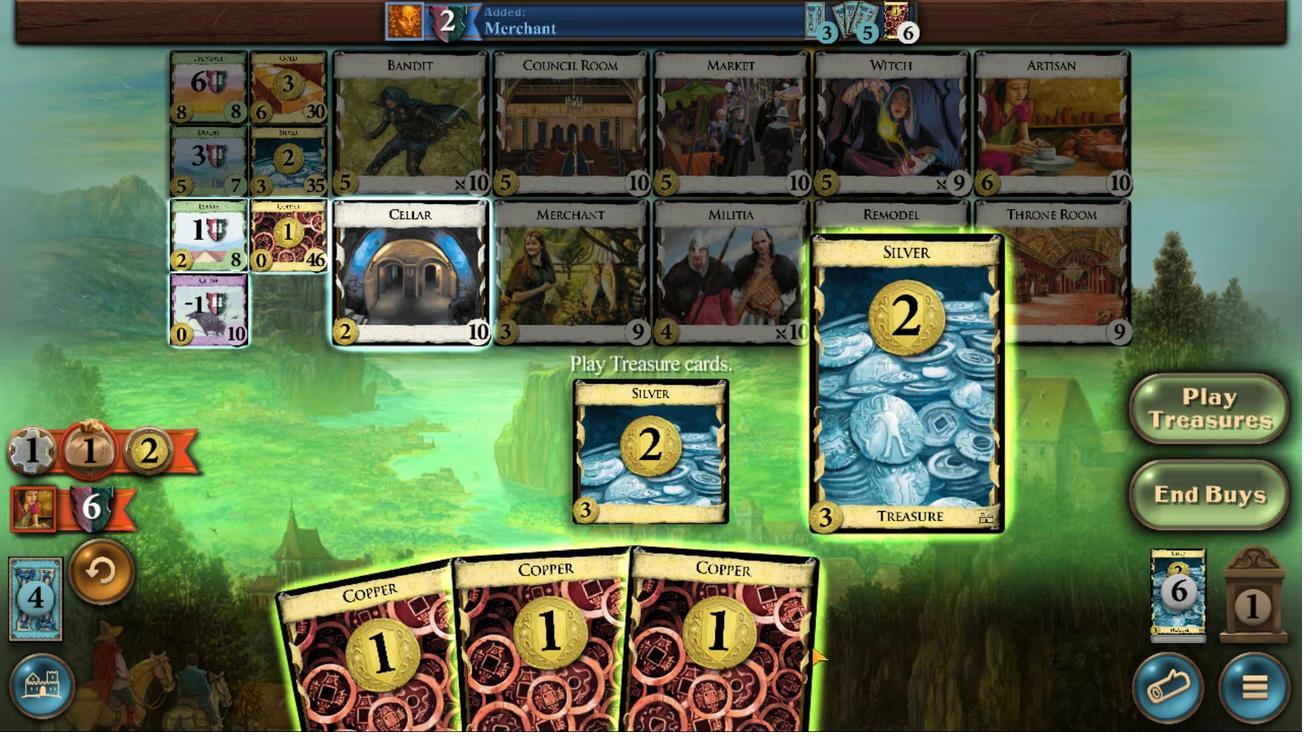 
Action: Mouse moved to (958, 525)
Screenshot: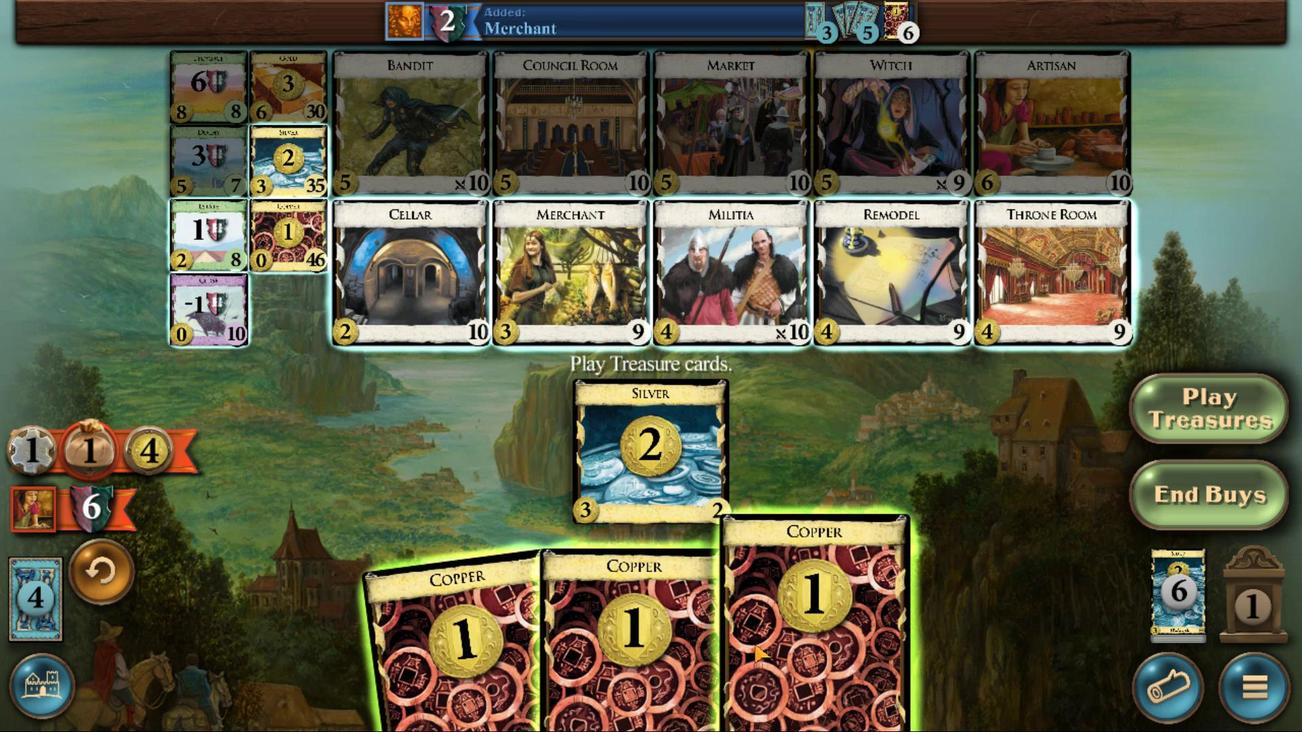 
Action: Mouse scrolled (958, 525) with delta (0, 0)
Screenshot: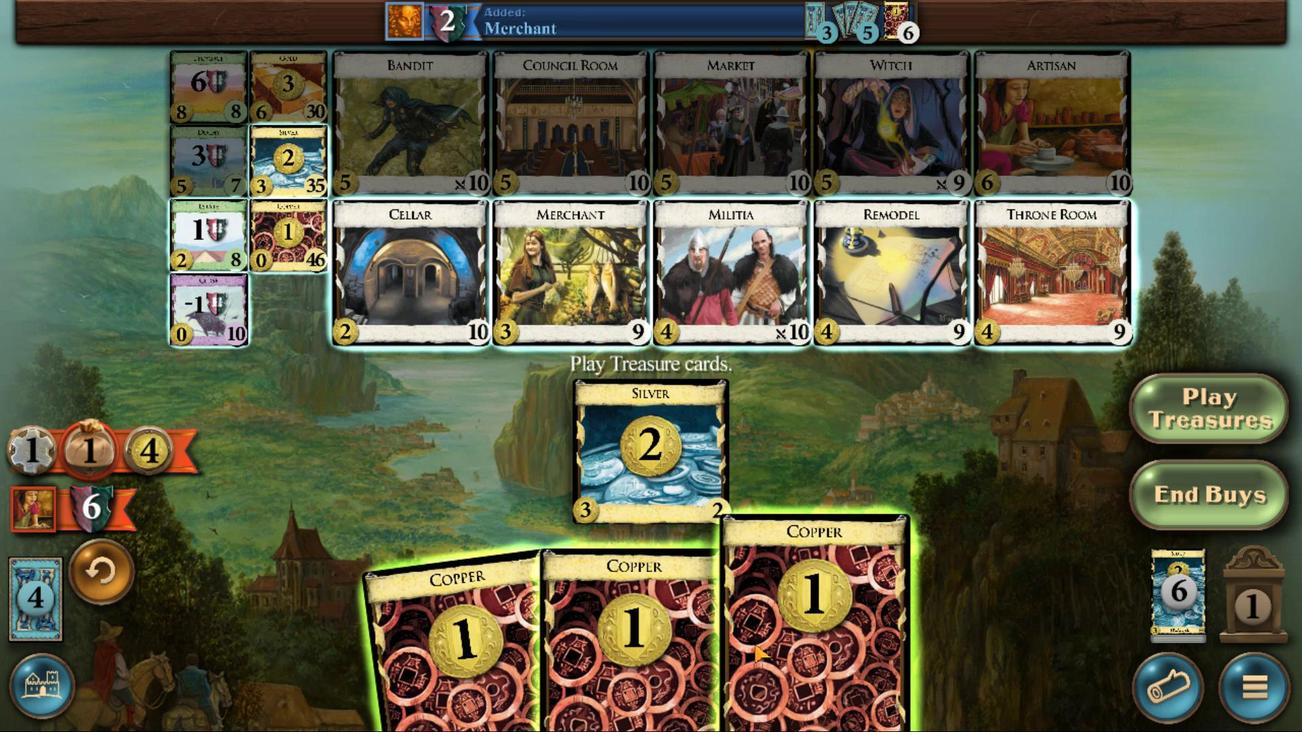 
Action: Mouse scrolled (958, 525) with delta (0, 0)
Screenshot: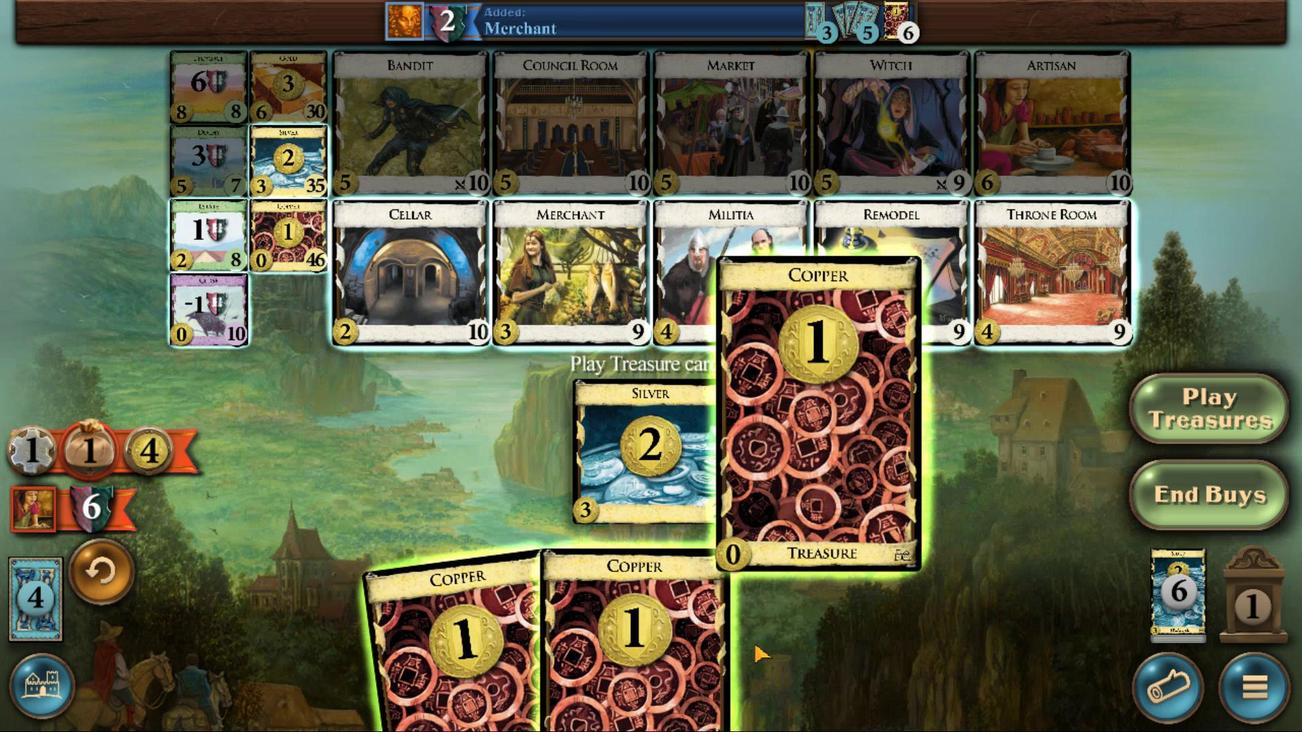 
Action: Mouse scrolled (958, 525) with delta (0, 0)
Screenshot: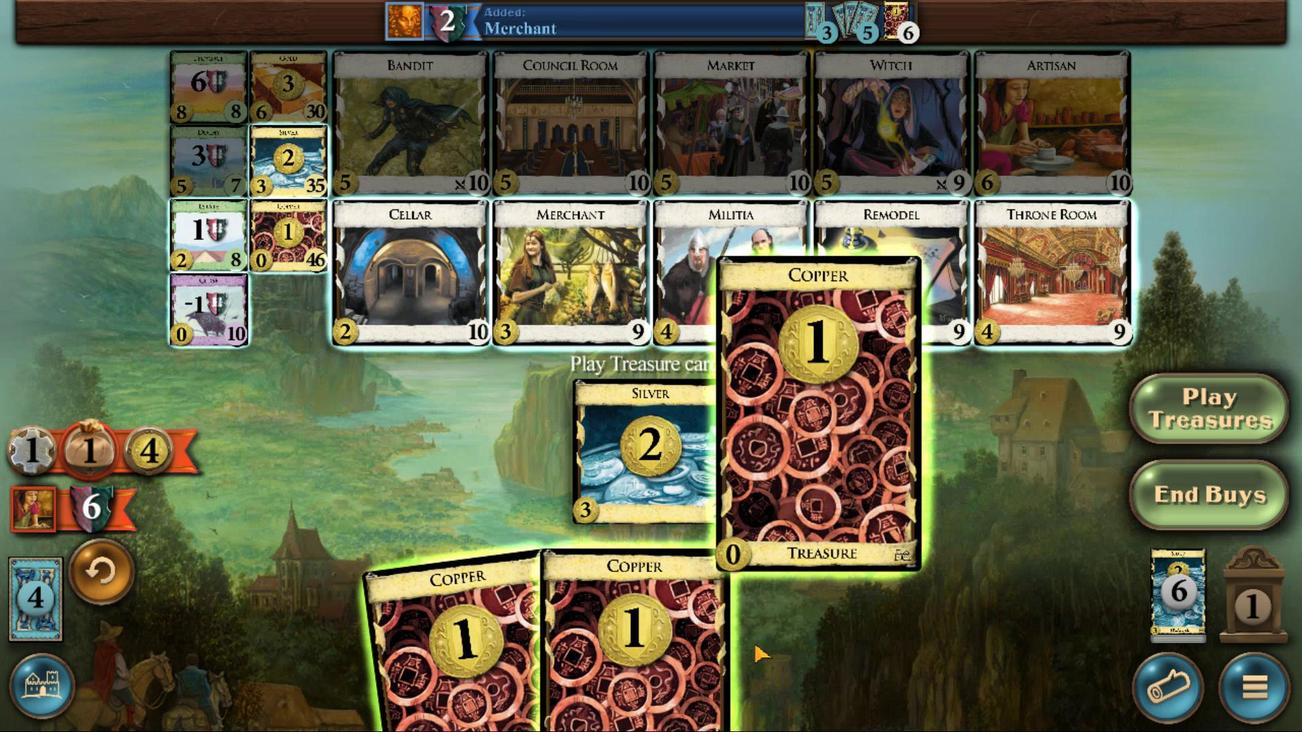 
Action: Mouse scrolled (958, 525) with delta (0, 0)
Screenshot: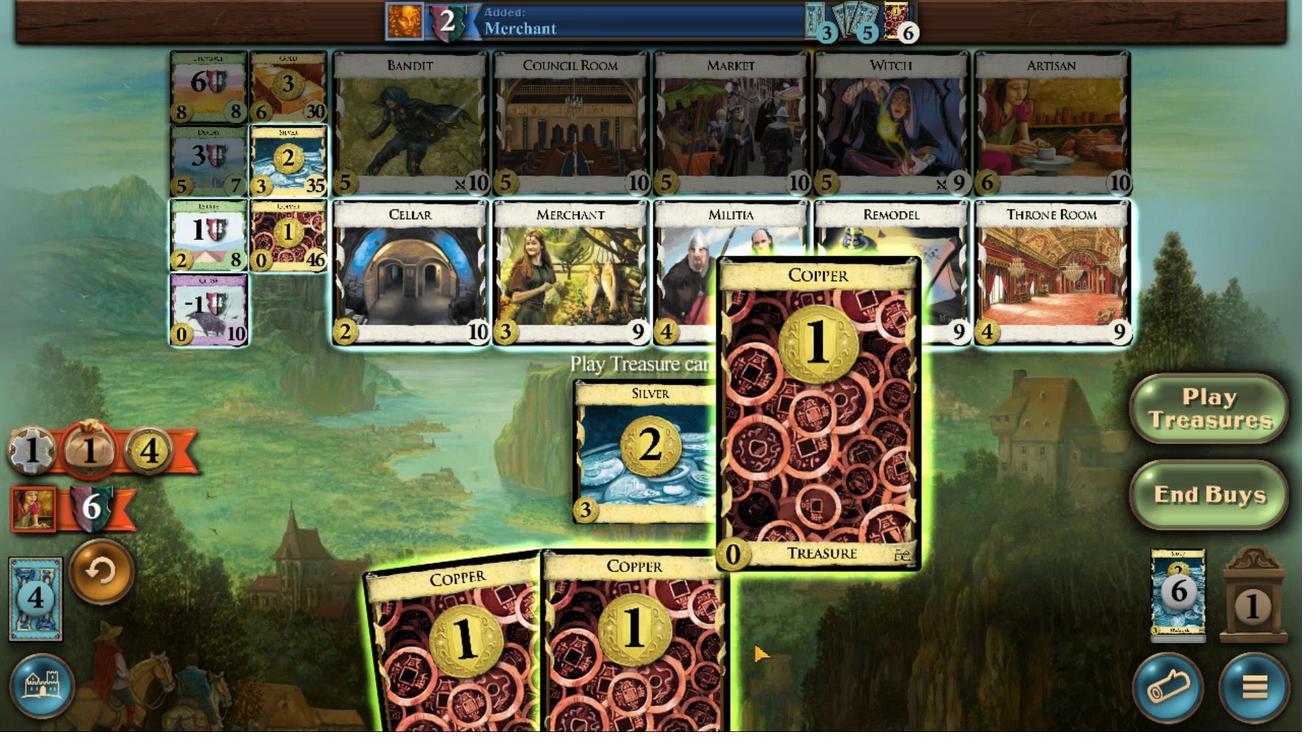 
Action: Mouse scrolled (958, 525) with delta (0, 0)
Screenshot: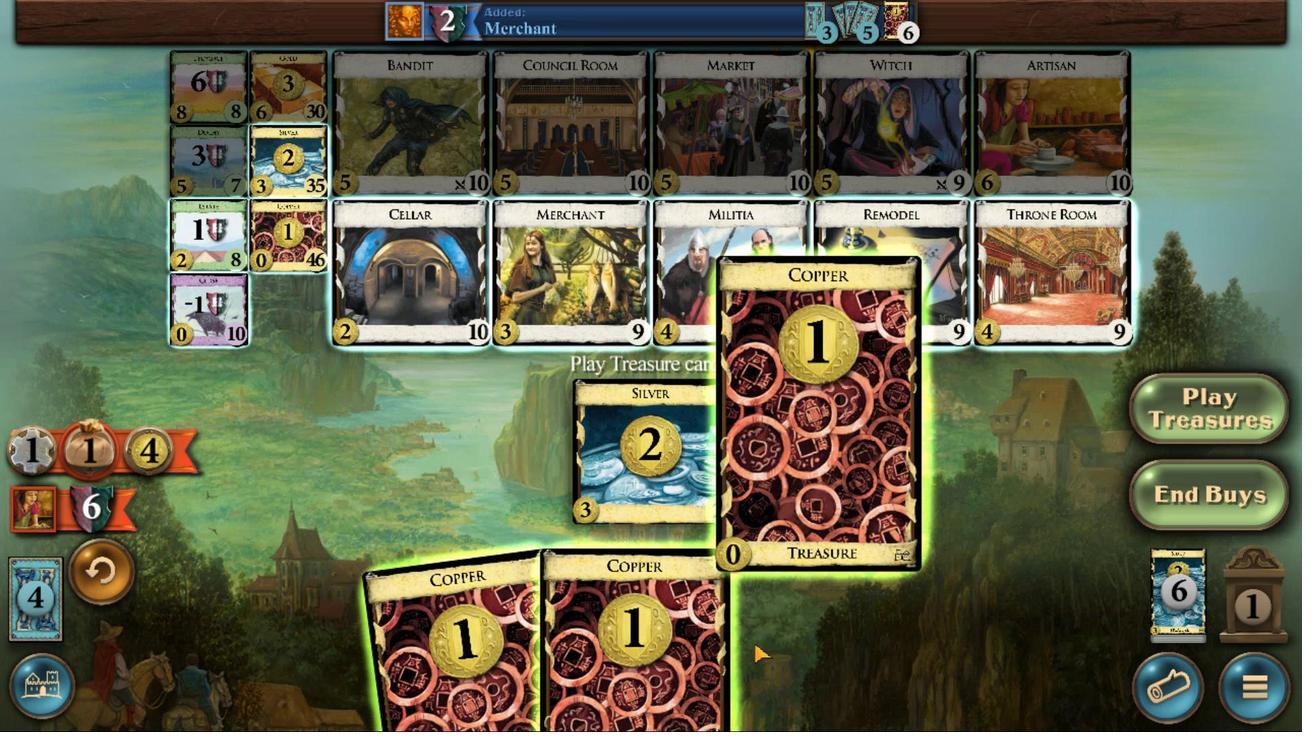 
Action: Mouse scrolled (958, 525) with delta (0, 0)
Screenshot: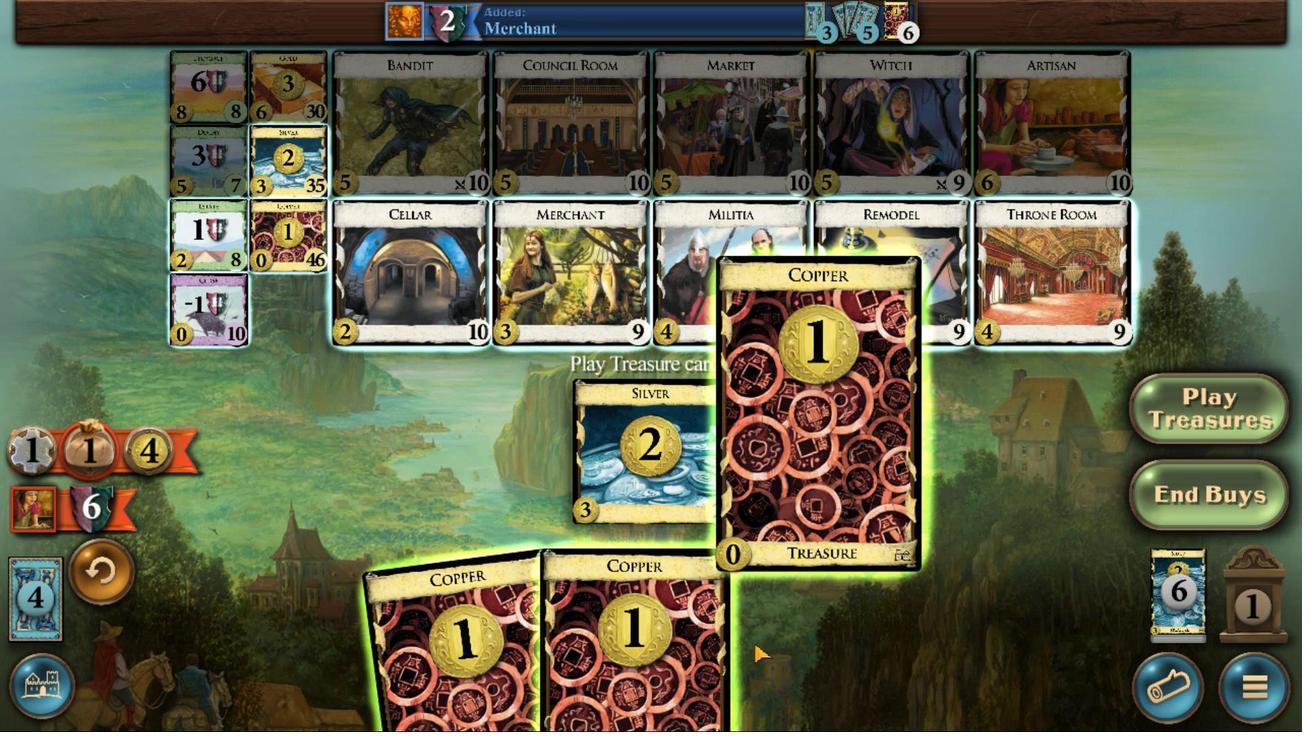
Action: Mouse scrolled (958, 525) with delta (0, 0)
Screenshot: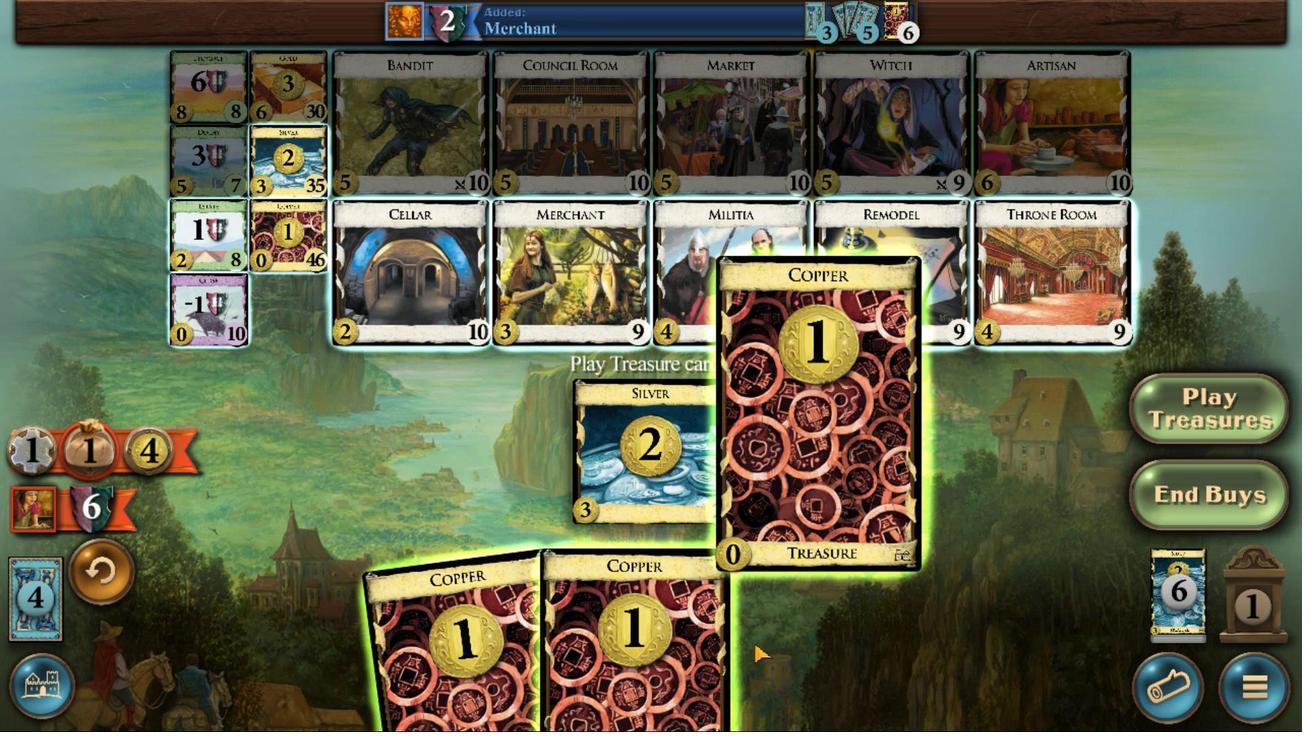 
Action: Mouse moved to (647, 493)
Screenshot: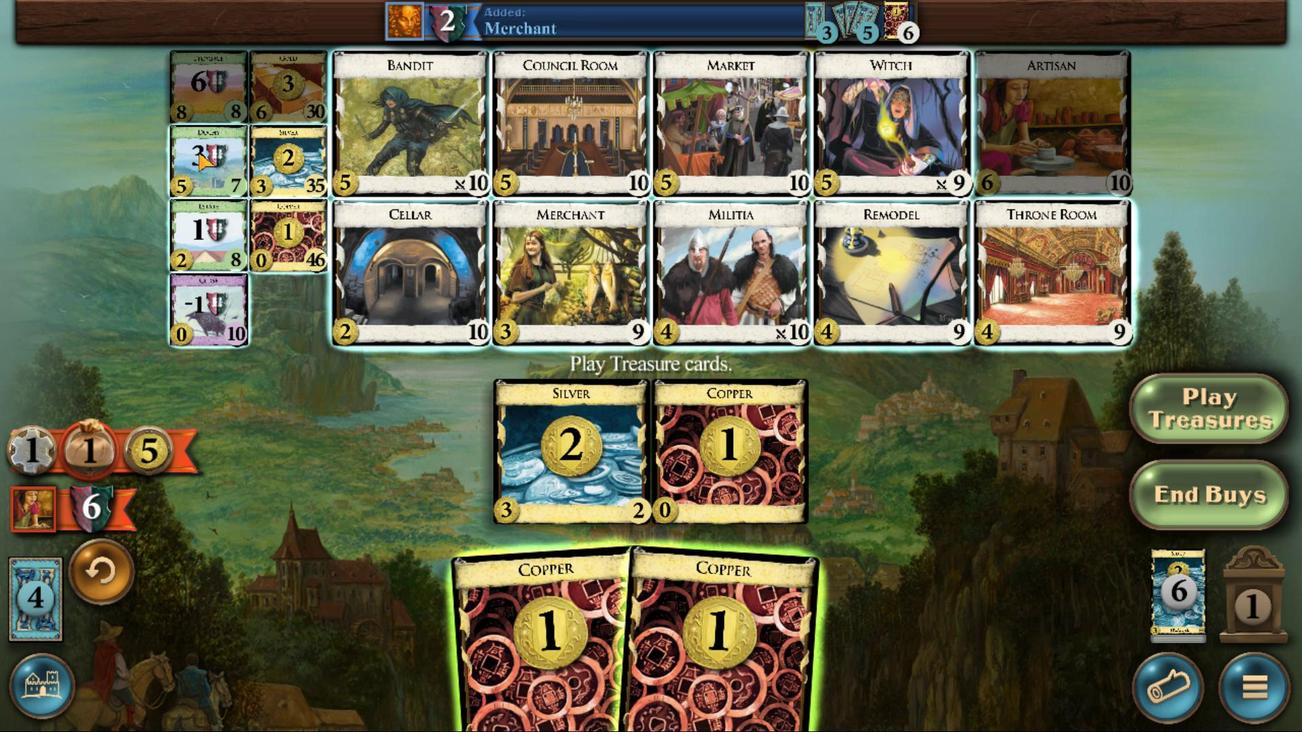 
Action: Mouse pressed left at (647, 493)
Screenshot: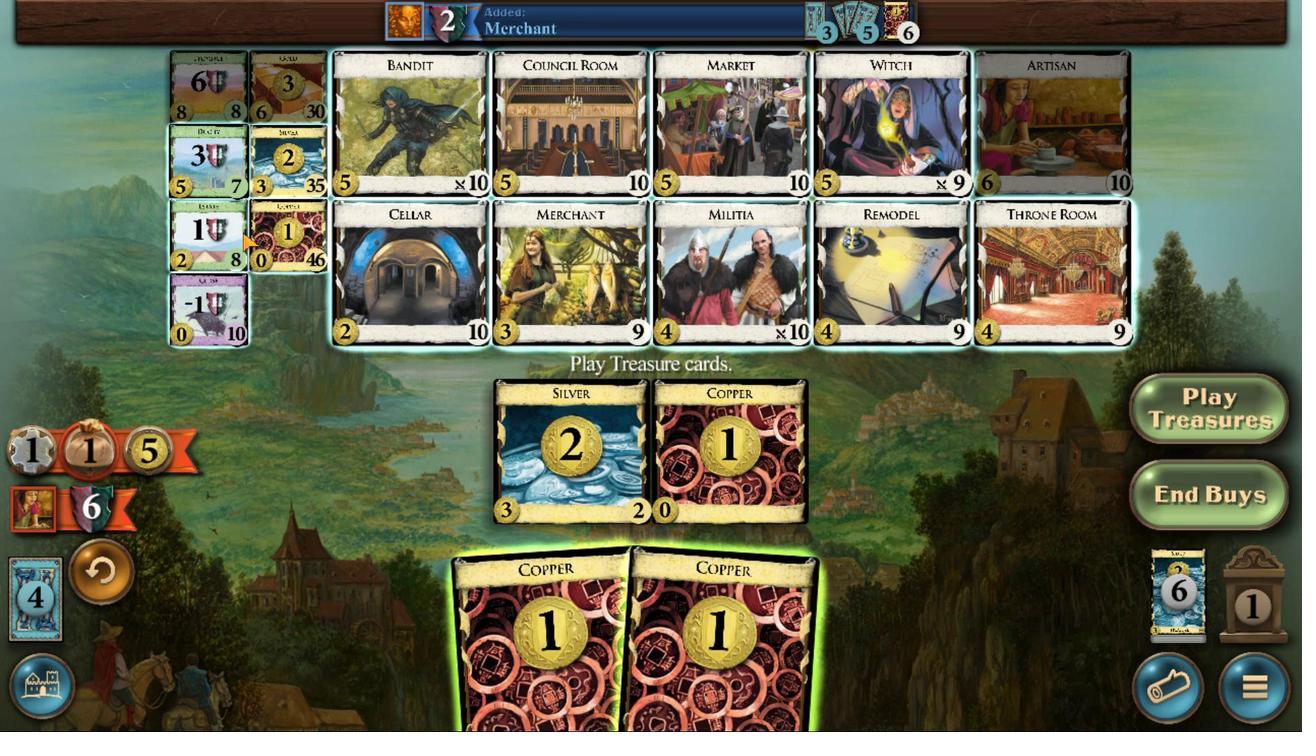 
Action: Mouse moved to (871, 523)
Screenshot: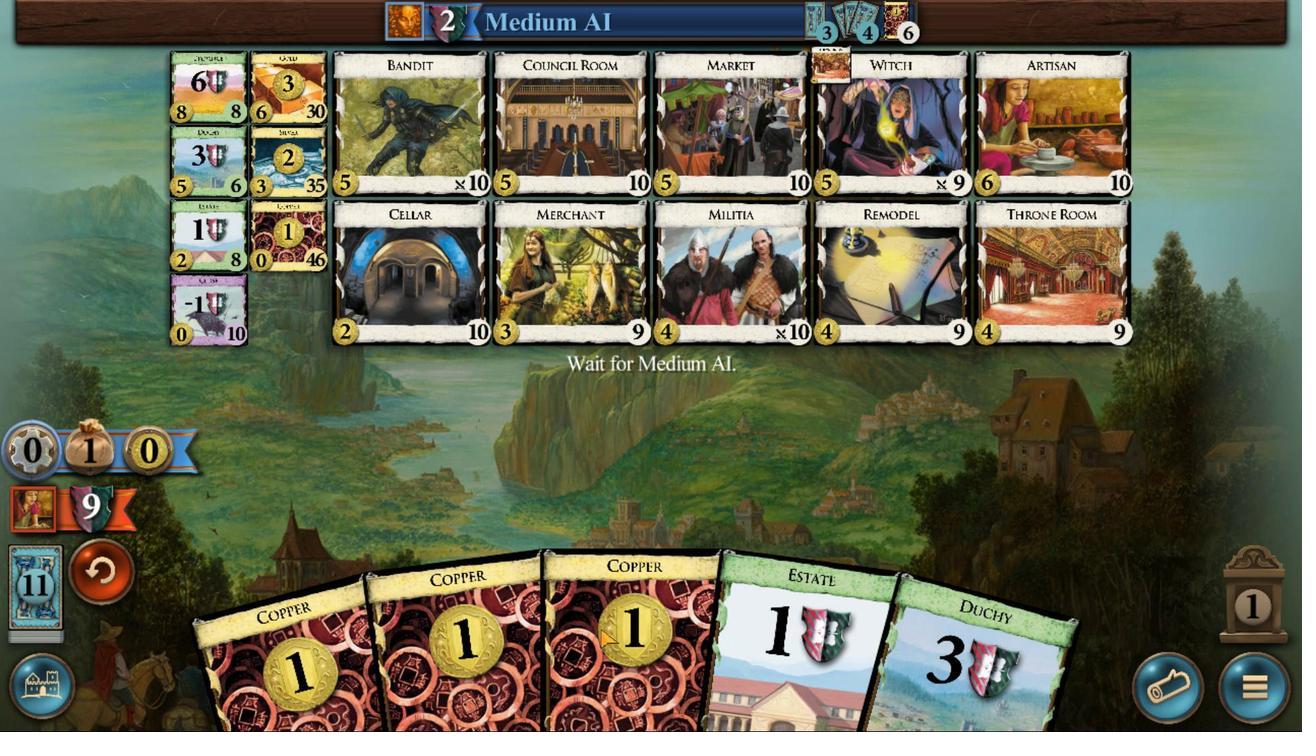 
Action: Mouse scrolled (871, 523) with delta (0, 0)
Screenshot: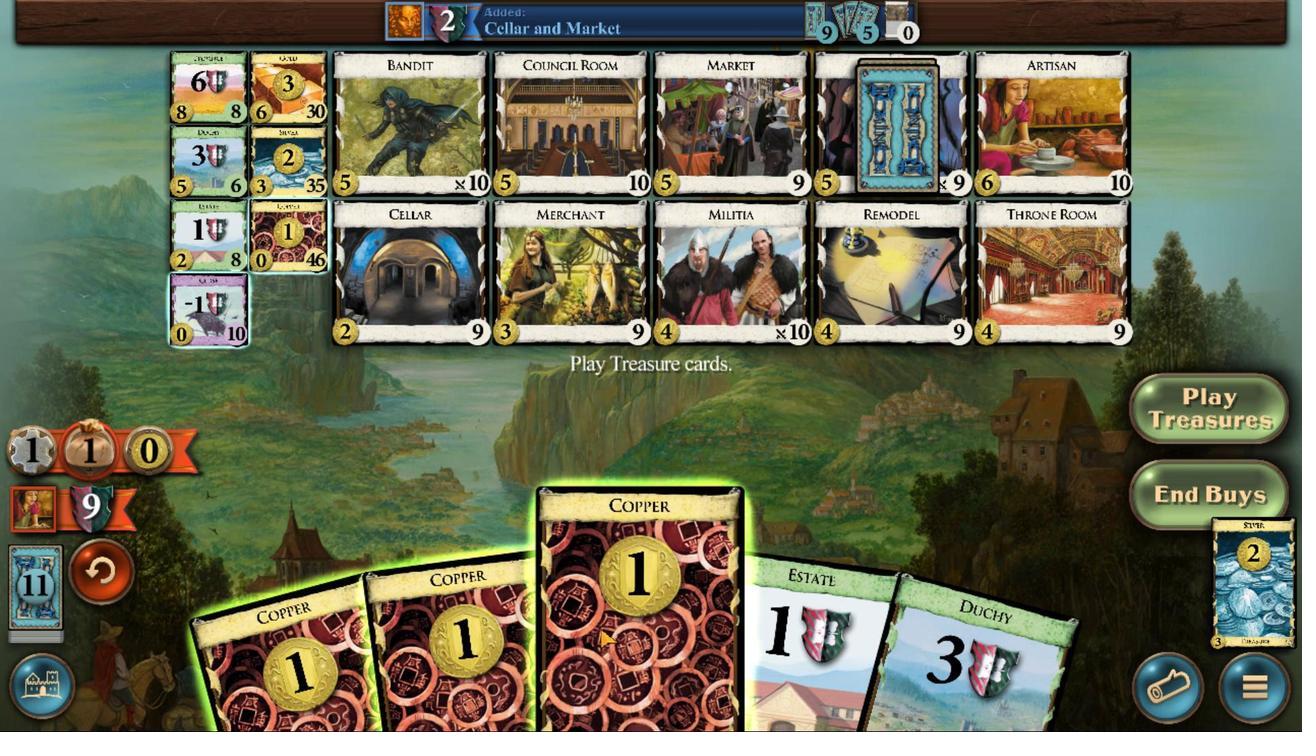 
Action: Mouse scrolled (871, 523) with delta (0, 0)
Screenshot: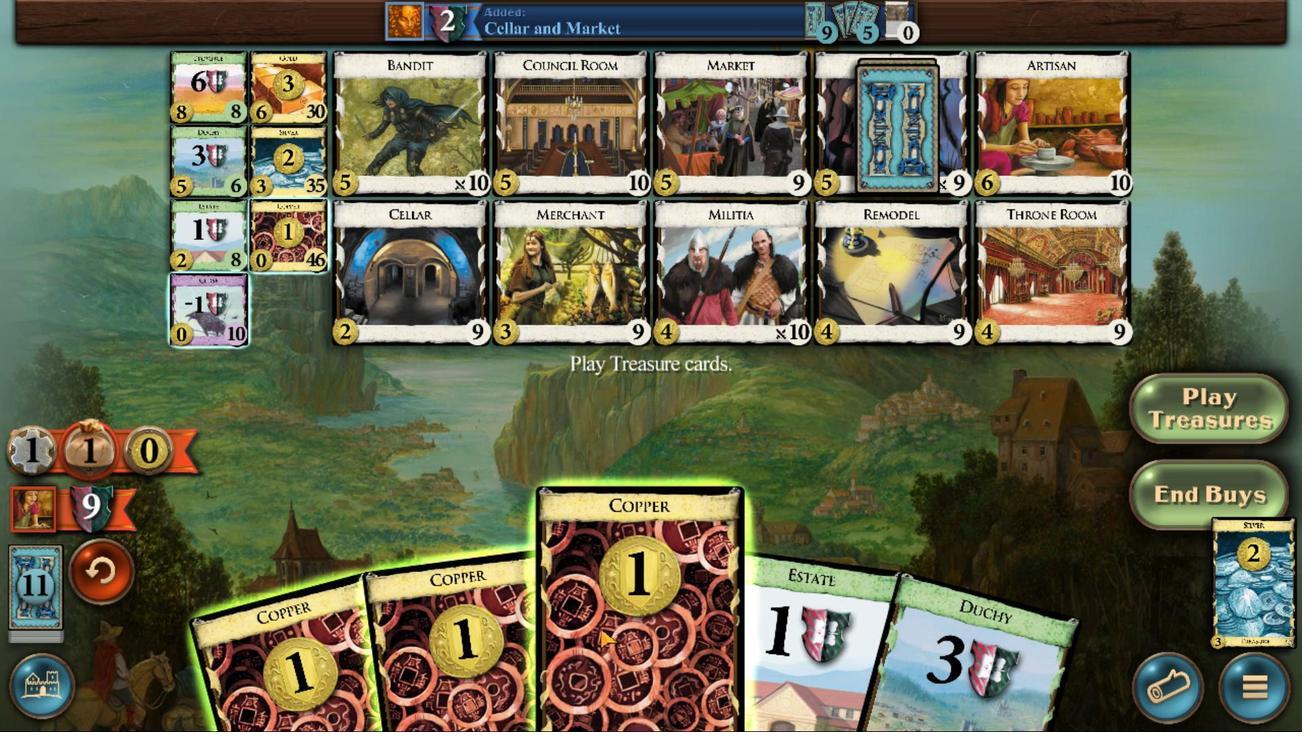 
Action: Mouse scrolled (871, 523) with delta (0, 0)
Screenshot: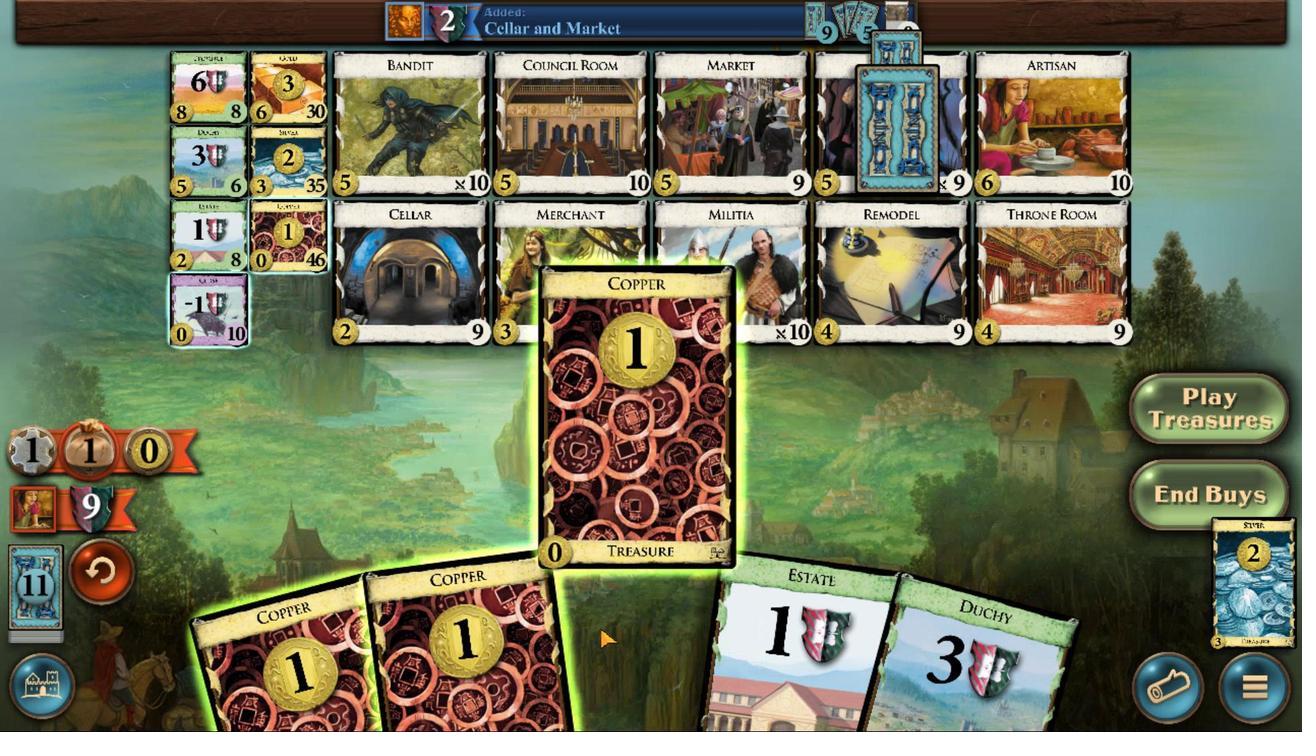 
Action: Mouse scrolled (871, 523) with delta (0, 0)
Screenshot: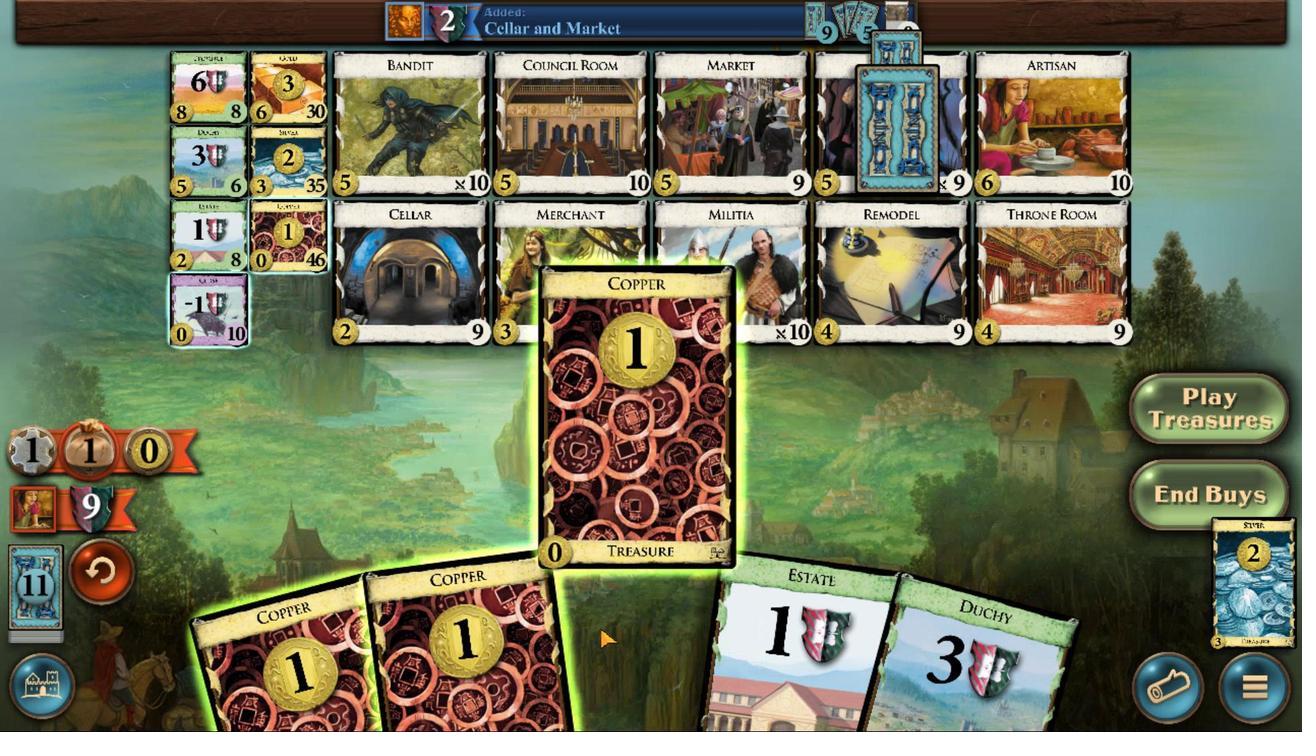 
Action: Mouse scrolled (871, 523) with delta (0, 0)
Screenshot: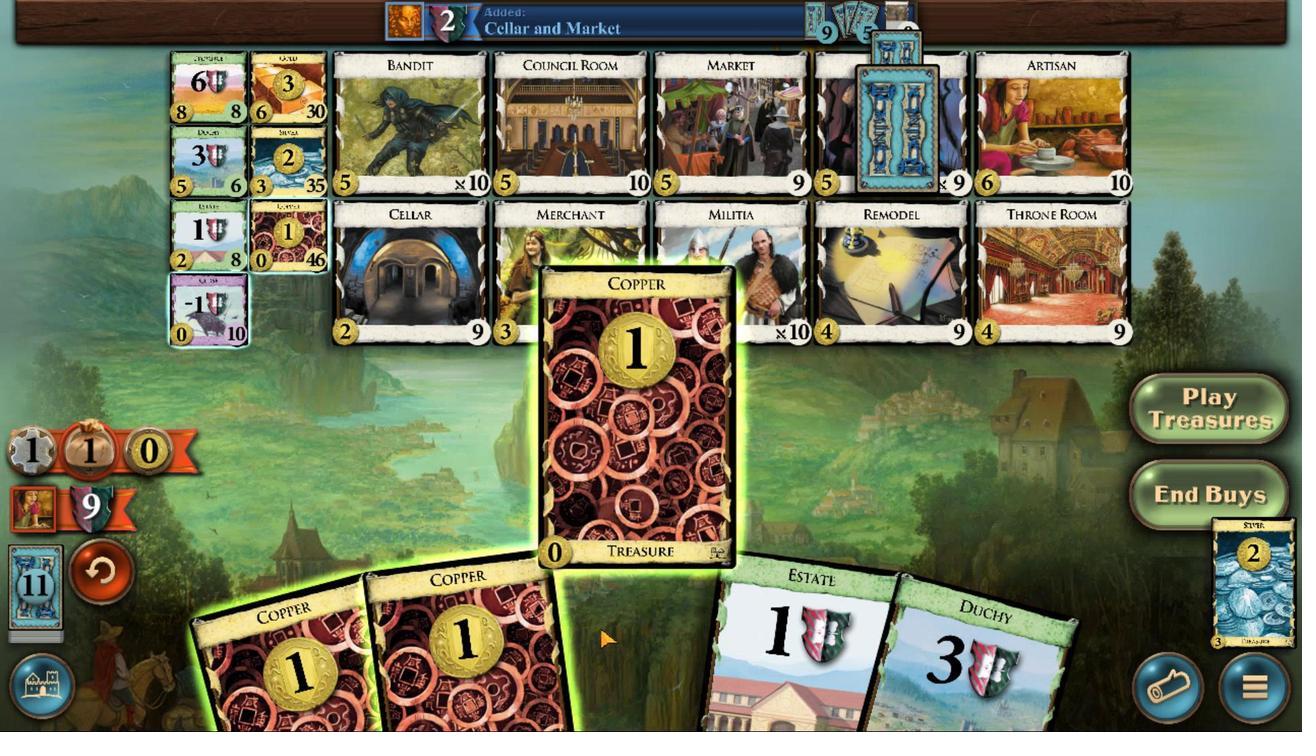 
Action: Mouse scrolled (871, 523) with delta (0, 0)
Screenshot: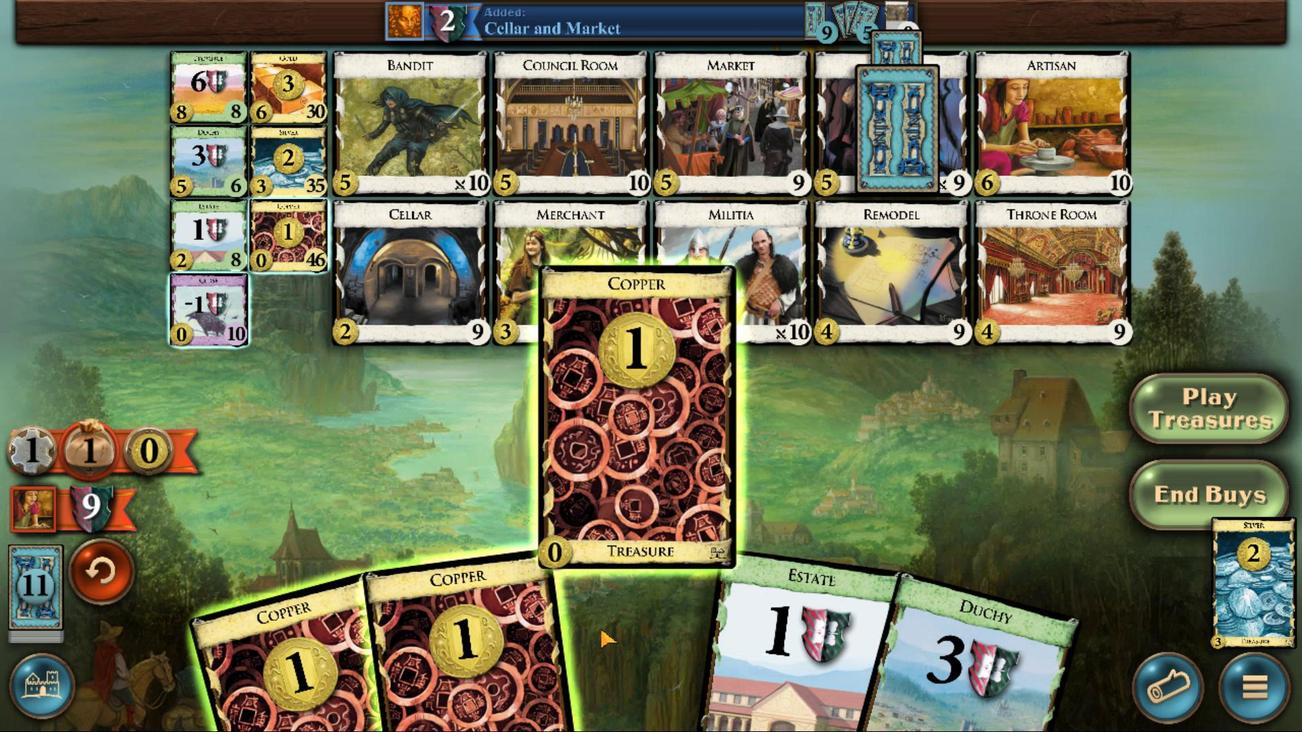 
Action: Mouse scrolled (871, 523) with delta (0, 0)
Screenshot: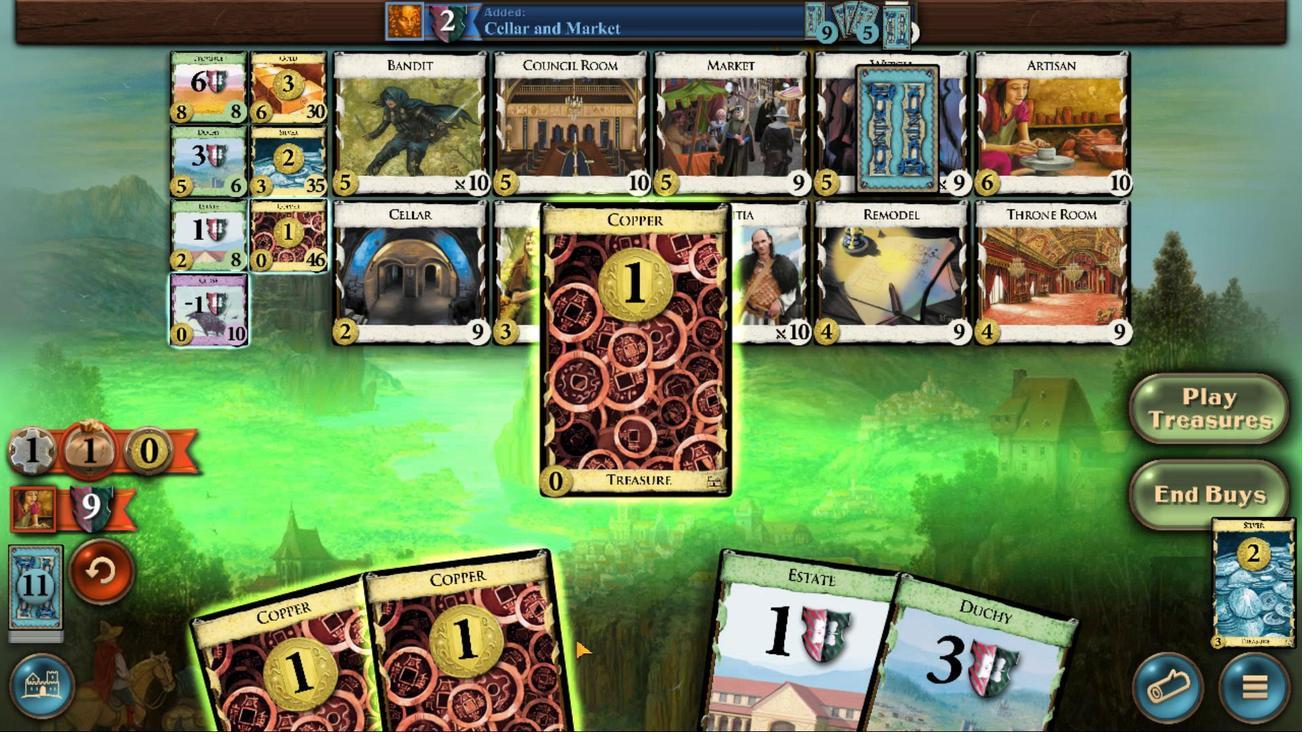 
Action: Mouse moved to (835, 525)
Screenshot: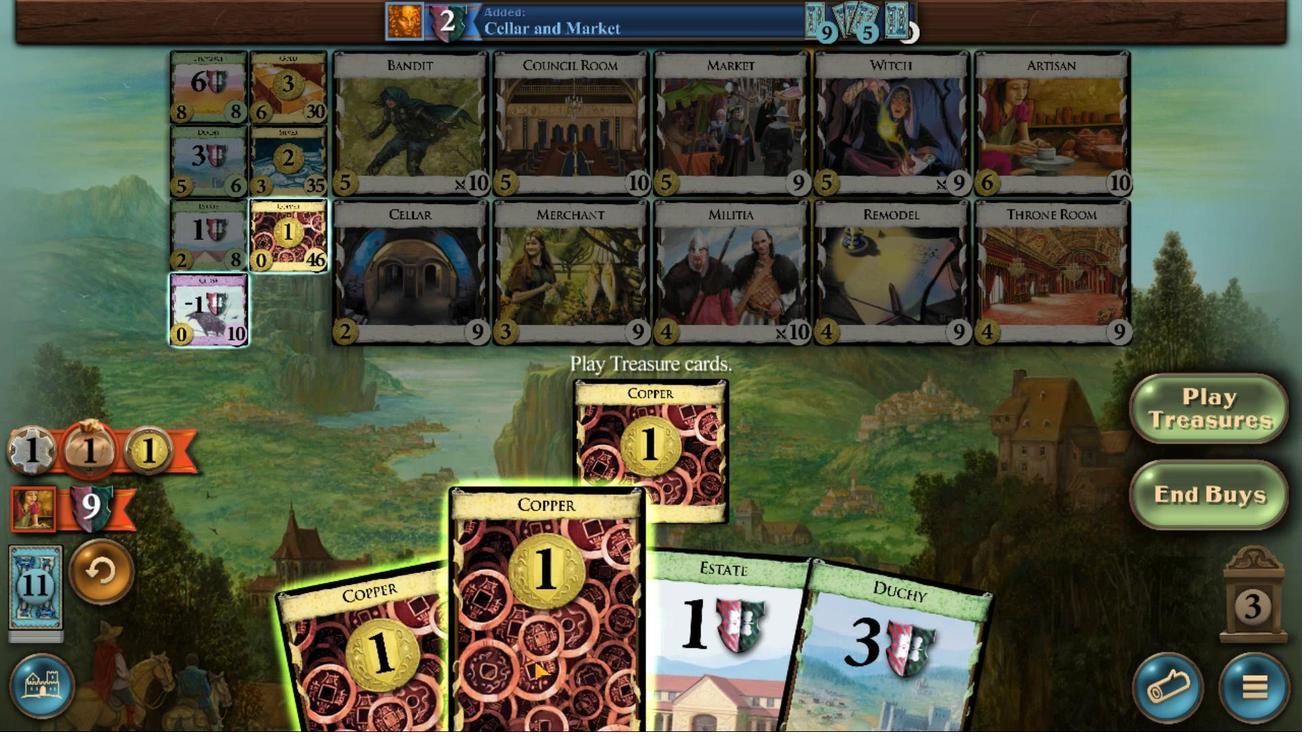 
Action: Mouse scrolled (835, 525) with delta (0, 0)
Screenshot: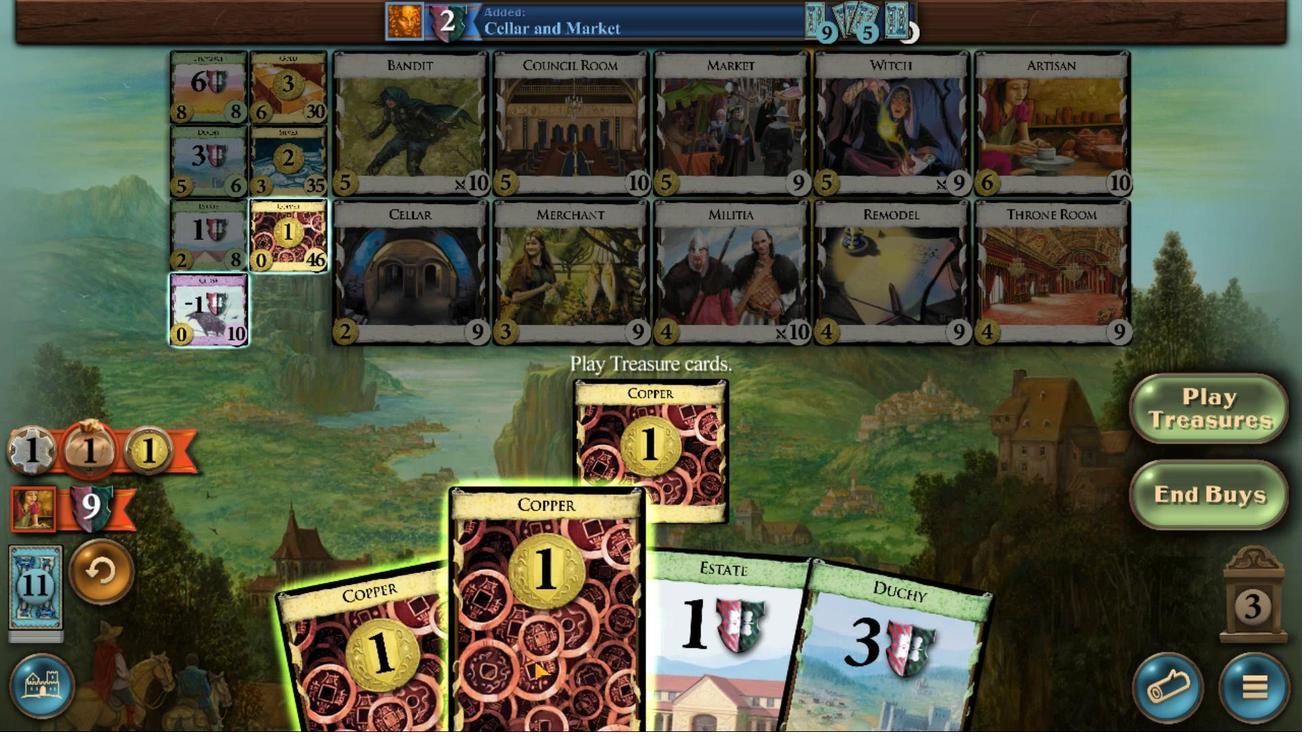 
Action: Mouse scrolled (835, 525) with delta (0, 0)
Screenshot: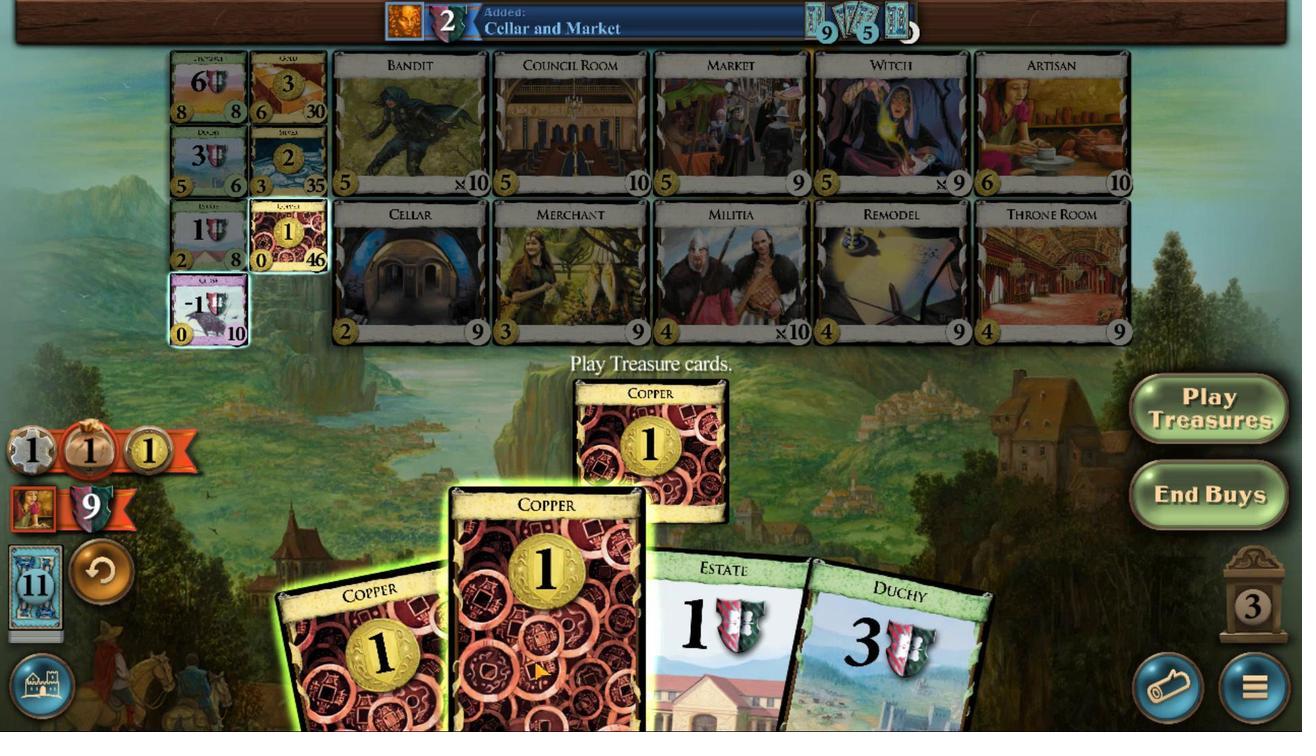 
Action: Mouse scrolled (835, 525) with delta (0, 0)
Screenshot: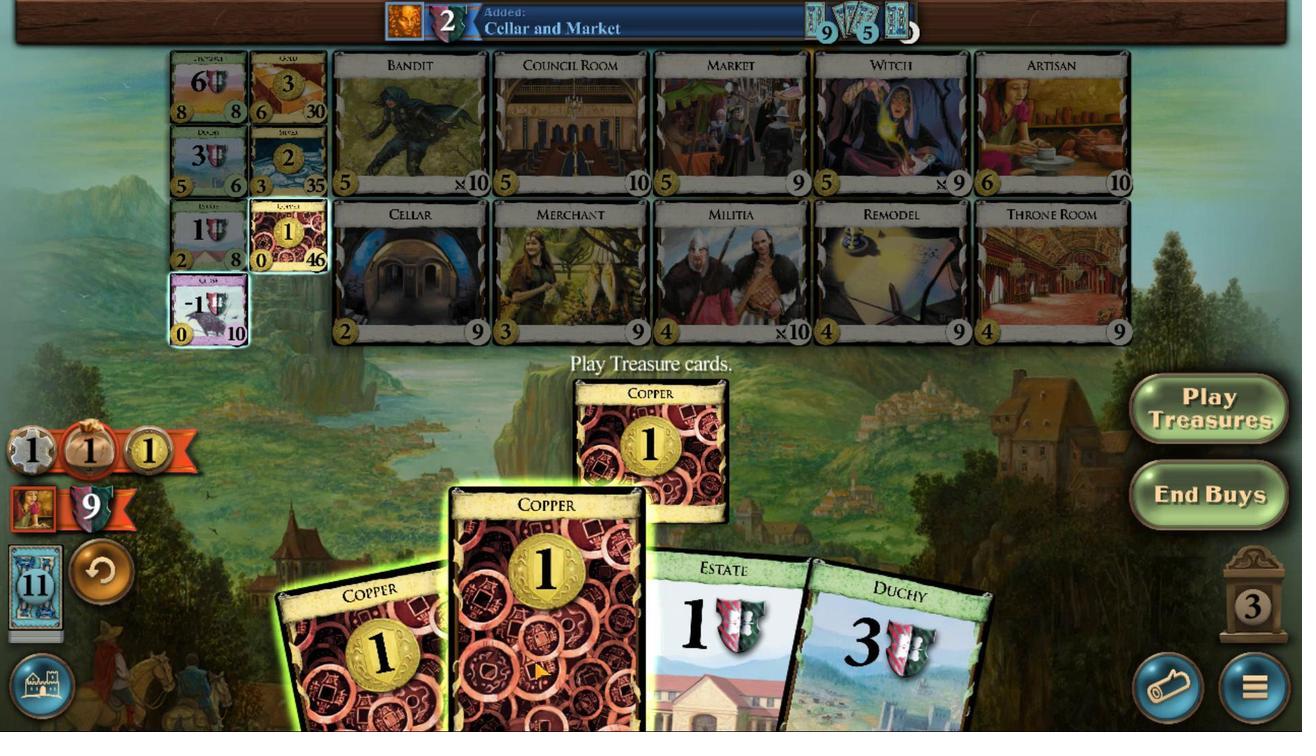 
Action: Mouse scrolled (835, 525) with delta (0, 0)
Screenshot: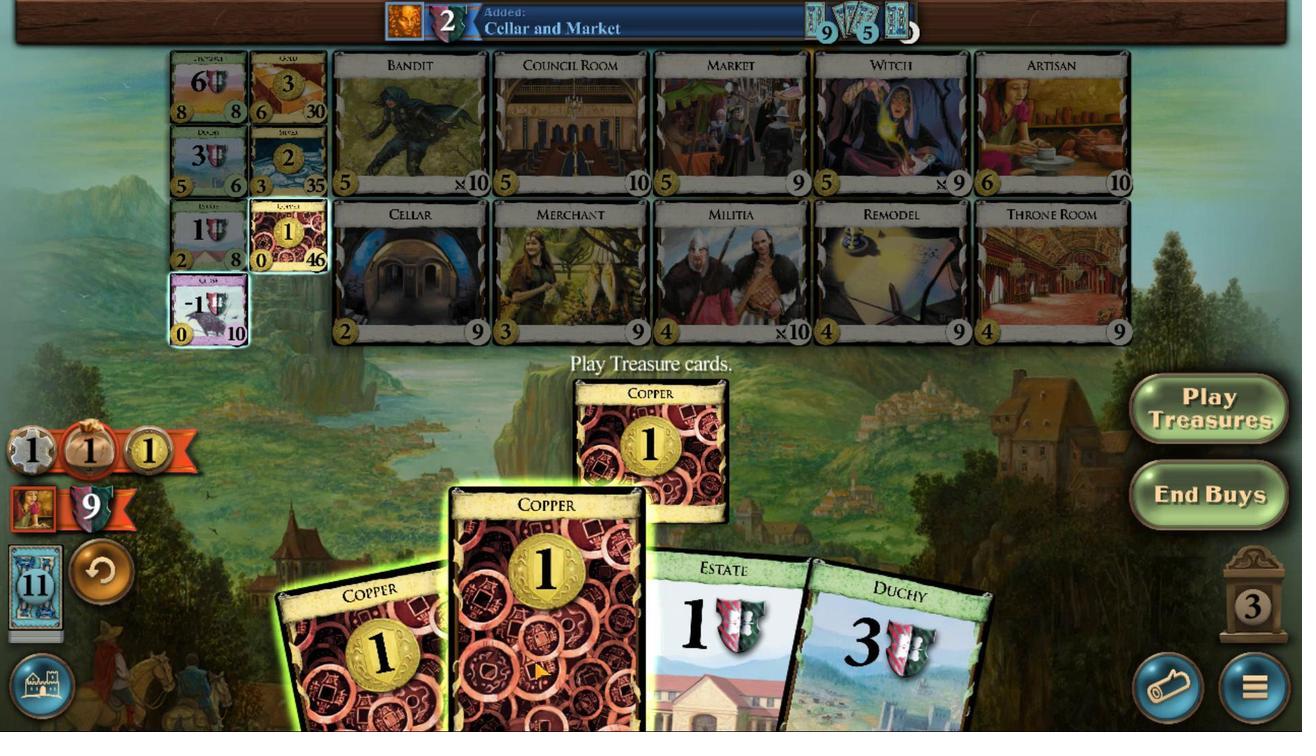 
Action: Mouse scrolled (835, 525) with delta (0, 0)
Screenshot: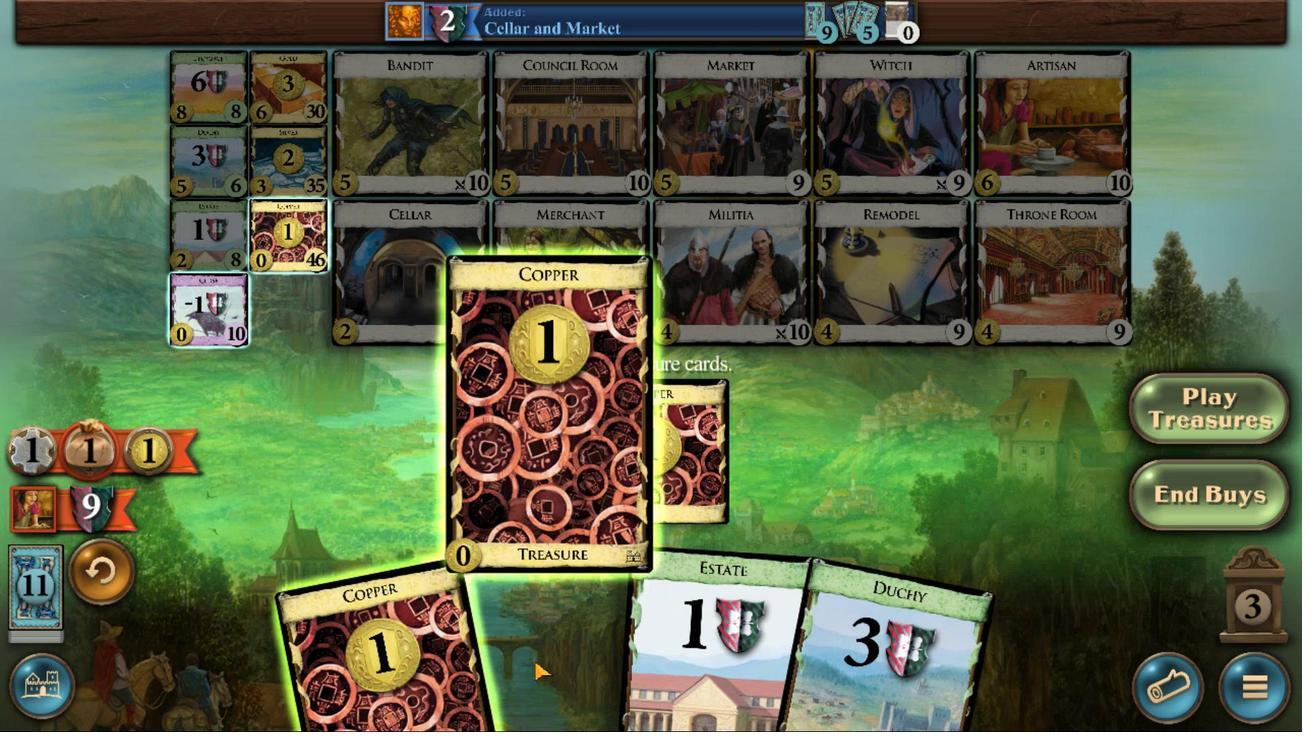 
Action: Mouse scrolled (835, 525) with delta (0, 0)
Screenshot: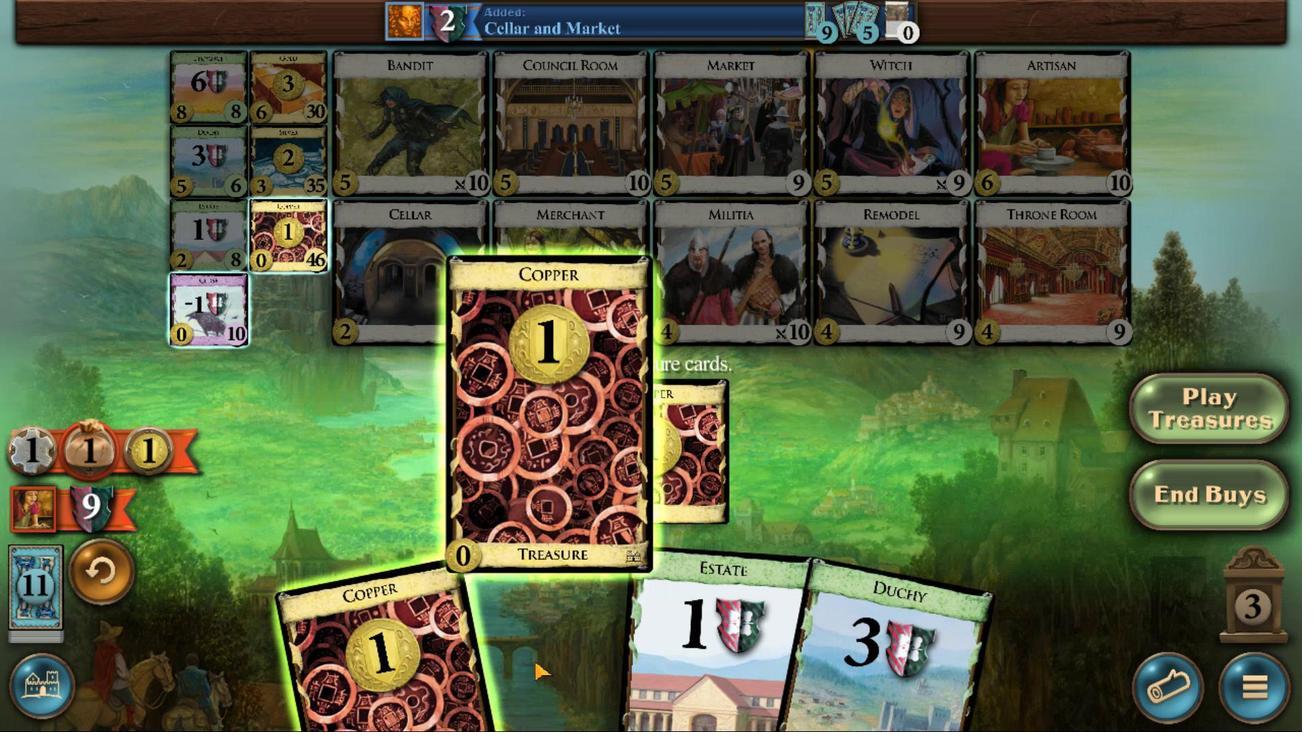 
Action: Mouse scrolled (835, 525) with delta (0, 0)
Screenshot: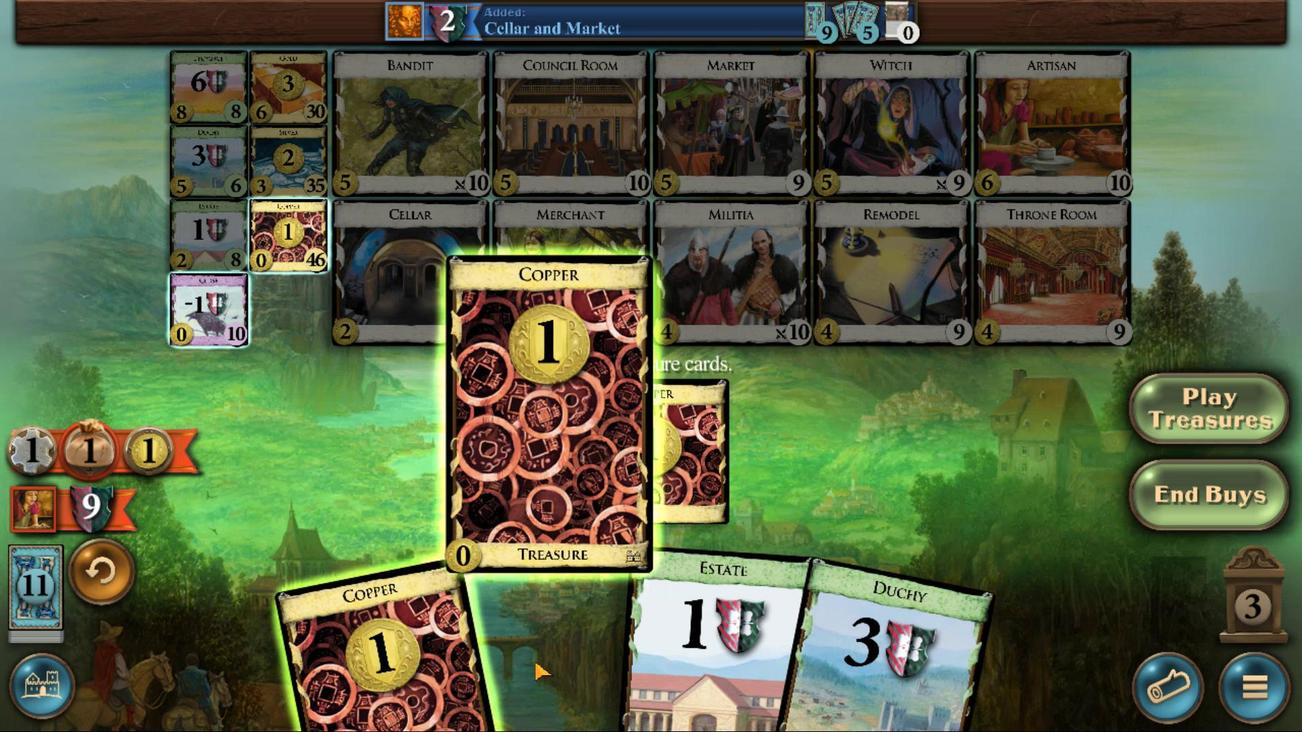 
Action: Mouse moved to (656, 498)
Screenshot: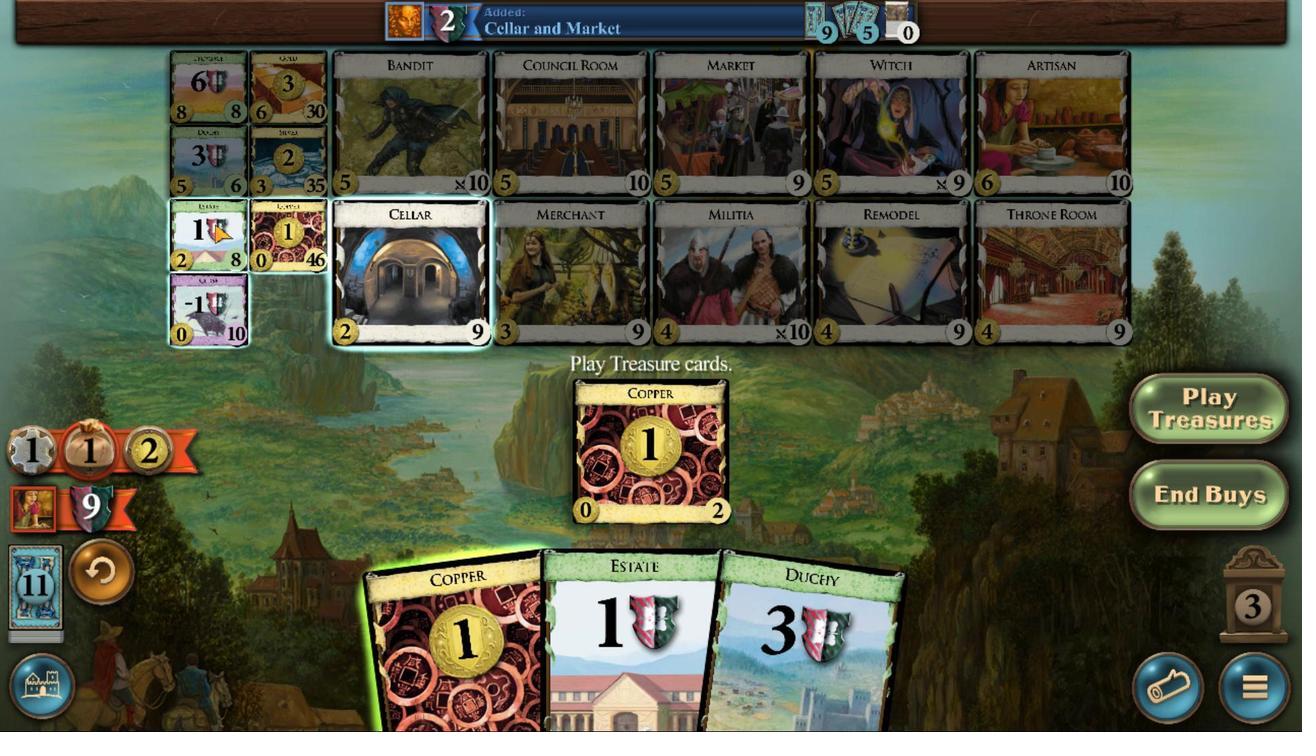 
Action: Mouse pressed left at (656, 498)
Screenshot: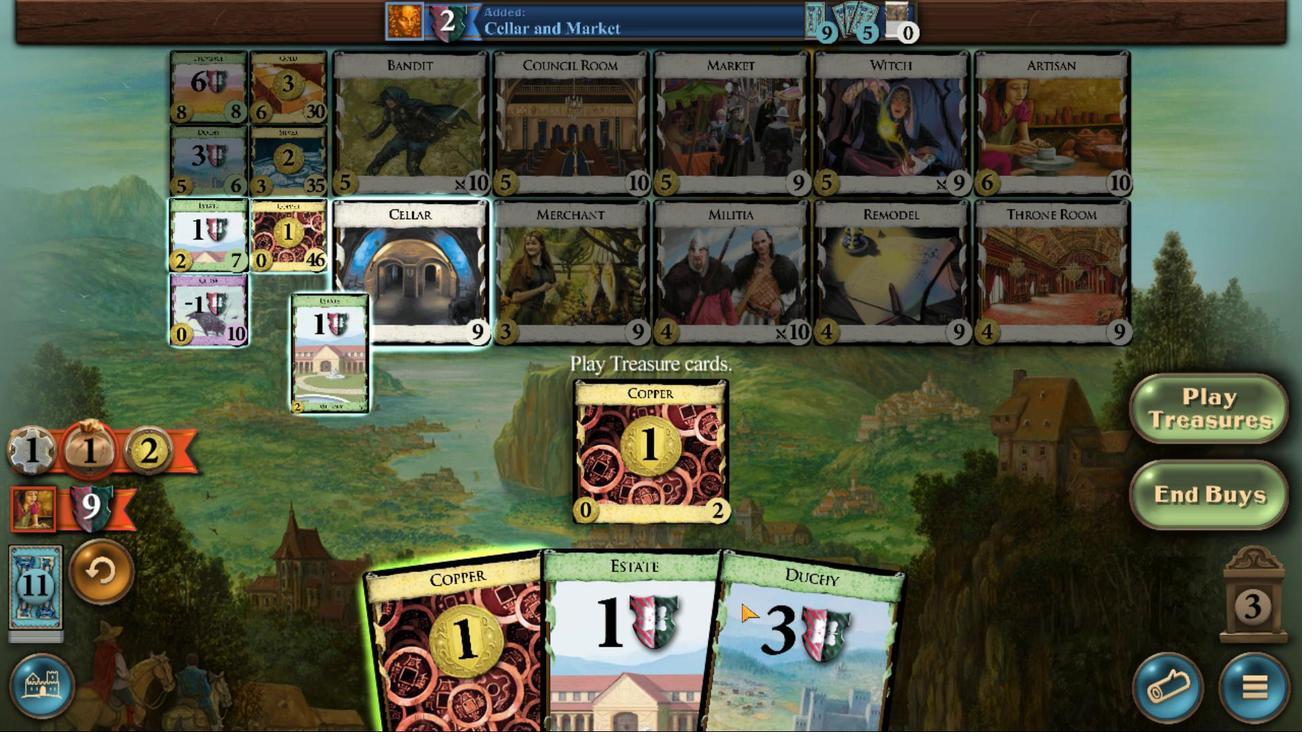 
Action: Mouse moved to (801, 525)
Screenshot: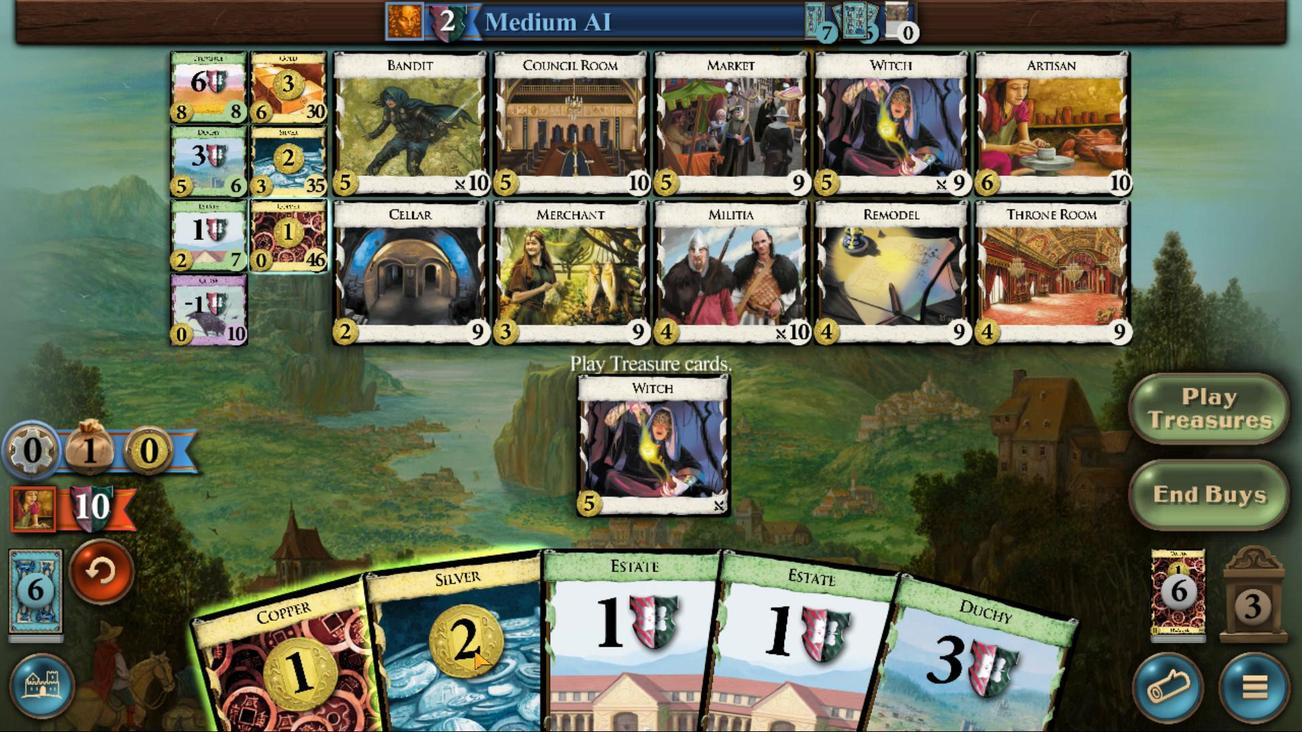 
Action: Mouse scrolled (801, 525) with delta (0, 0)
Screenshot: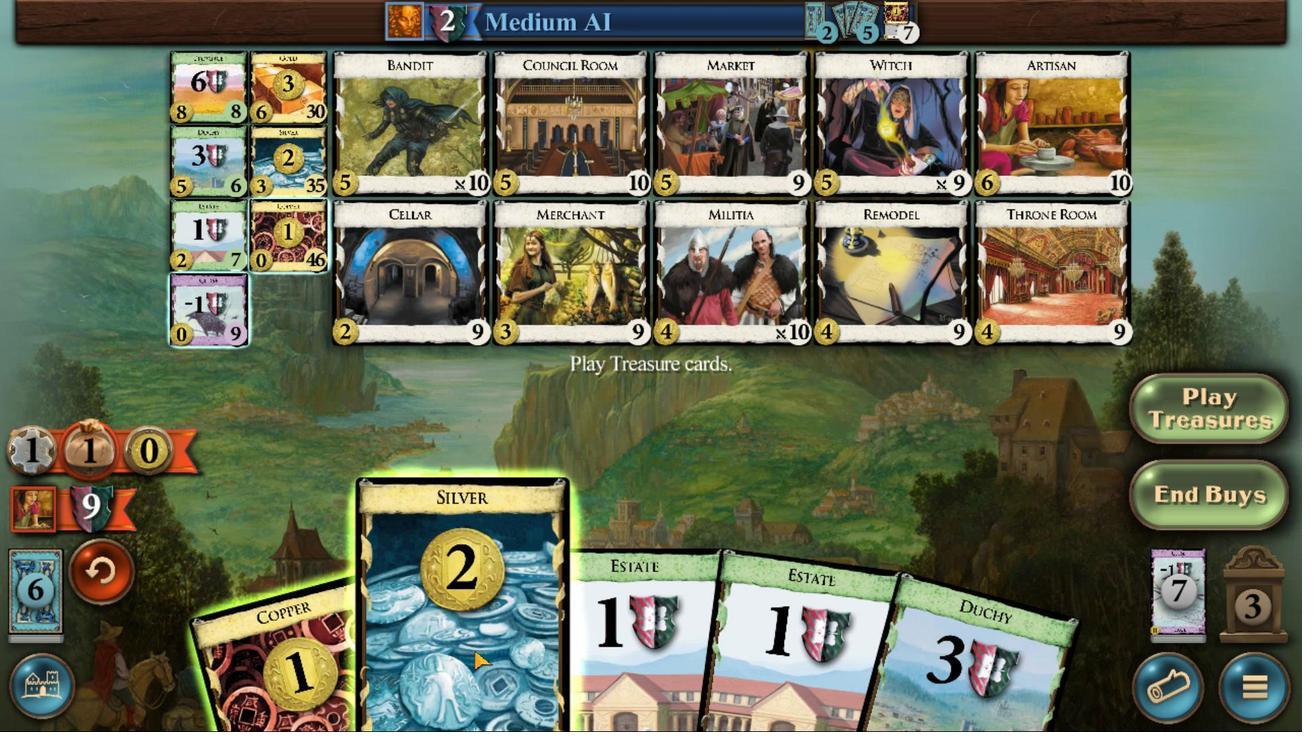 
Action: Mouse scrolled (801, 525) with delta (0, 0)
Screenshot: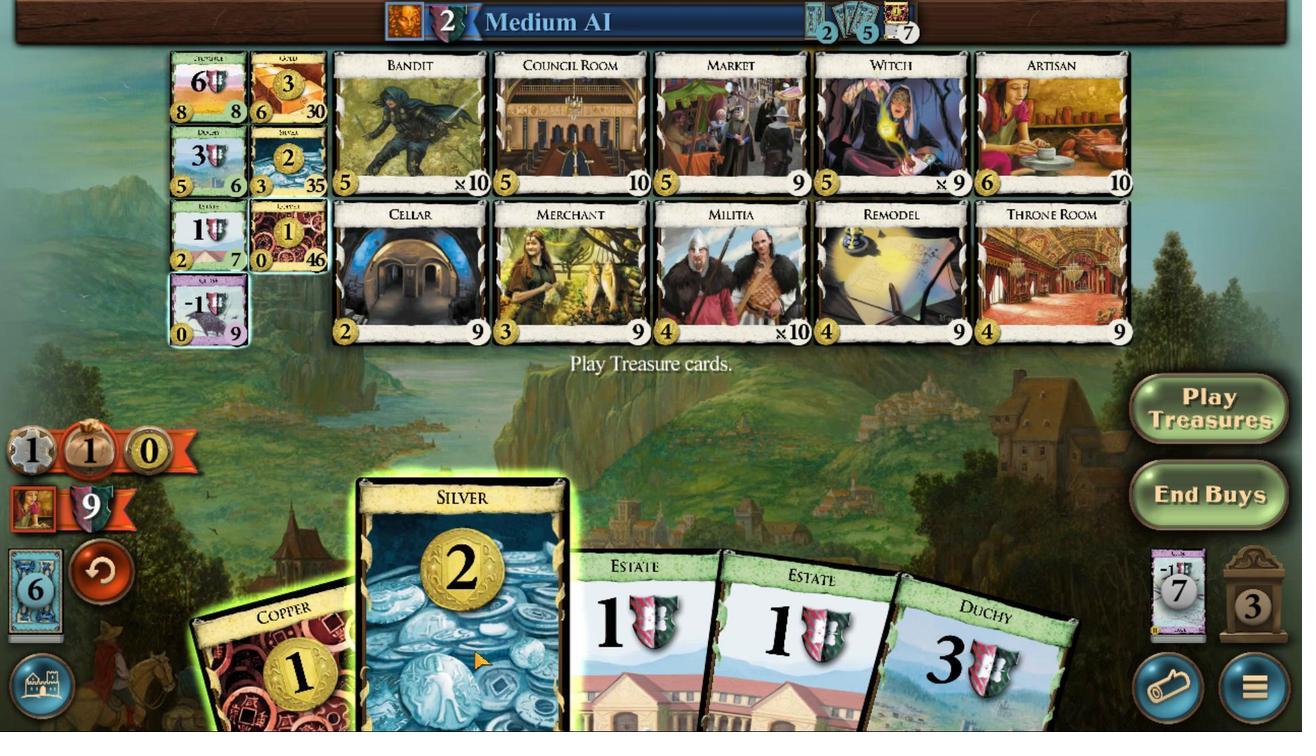 
Action: Mouse scrolled (801, 525) with delta (0, 0)
Screenshot: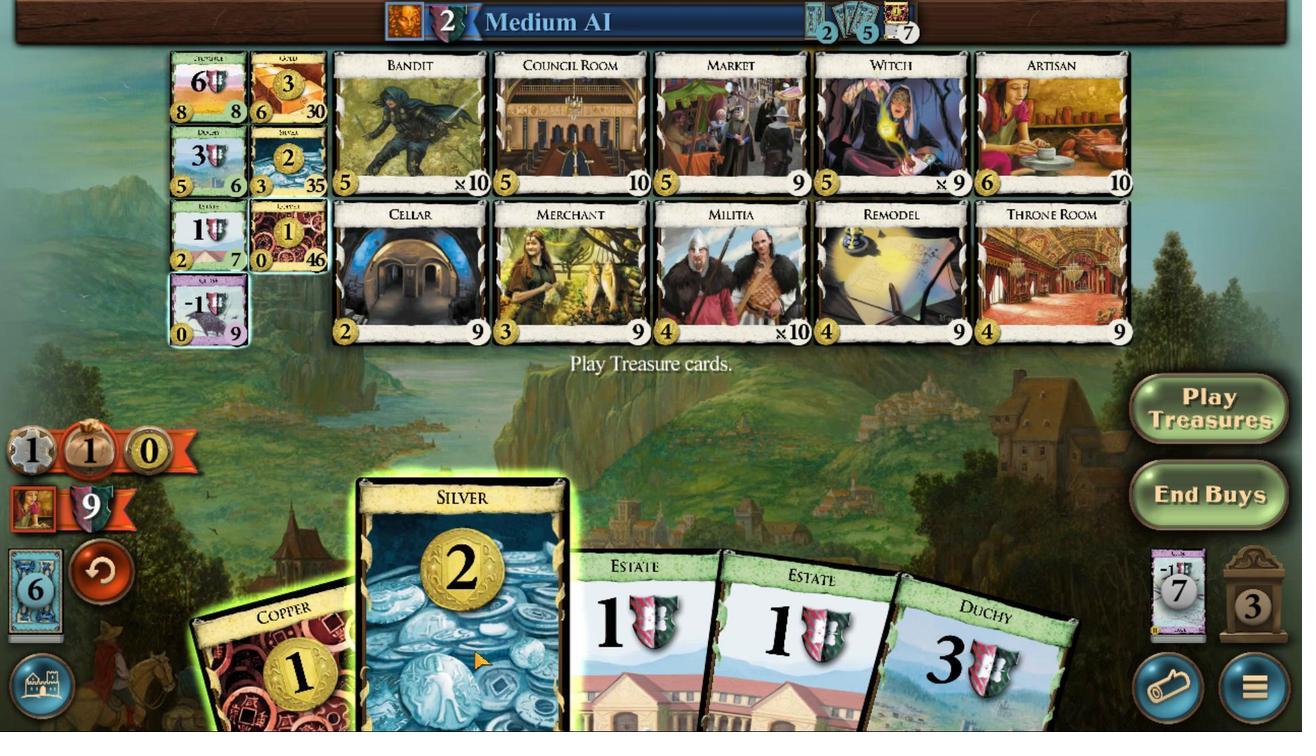 
Action: Mouse scrolled (801, 525) with delta (0, 0)
Screenshot: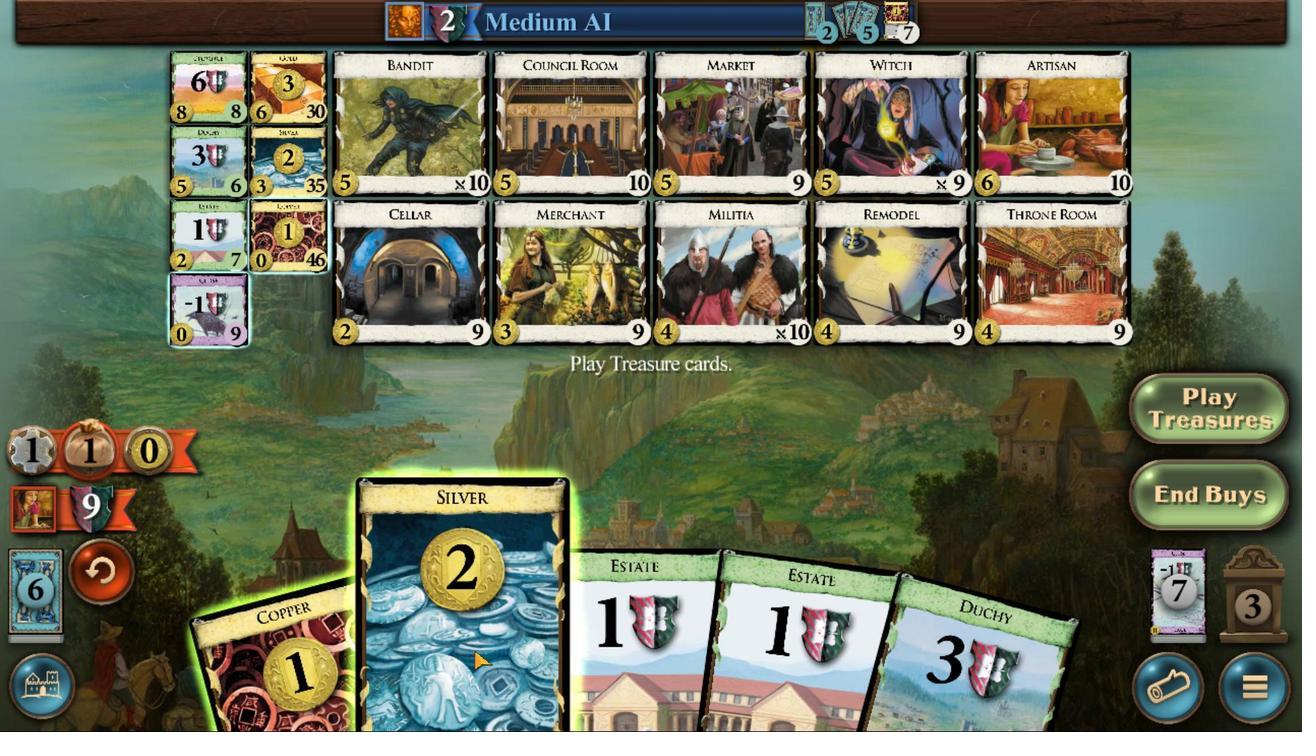 
Action: Mouse scrolled (801, 525) with delta (0, 0)
Screenshot: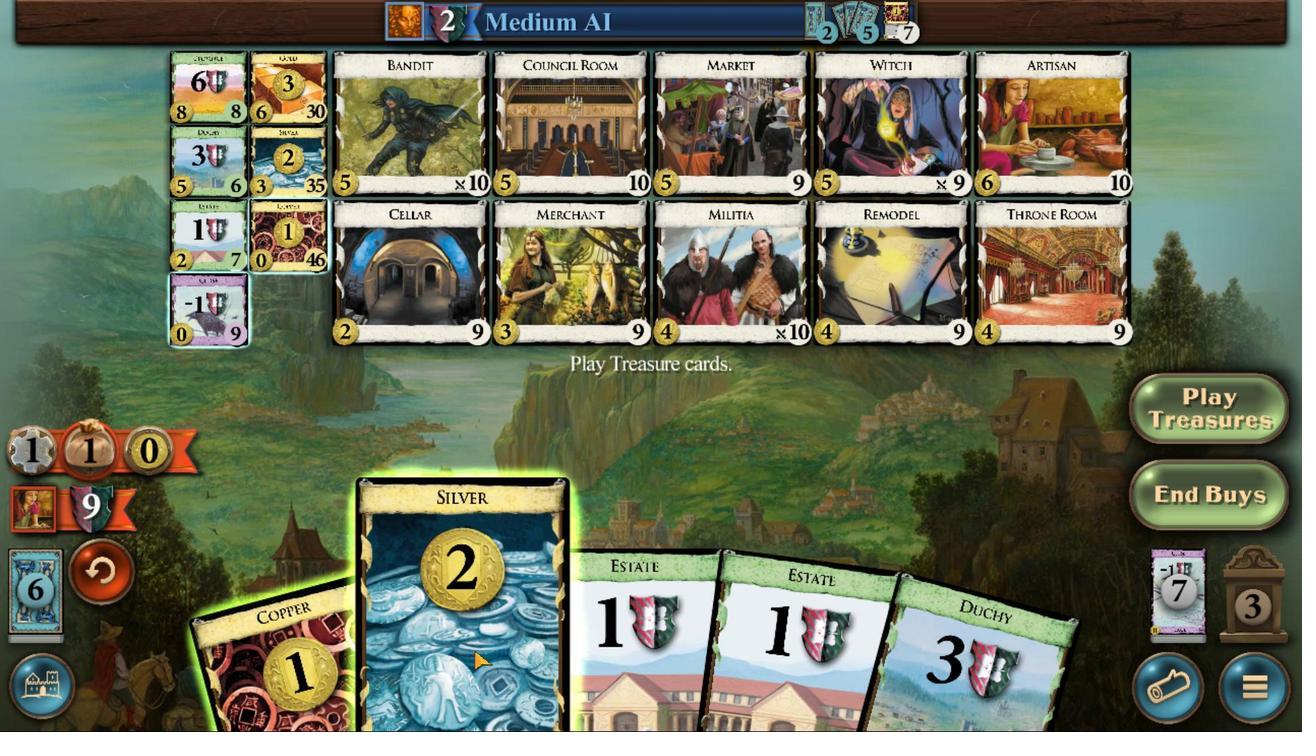 
Action: Mouse scrolled (801, 525) with delta (0, 0)
Screenshot: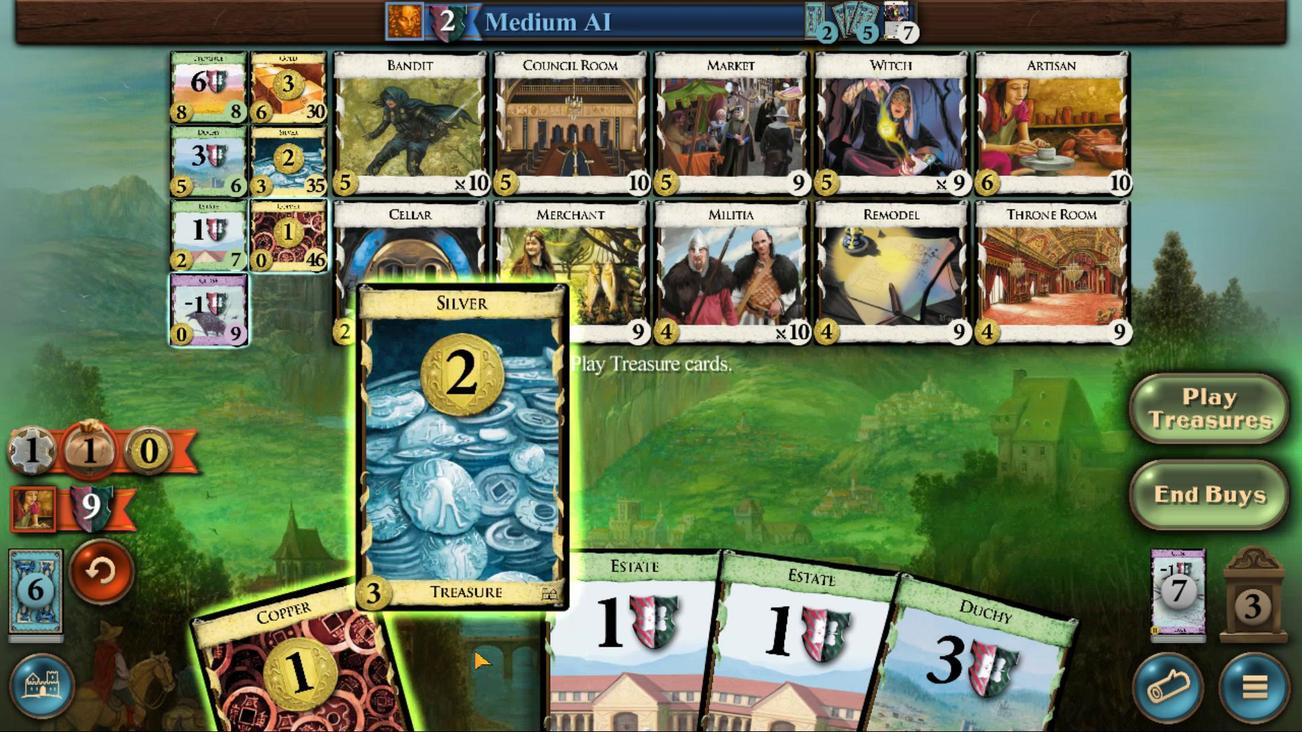 
Action: Mouse scrolled (801, 525) with delta (0, 0)
Screenshot: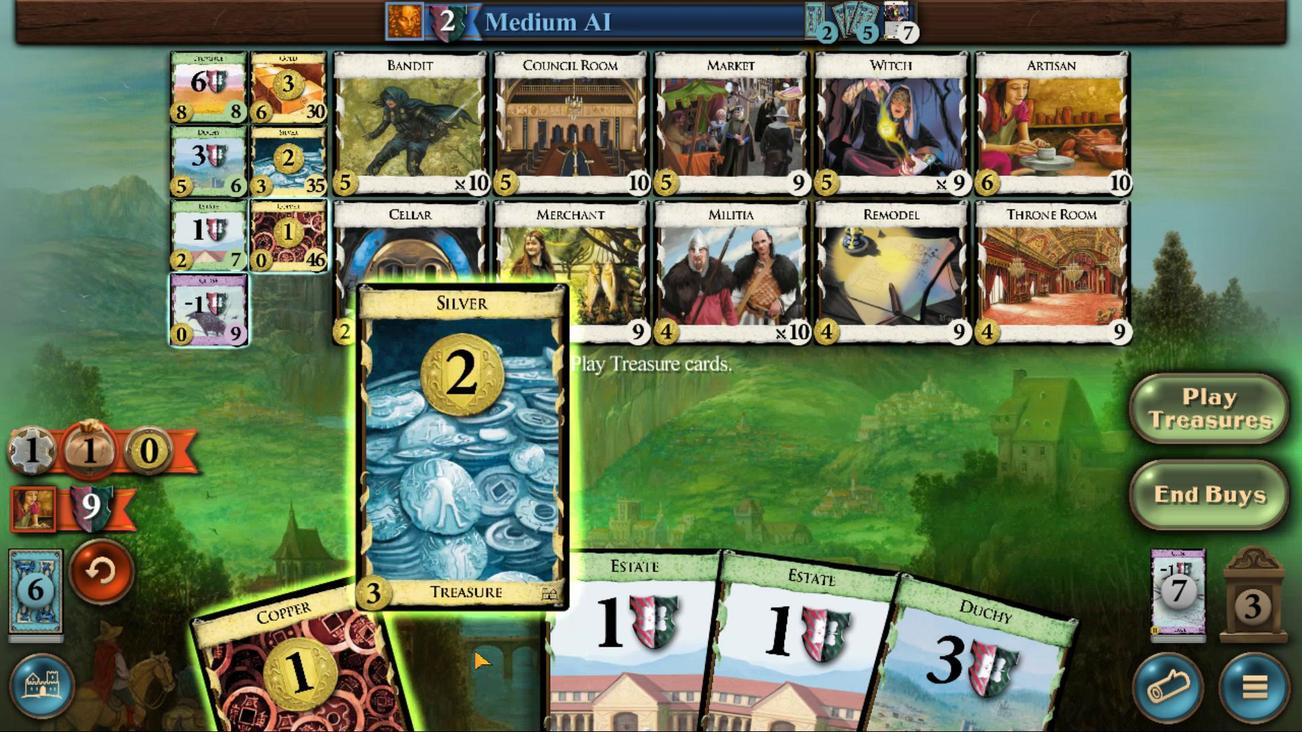 
Action: Mouse moved to (667, 499)
Screenshot: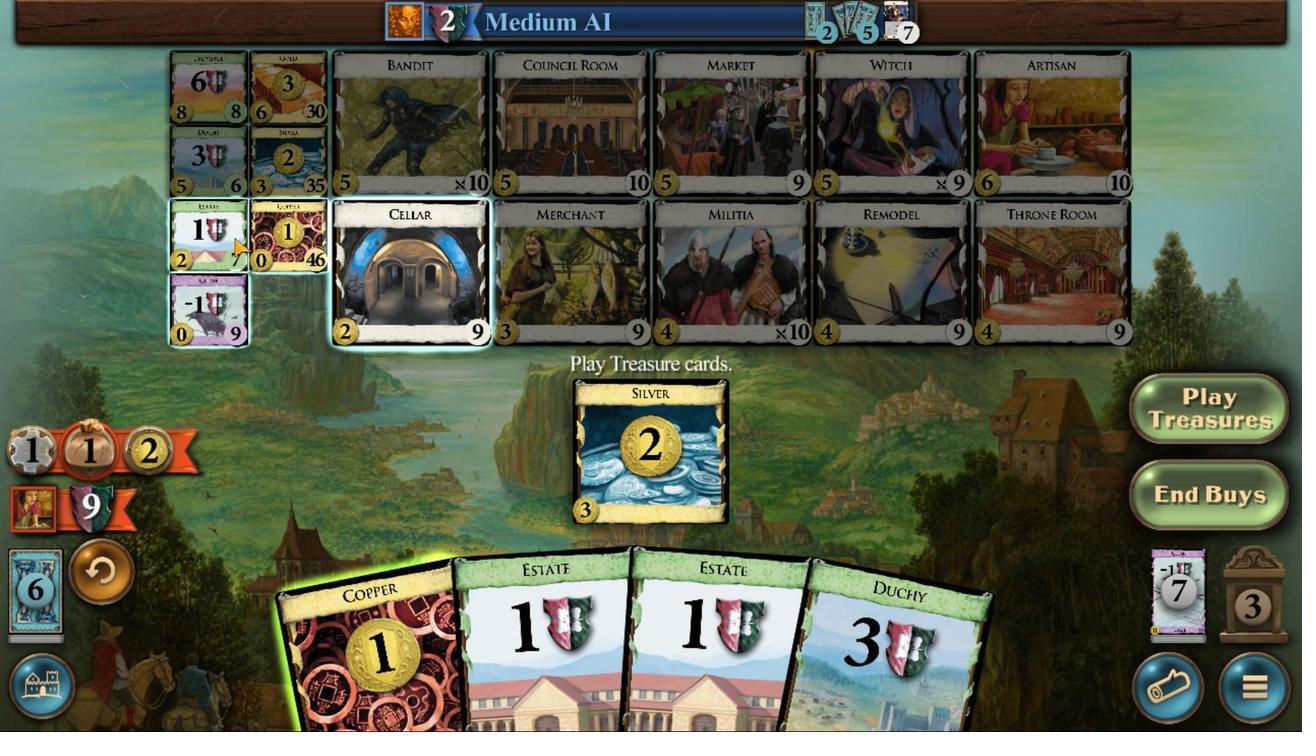 
Action: Mouse pressed left at (667, 499)
Screenshot: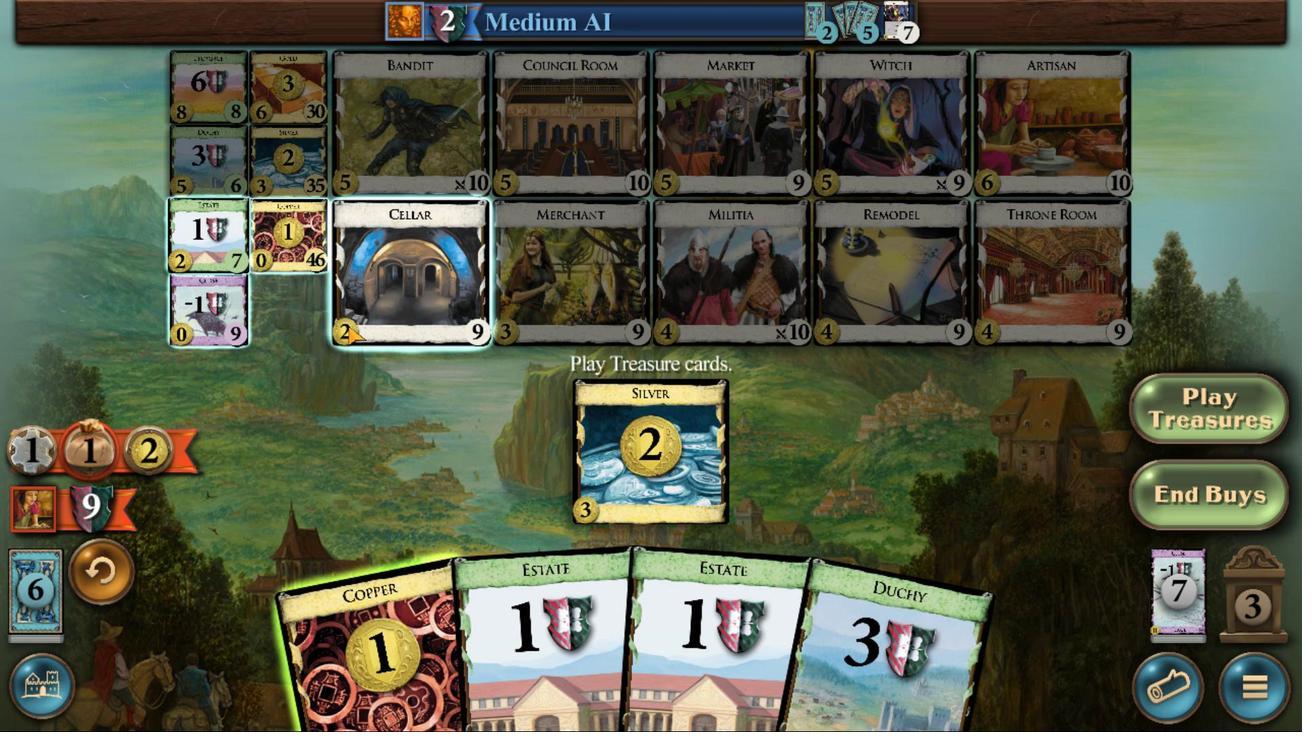 
Action: Mouse moved to (953, 530)
Screenshot: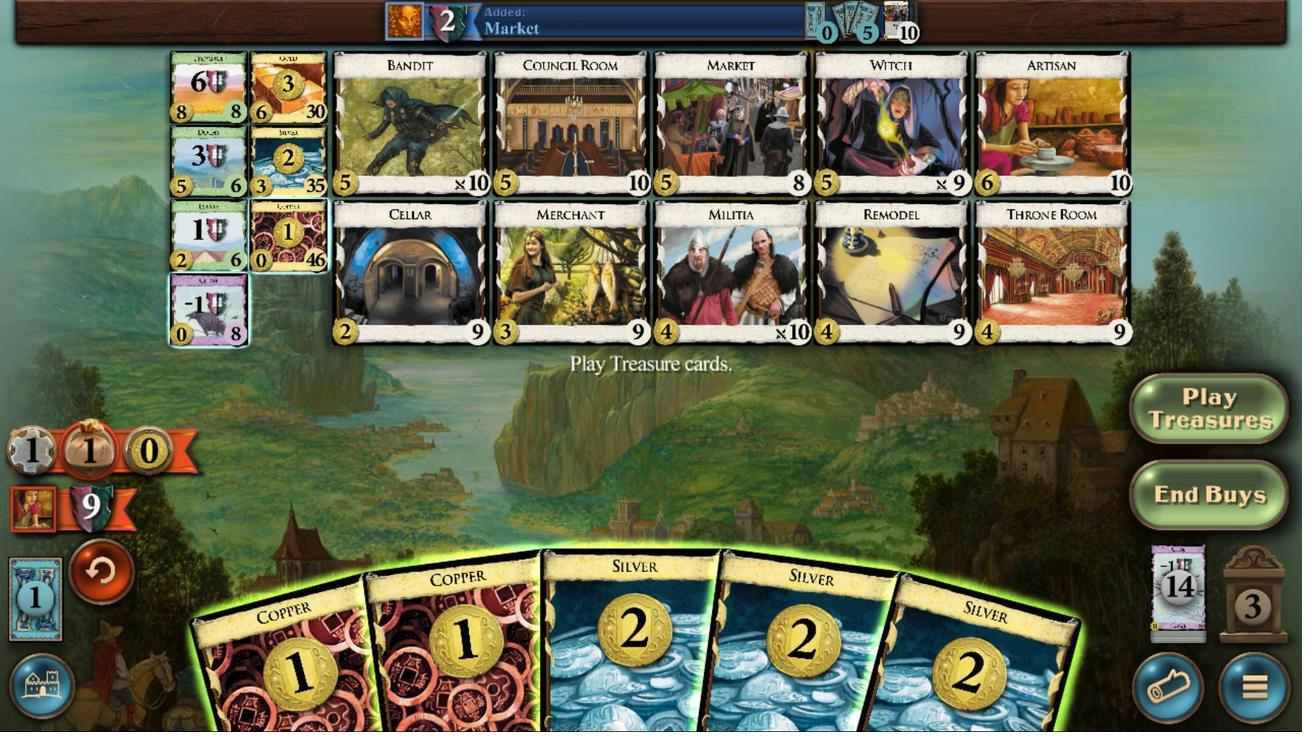 
Action: Mouse scrolled (953, 530) with delta (0, 0)
Screenshot: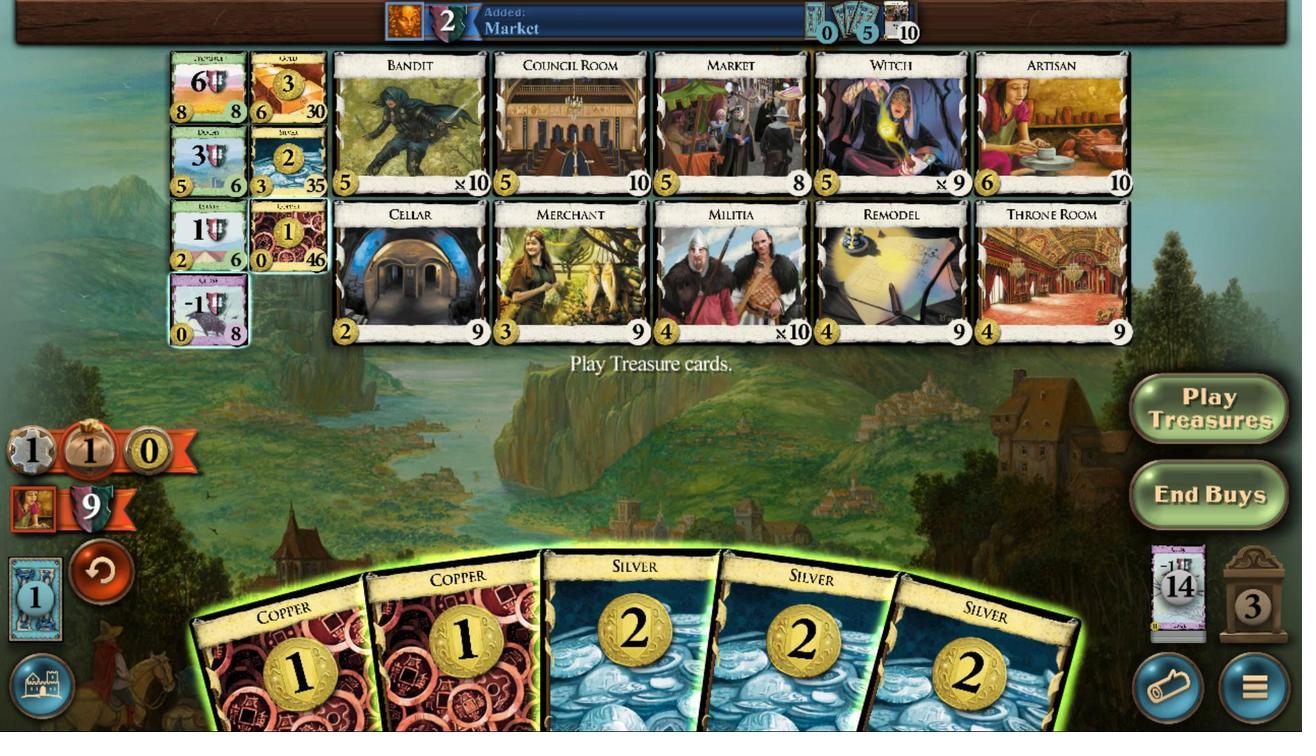 
Action: Mouse moved to (949, 530)
Screenshot: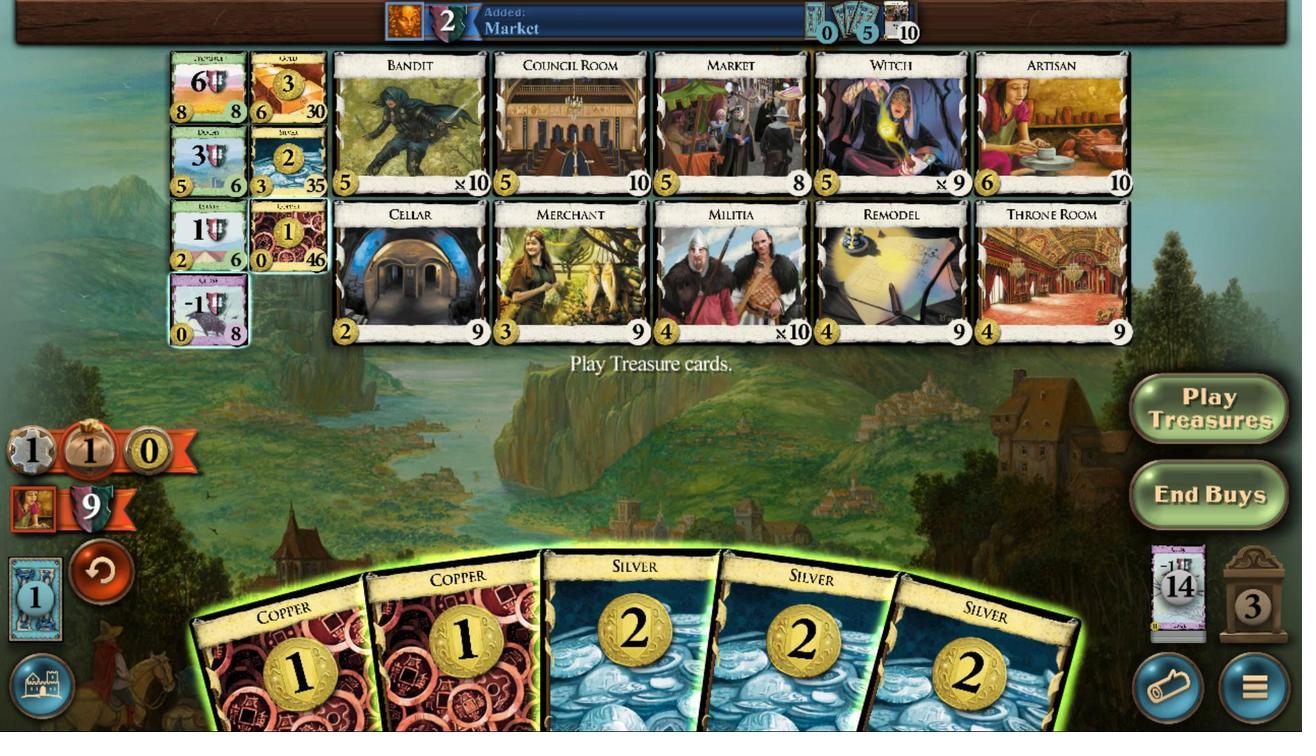 
Action: Mouse scrolled (949, 530) with delta (0, 0)
Screenshot: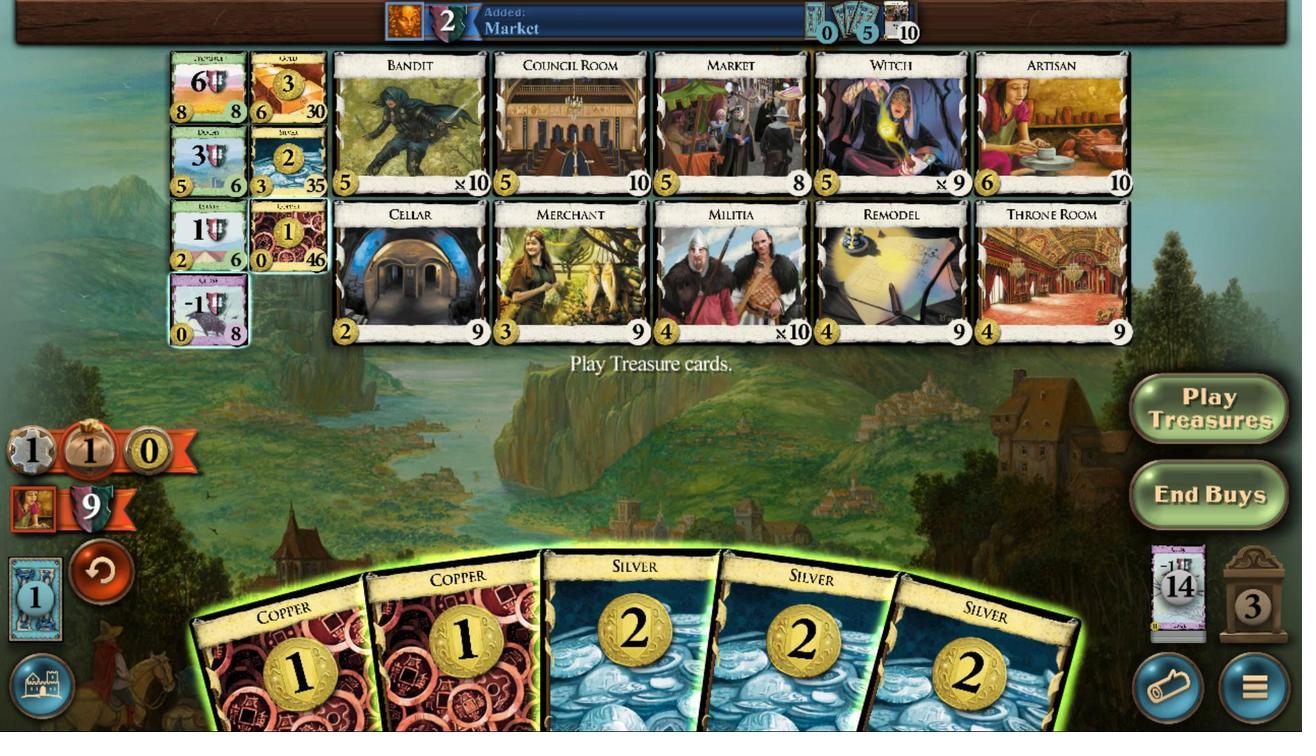 
Action: Mouse moved to (949, 530)
Screenshot: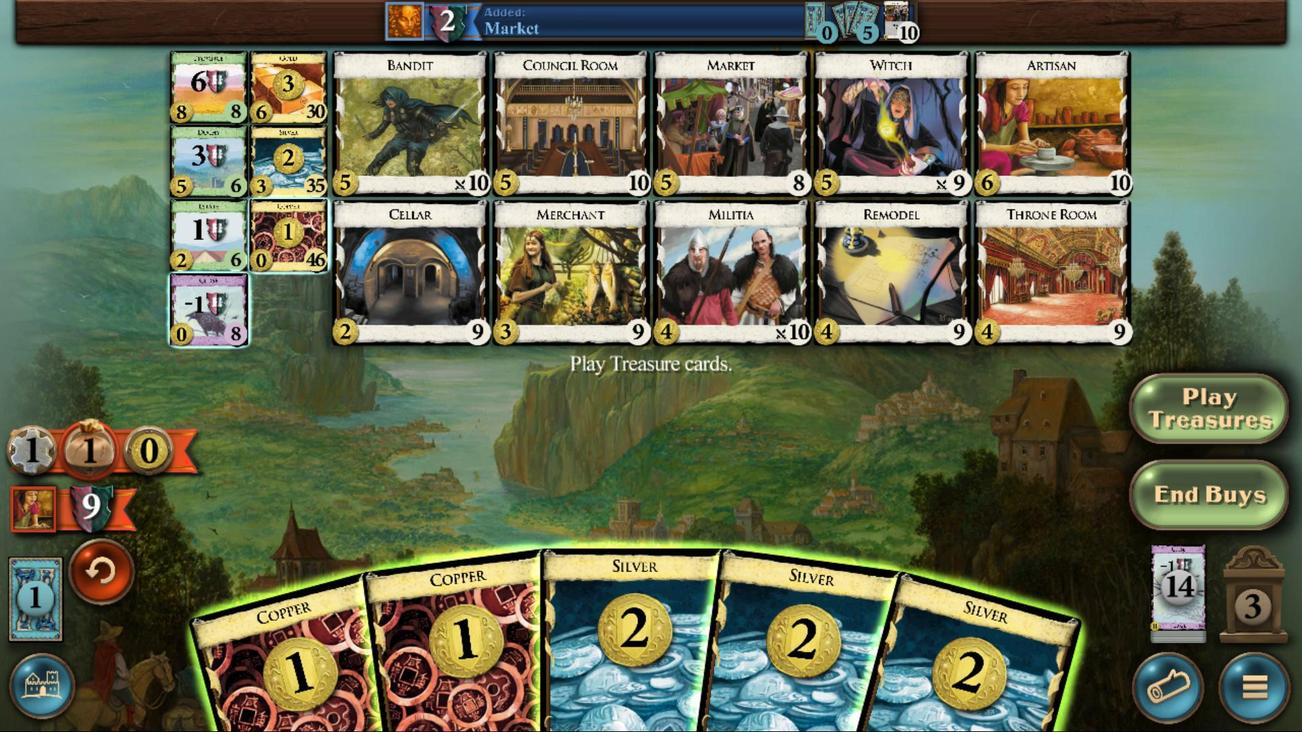 
Action: Mouse scrolled (949, 530) with delta (0, 0)
Screenshot: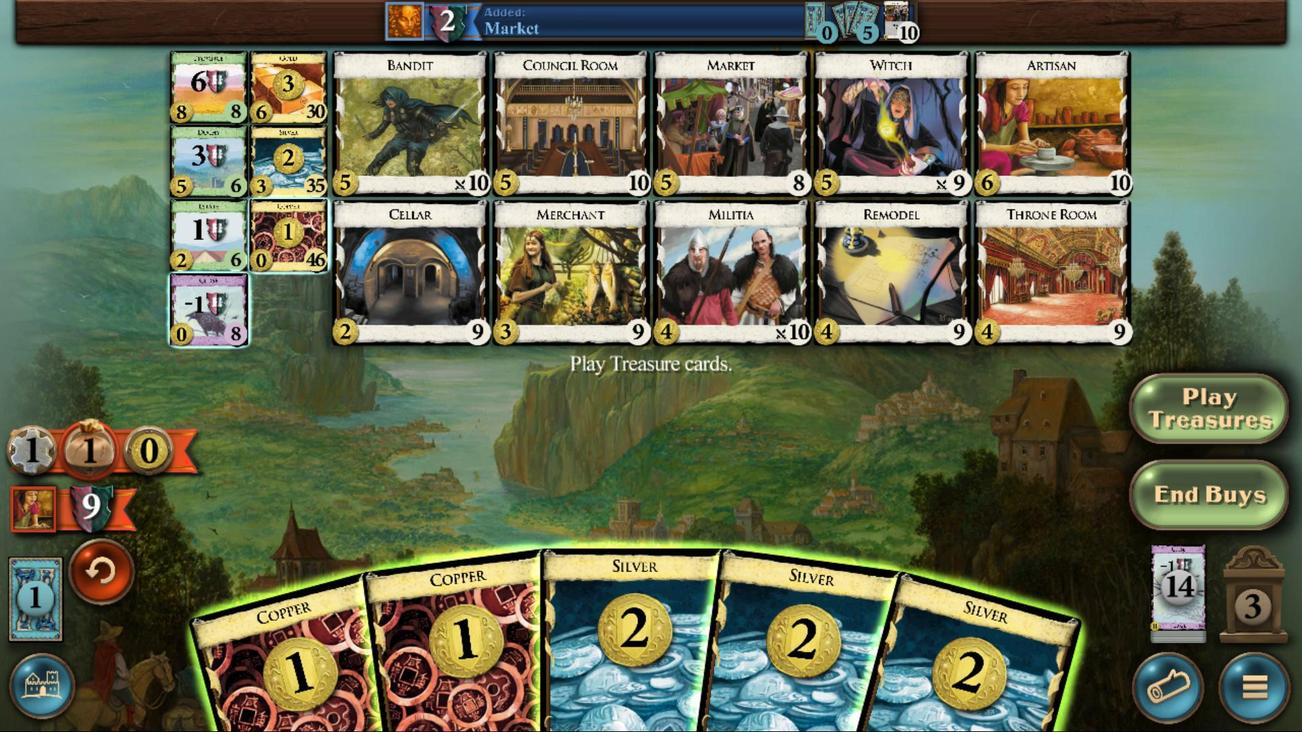 
Action: Mouse scrolled (949, 530) with delta (0, 0)
Screenshot: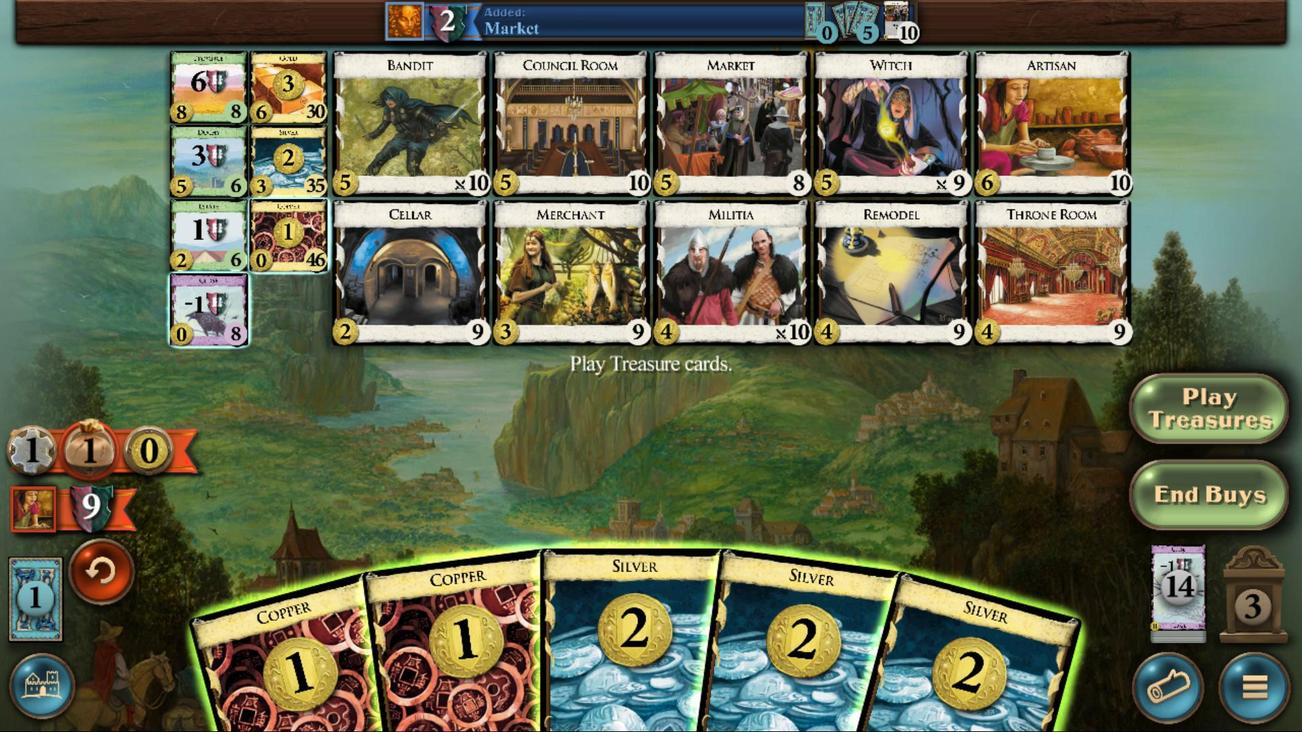 
Action: Mouse scrolled (949, 530) with delta (0, 0)
Screenshot: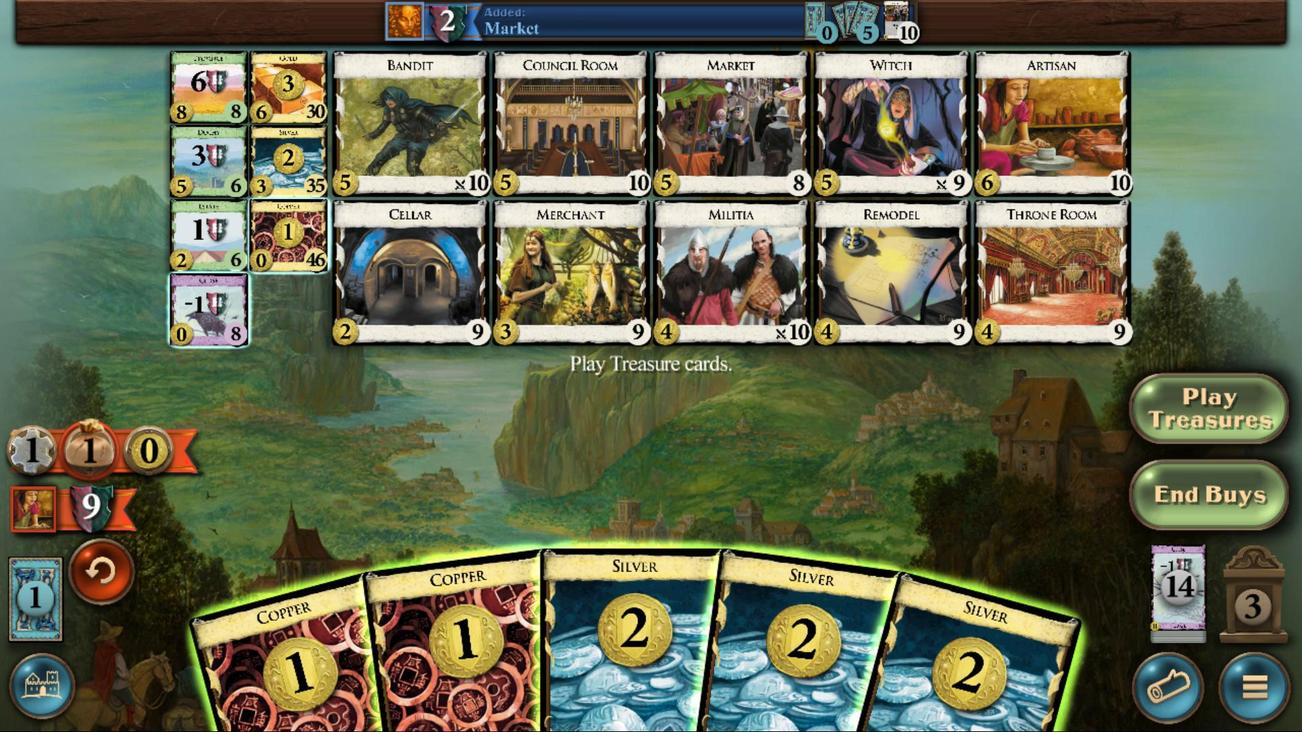 
Action: Mouse scrolled (949, 530) with delta (0, 0)
Screenshot: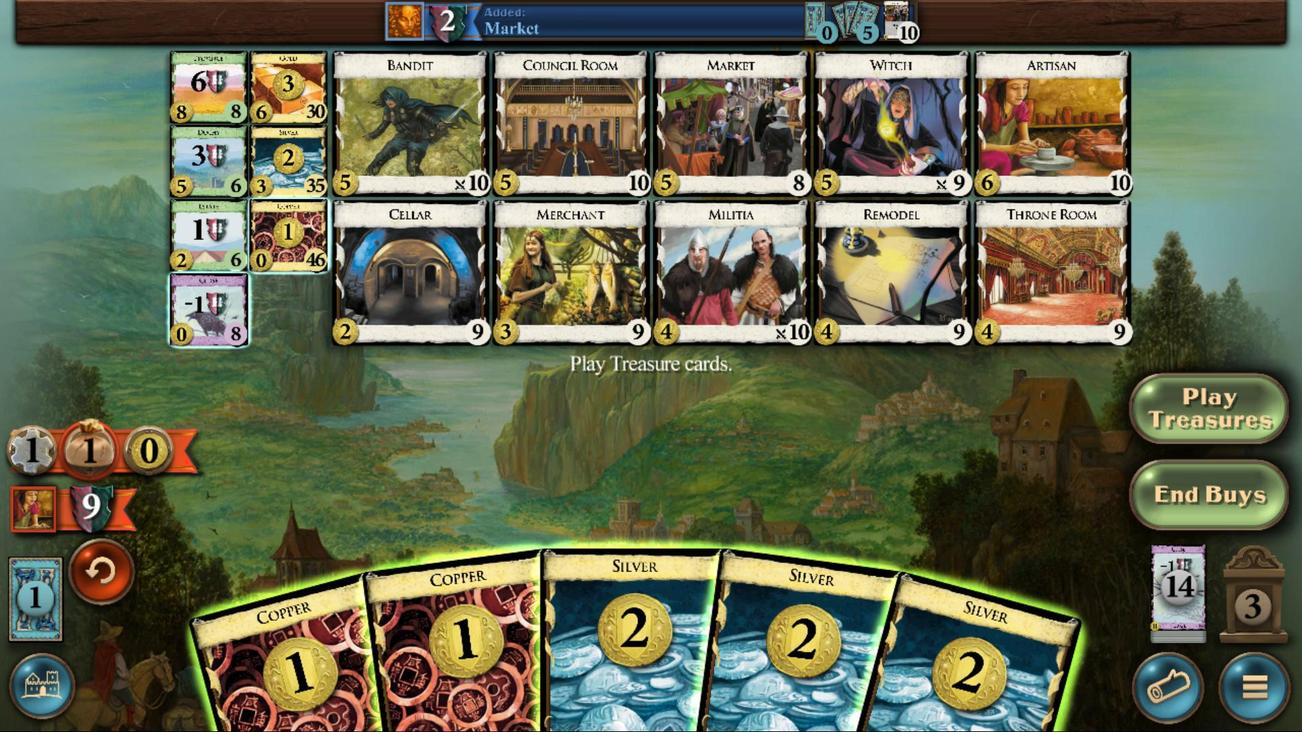 
Action: Mouse moved to (962, 528)
Screenshot: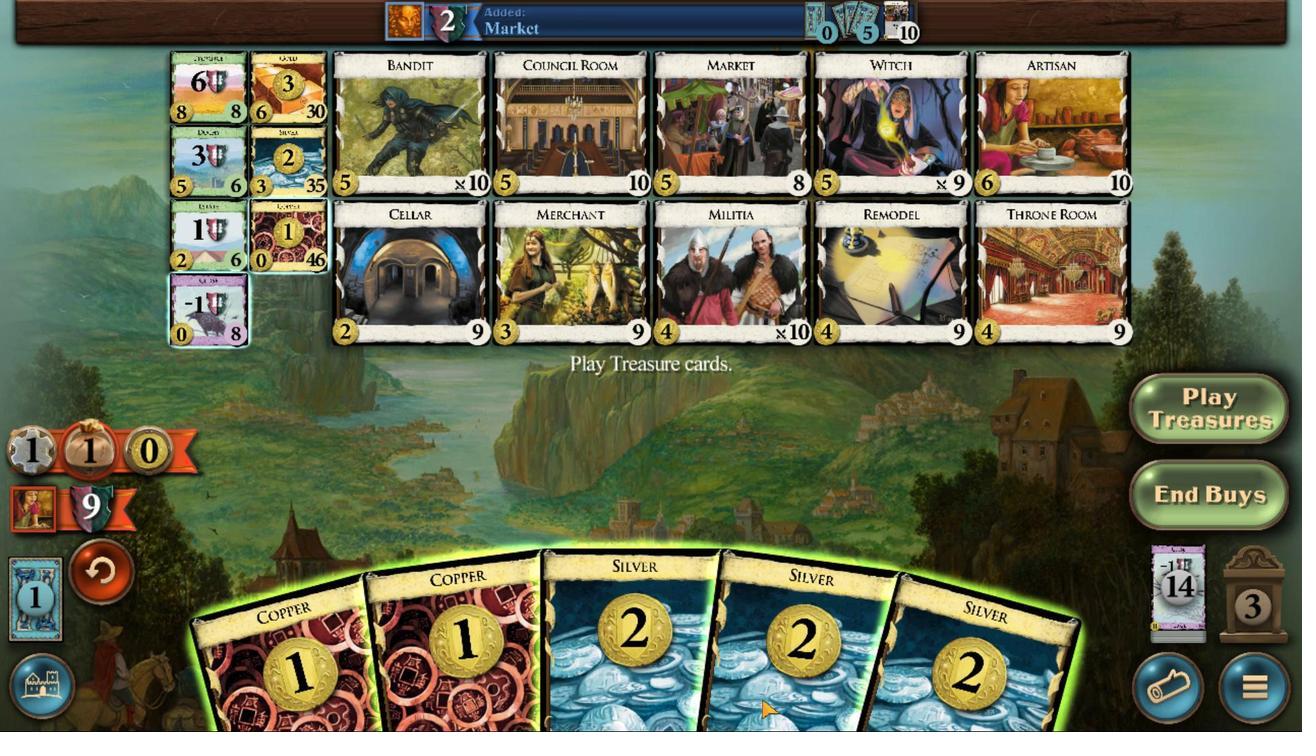 
Action: Mouse scrolled (962, 528) with delta (0, 0)
Screenshot: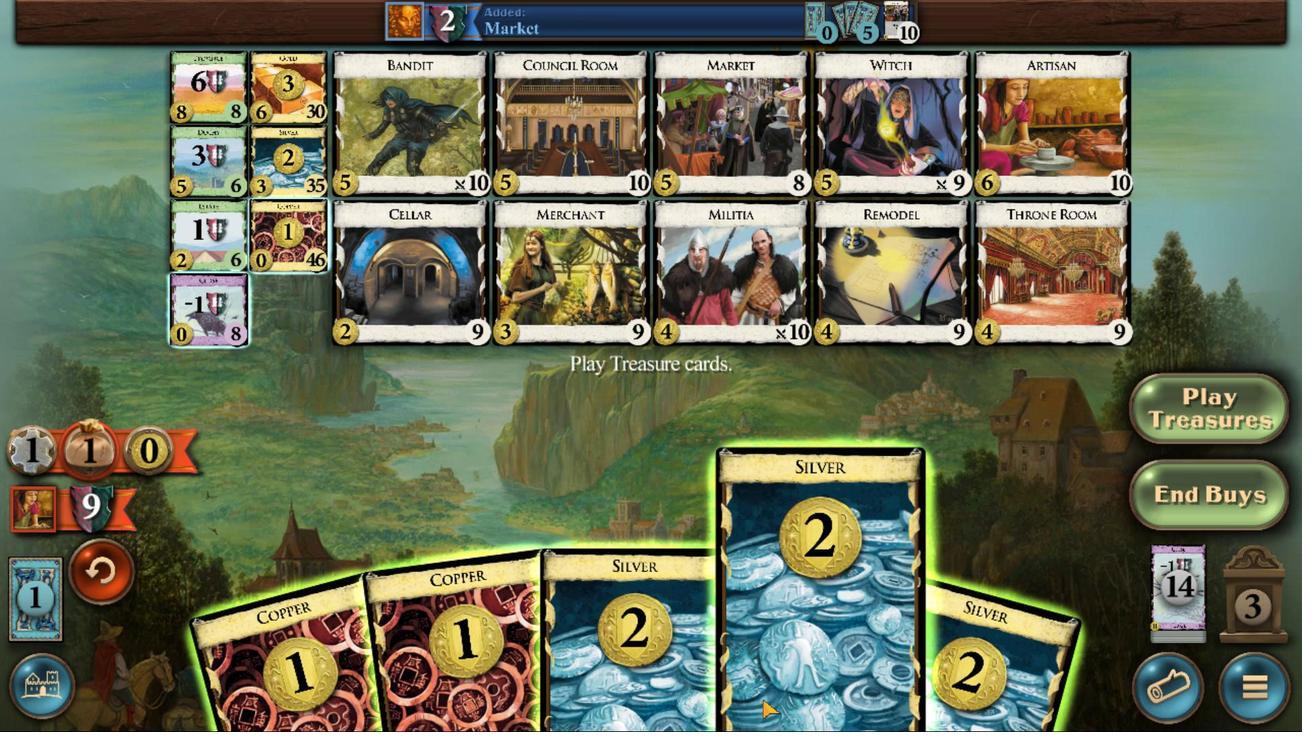 
Action: Mouse scrolled (962, 528) with delta (0, 0)
Screenshot: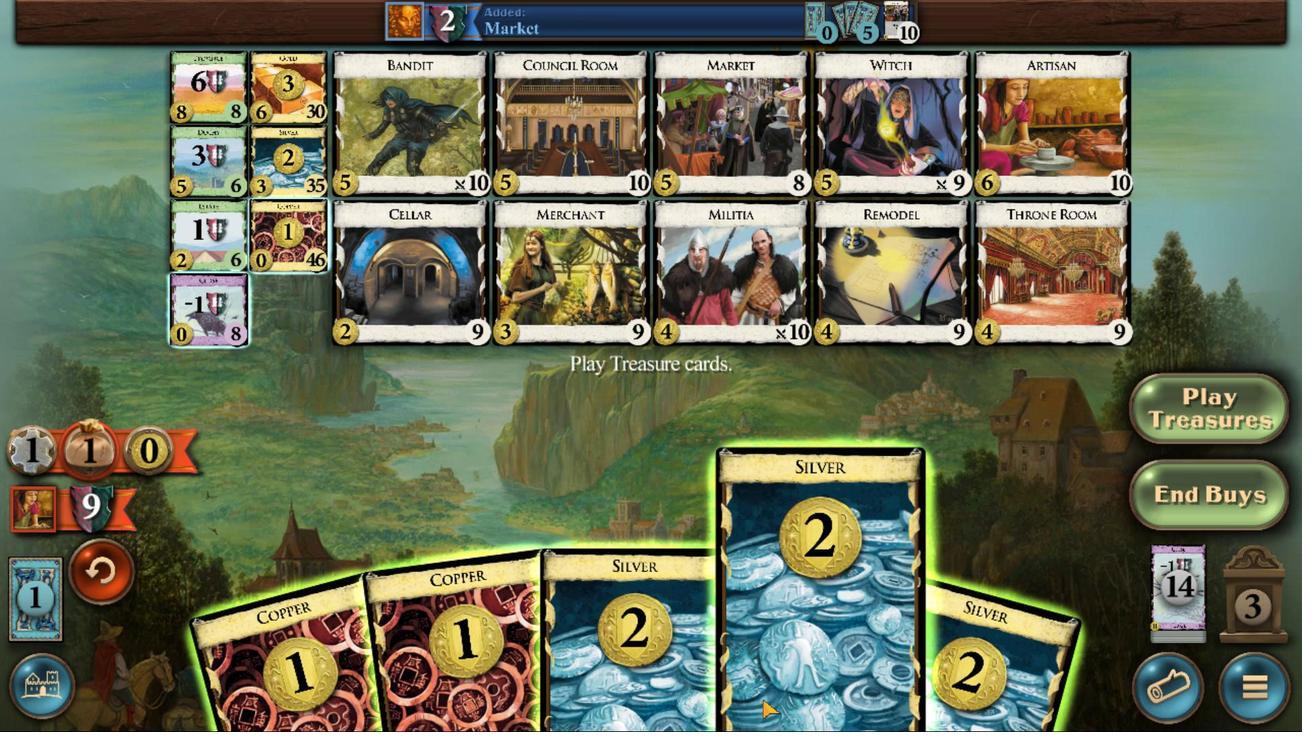
Action: Mouse scrolled (962, 528) with delta (0, 0)
Screenshot: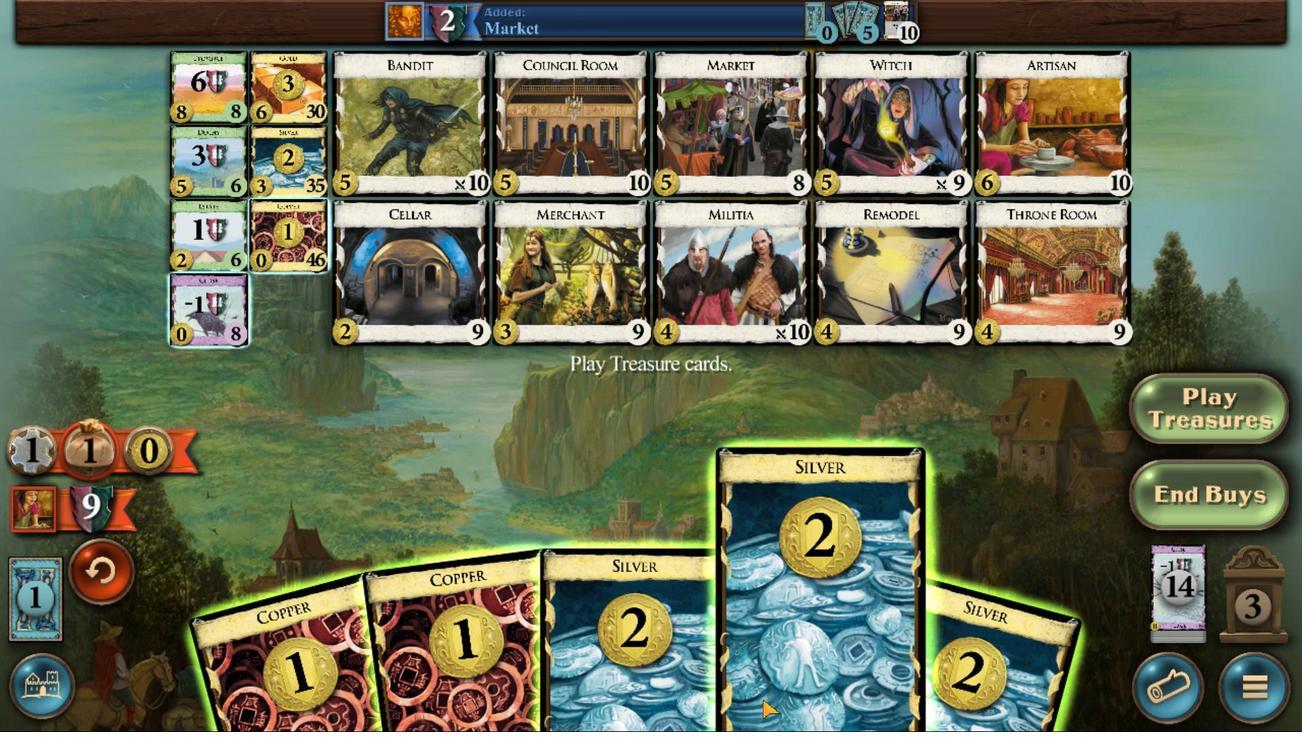 
Action: Mouse scrolled (962, 528) with delta (0, 0)
Screenshot: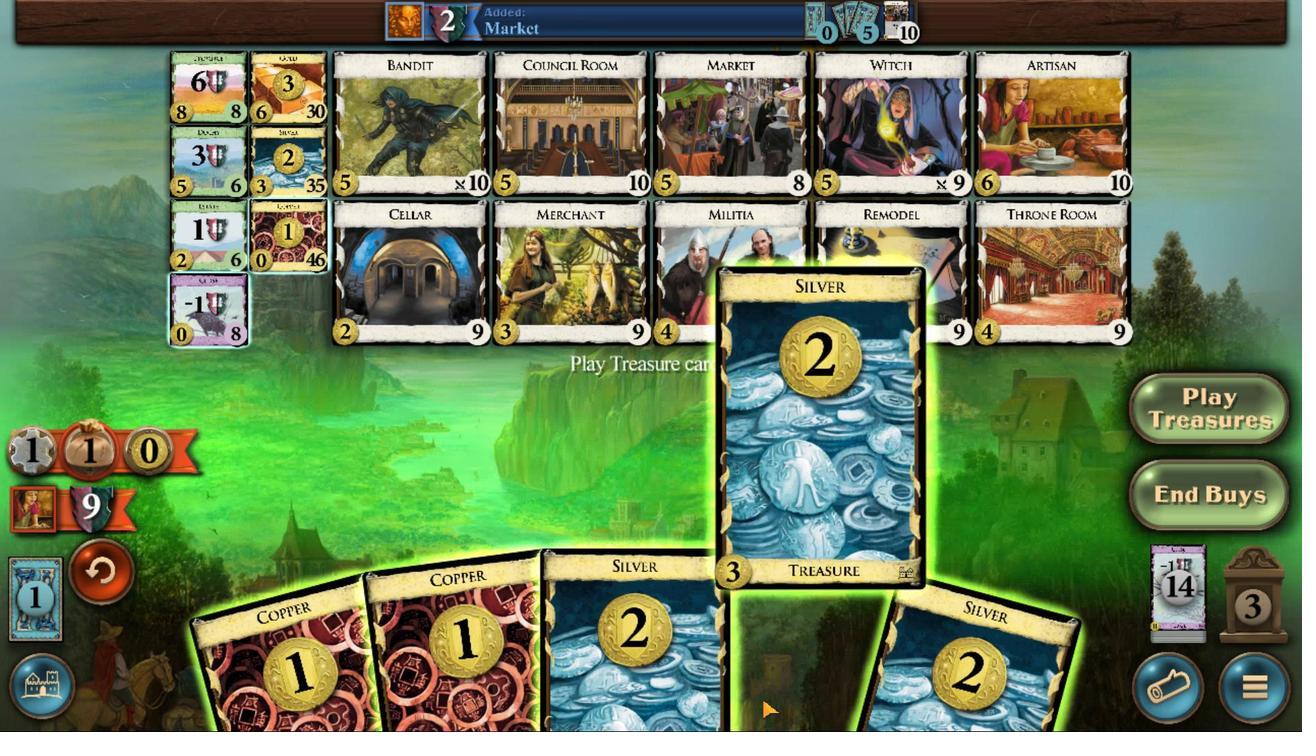 
Action: Mouse scrolled (962, 528) with delta (0, 0)
Screenshot: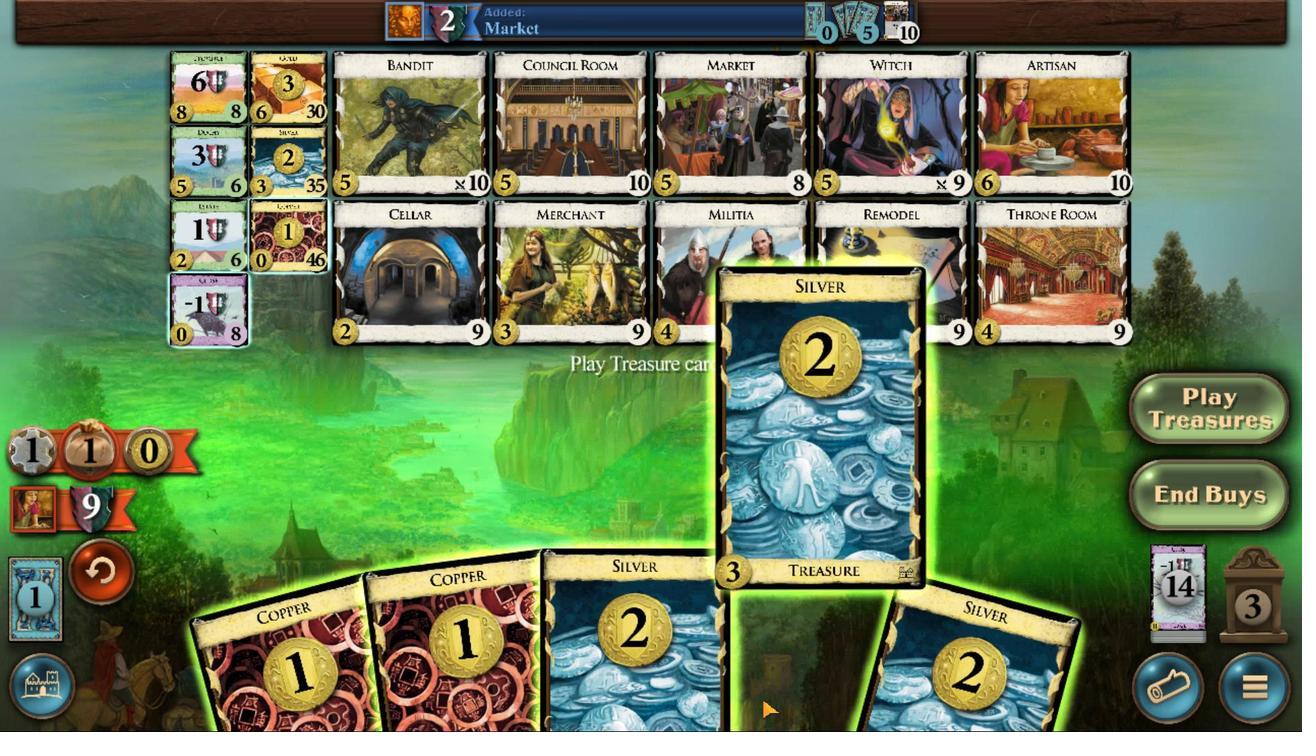 
Action: Mouse scrolled (962, 528) with delta (0, 0)
Screenshot: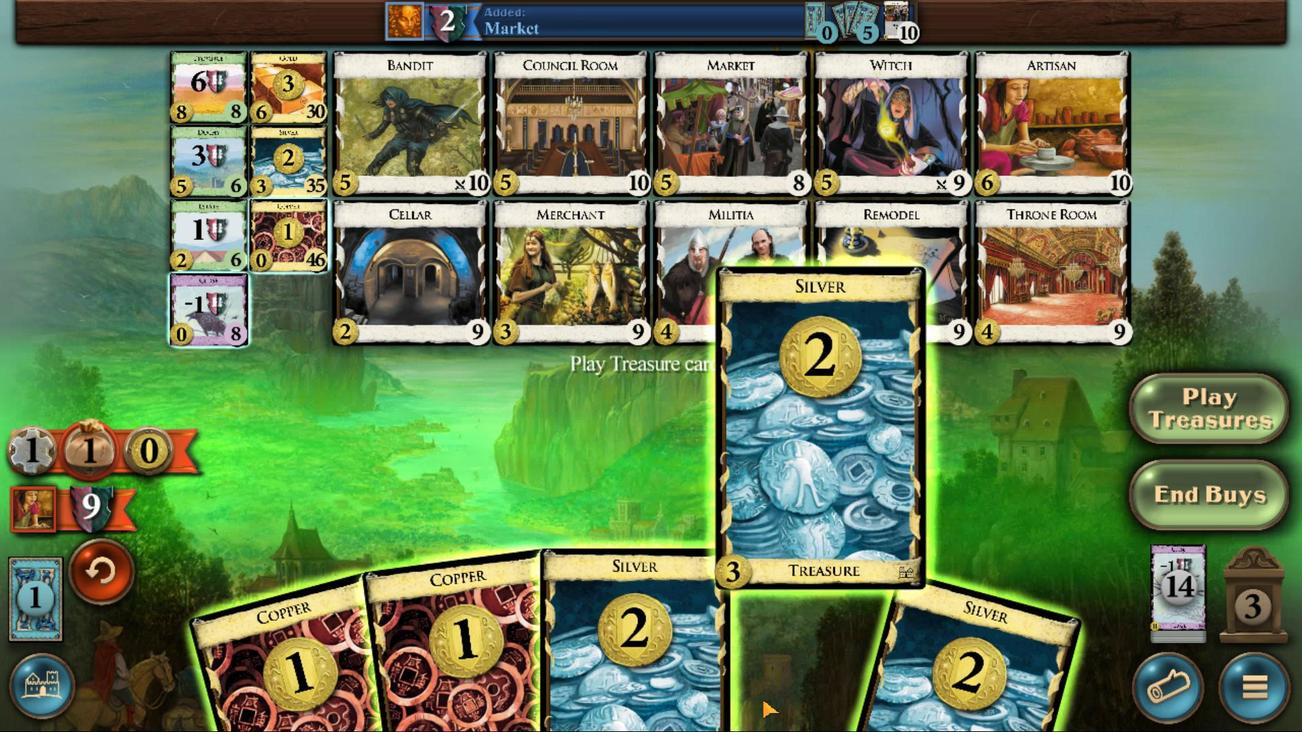 
Action: Mouse moved to (962, 528)
Screenshot: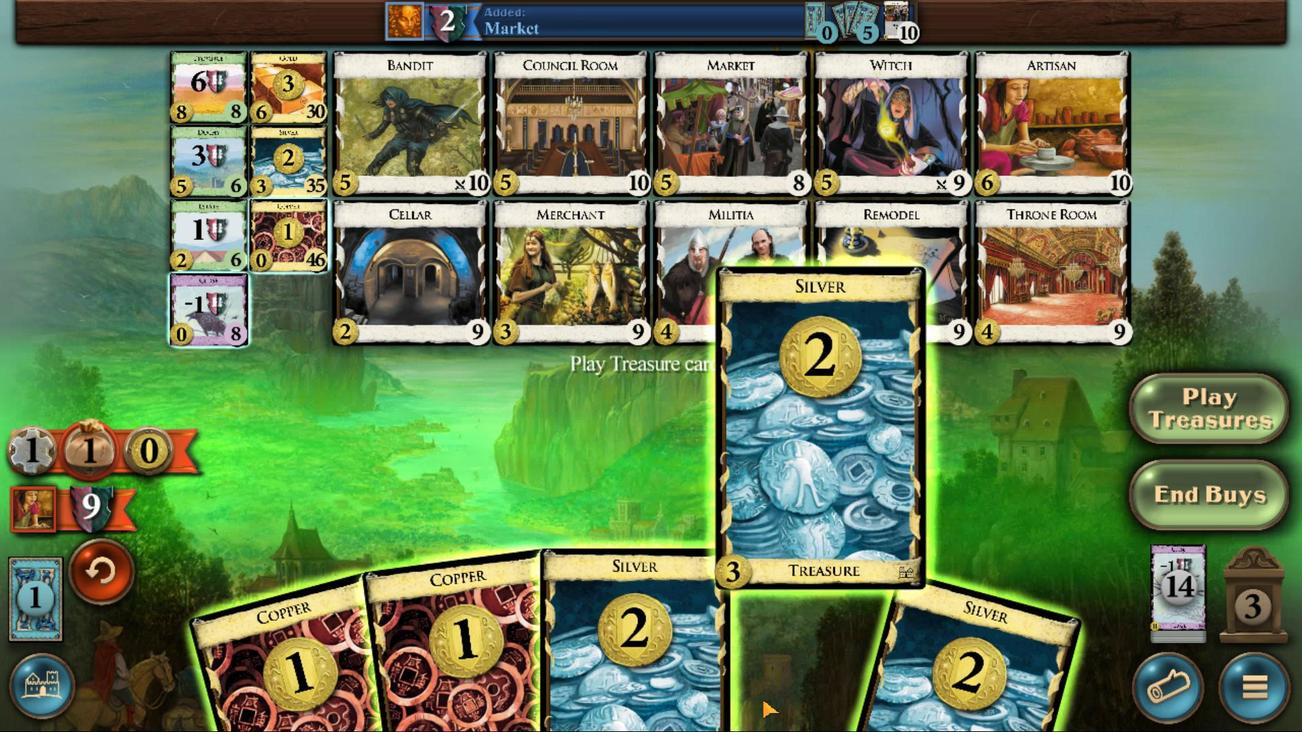 
Action: Mouse scrolled (962, 528) with delta (0, 0)
Screenshot: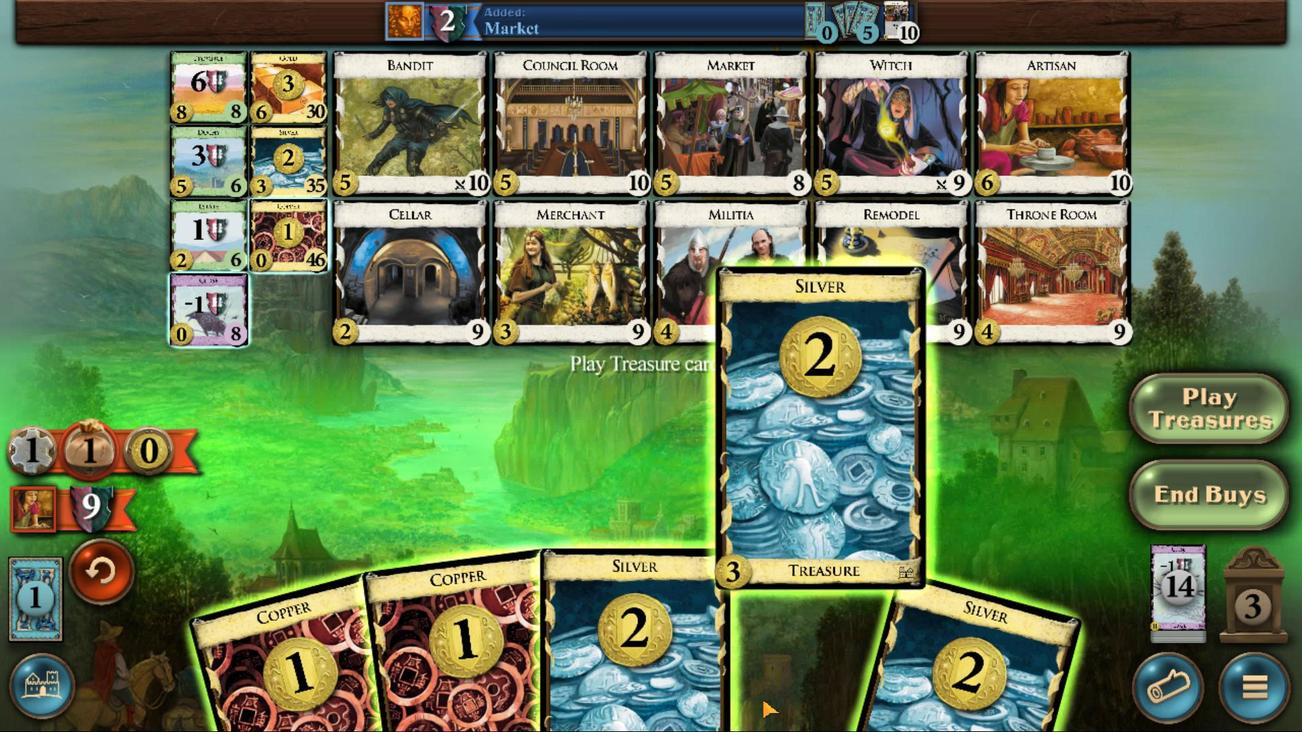 
Action: Mouse moved to (1004, 529)
Screenshot: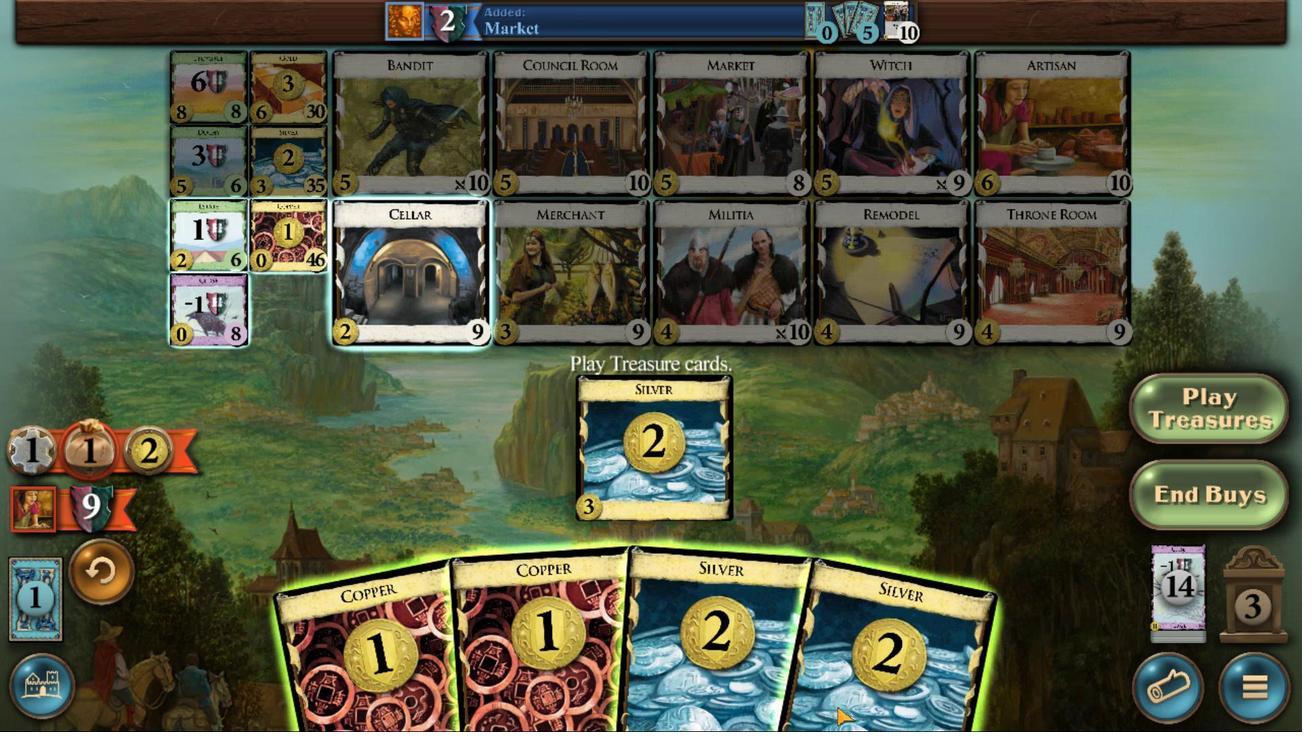 
Action: Mouse scrolled (1004, 529) with delta (0, 0)
Screenshot: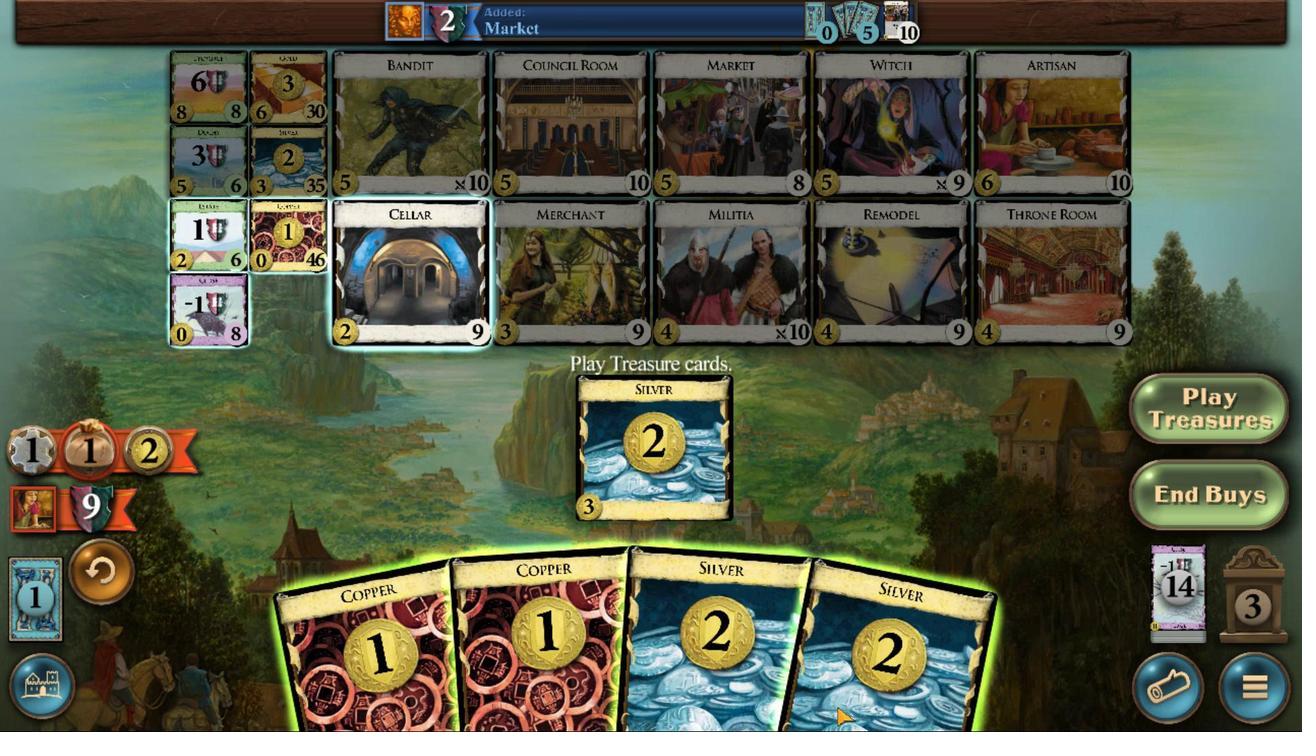 
Action: Mouse scrolled (1004, 529) with delta (0, 0)
Screenshot: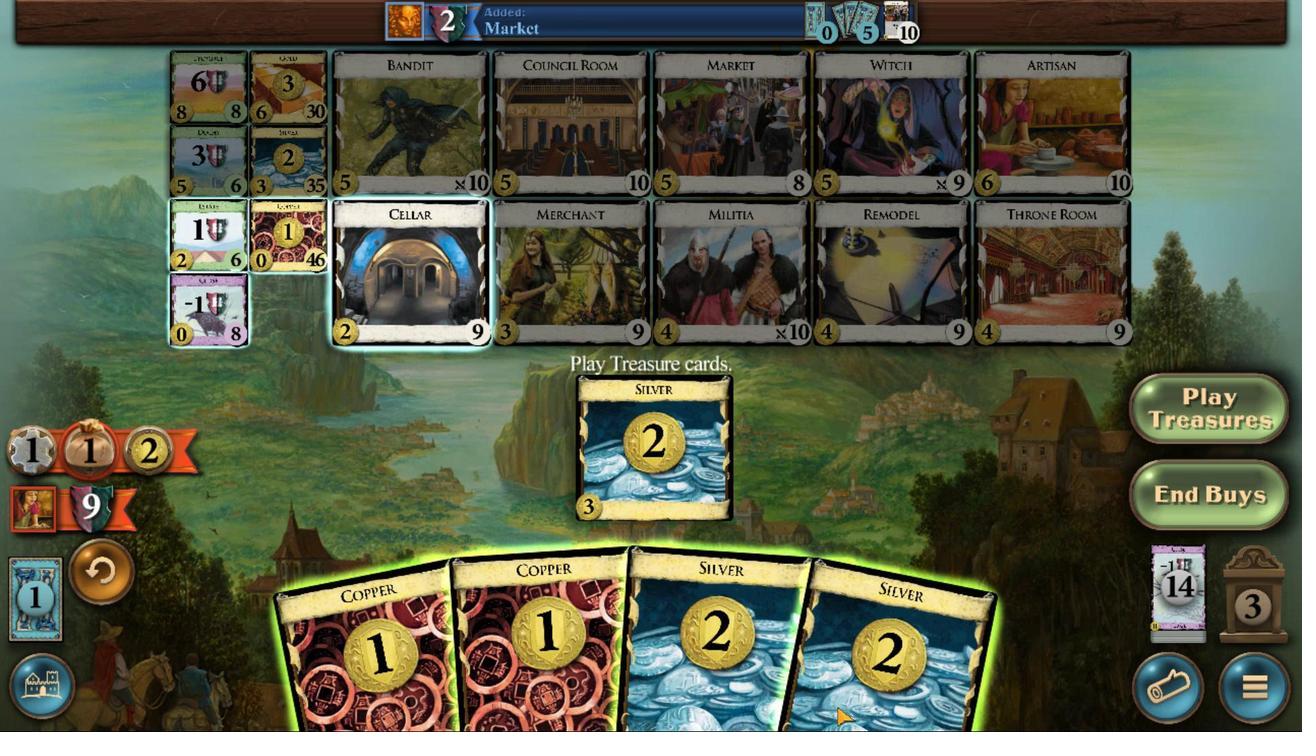 
Action: Mouse scrolled (1004, 529) with delta (0, 0)
Screenshot: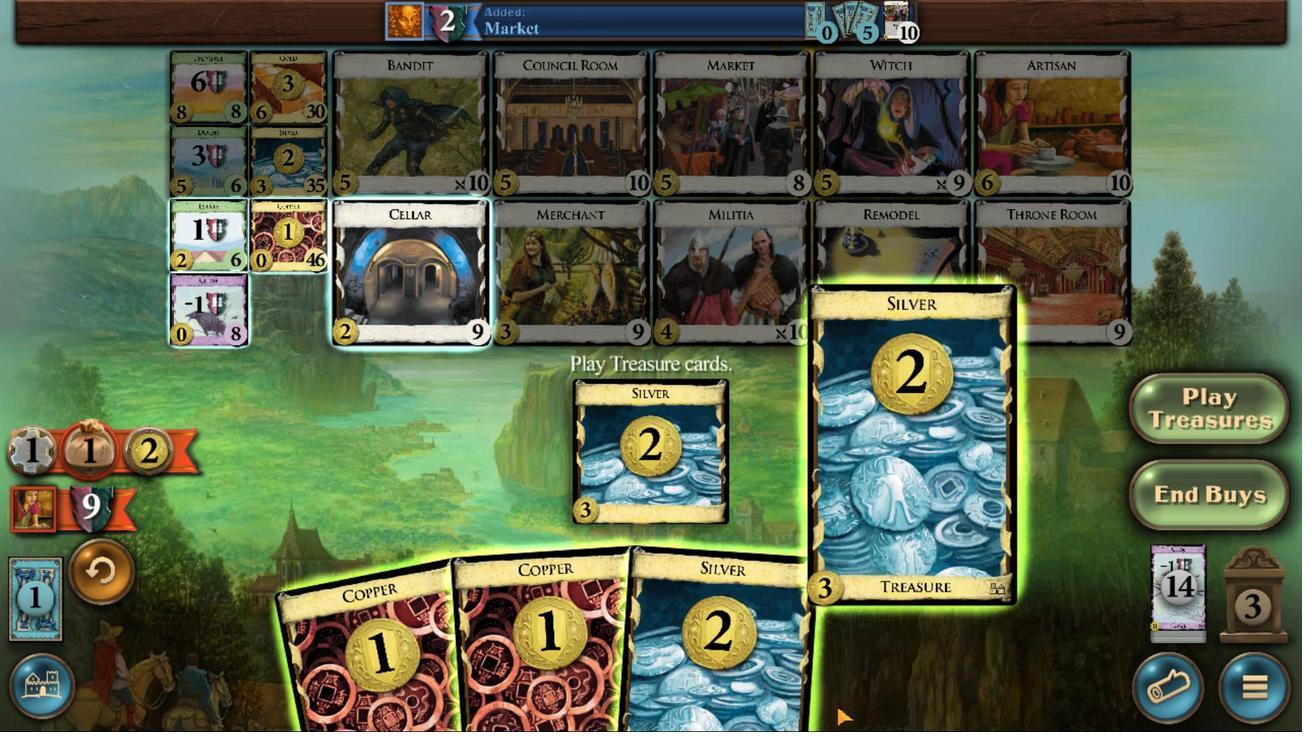 
Action: Mouse scrolled (1004, 529) with delta (0, 0)
Screenshot: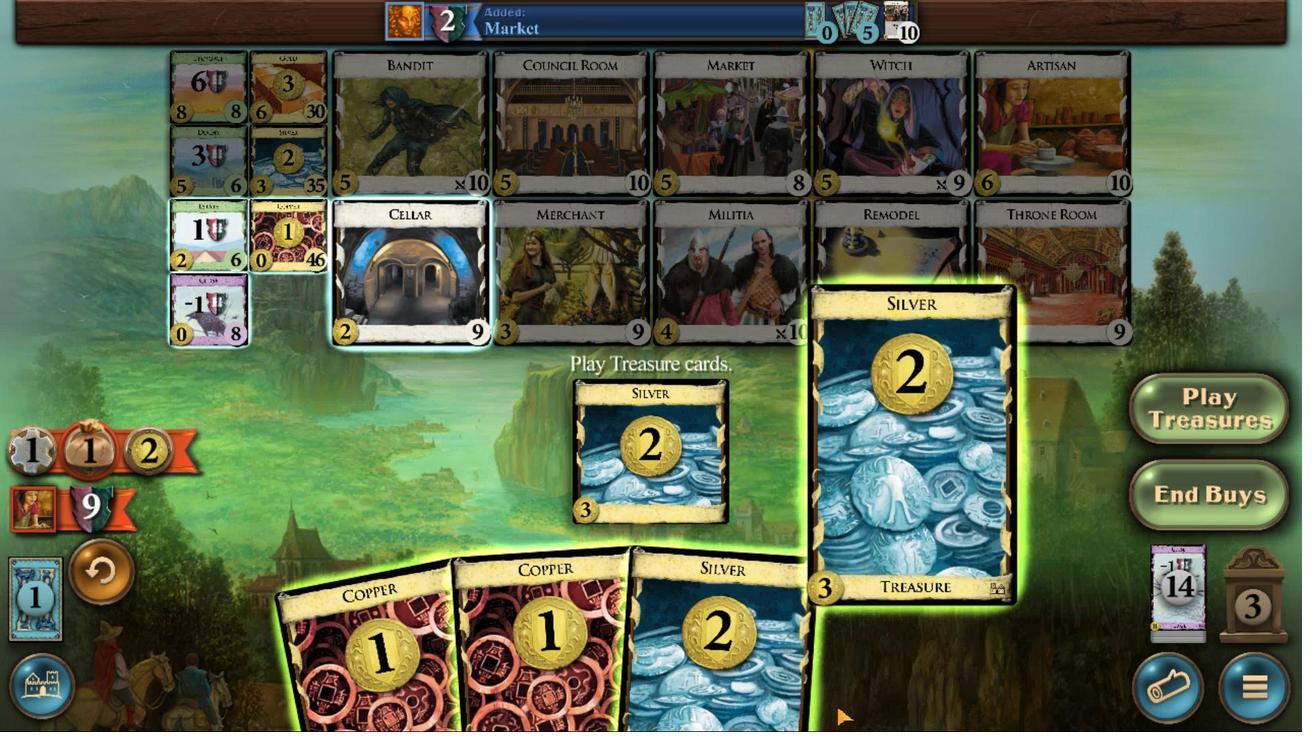
Action: Mouse scrolled (1004, 529) with delta (0, 0)
Screenshot: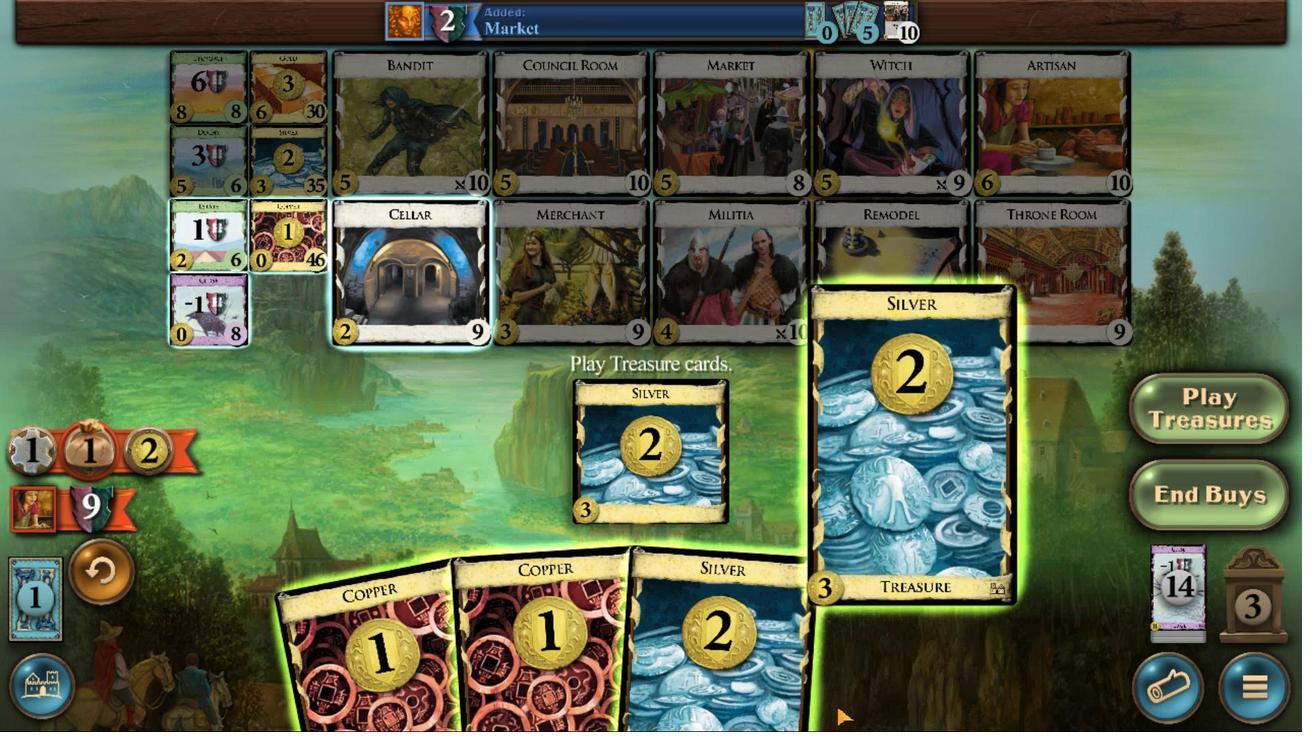 
Action: Mouse scrolled (1004, 529) with delta (0, 0)
Screenshot: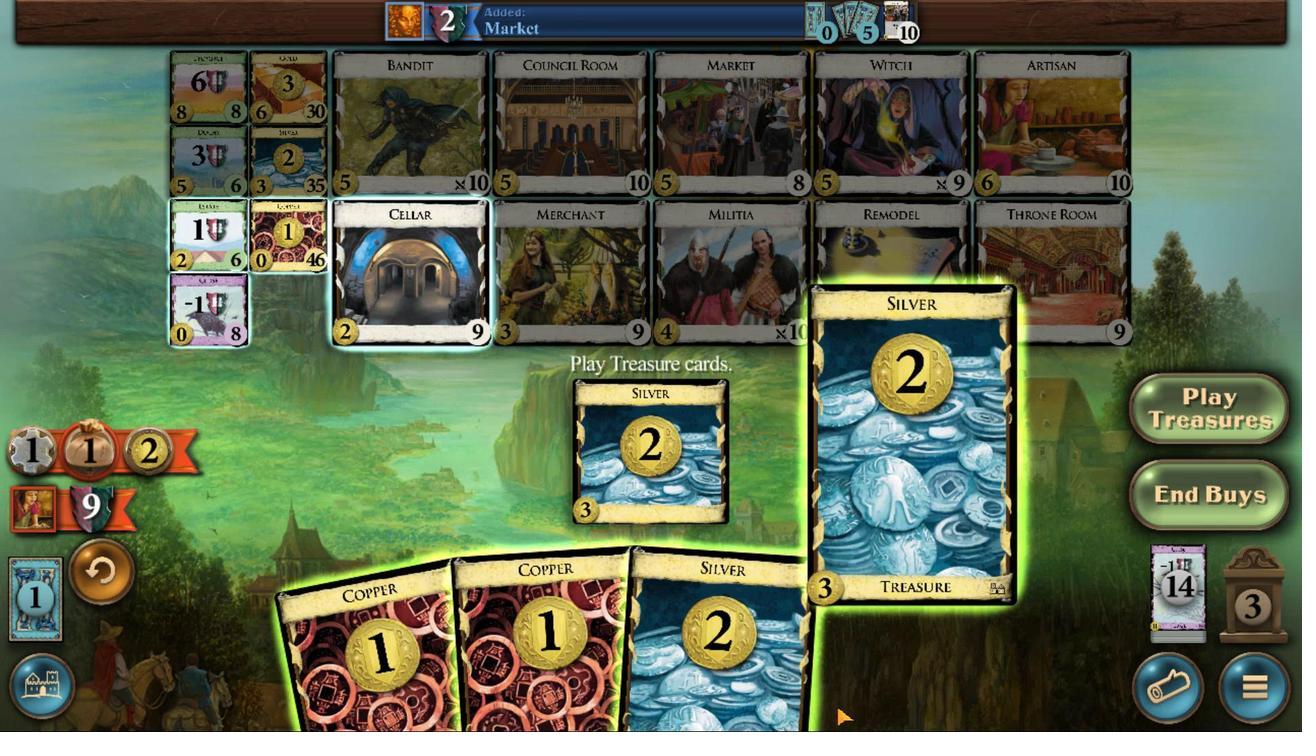 
Action: Mouse moved to (959, 527)
Screenshot: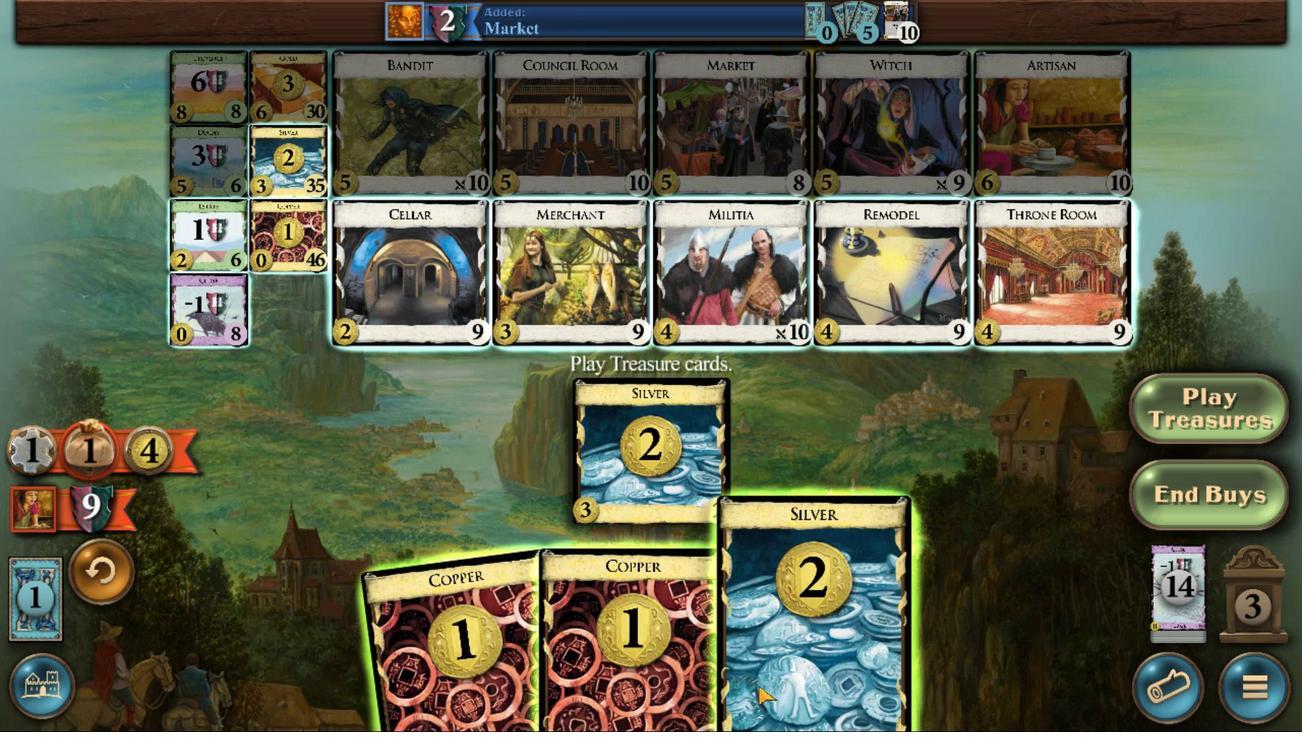 
Action: Mouse scrolled (959, 527) with delta (0, 0)
Screenshot: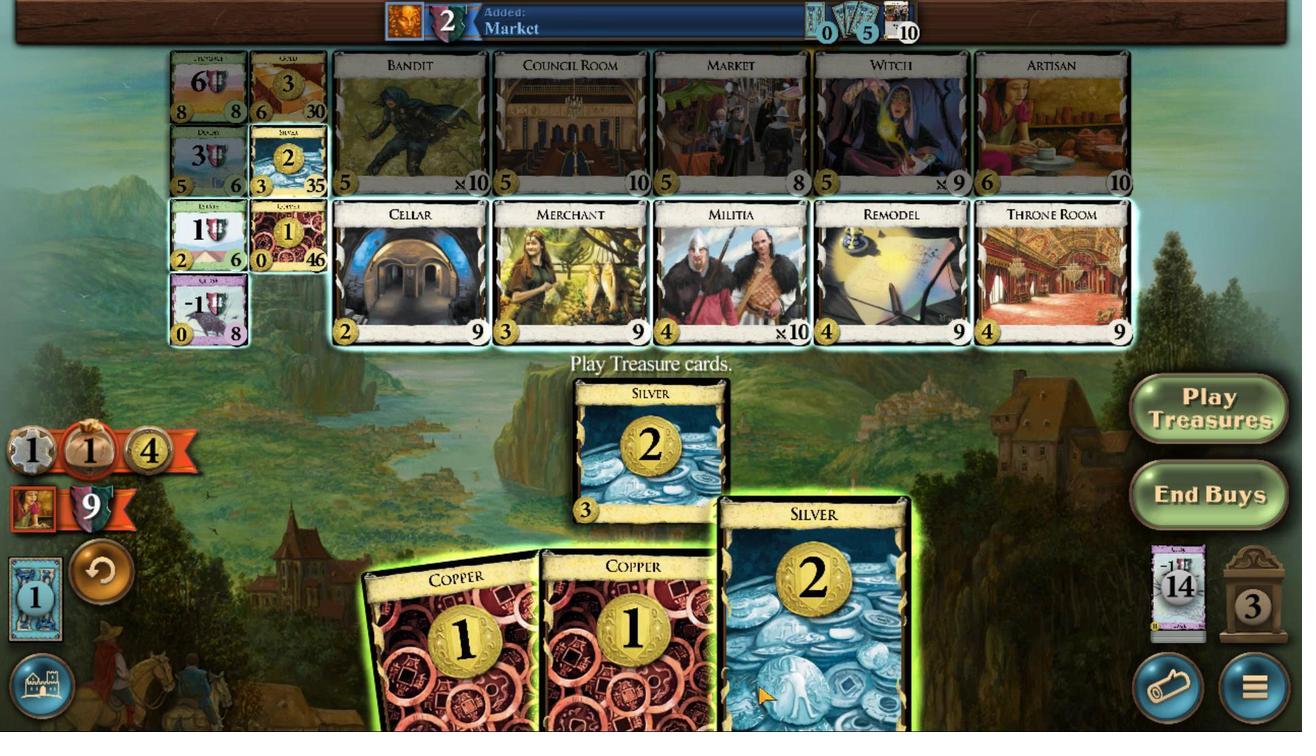 
Action: Mouse moved to (960, 527)
Screenshot: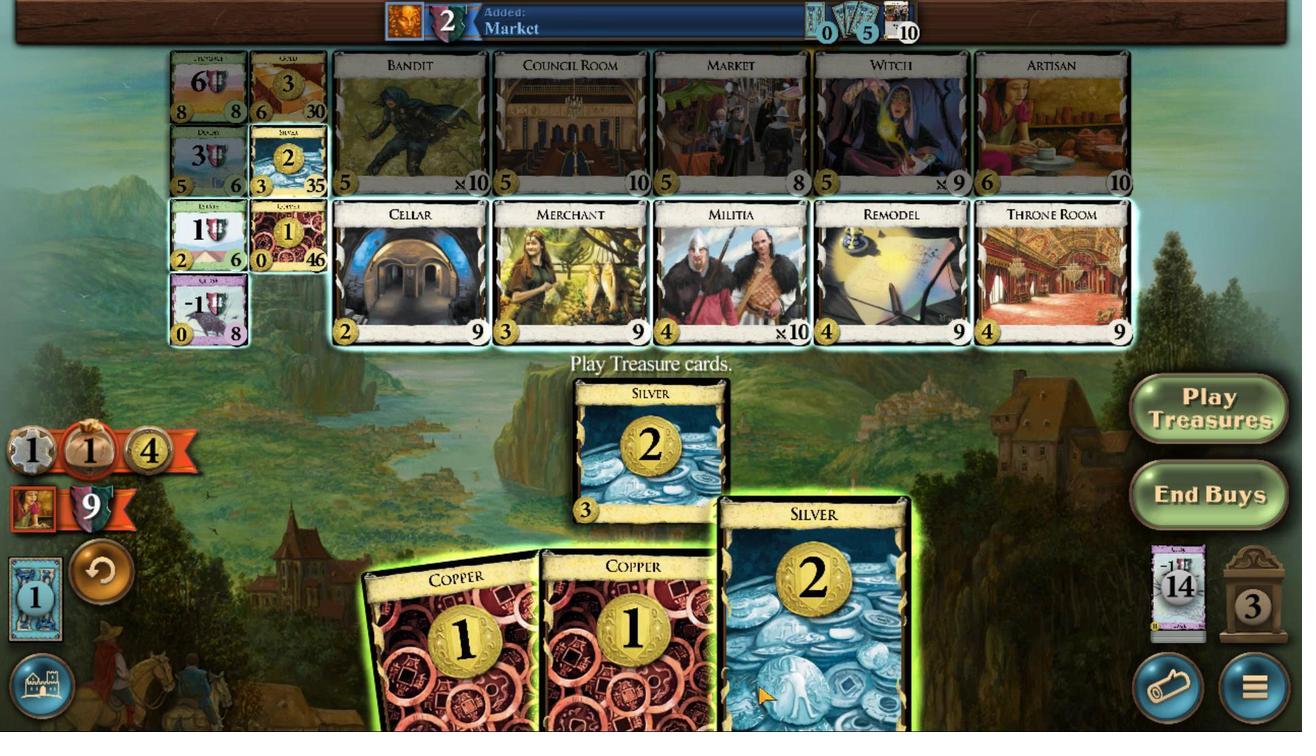 
Action: Mouse scrolled (960, 527) with delta (0, 0)
Screenshot: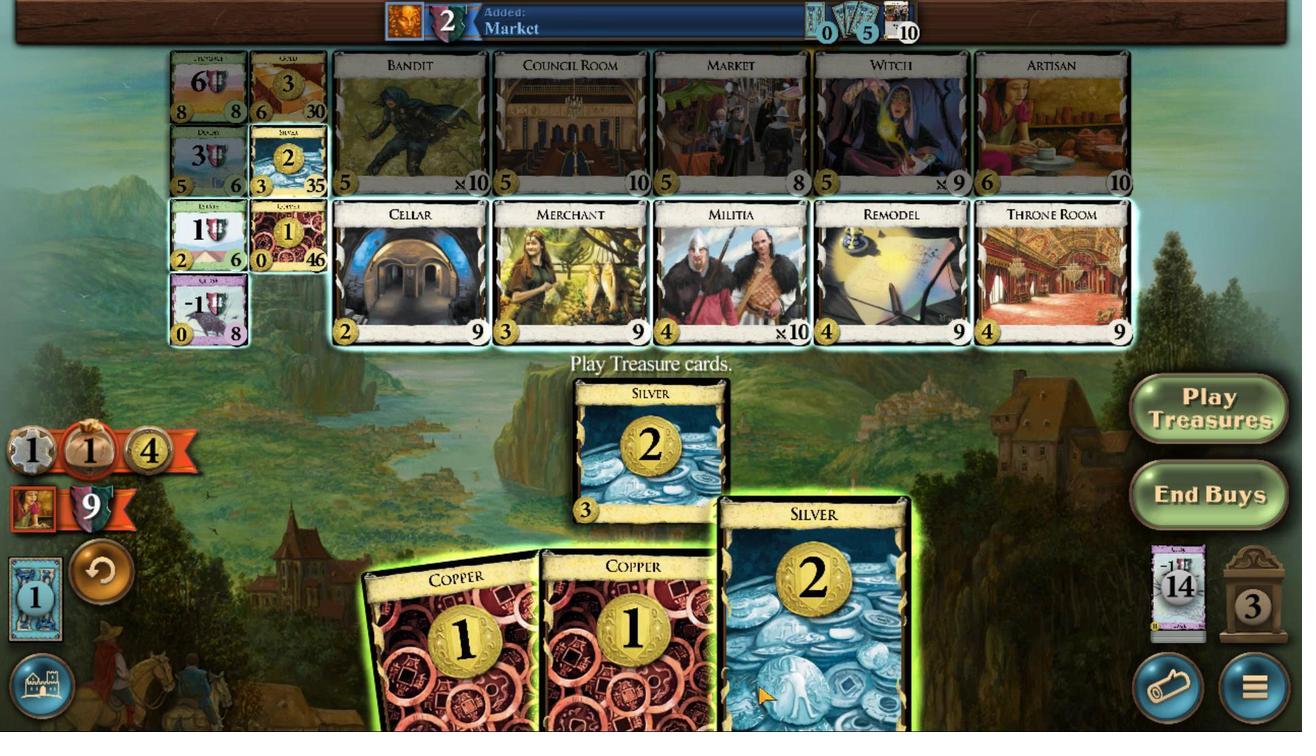 
Action: Mouse moved to (960, 527)
Screenshot: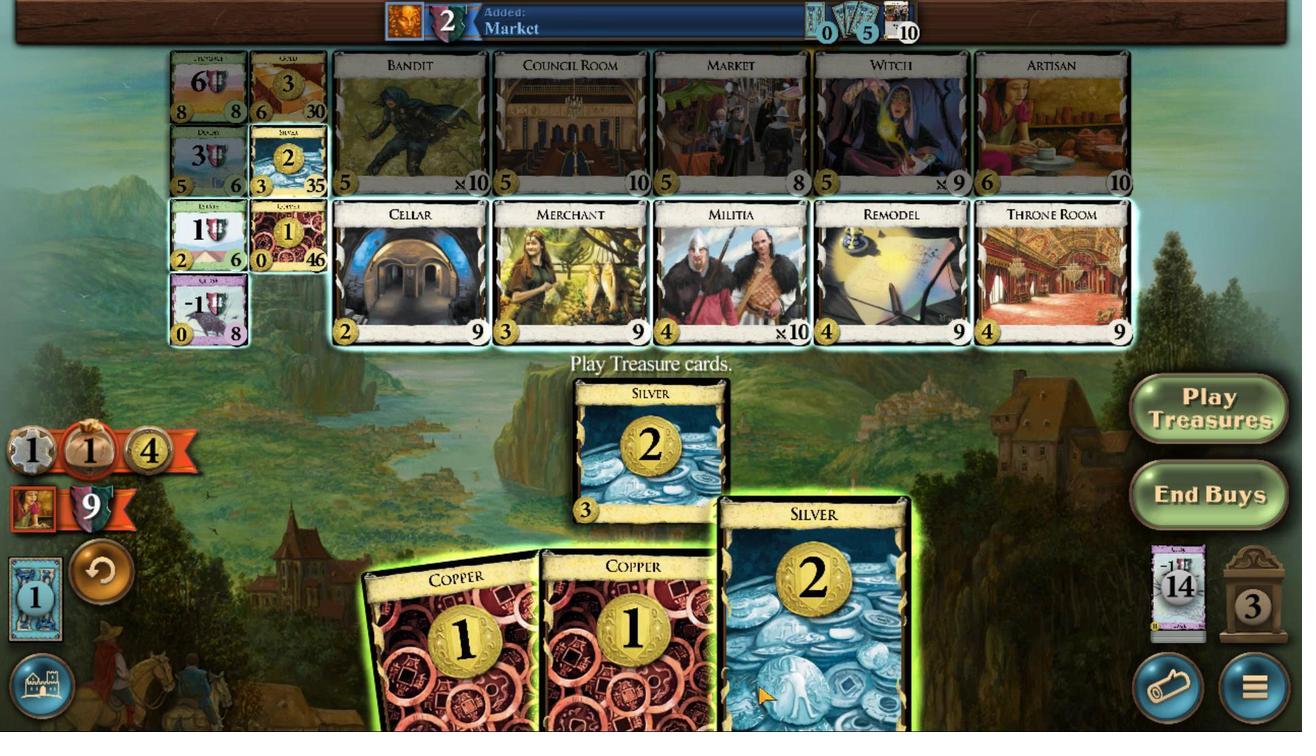 
Action: Mouse scrolled (960, 527) with delta (0, 0)
Screenshot: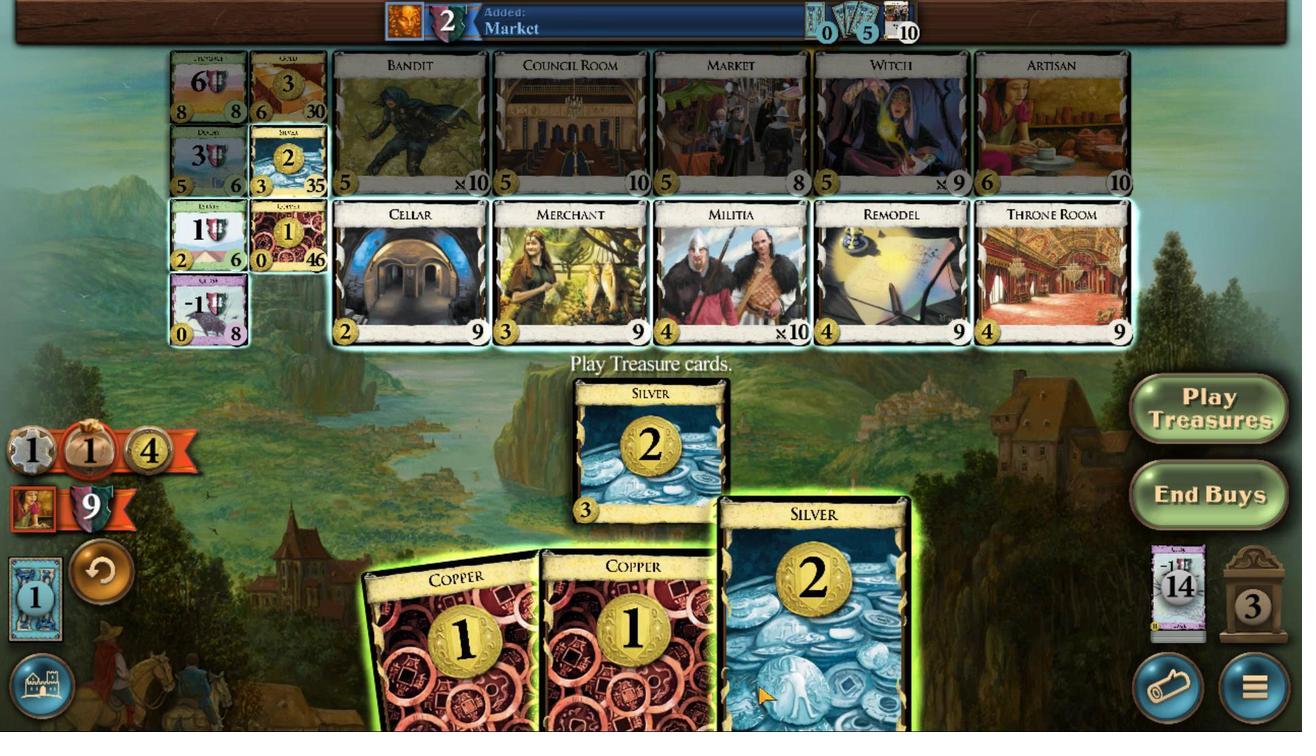 
Action: Mouse scrolled (960, 527) with delta (0, 0)
Screenshot: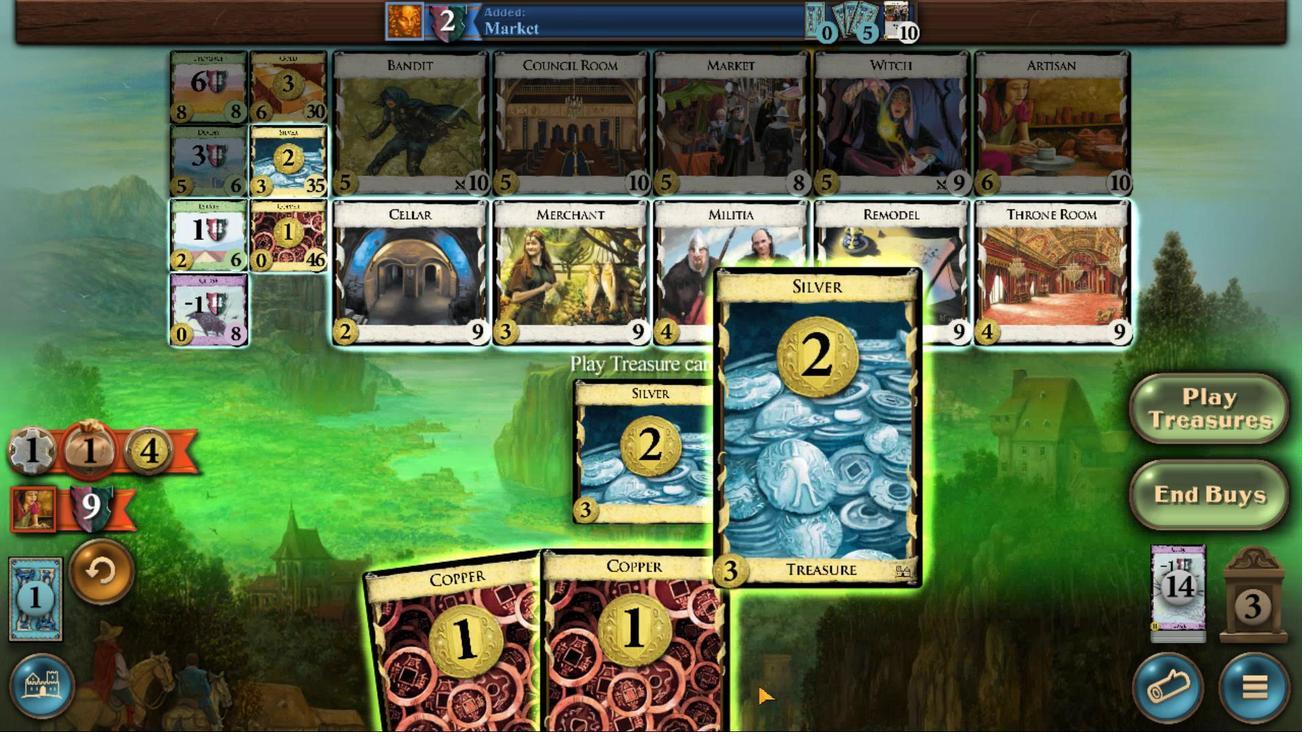 
Action: Mouse scrolled (960, 527) with delta (0, 0)
Screenshot: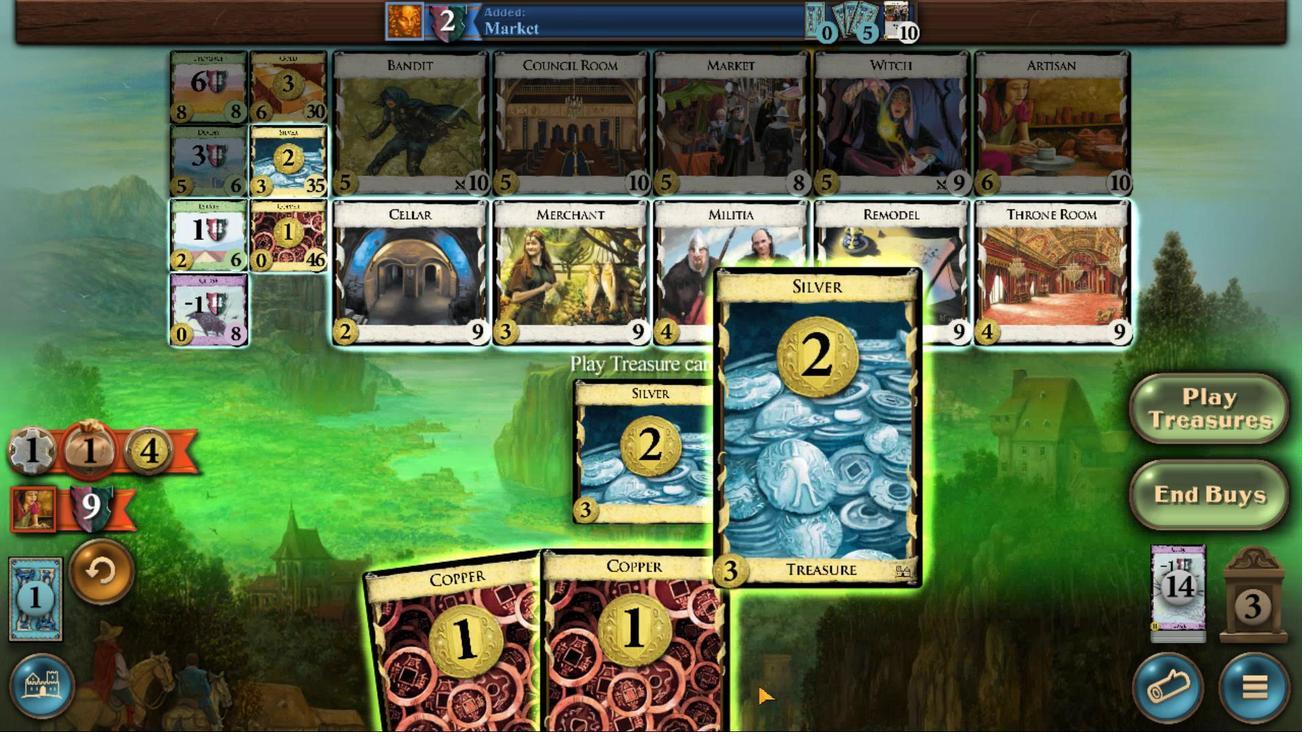 
Action: Mouse scrolled (960, 527) with delta (0, 0)
Screenshot: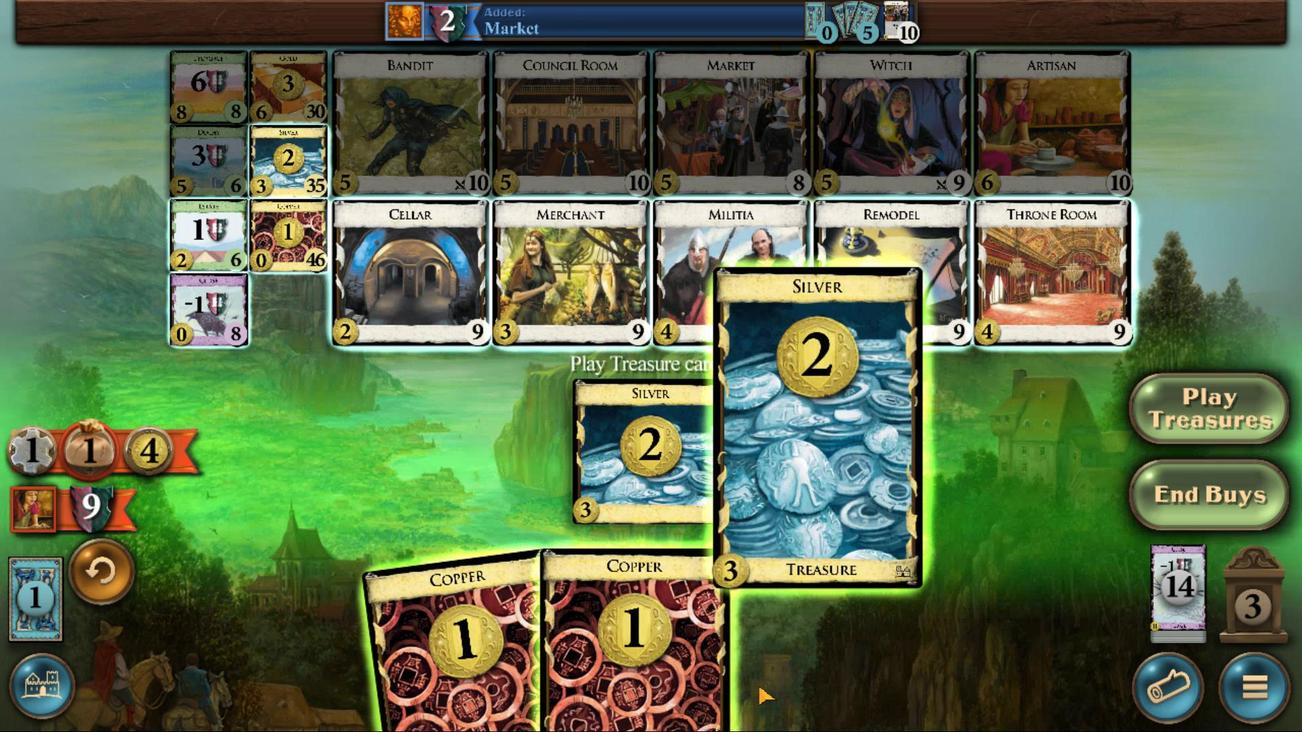 
Action: Mouse scrolled (960, 527) with delta (0, 0)
Screenshot: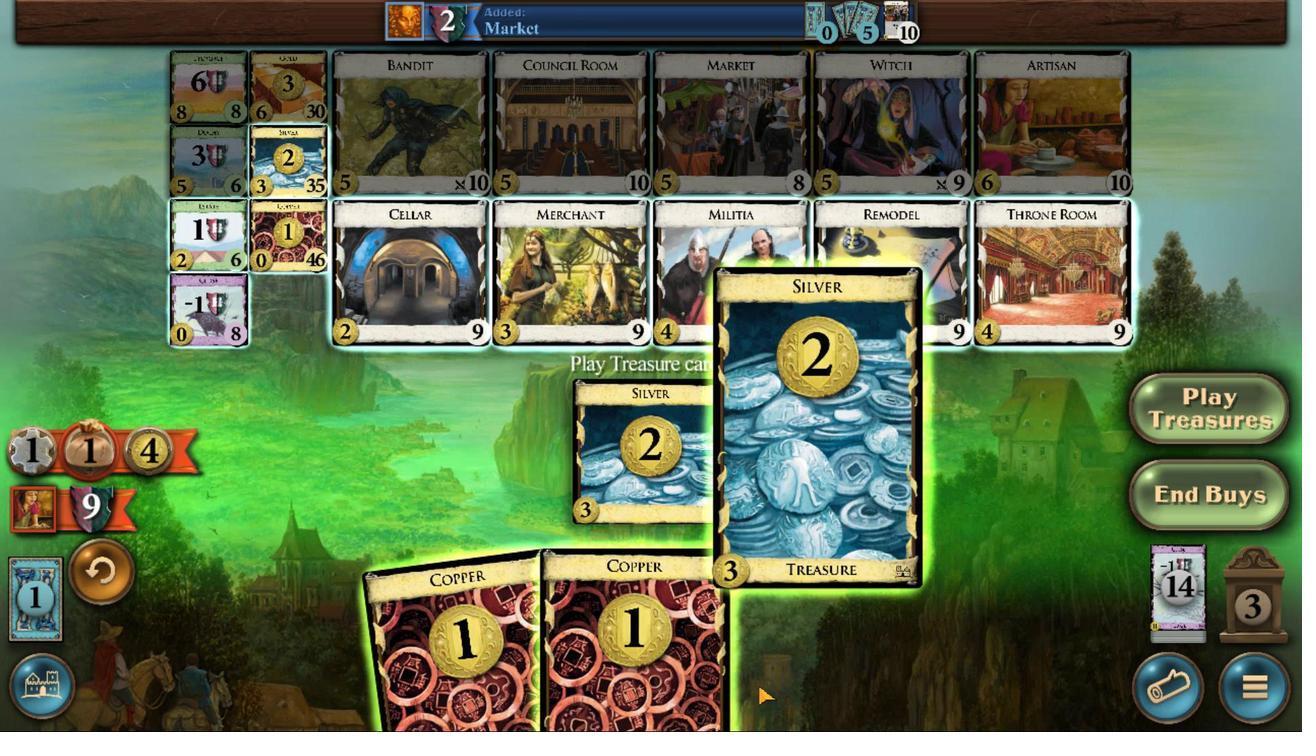 
Action: Mouse moved to (907, 525)
Screenshot: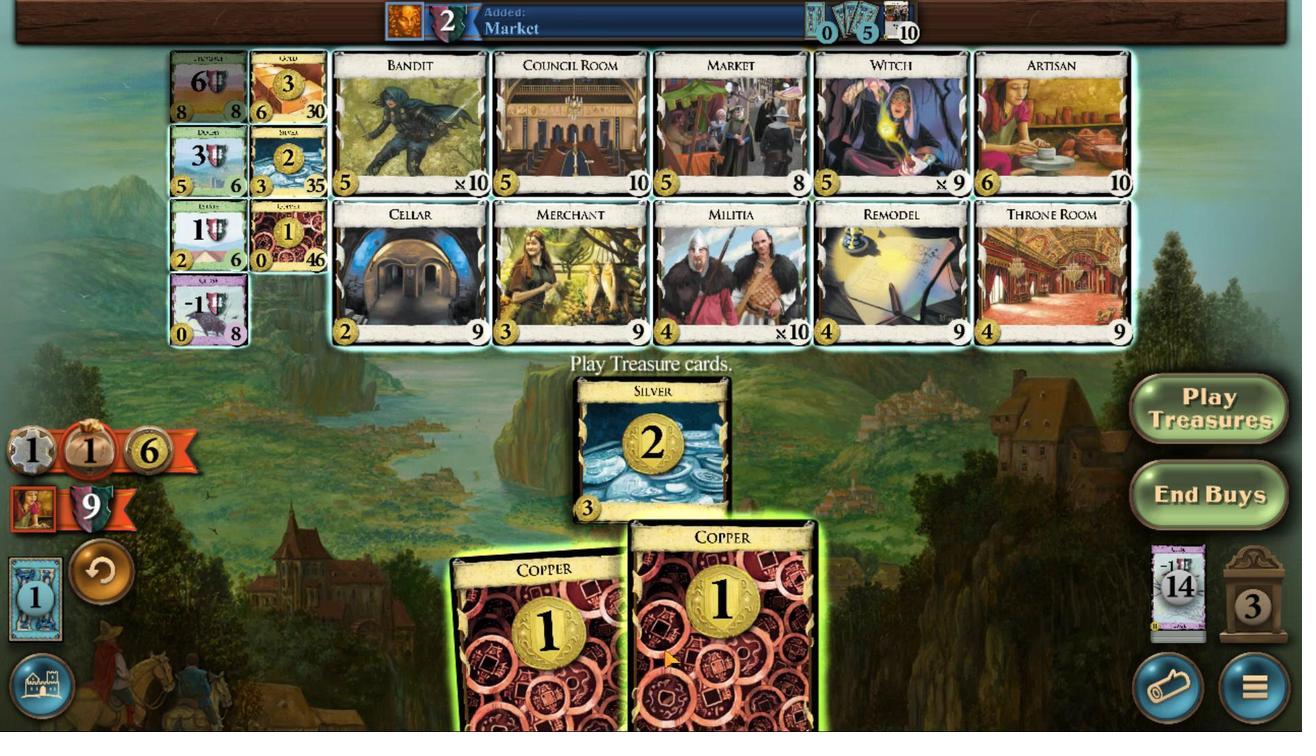 
Action: Mouse scrolled (907, 525) with delta (0, 0)
Screenshot: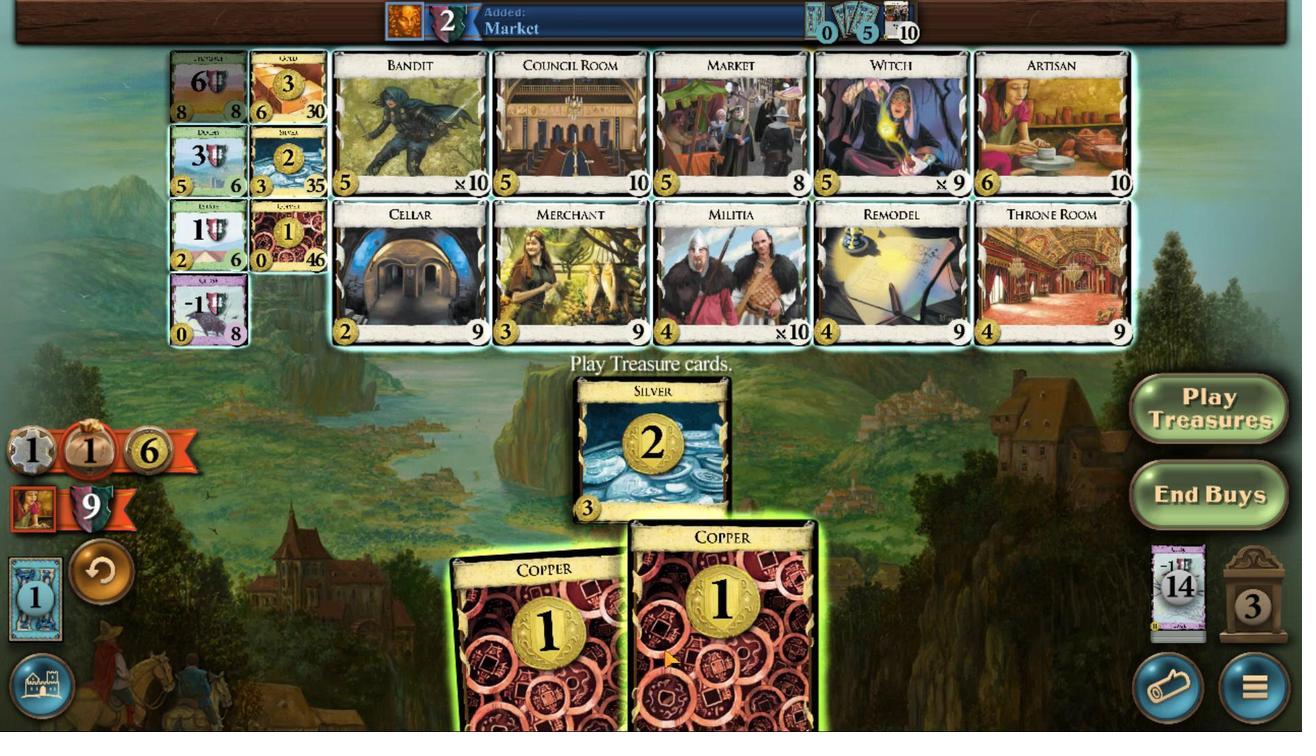 
Action: Mouse scrolled (907, 525) with delta (0, 0)
Screenshot: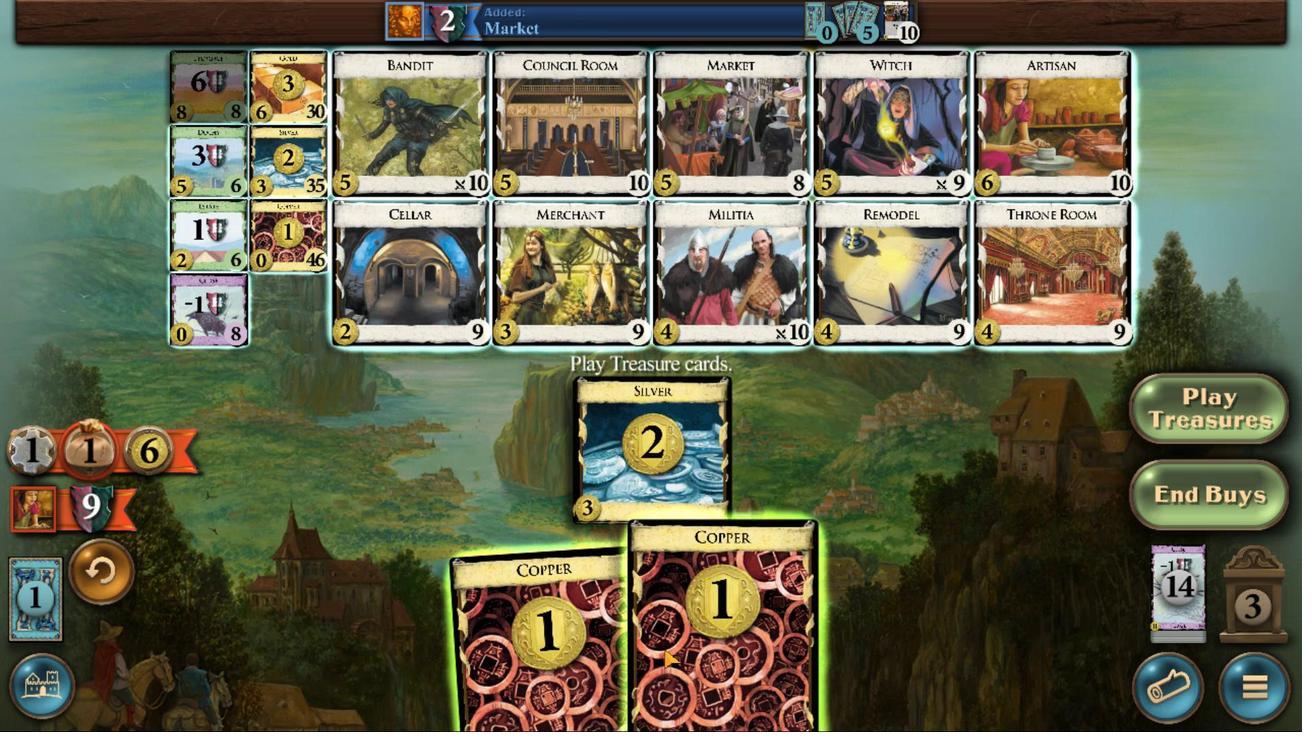 
Action: Mouse moved to (907, 525)
Screenshot: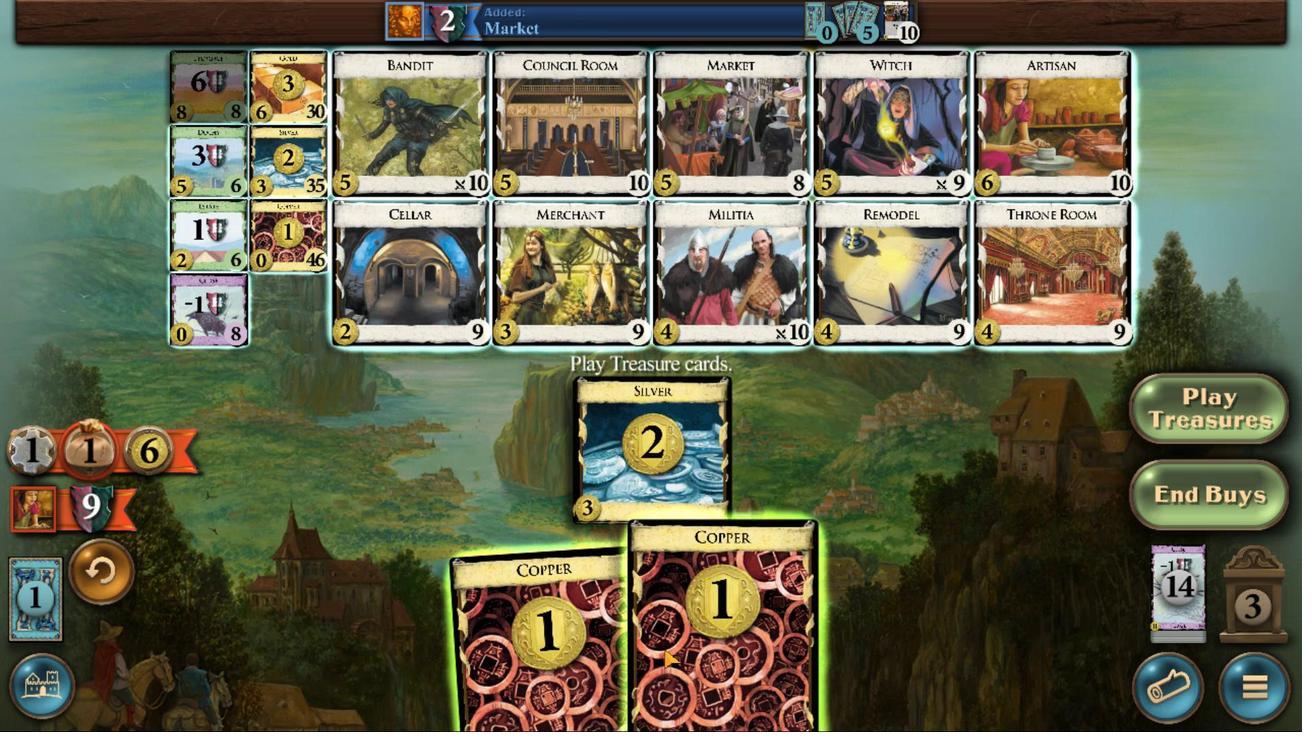 
Action: Mouse scrolled (907, 525) with delta (0, 0)
Screenshot: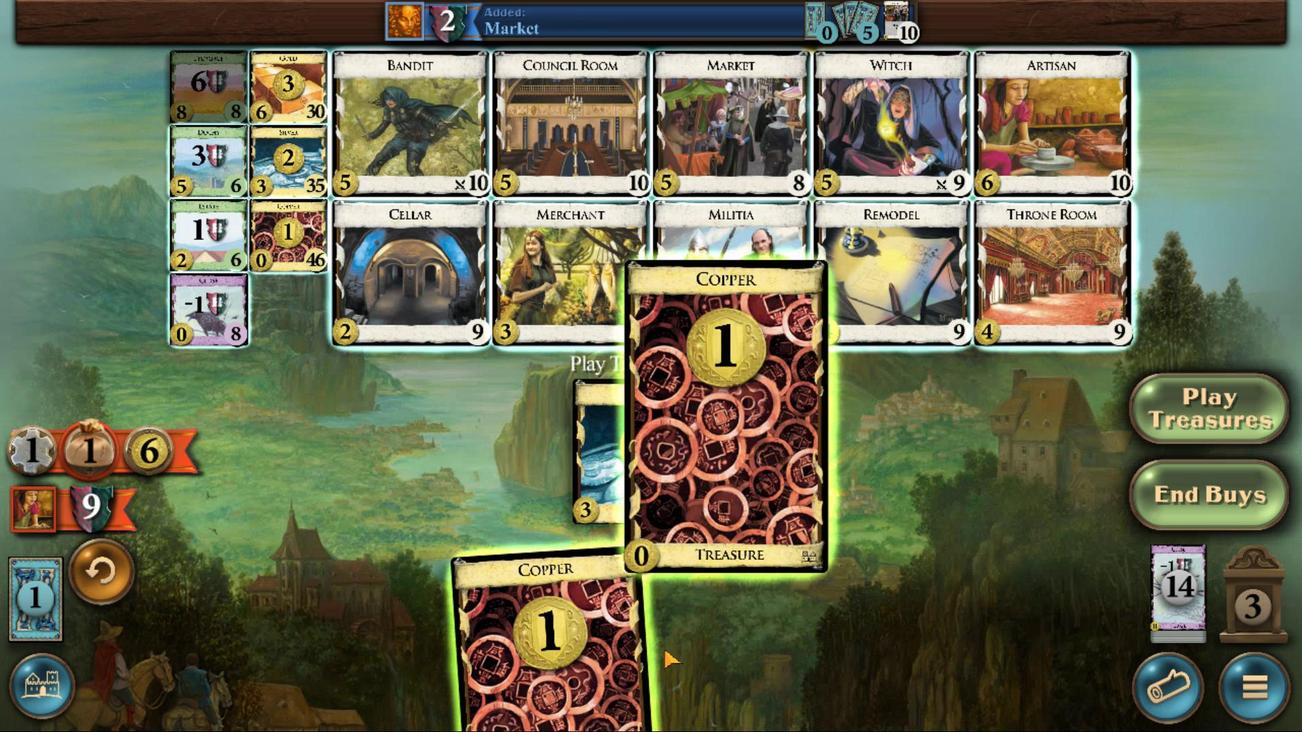 
Action: Mouse moved to (878, 525)
Screenshot: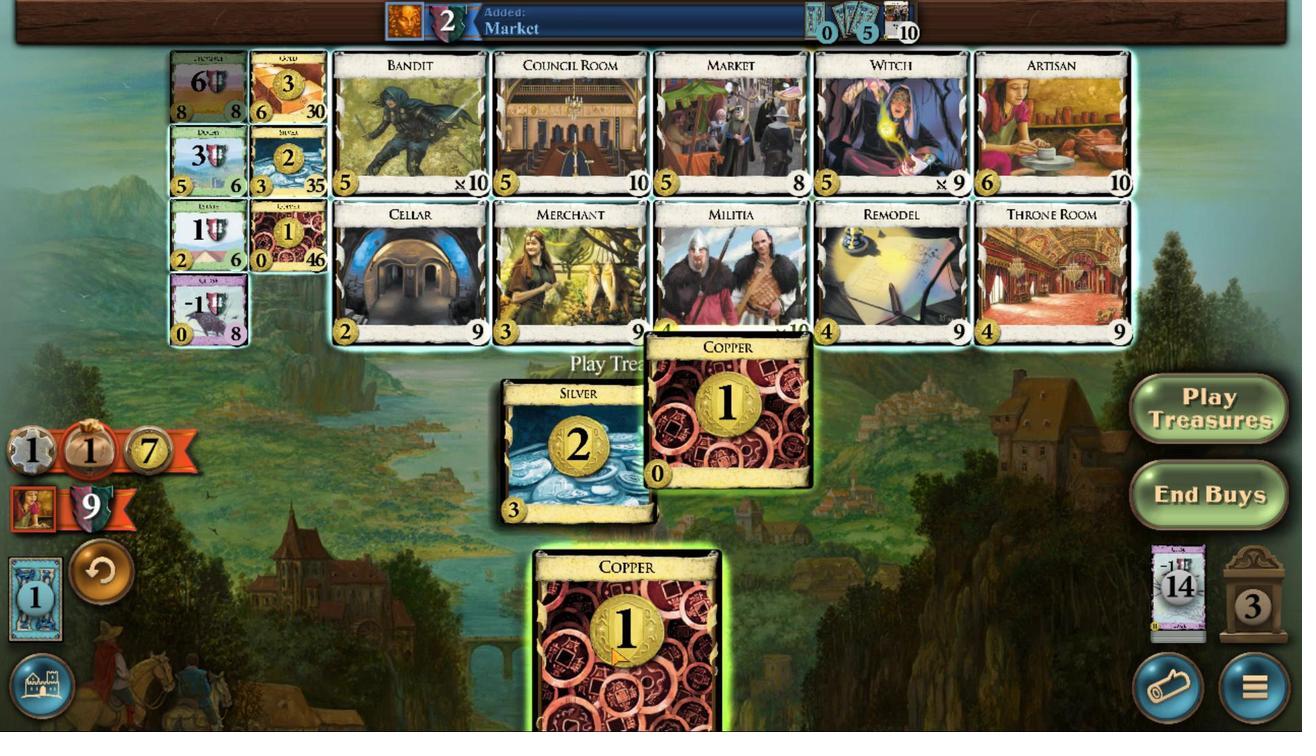 
Action: Mouse scrolled (878, 525) with delta (0, 0)
Screenshot: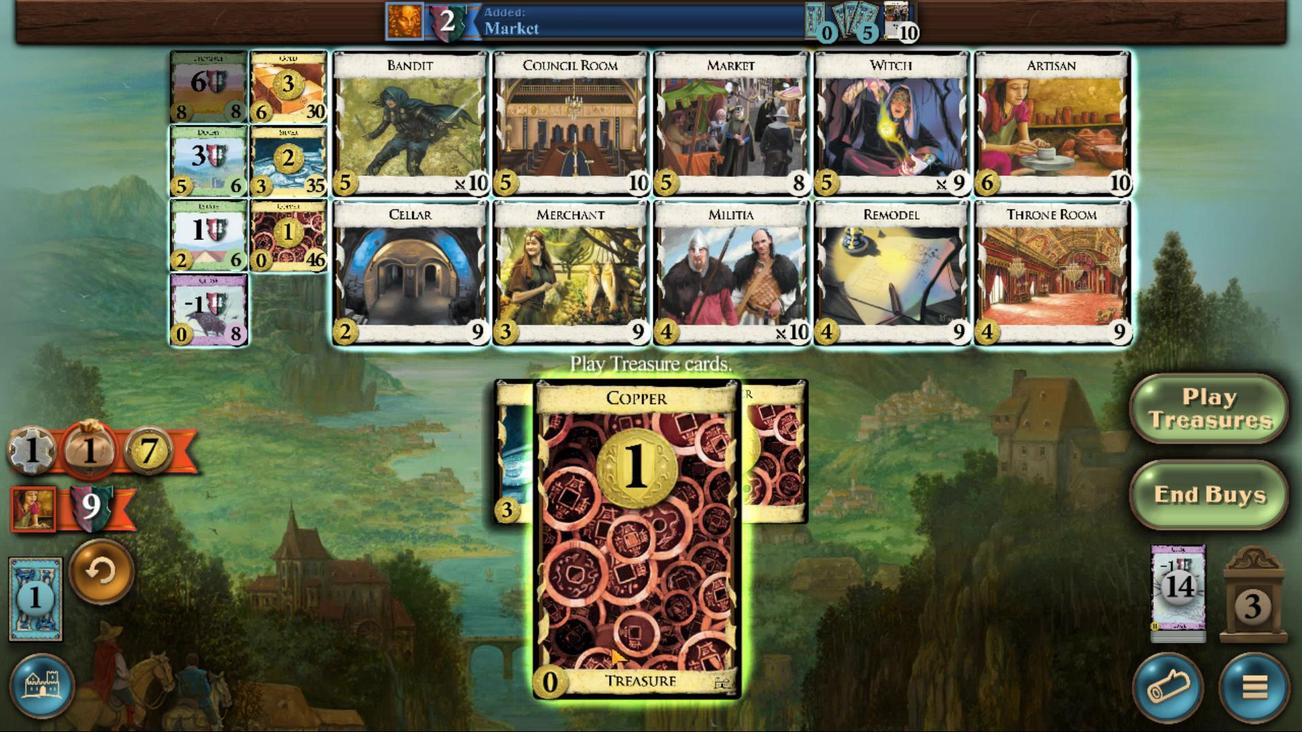 
Action: Mouse scrolled (878, 525) with delta (0, 0)
Screenshot: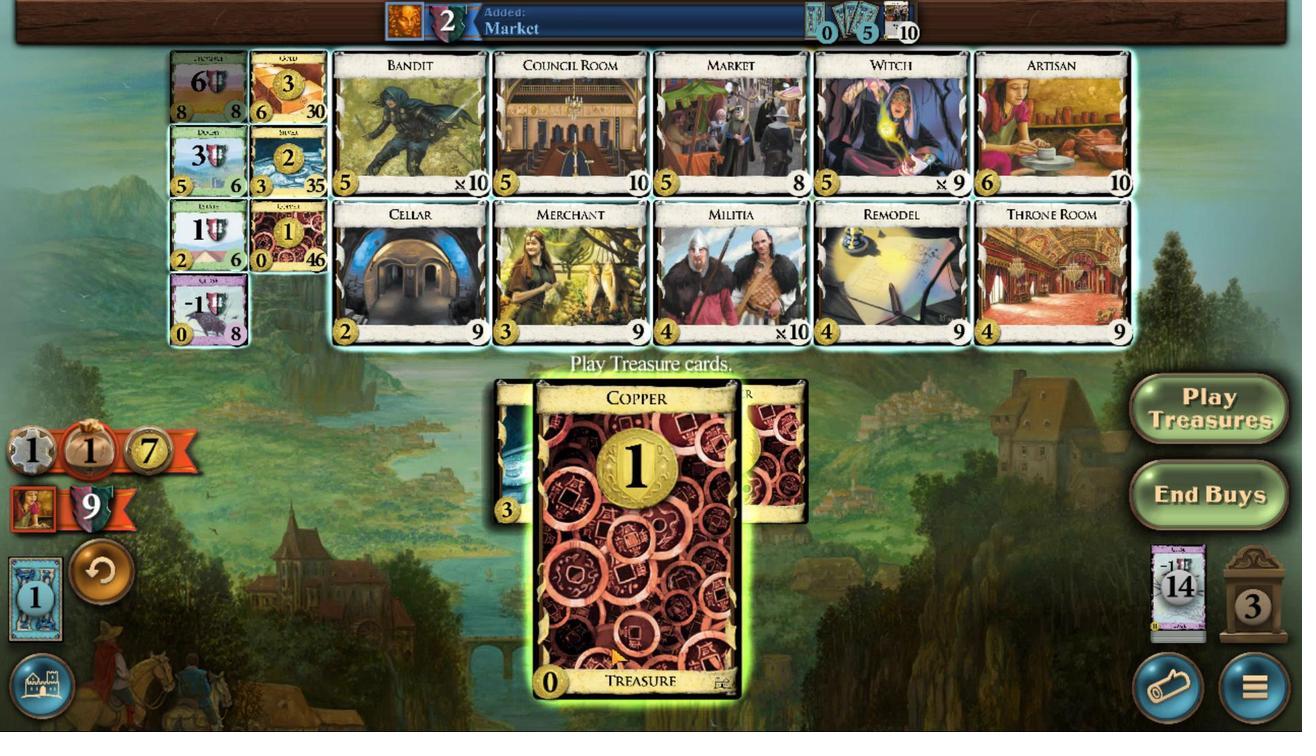 
Action: Mouse scrolled (878, 525) with delta (0, 0)
Screenshot: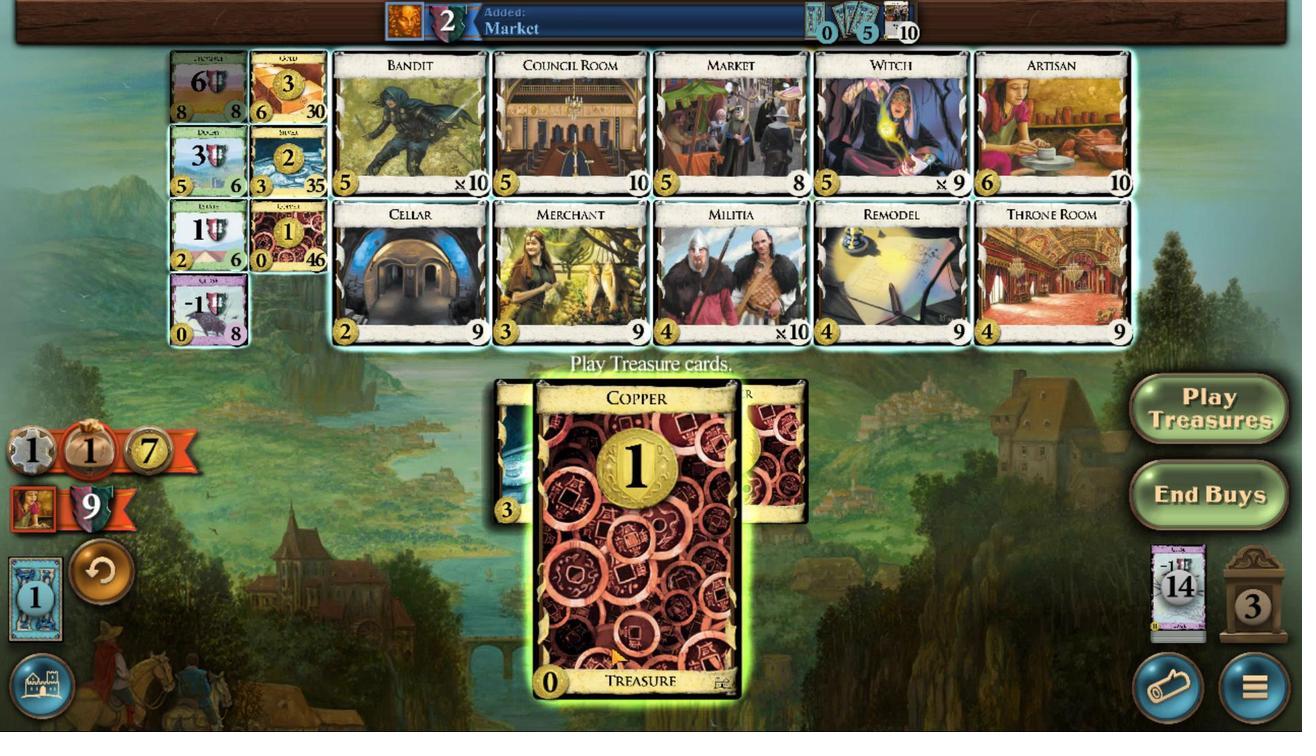 
Action: Mouse scrolled (878, 525) with delta (0, 0)
Screenshot: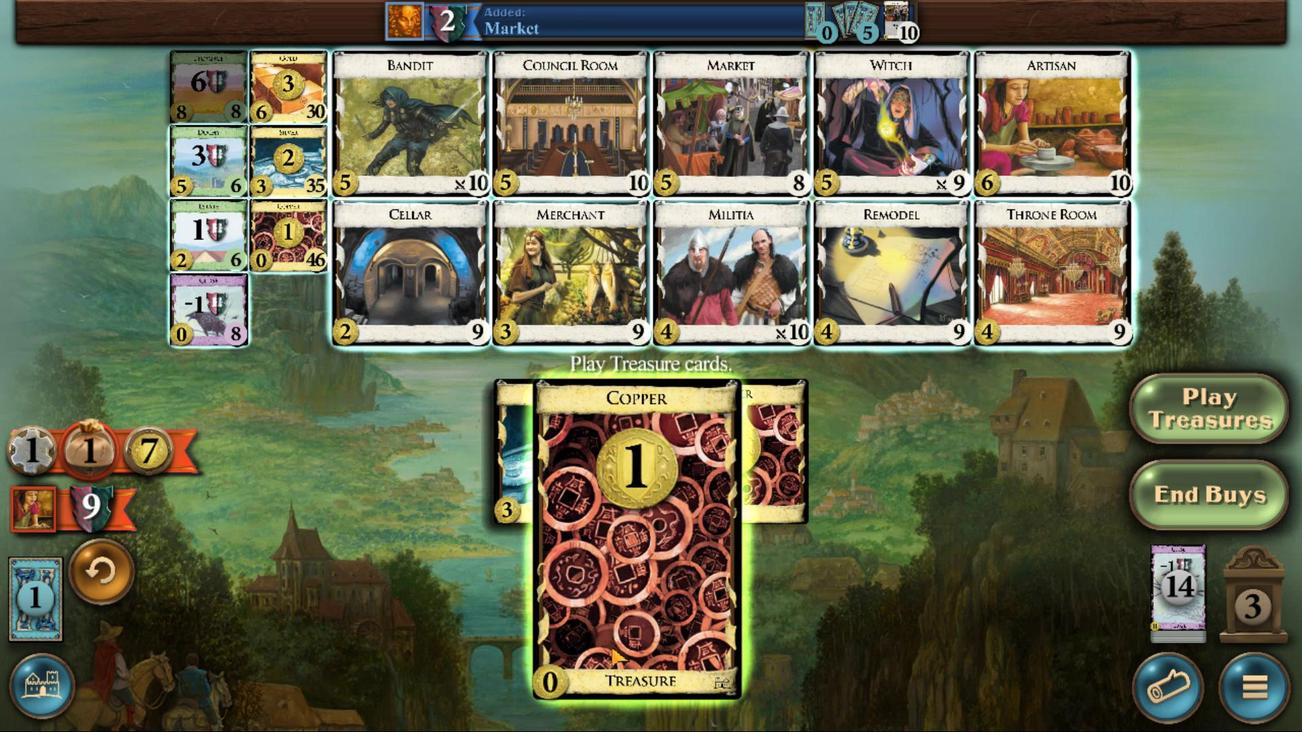 
Action: Mouse scrolled (878, 525) with delta (0, 0)
Screenshot: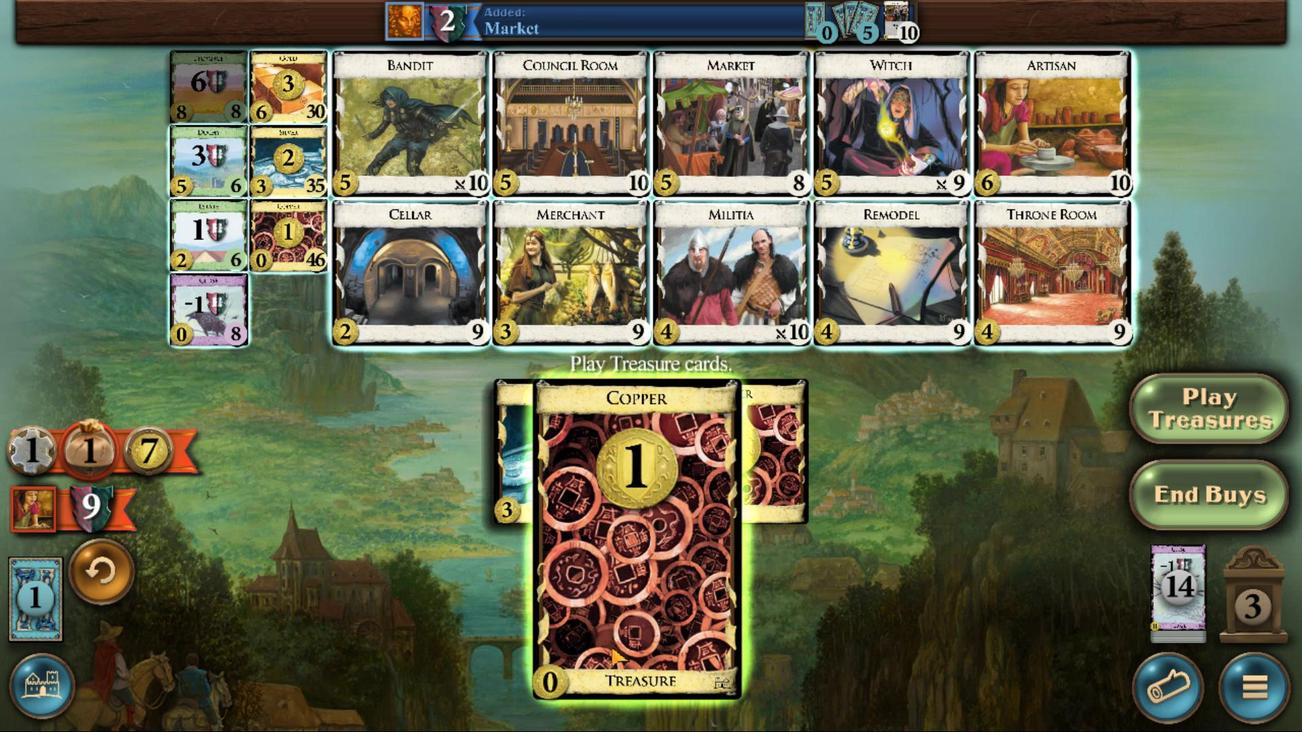 
Action: Mouse scrolled (878, 525) with delta (0, 0)
Screenshot: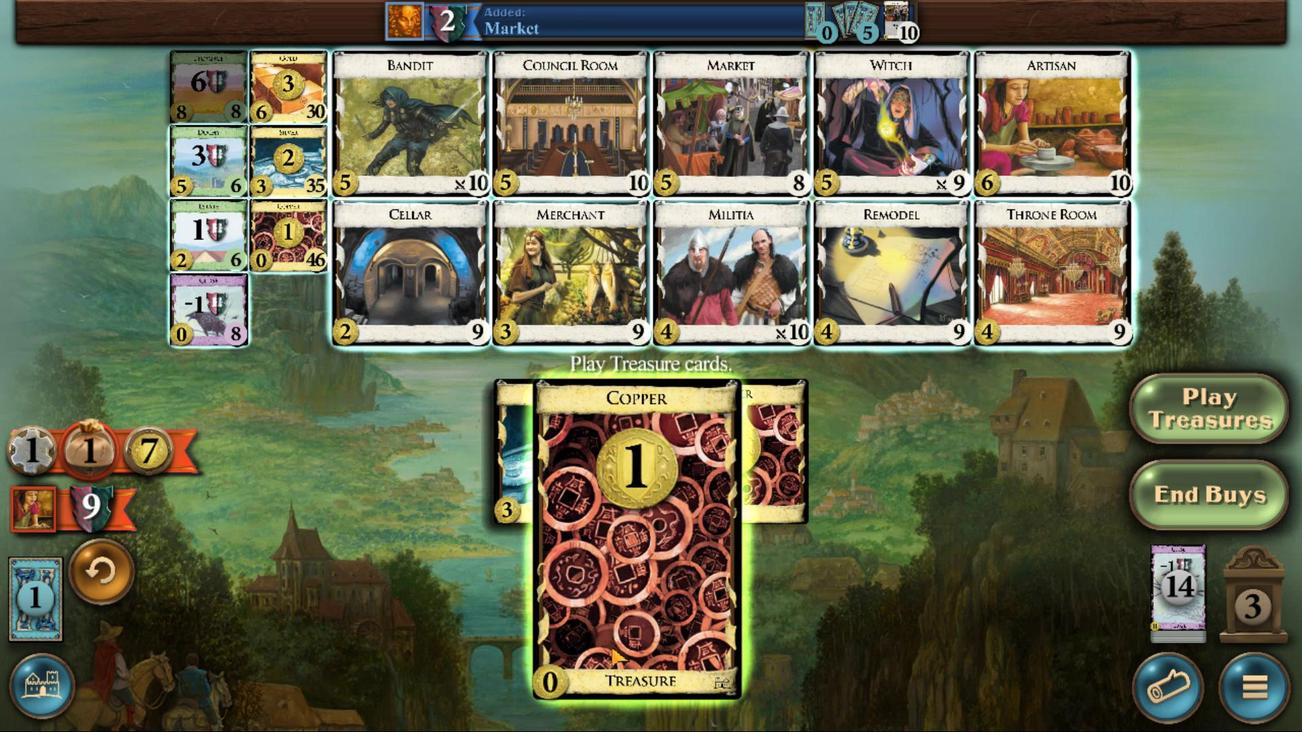 
Action: Mouse scrolled (878, 525) with delta (0, 0)
Screenshot: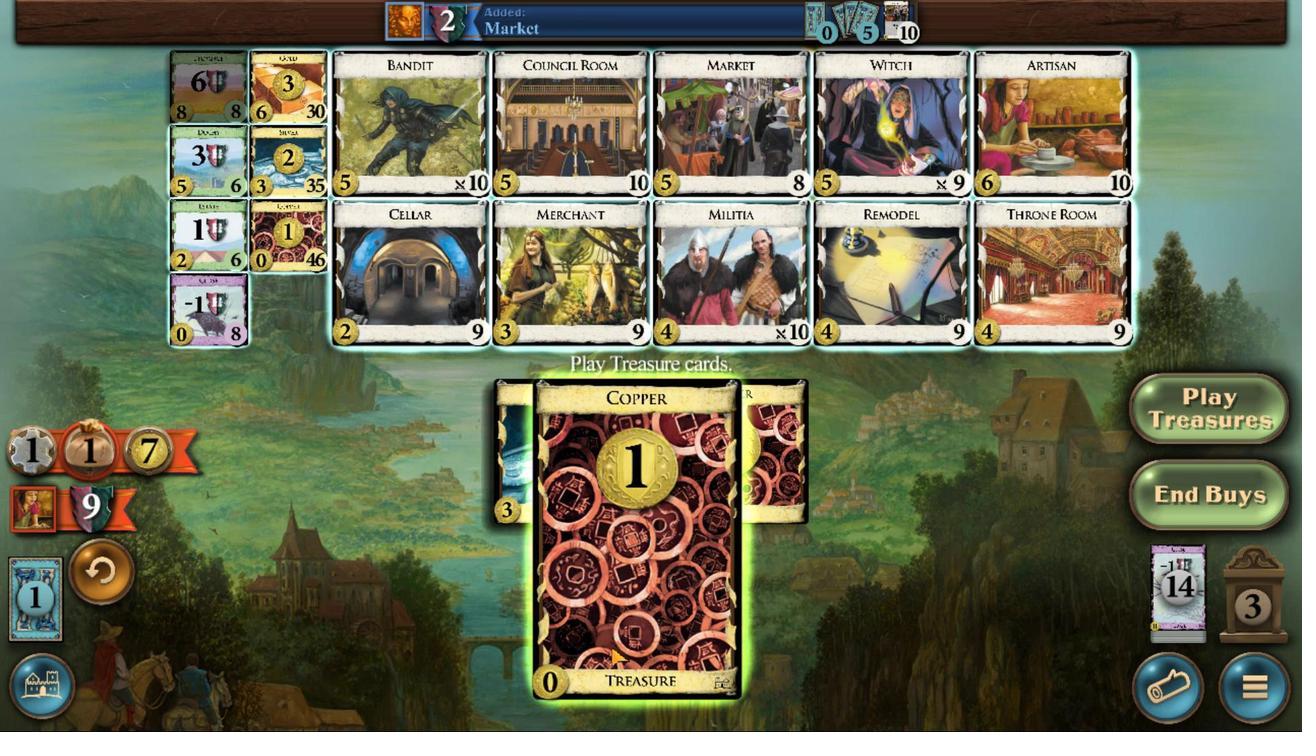 
Action: Mouse moved to (635, 489)
Screenshot: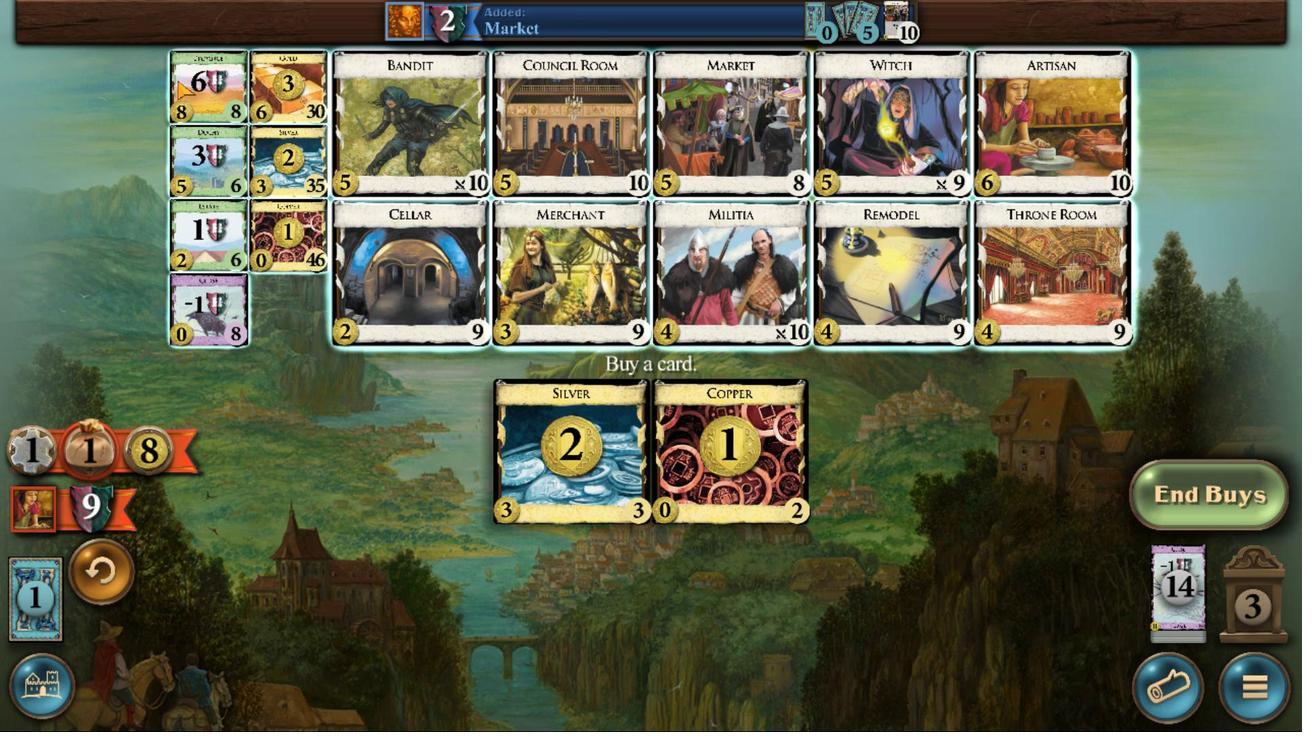 
Action: Mouse pressed left at (635, 489)
Screenshot: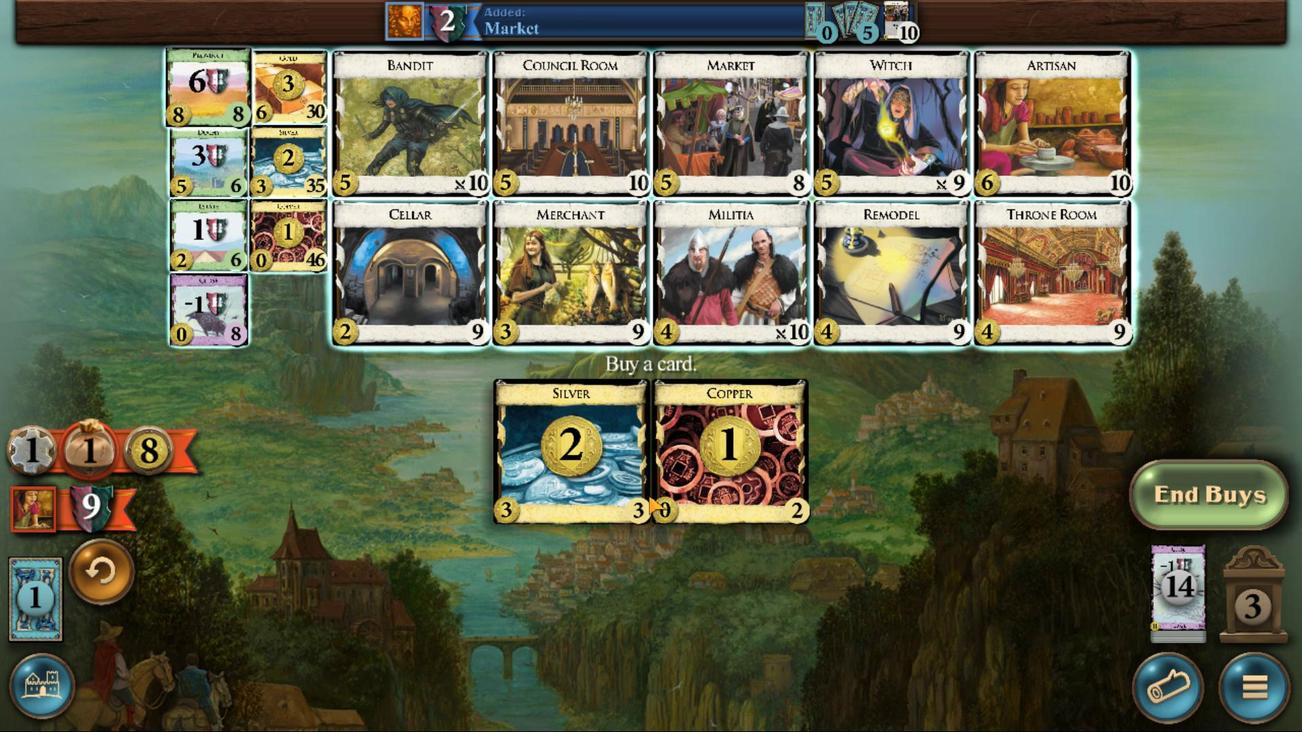 
Action: Mouse moved to (1066, 528)
Screenshot: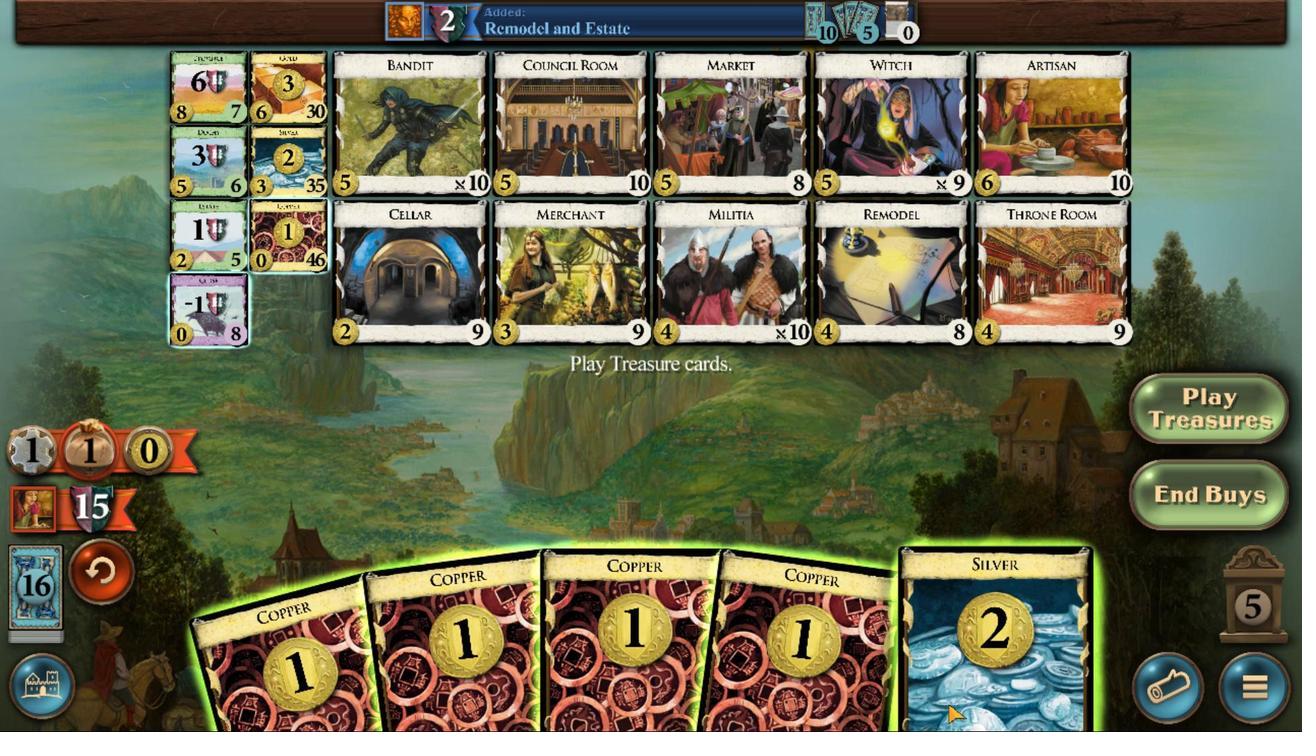 
Action: Mouse scrolled (1066, 528) with delta (0, 0)
Screenshot: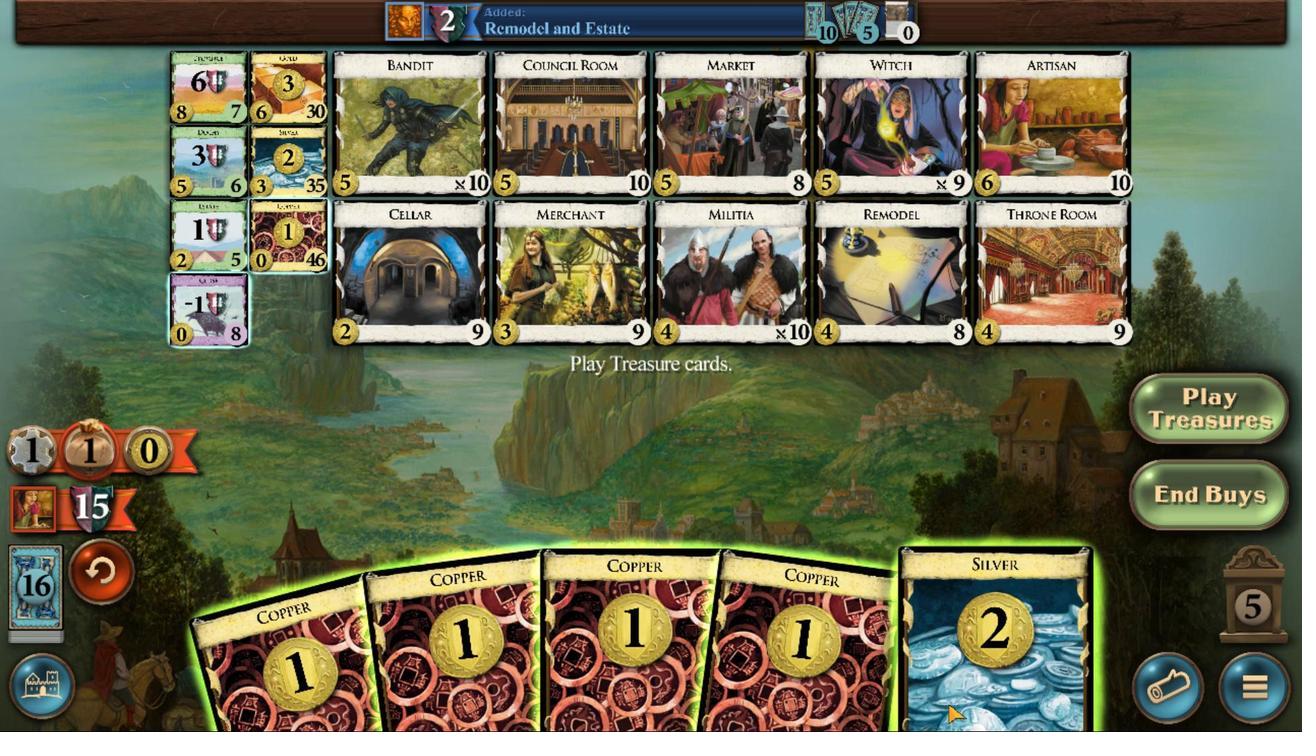 
Action: Mouse moved to (1066, 528)
Screenshot: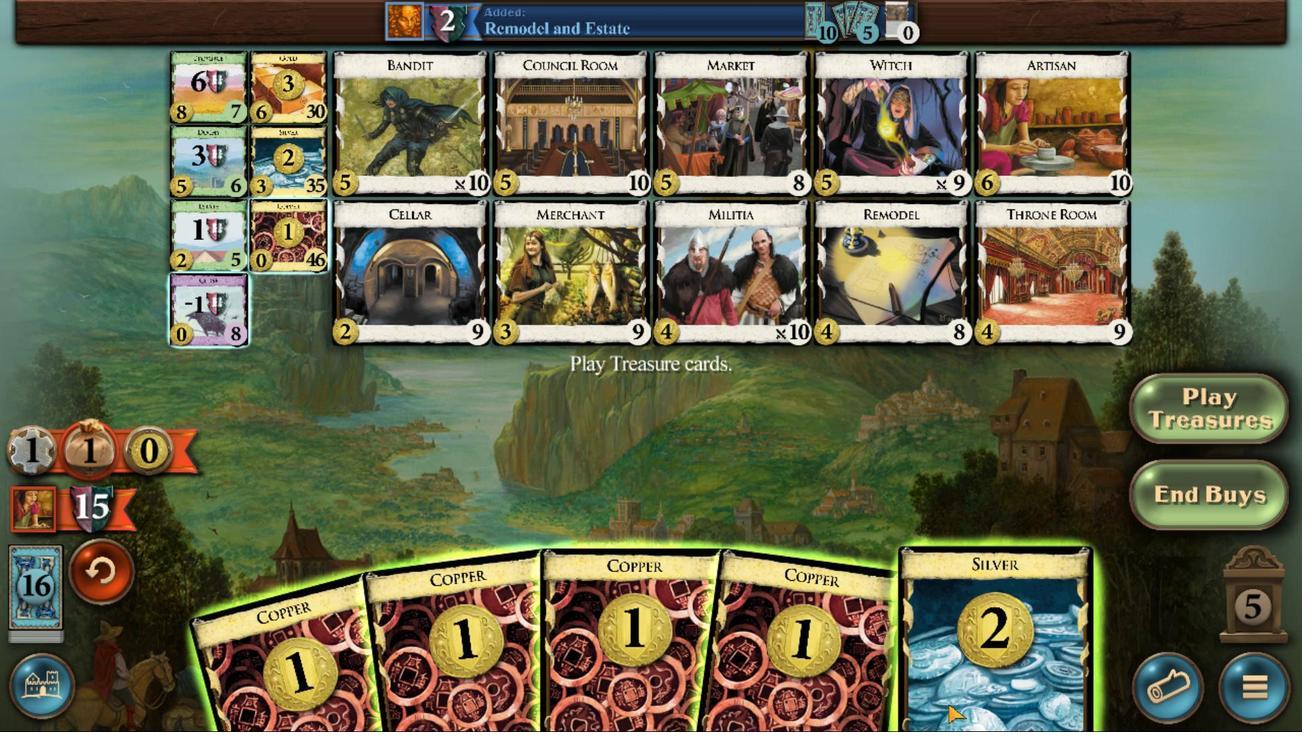 
Action: Mouse scrolled (1066, 528) with delta (0, 0)
Screenshot: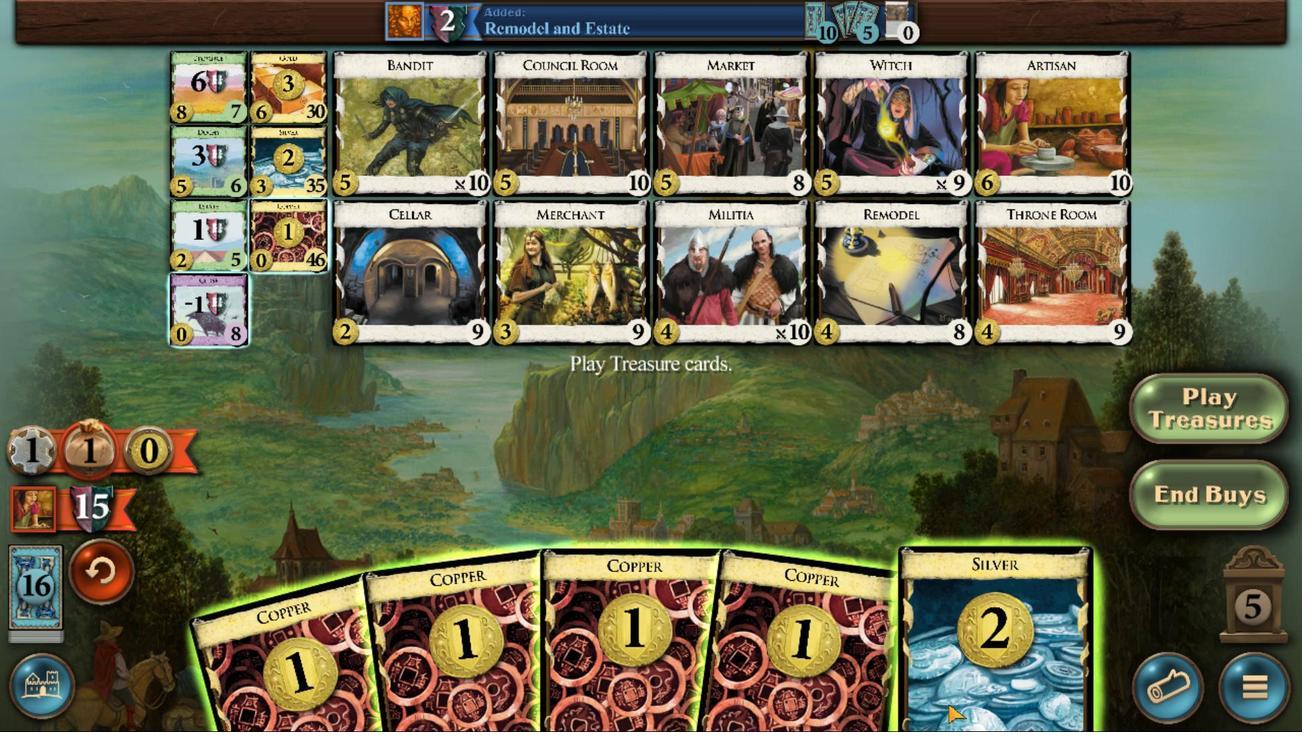 
Action: Mouse scrolled (1066, 528) with delta (0, 0)
Screenshot: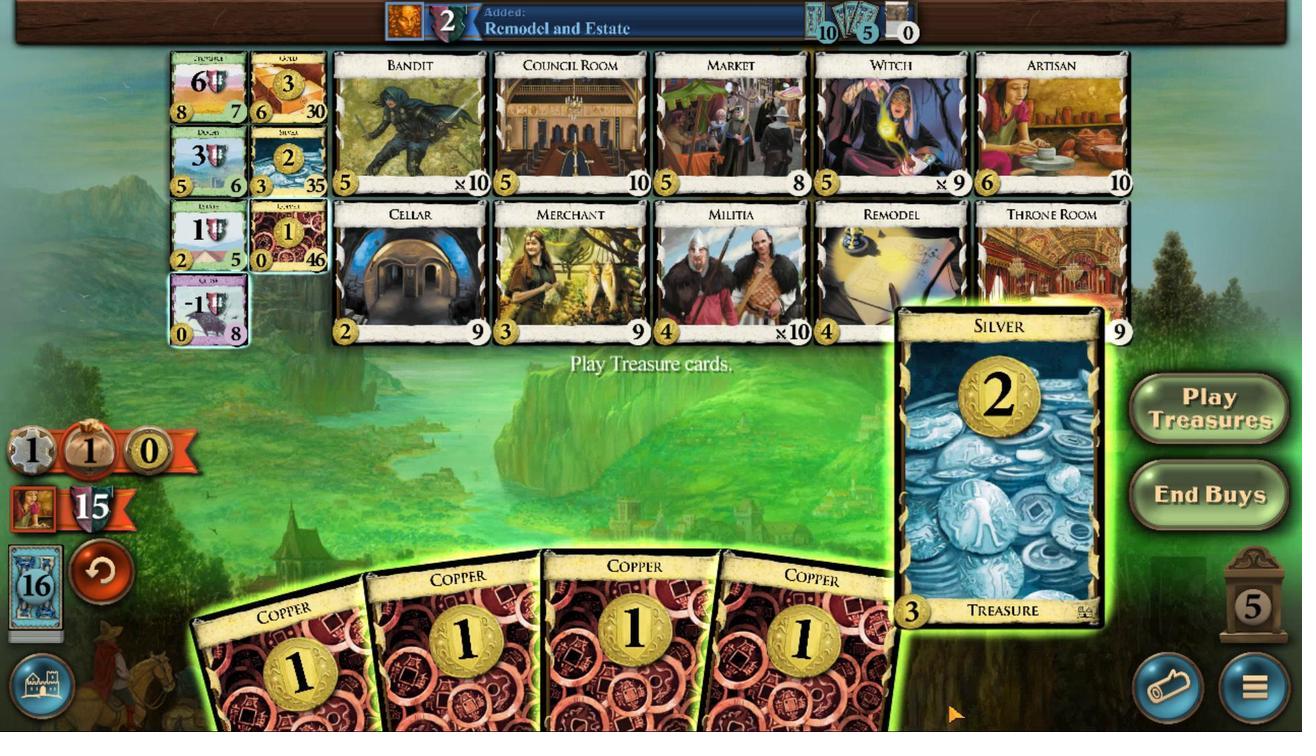 
Action: Mouse scrolled (1066, 528) with delta (0, 0)
Screenshot: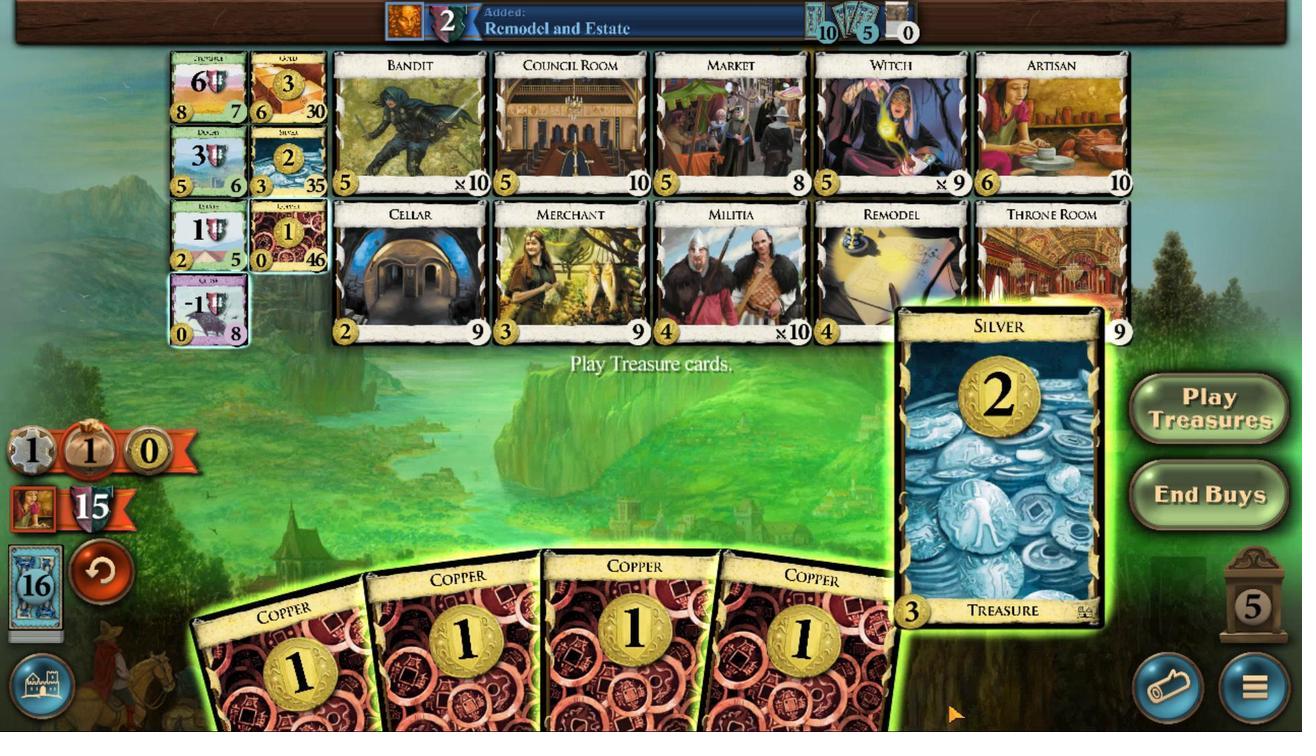 
Action: Mouse scrolled (1066, 528) with delta (0, 0)
Screenshot: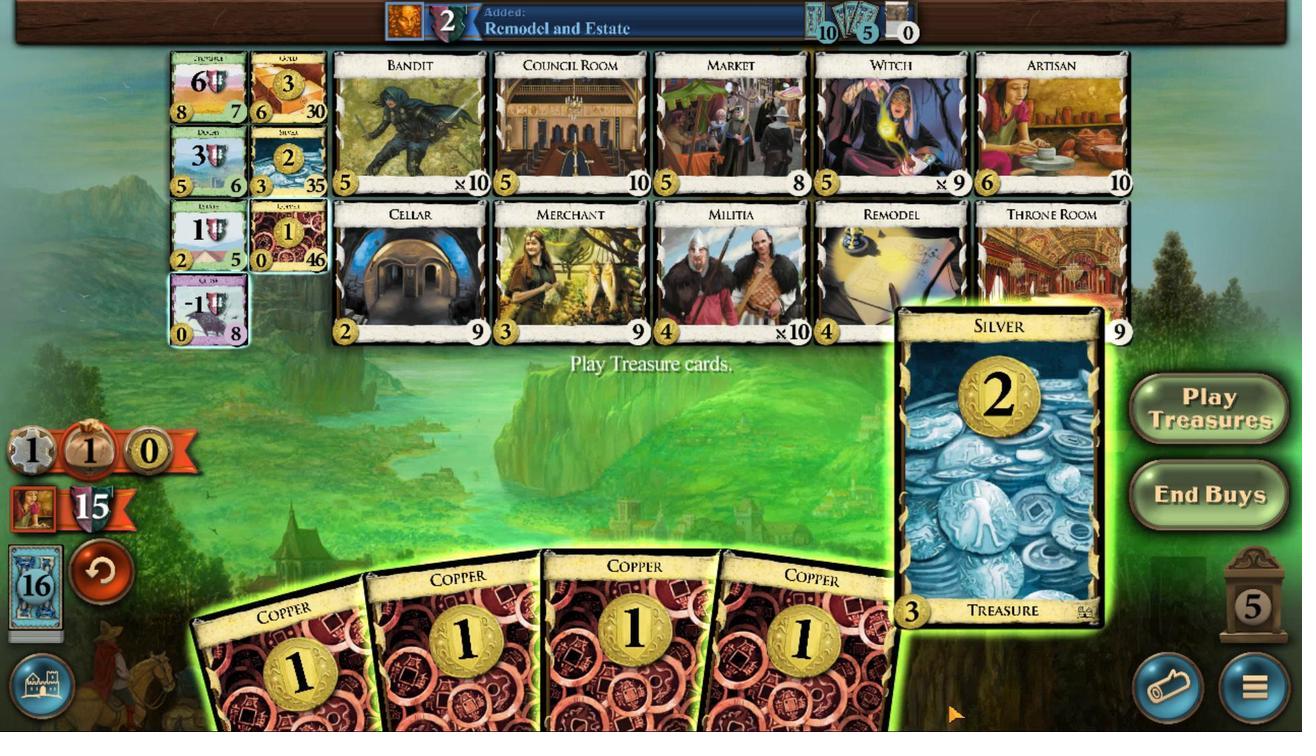 
Action: Mouse scrolled (1066, 528) with delta (0, 0)
Screenshot: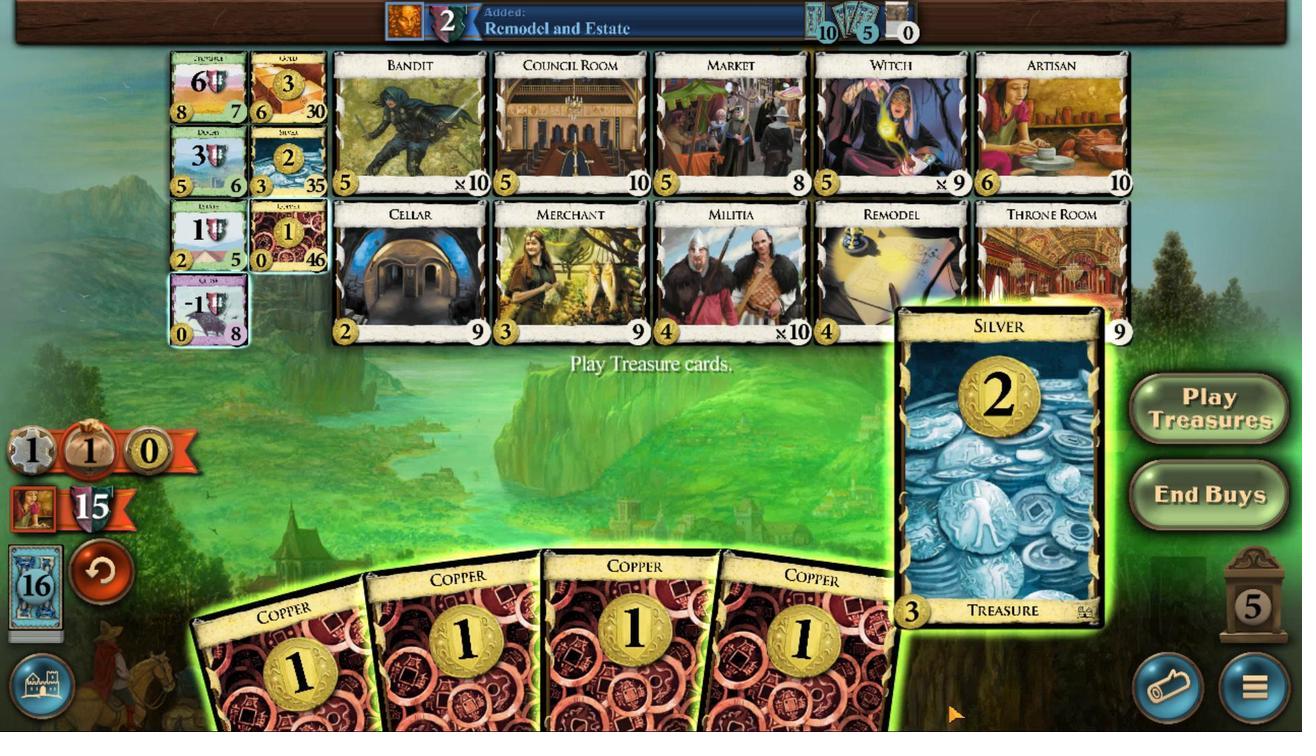 
Action: Mouse scrolled (1066, 528) with delta (0, 0)
Screenshot: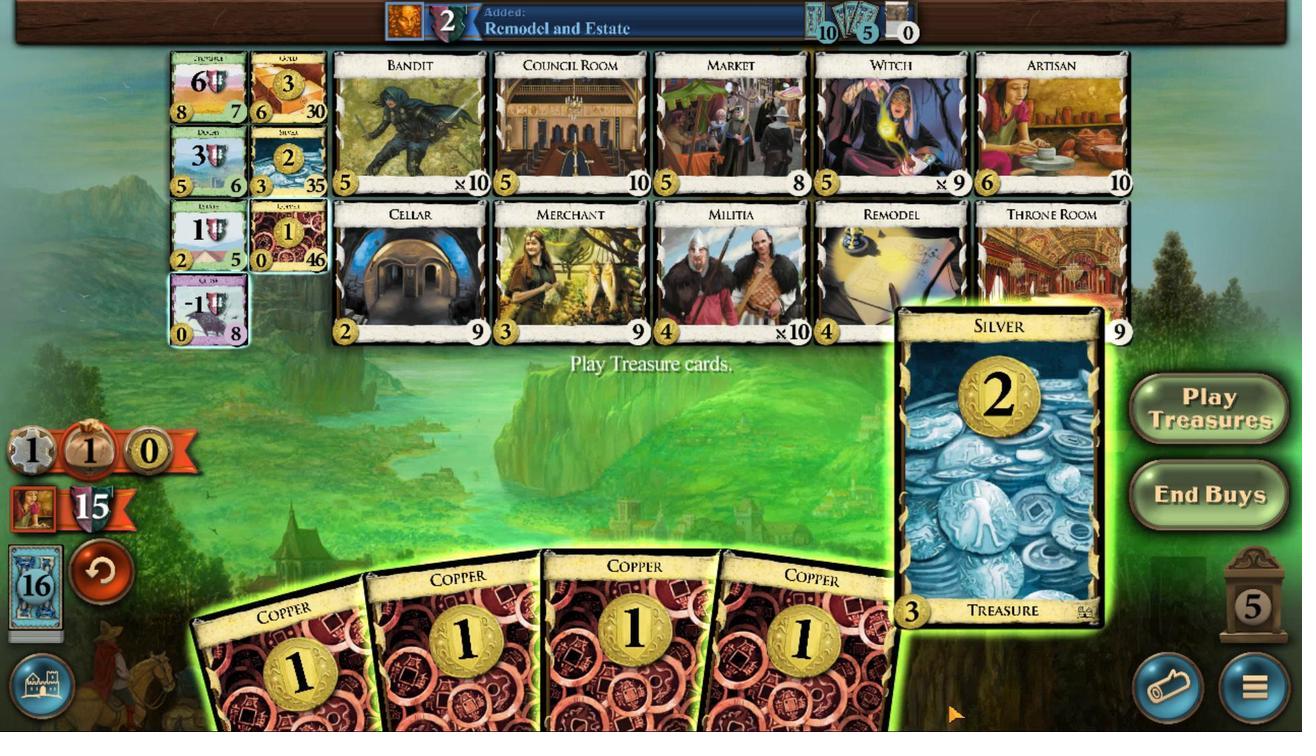 
Action: Mouse scrolled (1066, 528) with delta (0, 0)
Screenshot: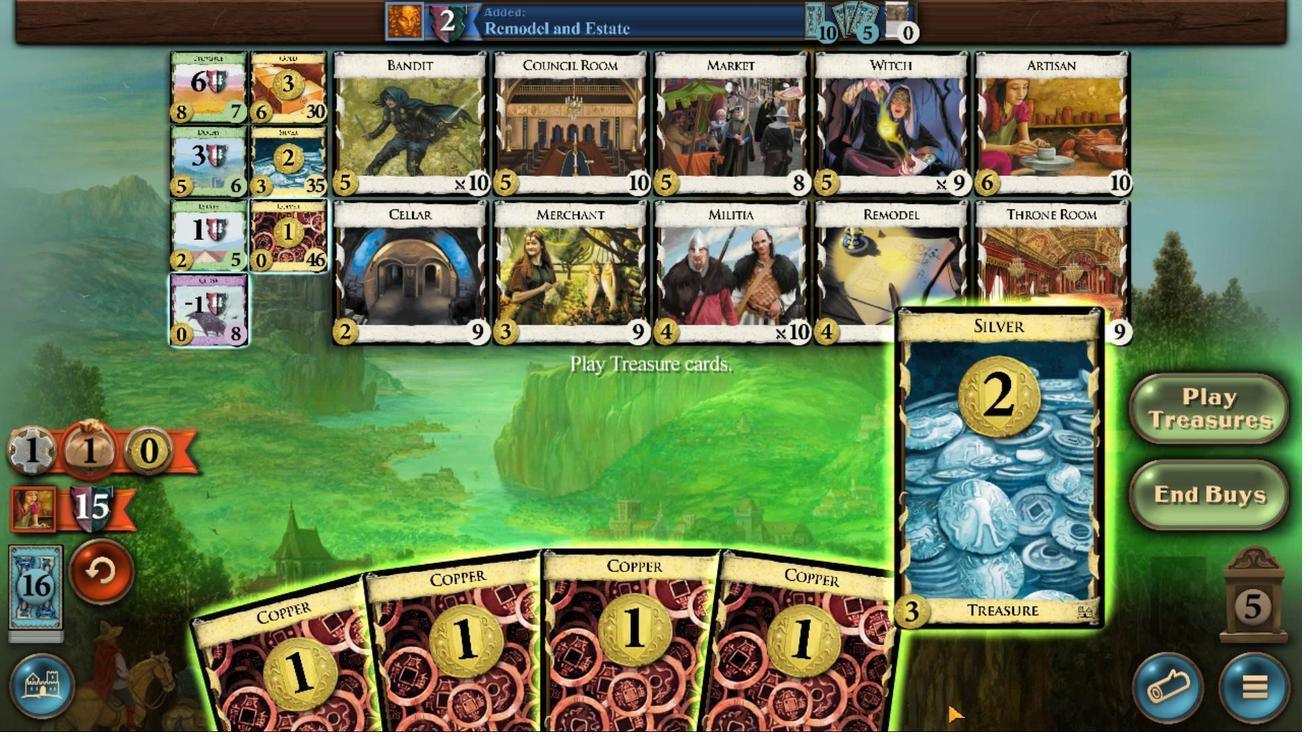 
Action: Mouse moved to (1023, 529)
Screenshot: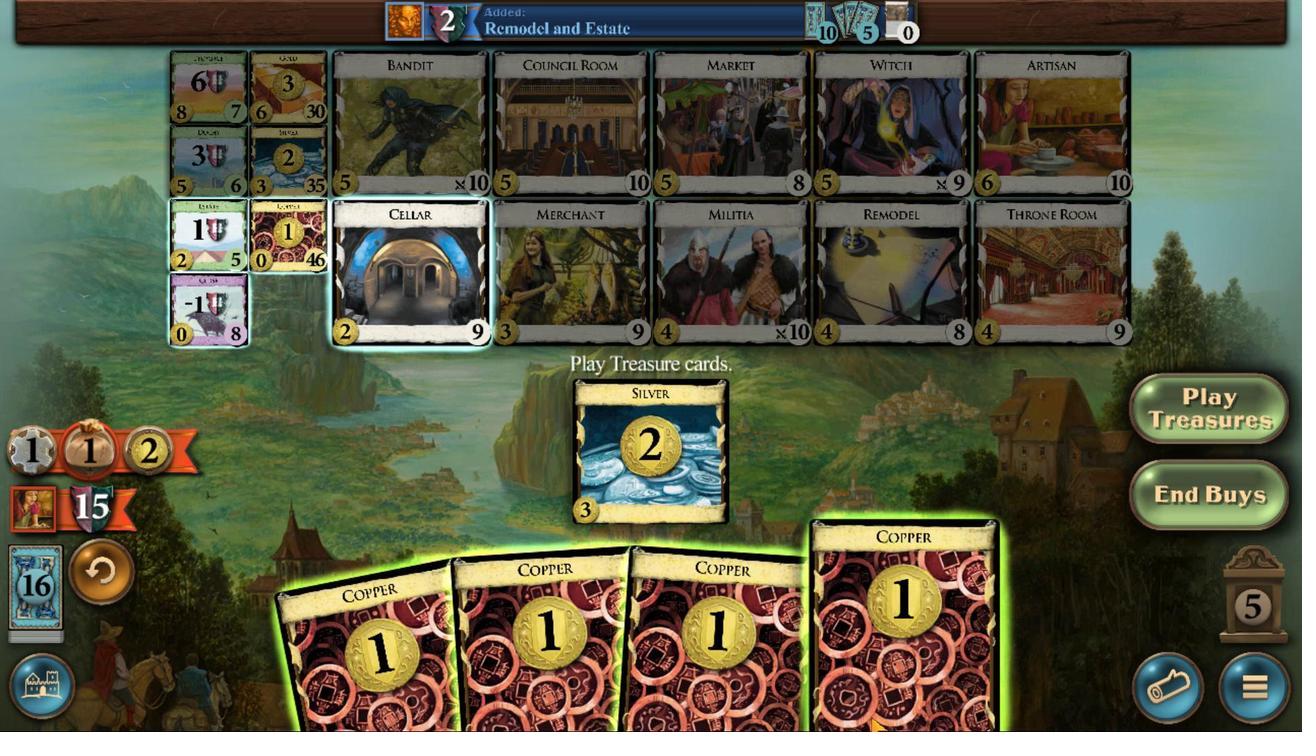 
Action: Mouse scrolled (1023, 529) with delta (0, 0)
Screenshot: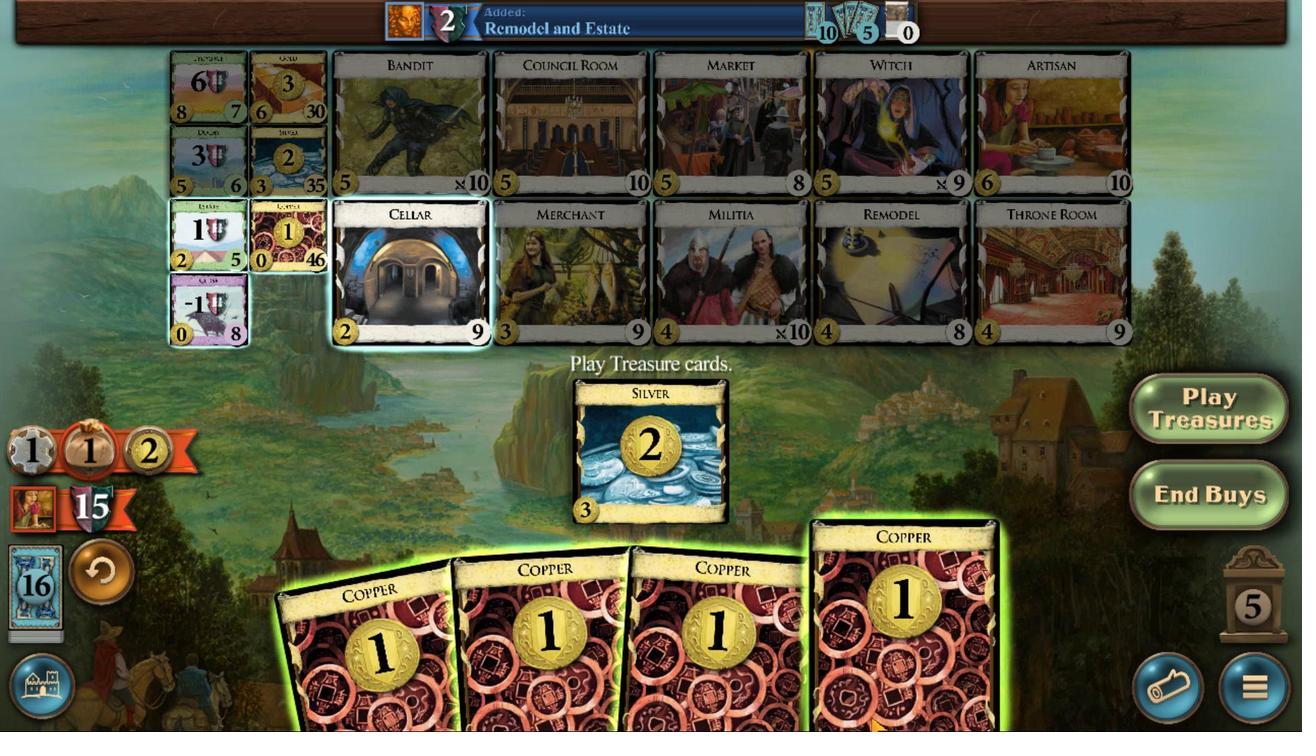 
Action: Mouse scrolled (1023, 529) with delta (0, 0)
Screenshot: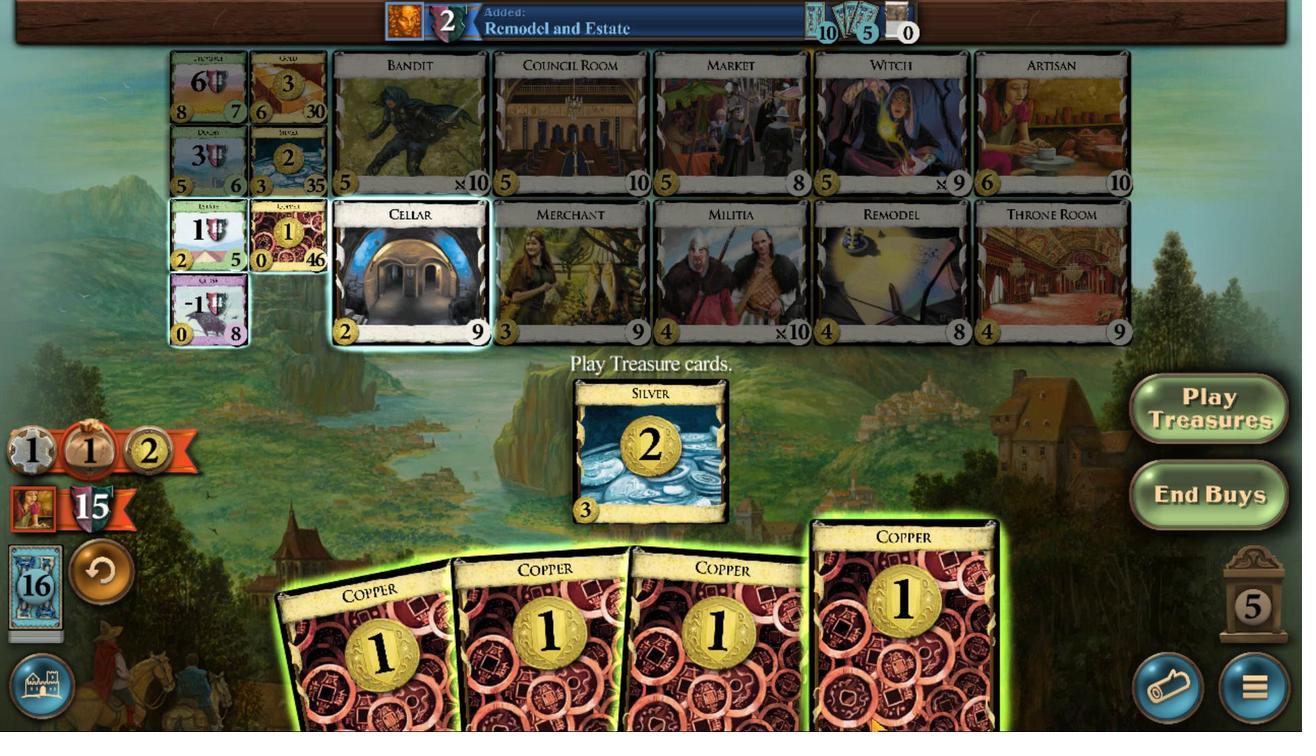 
Action: Mouse scrolled (1023, 529) with delta (0, 0)
Screenshot: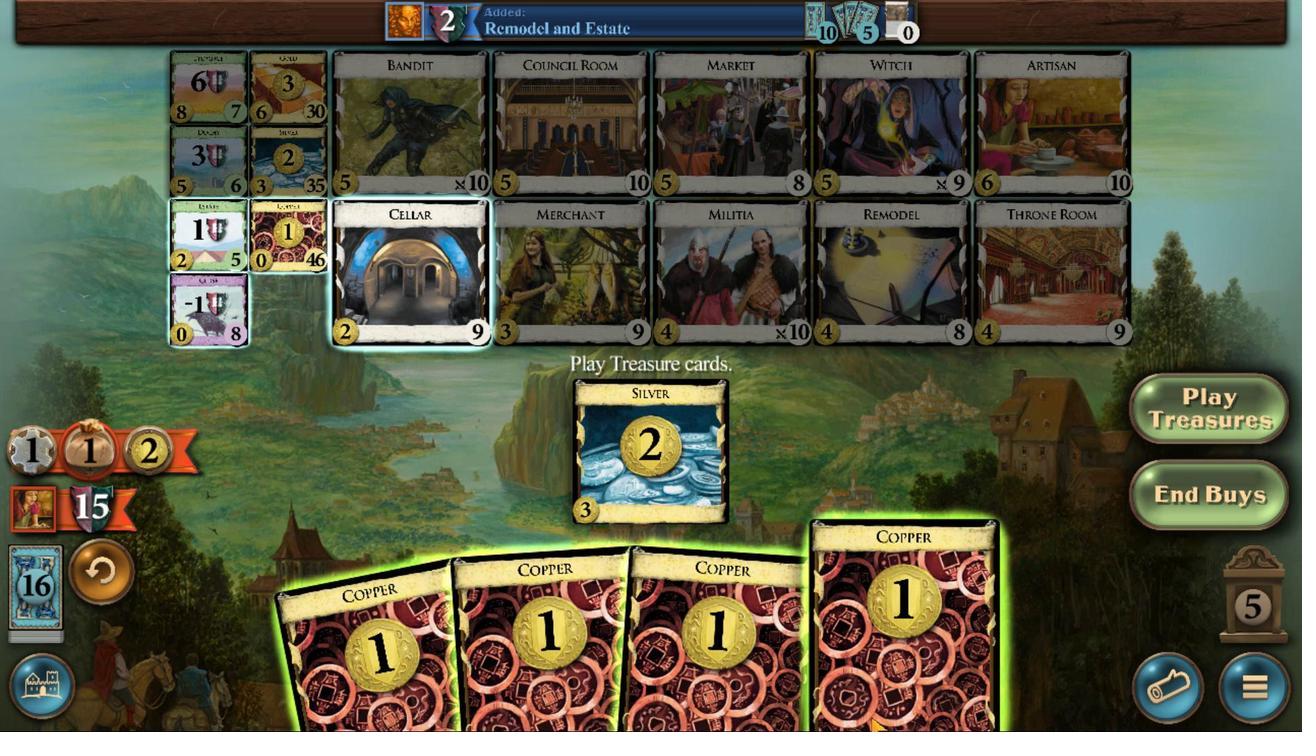 
Action: Mouse scrolled (1023, 529) with delta (0, 0)
Screenshot: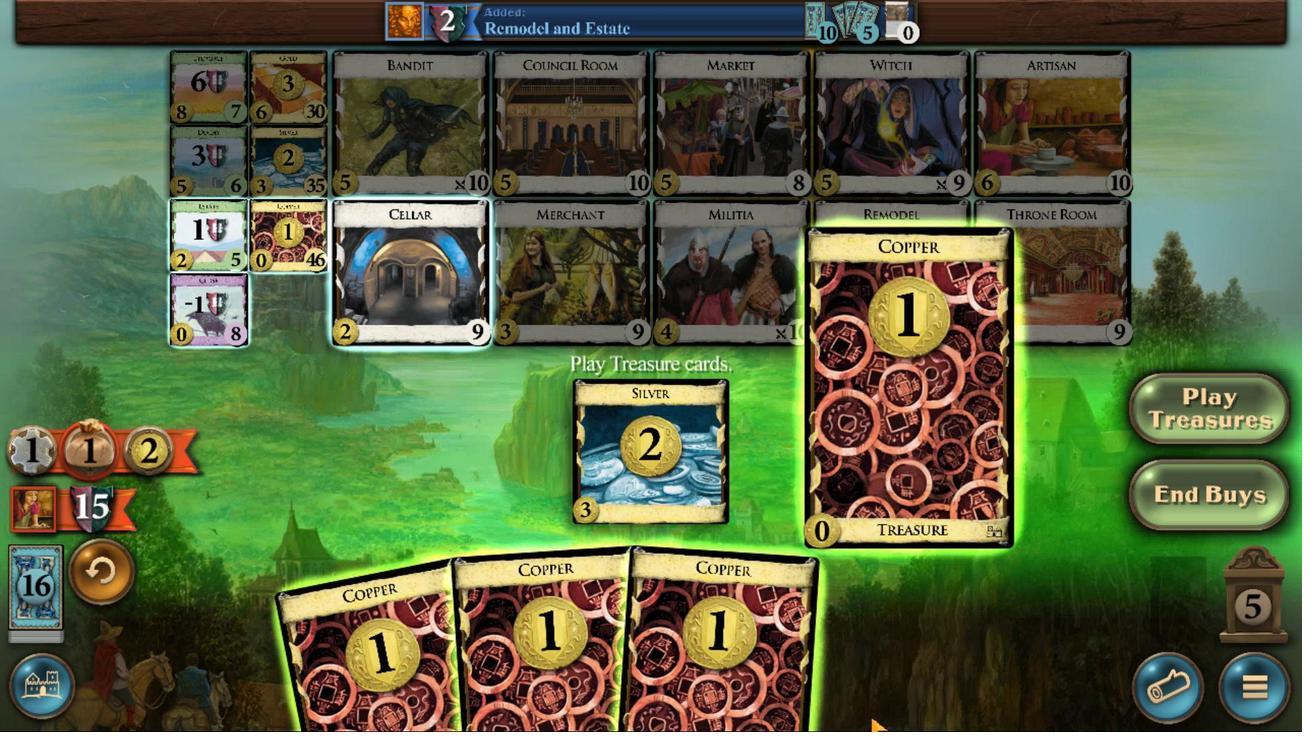 
Action: Mouse scrolled (1023, 529) with delta (0, 0)
